 Task: Create a halftone style letterhead template design.
Action: Mouse pressed left at (667, 522)
Screenshot: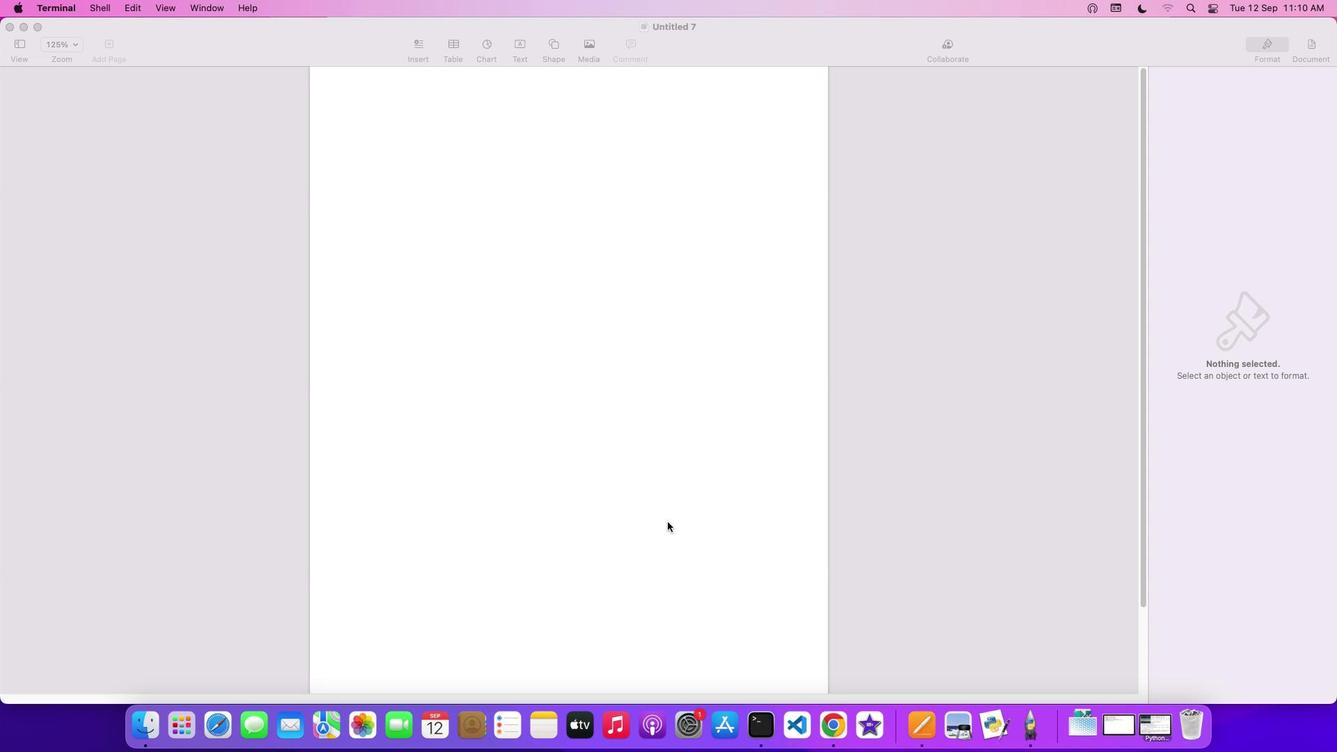 
Action: Mouse moved to (555, 47)
Screenshot: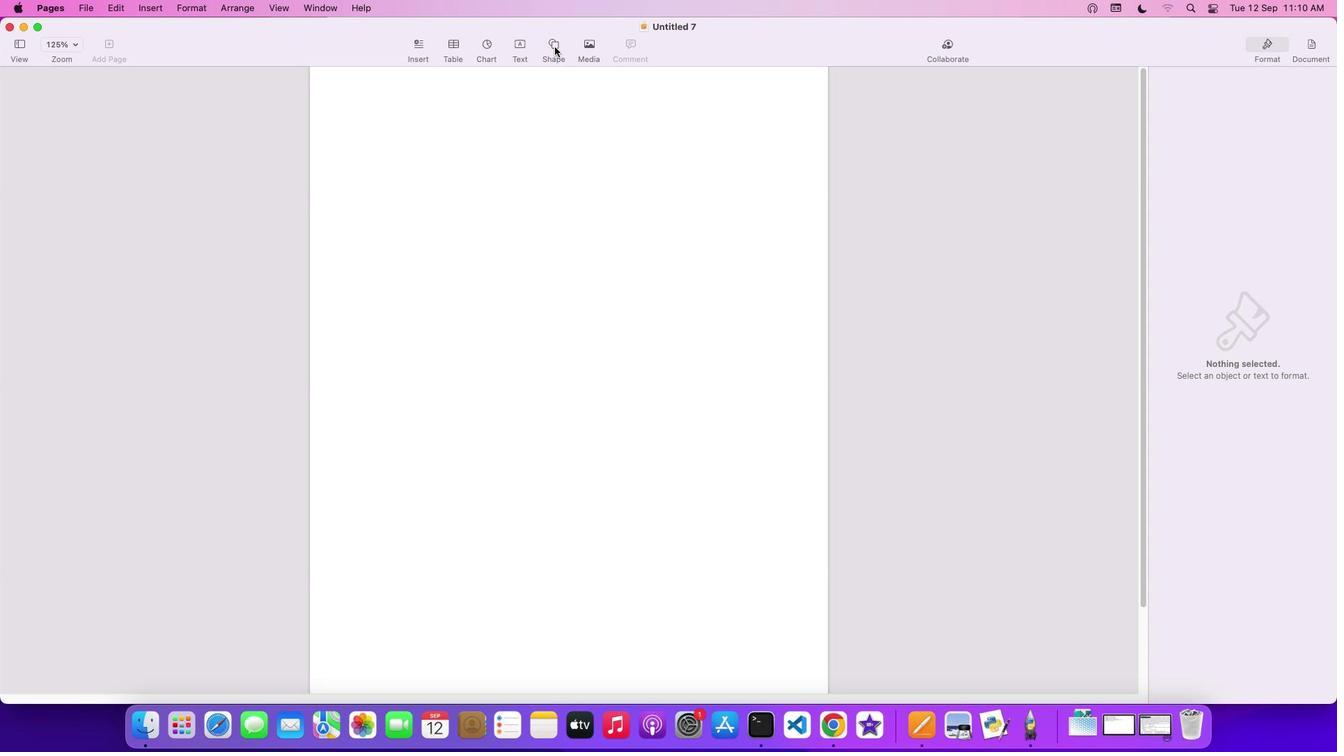 
Action: Mouse pressed left at (555, 47)
Screenshot: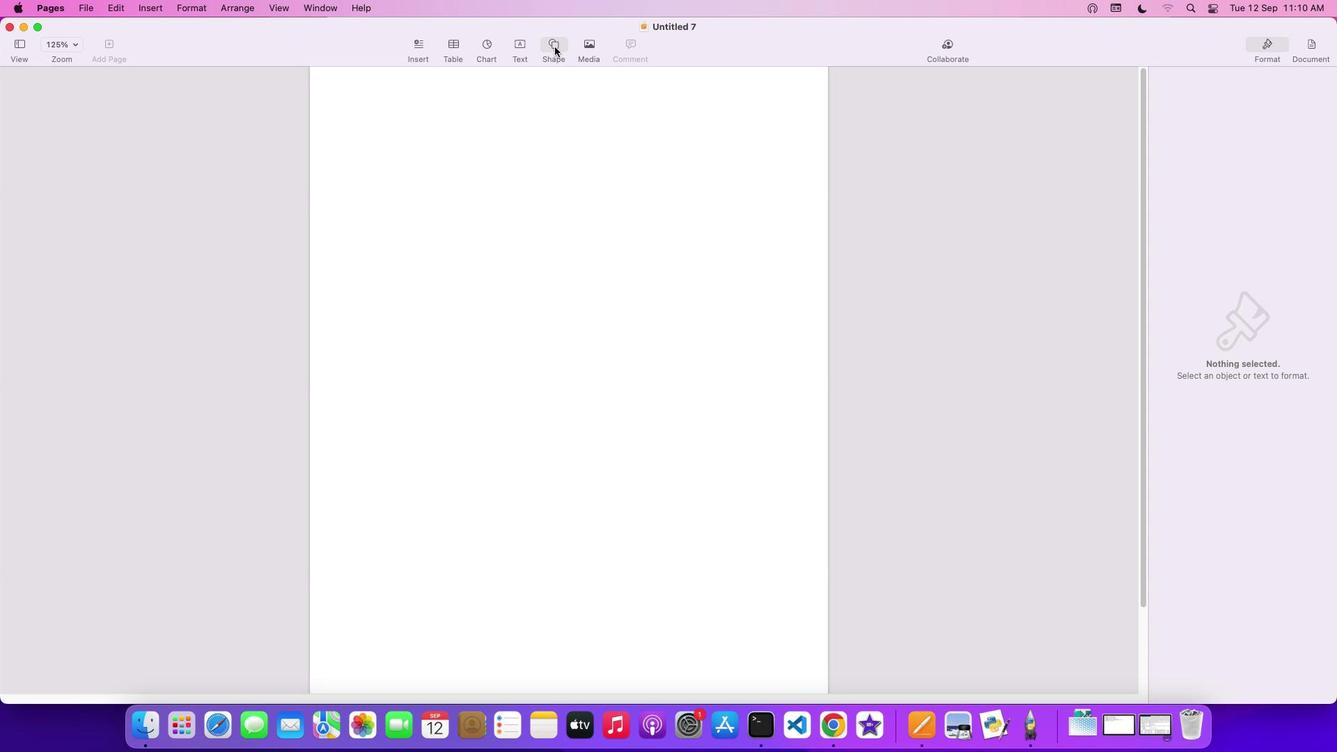 
Action: Mouse moved to (544, 151)
Screenshot: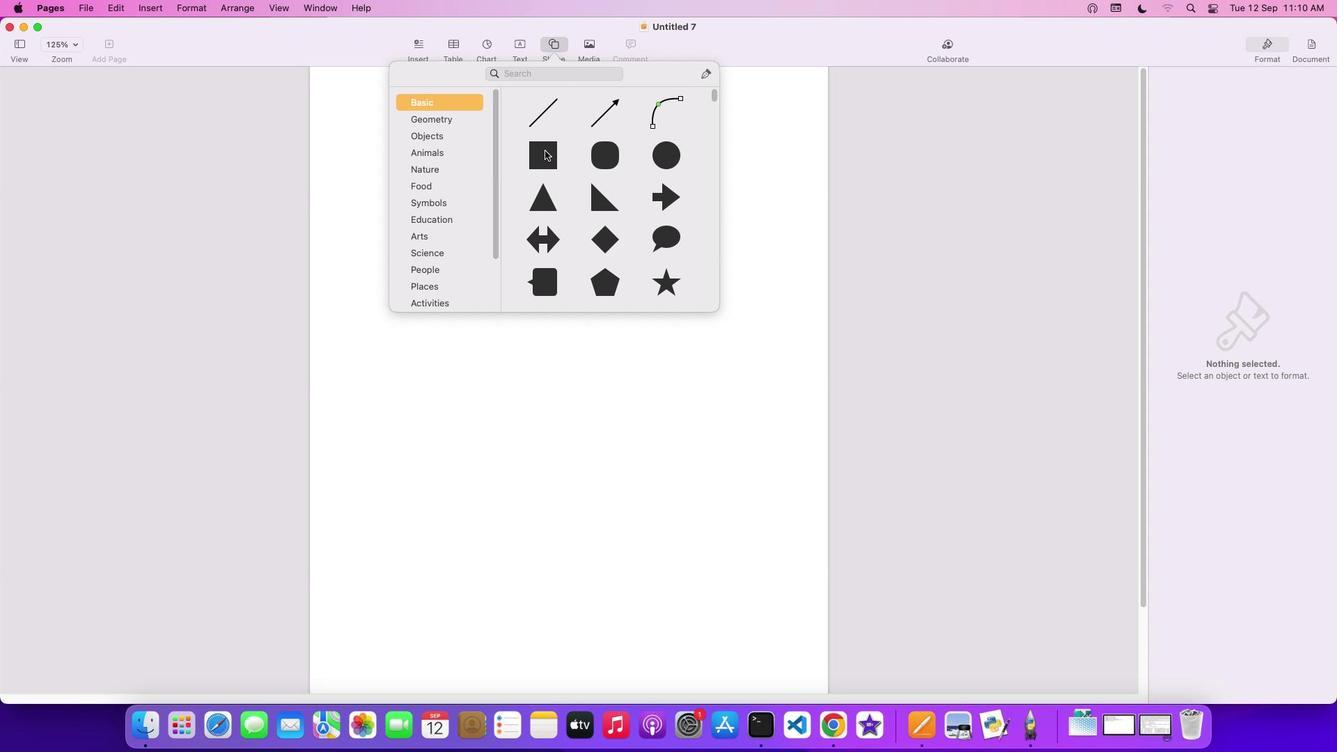 
Action: Mouse pressed left at (544, 151)
Screenshot: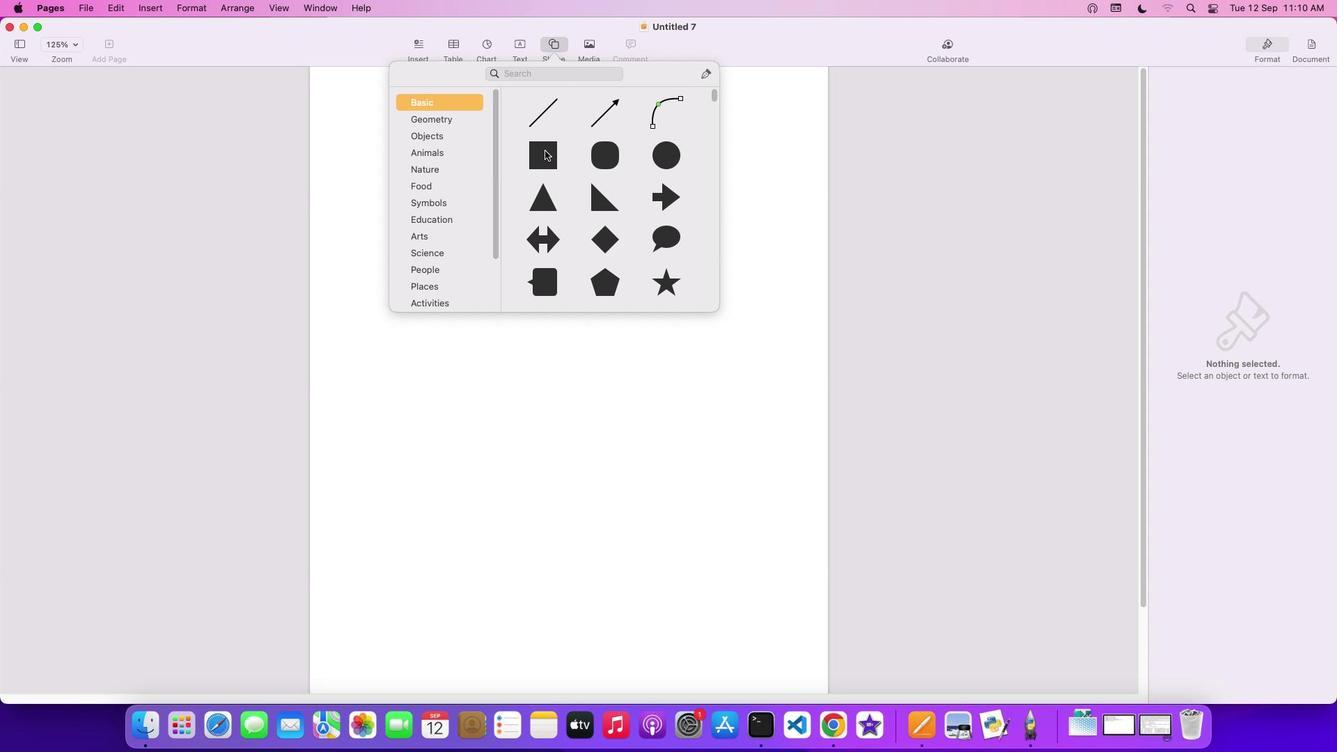 
Action: Mouse moved to (569, 335)
Screenshot: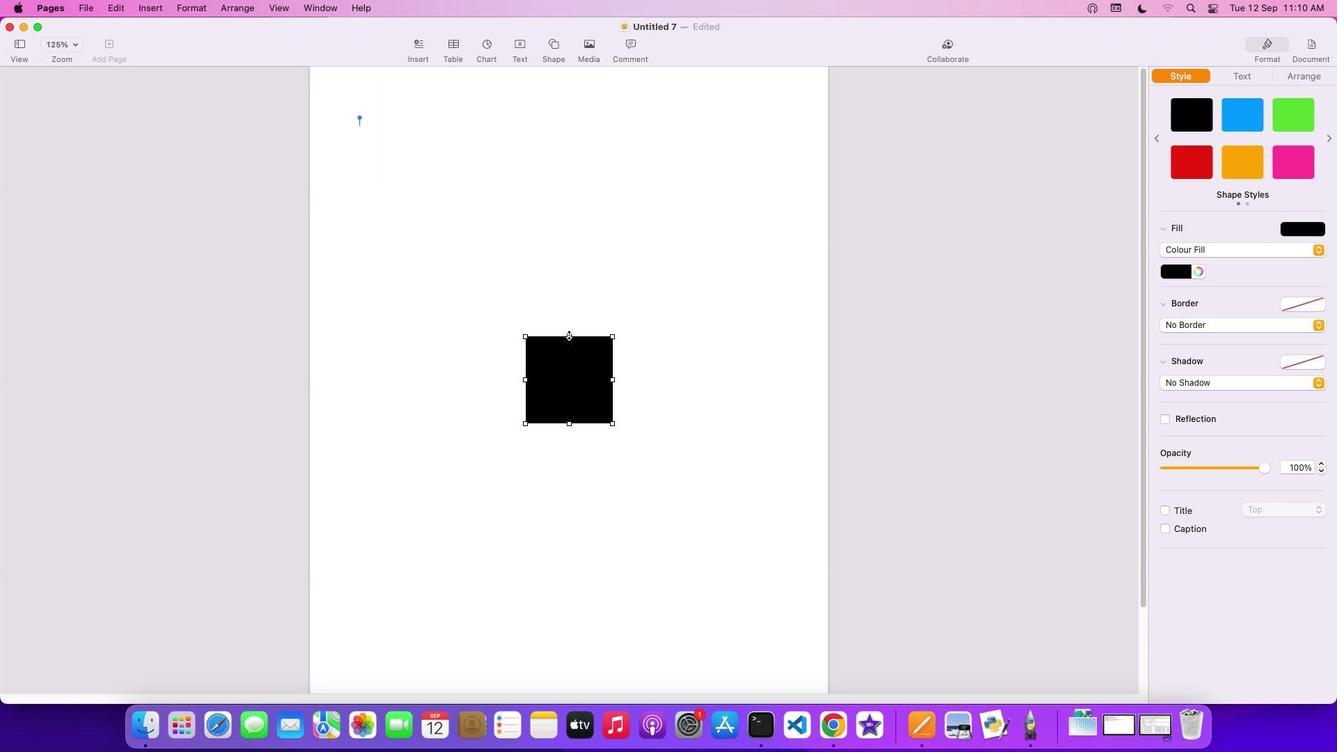 
Action: Mouse pressed left at (569, 335)
Screenshot: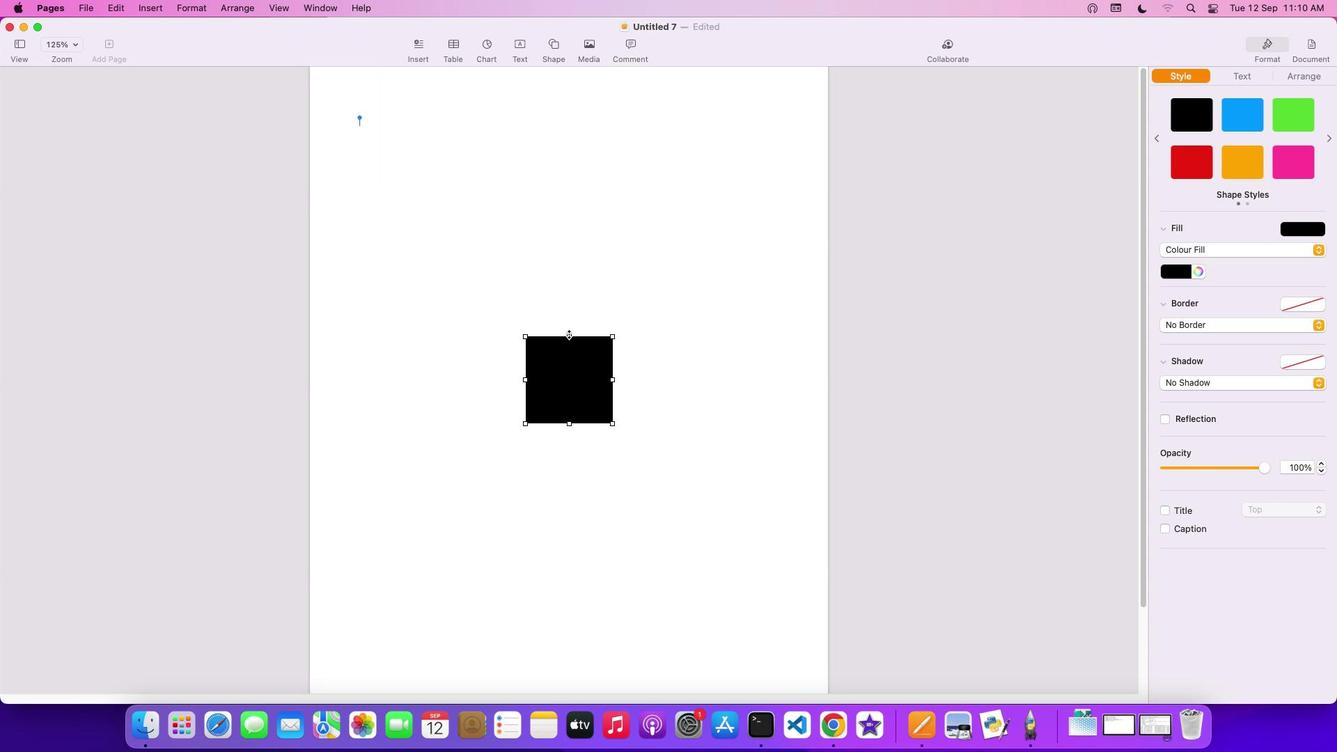 
Action: Mouse moved to (612, 268)
Screenshot: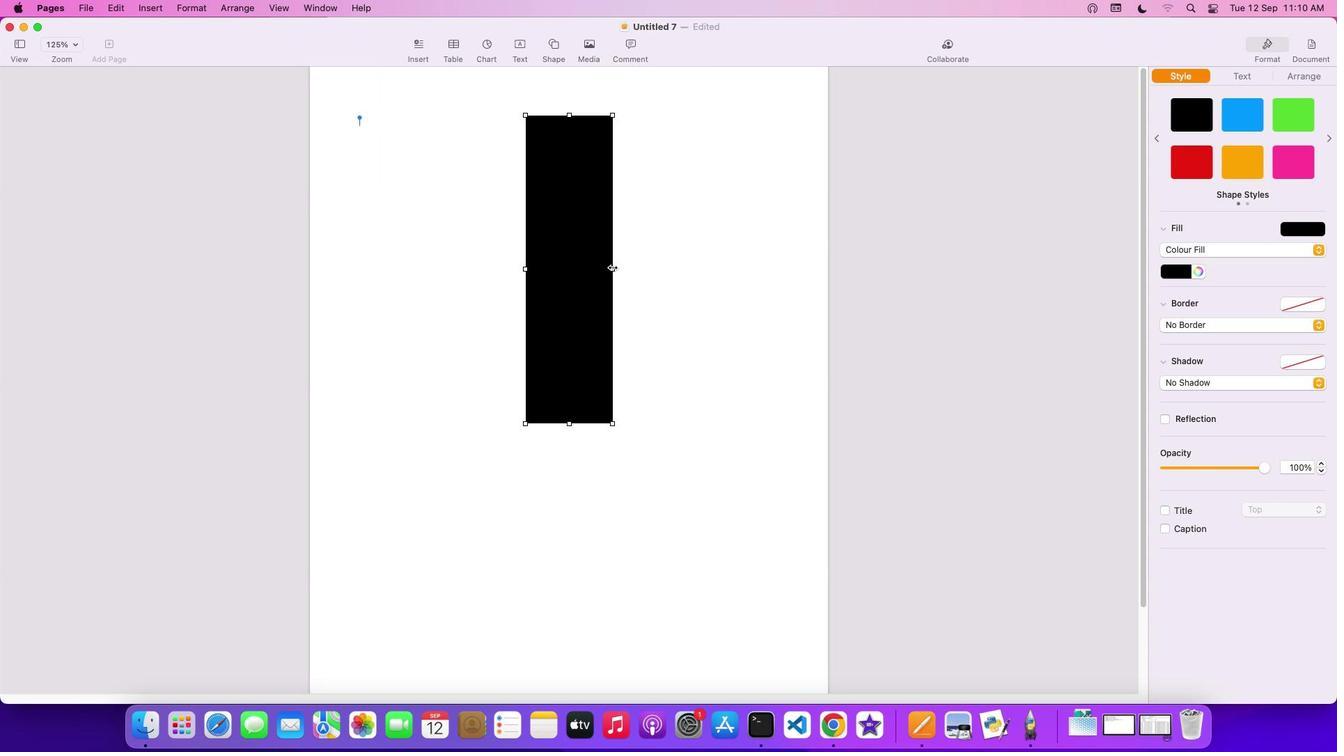 
Action: Mouse pressed left at (612, 268)
Screenshot: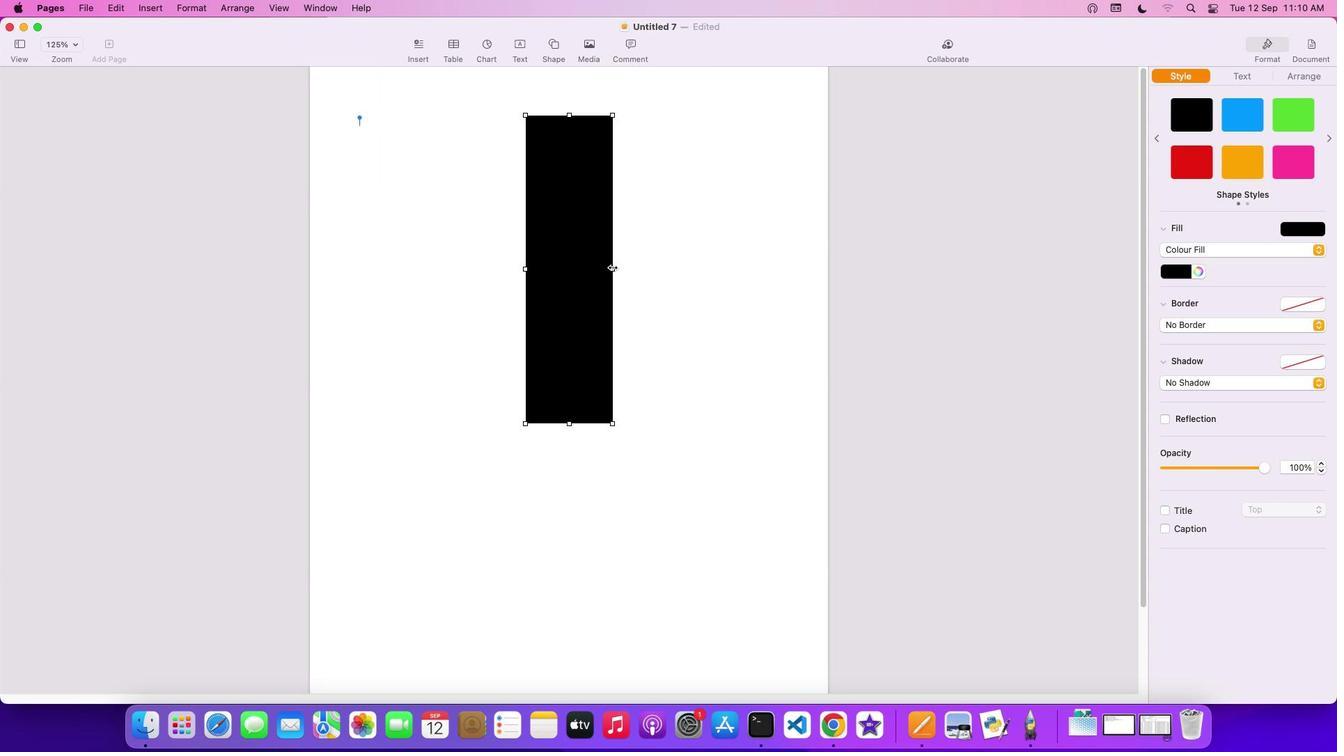 
Action: Mouse moved to (523, 270)
Screenshot: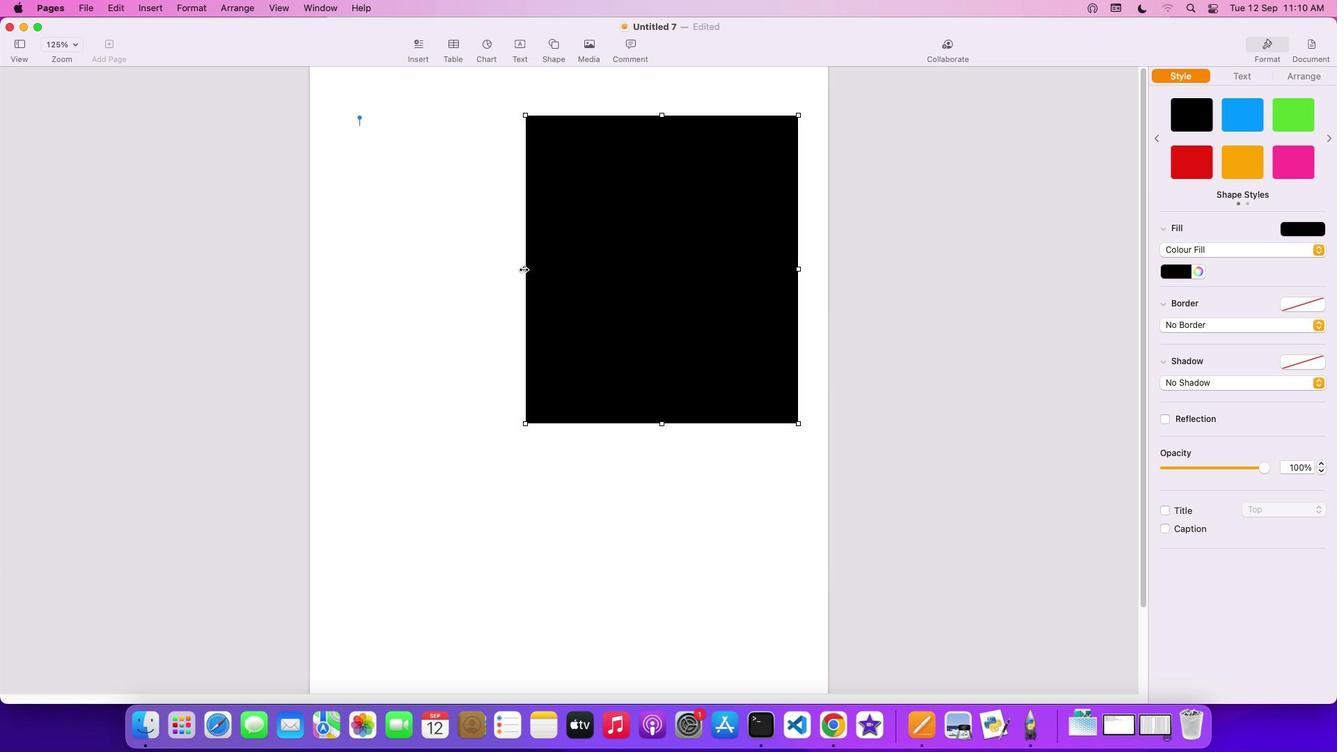 
Action: Mouse pressed left at (523, 270)
Screenshot: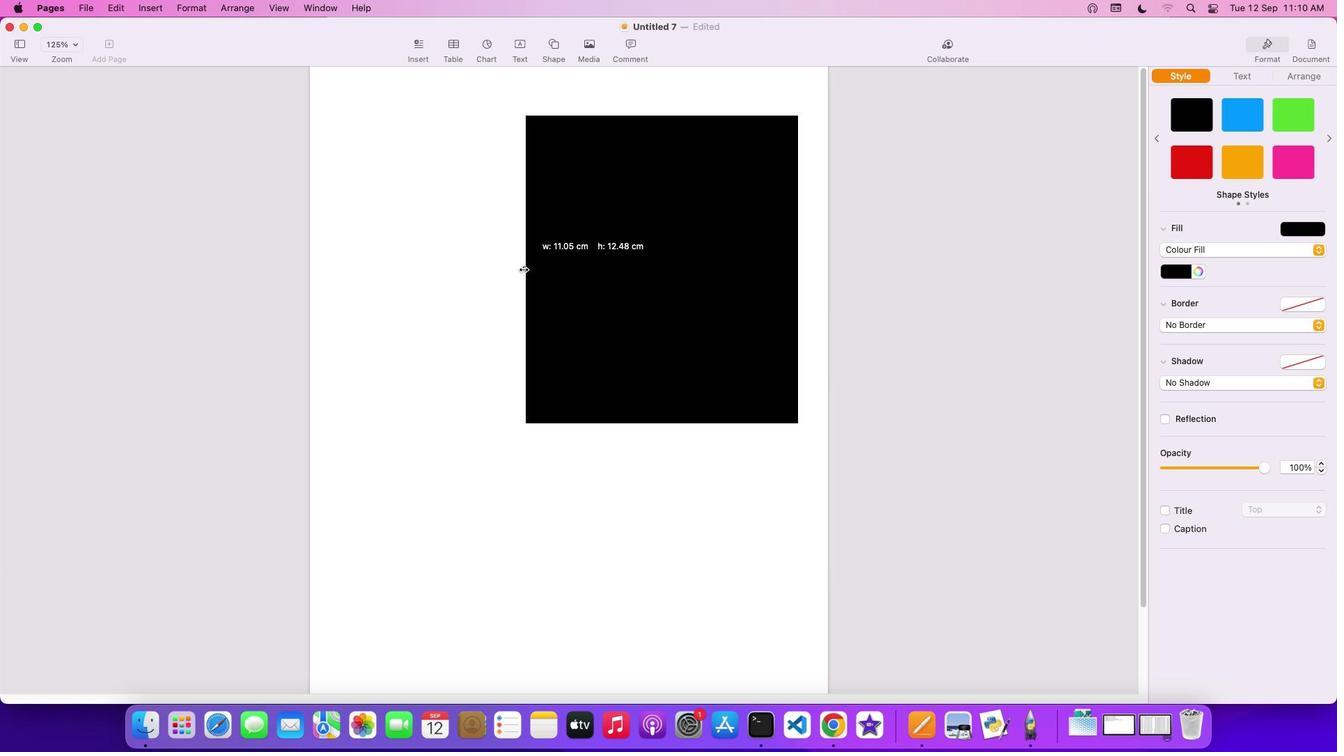 
Action: Mouse moved to (593, 355)
Screenshot: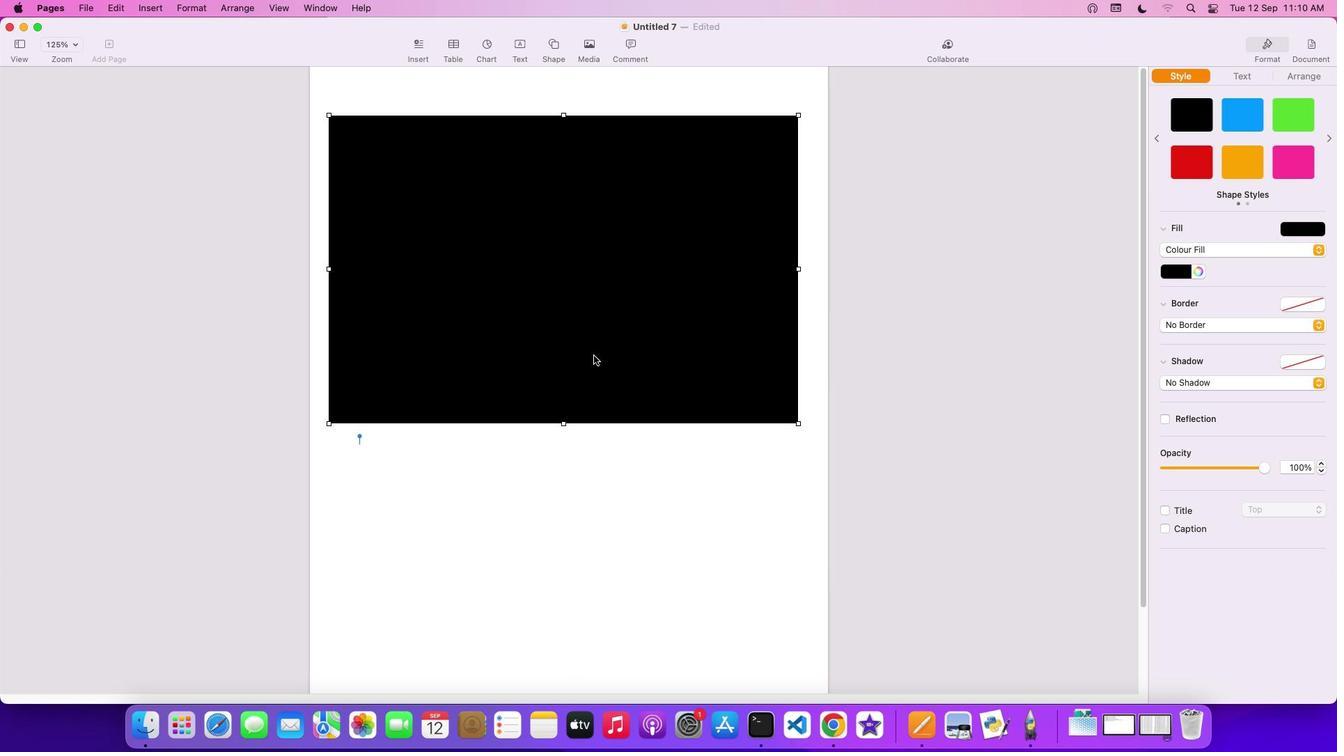 
Action: Mouse scrolled (593, 355) with delta (0, 0)
Screenshot: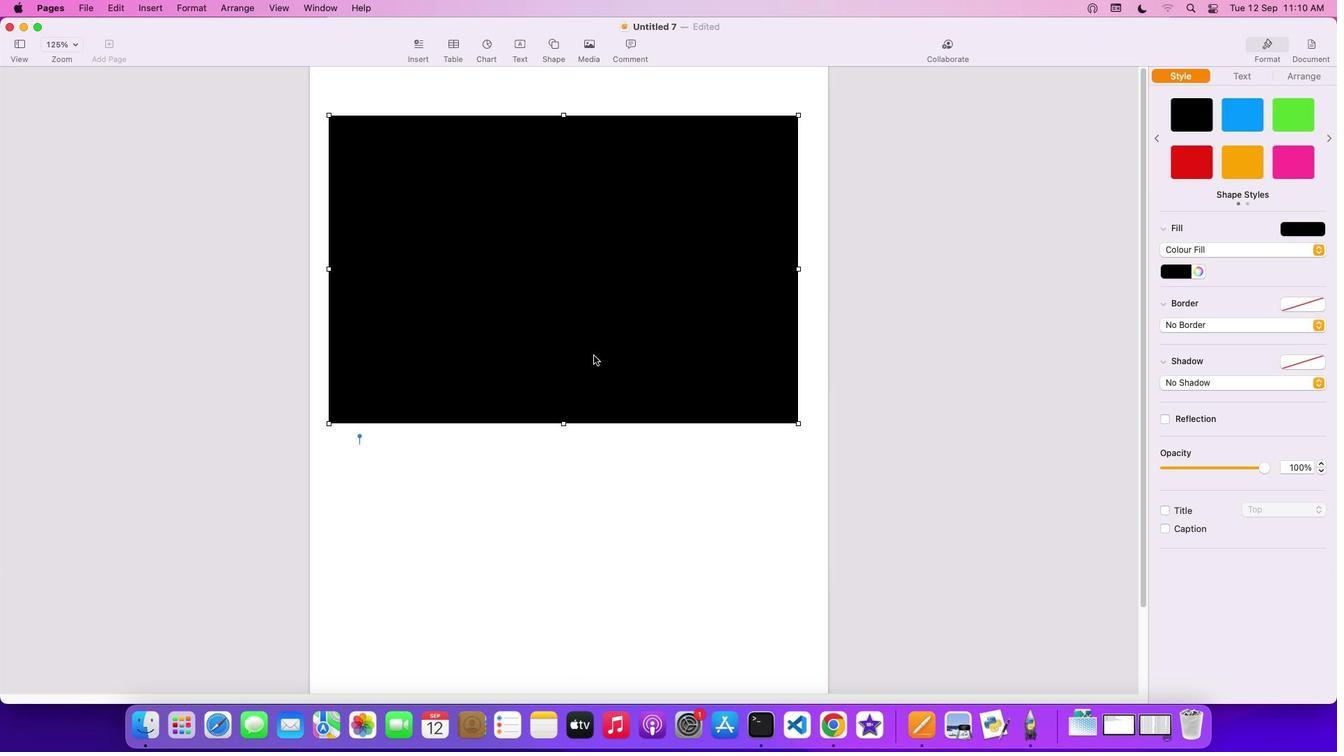 
Action: Mouse scrolled (593, 355) with delta (0, 0)
Screenshot: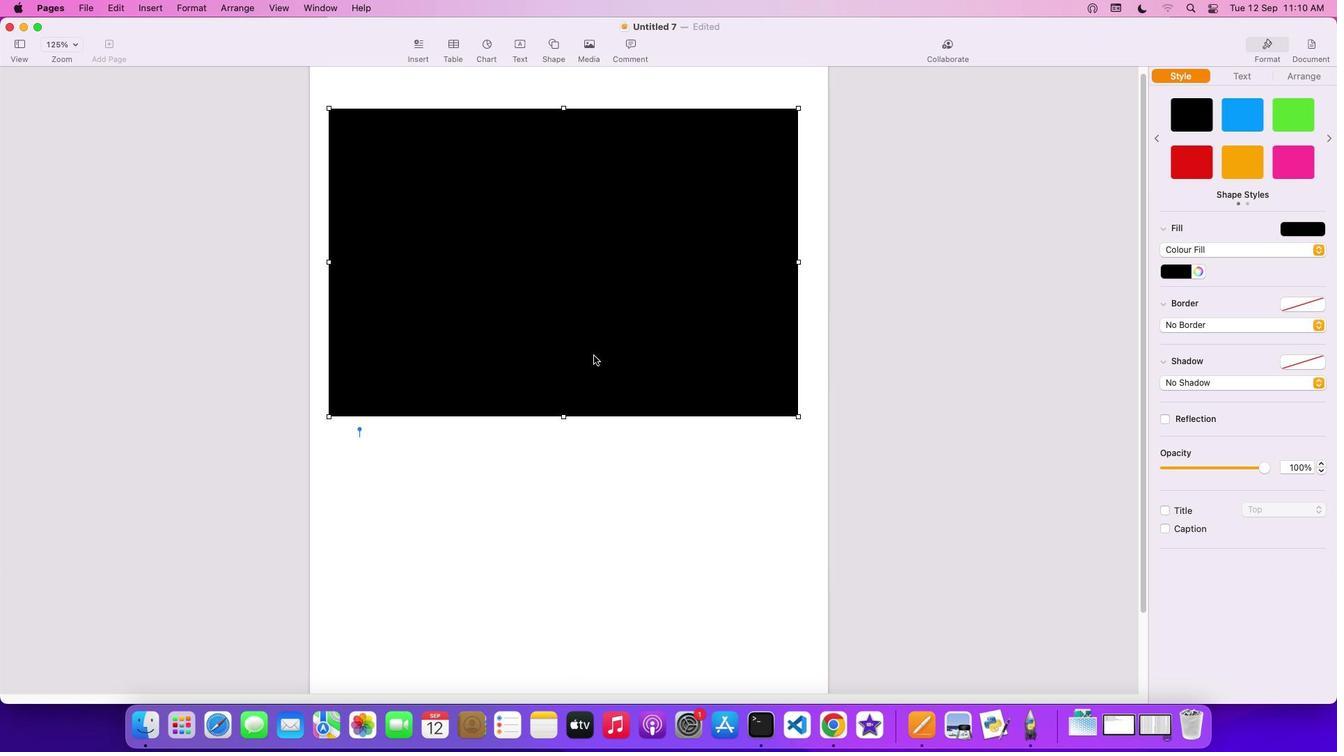 
Action: Mouse scrolled (593, 355) with delta (0, -2)
Screenshot: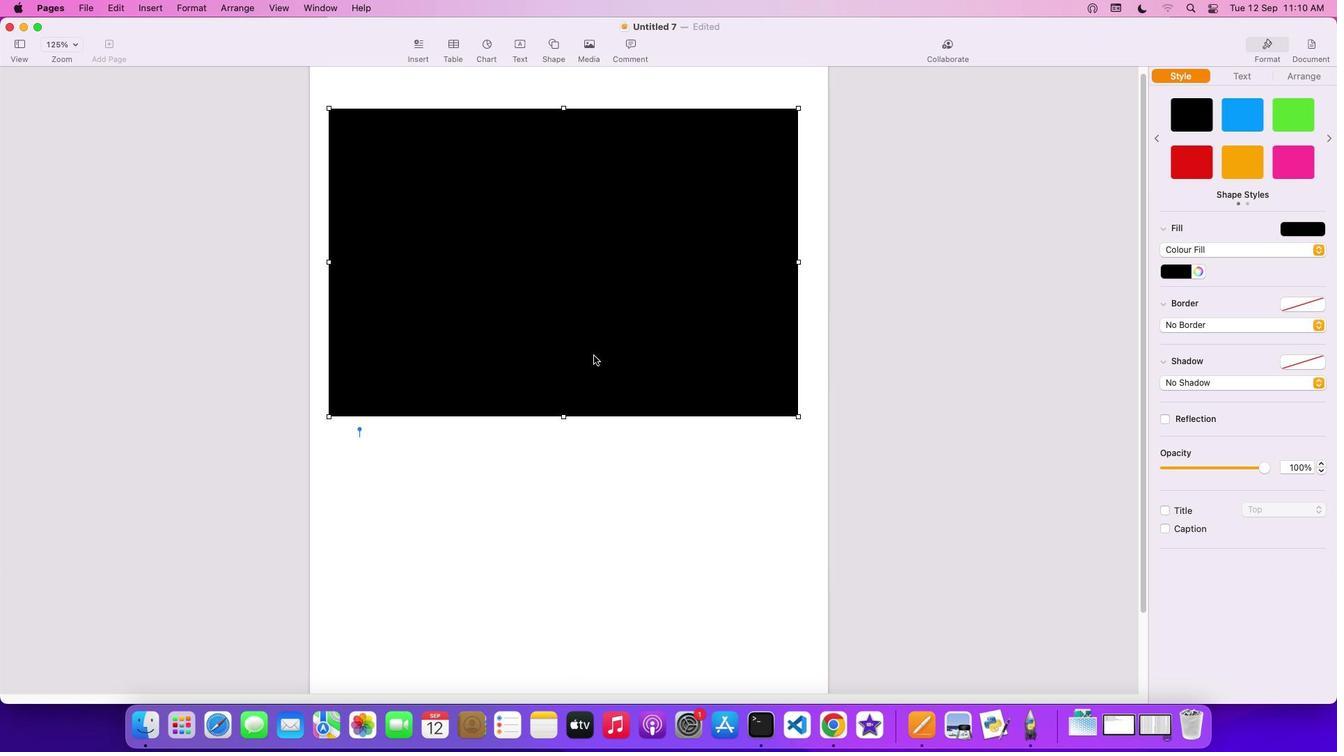 
Action: Mouse scrolled (593, 355) with delta (0, -3)
Screenshot: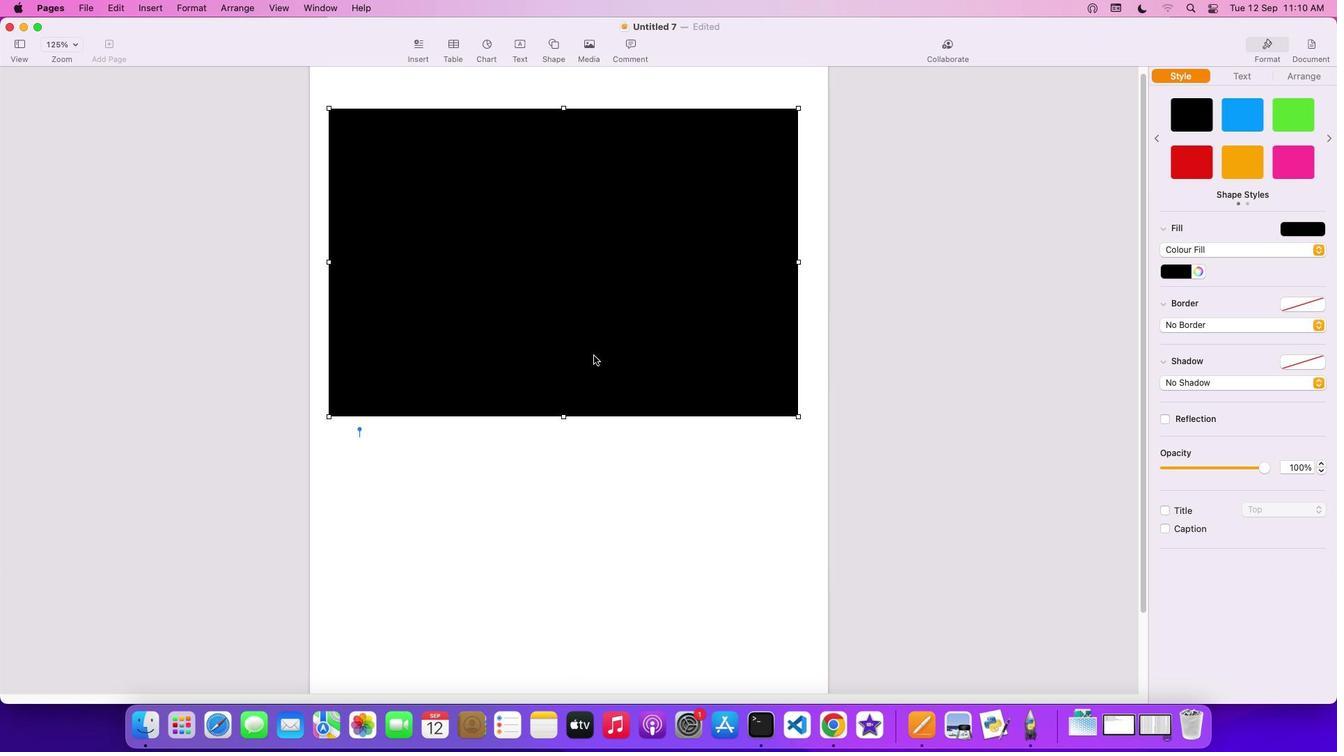 
Action: Mouse scrolled (593, 355) with delta (0, -4)
Screenshot: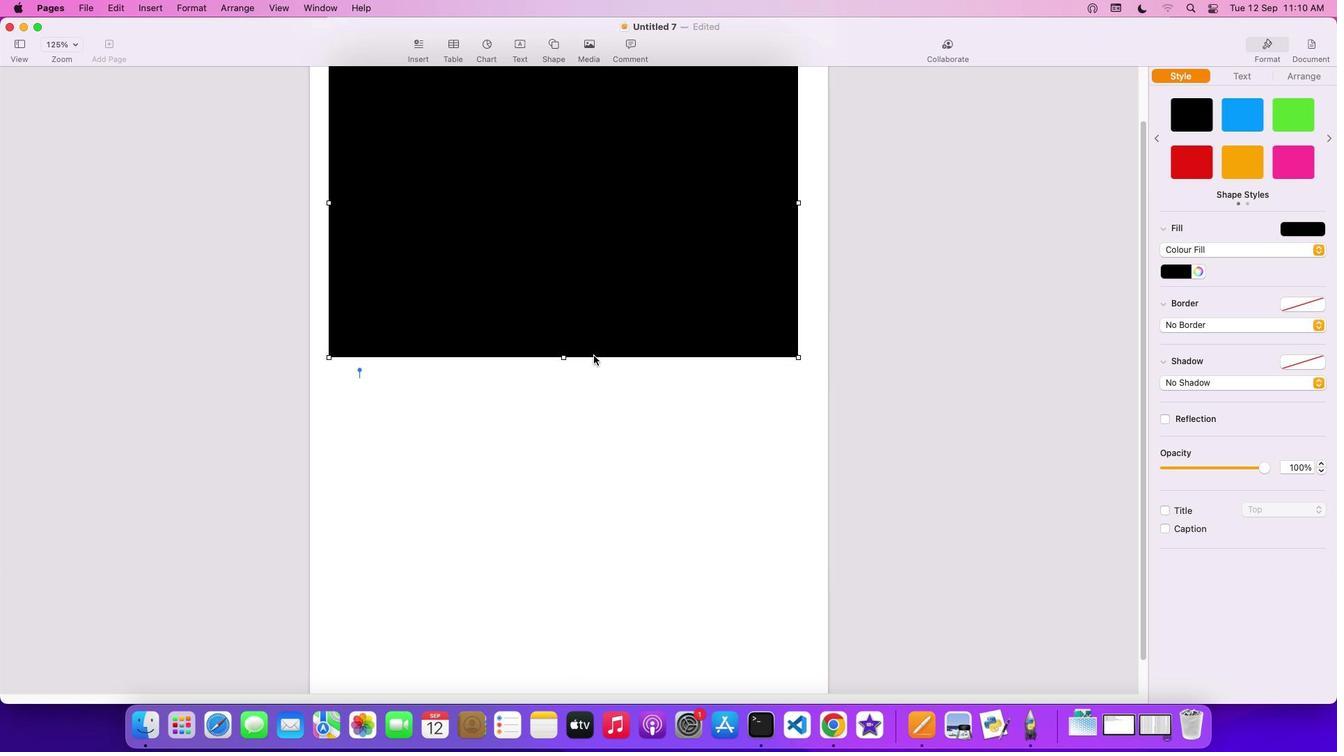 
Action: Mouse scrolled (593, 355) with delta (0, -4)
Screenshot: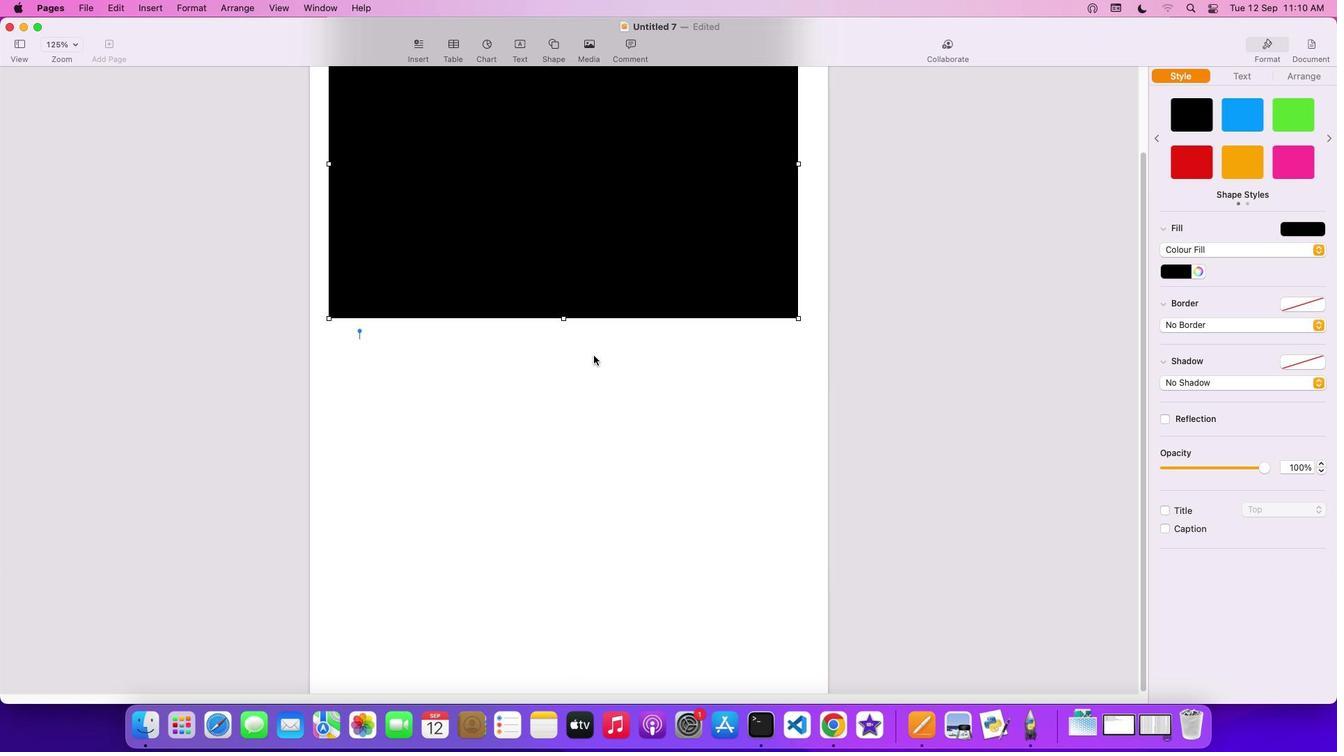 
Action: Mouse moved to (563, 319)
Screenshot: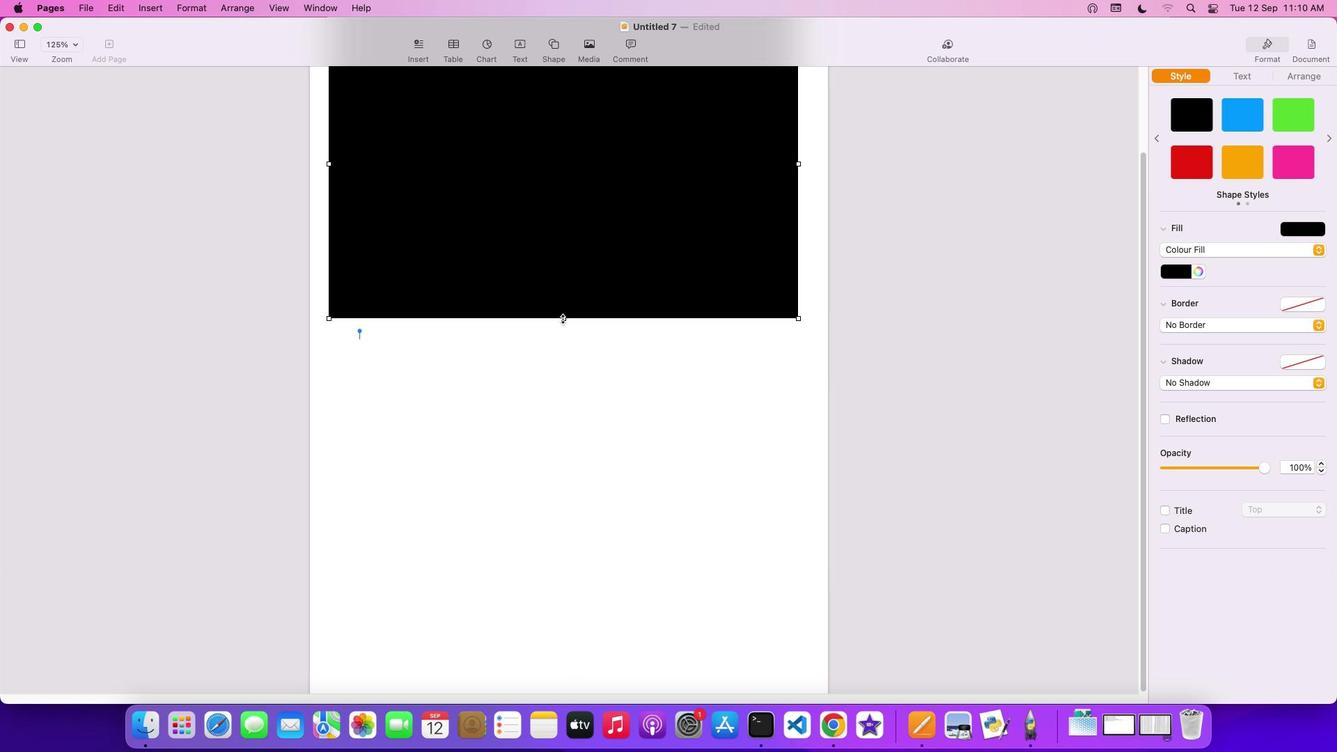 
Action: Mouse pressed left at (563, 319)
Screenshot: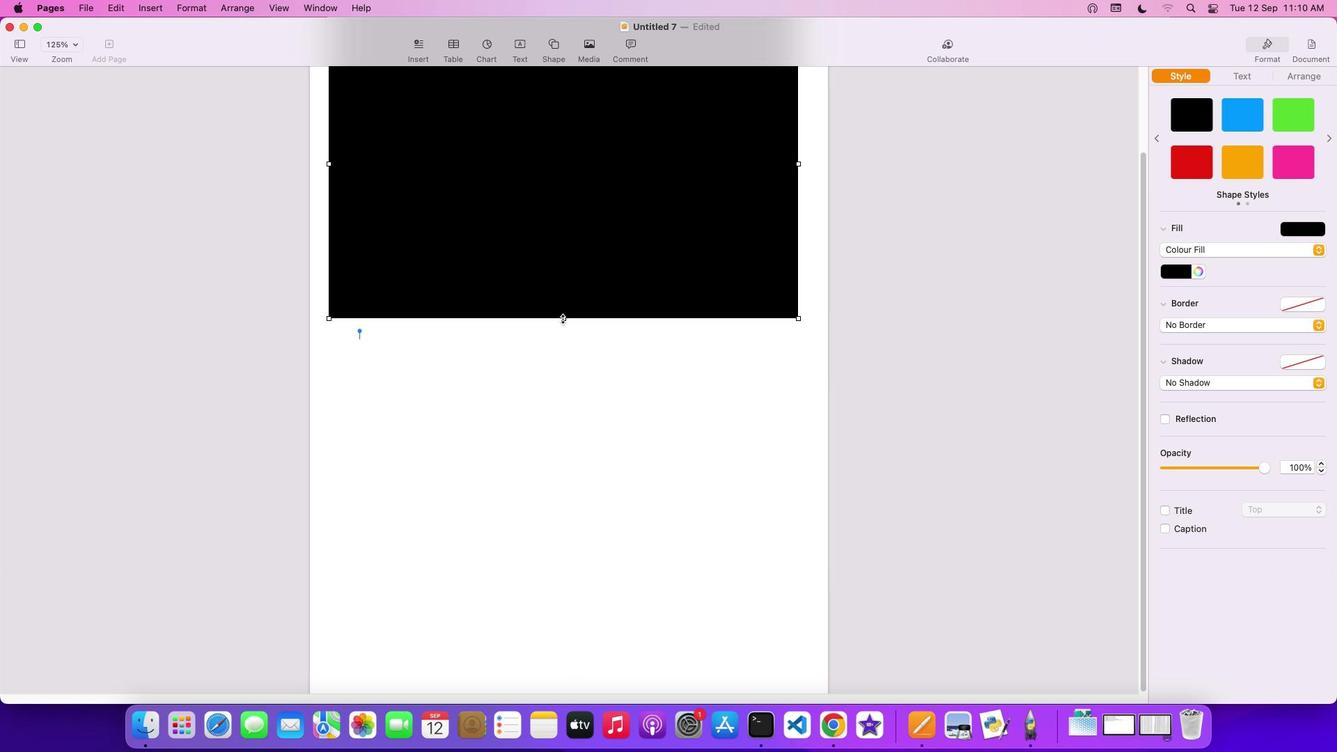 
Action: Mouse moved to (812, 357)
Screenshot: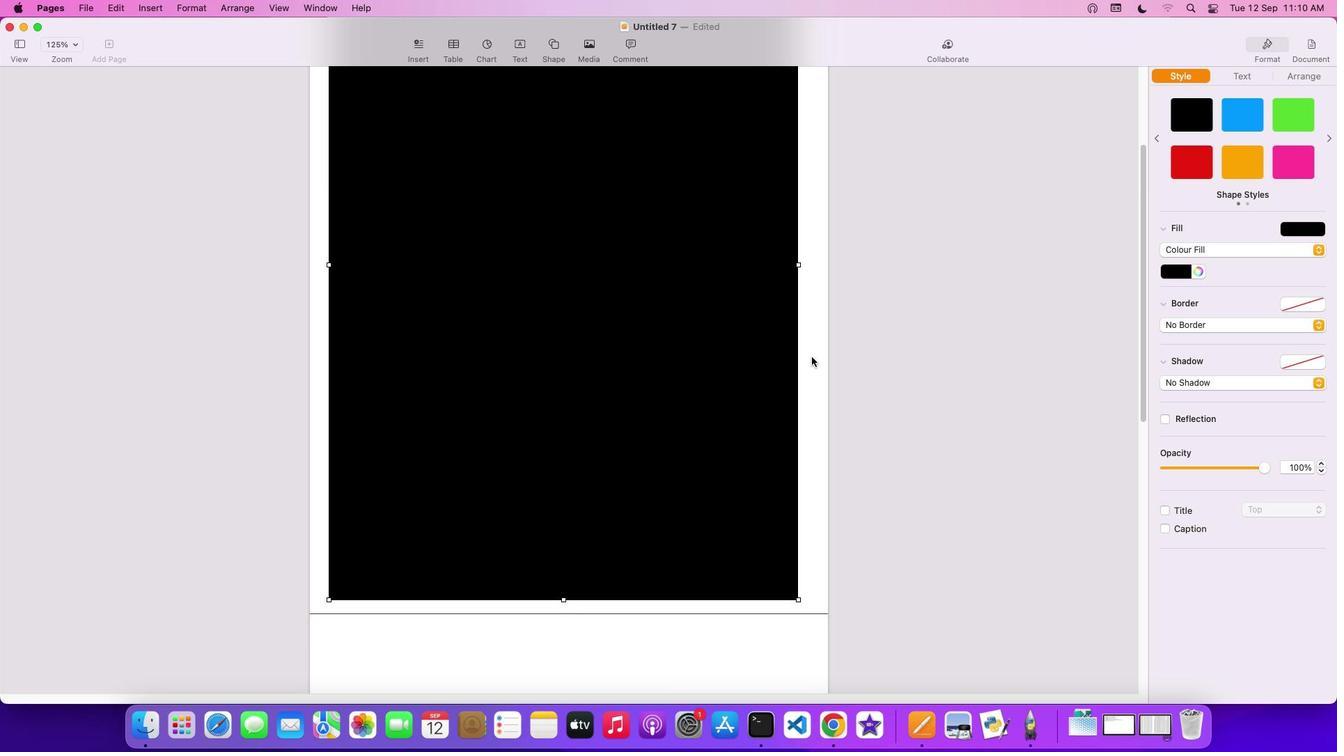 
Action: Mouse scrolled (812, 357) with delta (0, 0)
Screenshot: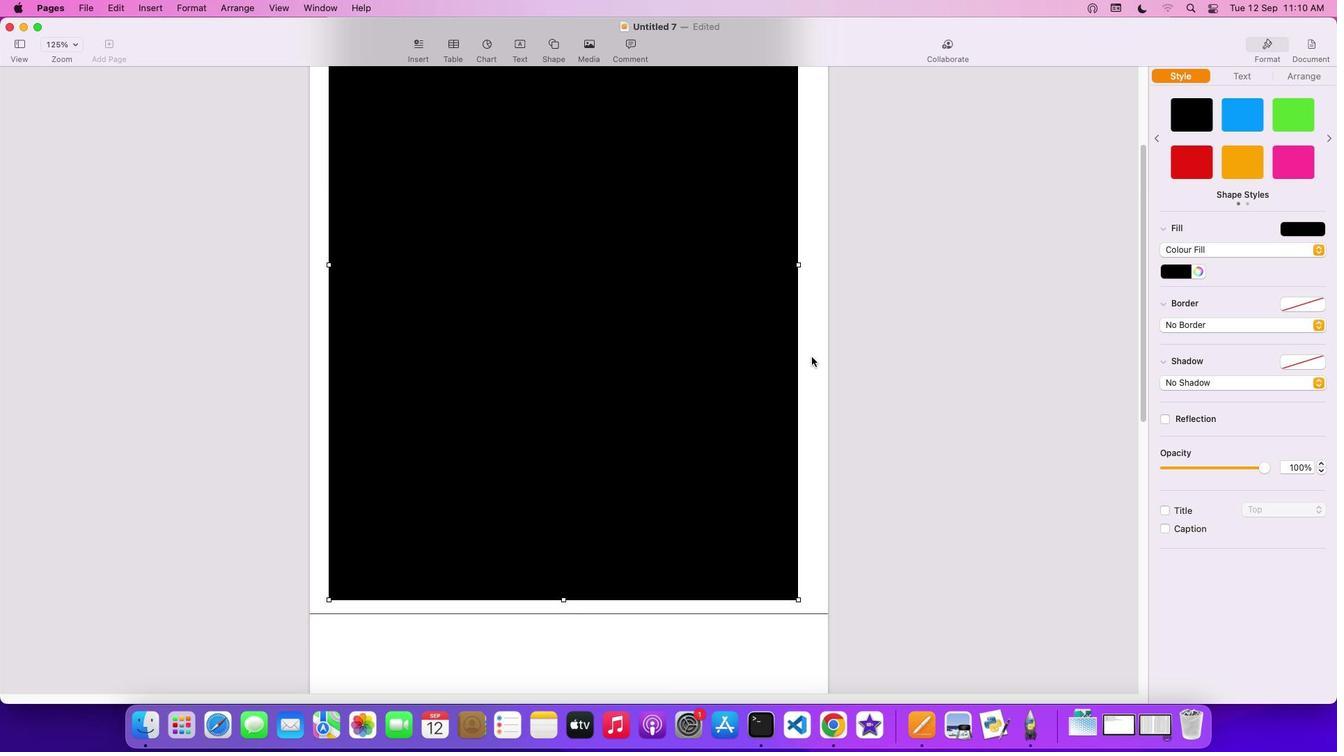 
Action: Mouse scrolled (812, 357) with delta (0, 0)
Screenshot: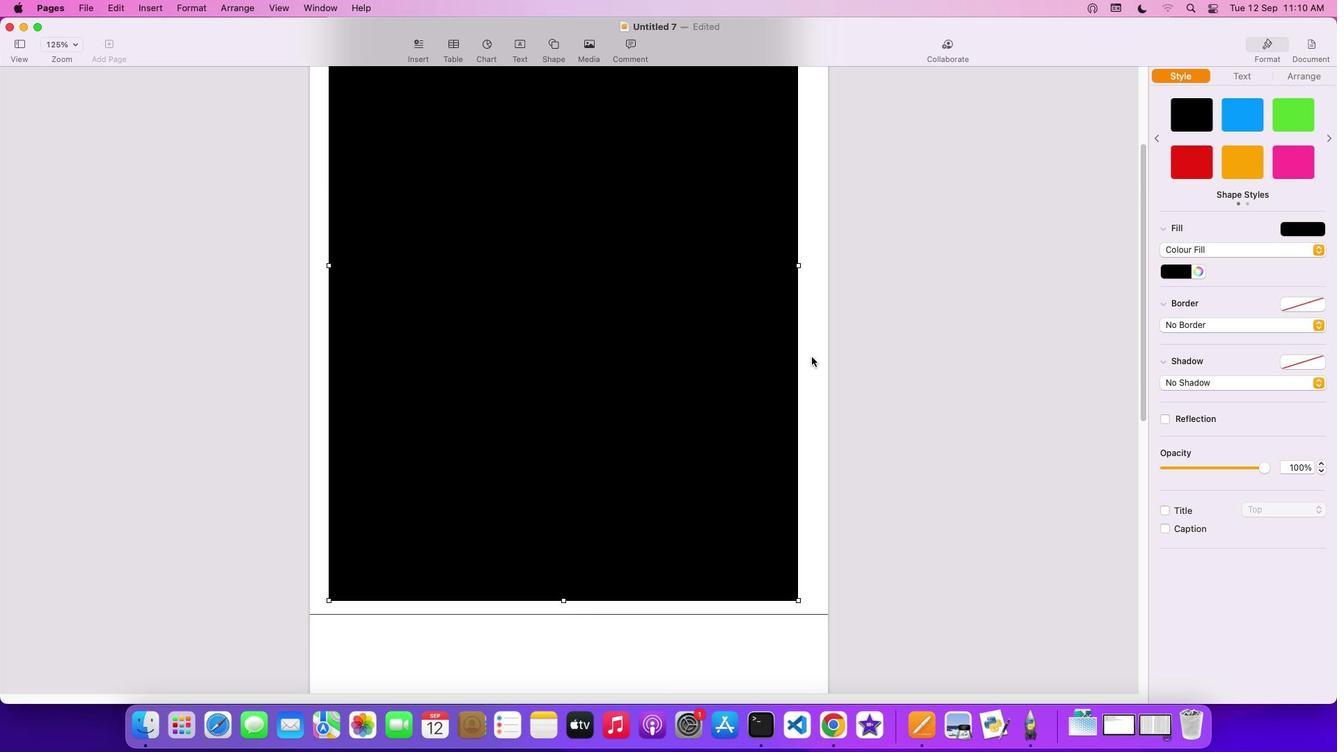 
Action: Mouse scrolled (812, 357) with delta (0, 2)
Screenshot: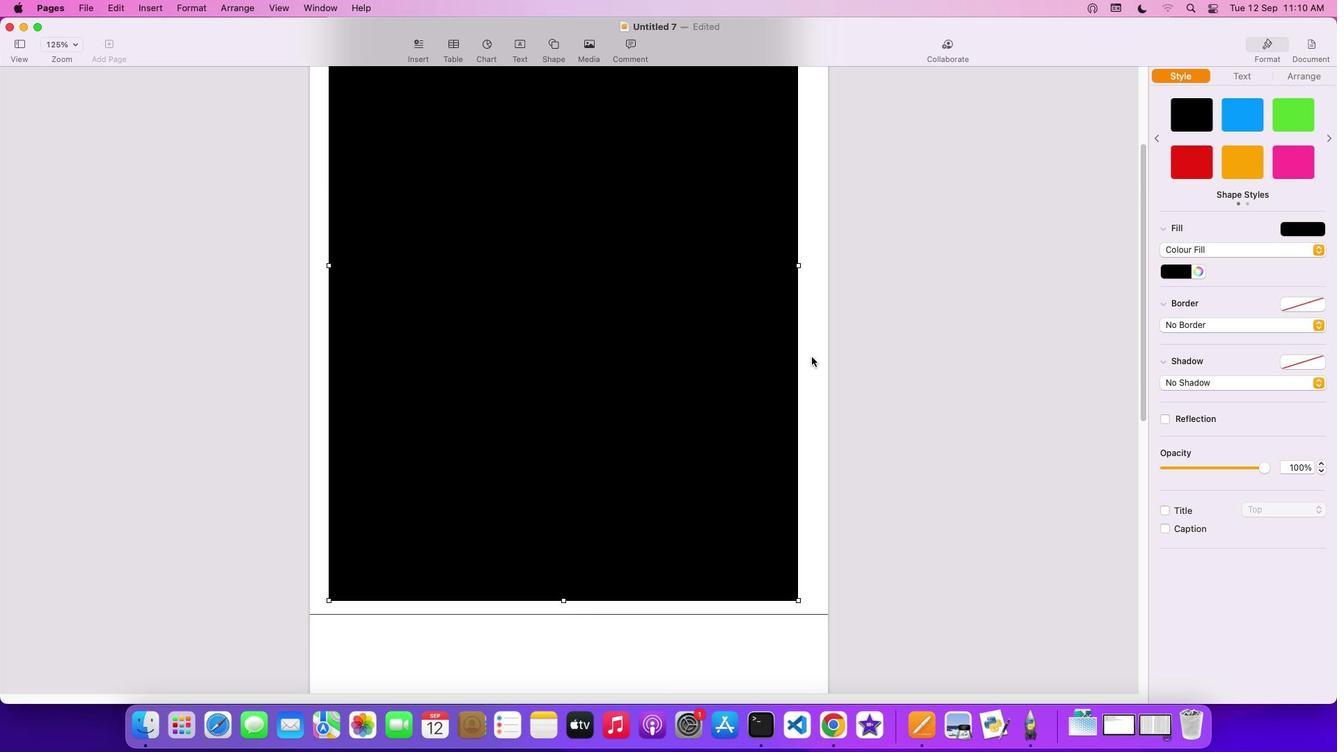 
Action: Mouse scrolled (812, 357) with delta (0, 3)
Screenshot: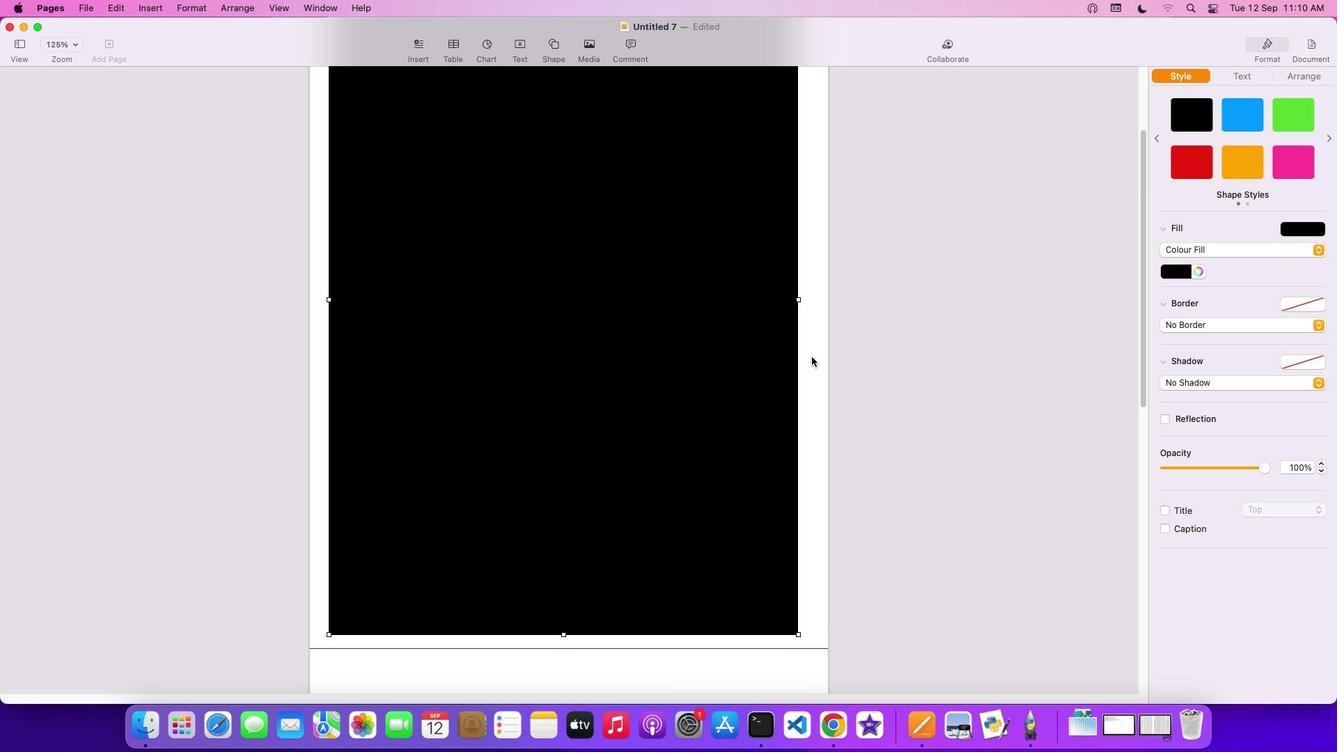 
Action: Mouse scrolled (812, 357) with delta (0, 4)
Screenshot: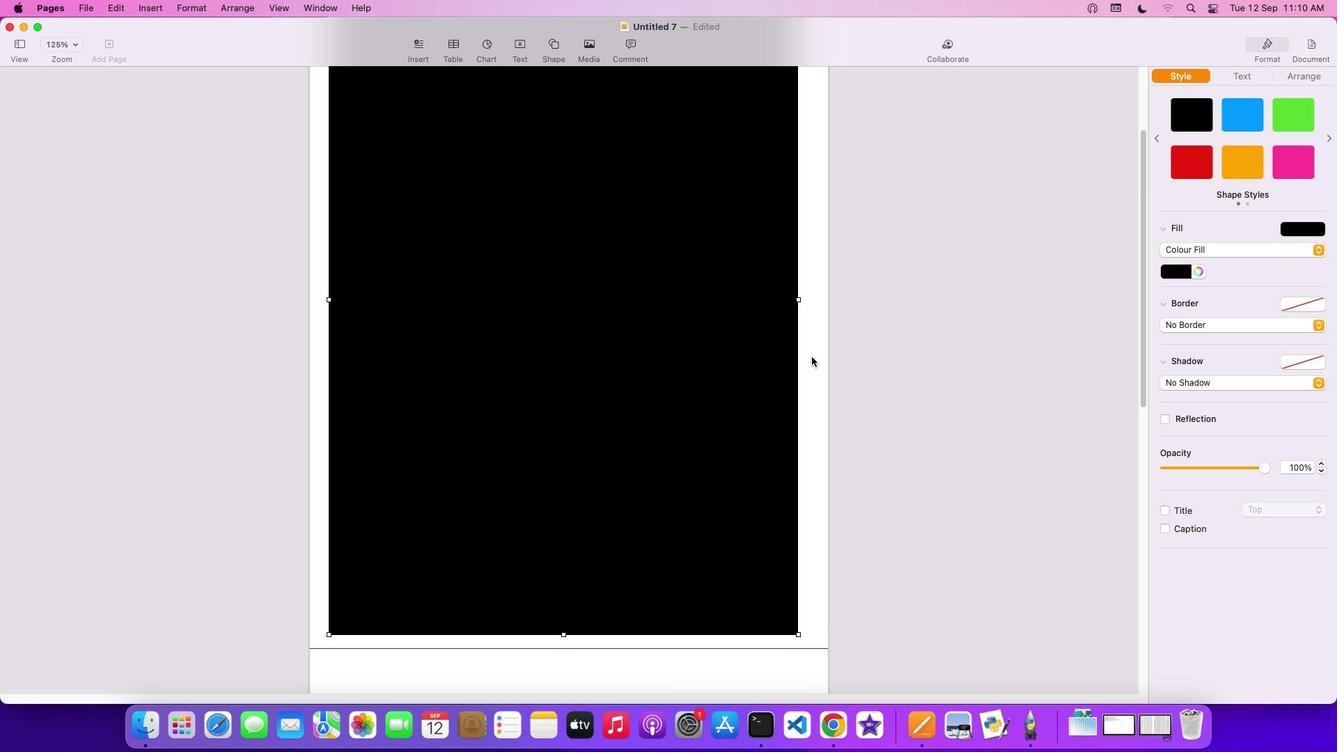 
Action: Mouse scrolled (812, 357) with delta (0, 4)
Screenshot: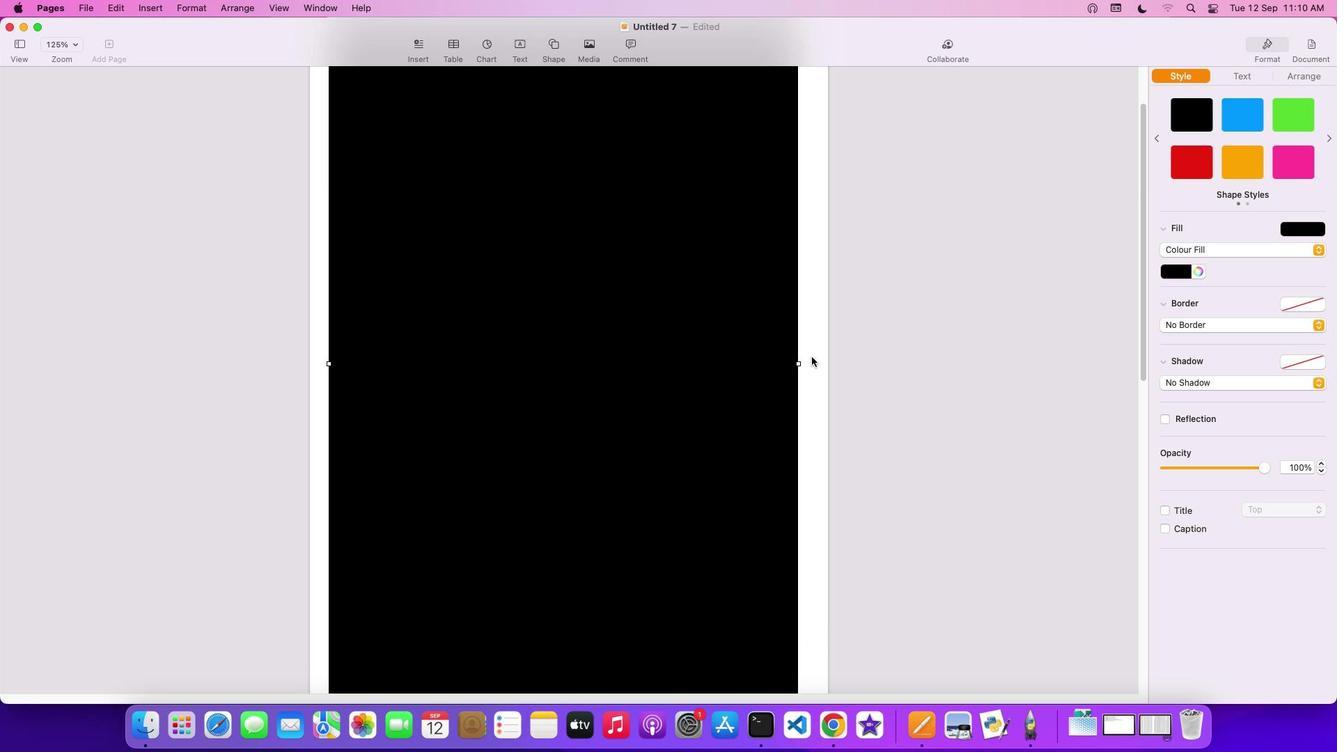 
Action: Mouse moved to (806, 363)
Screenshot: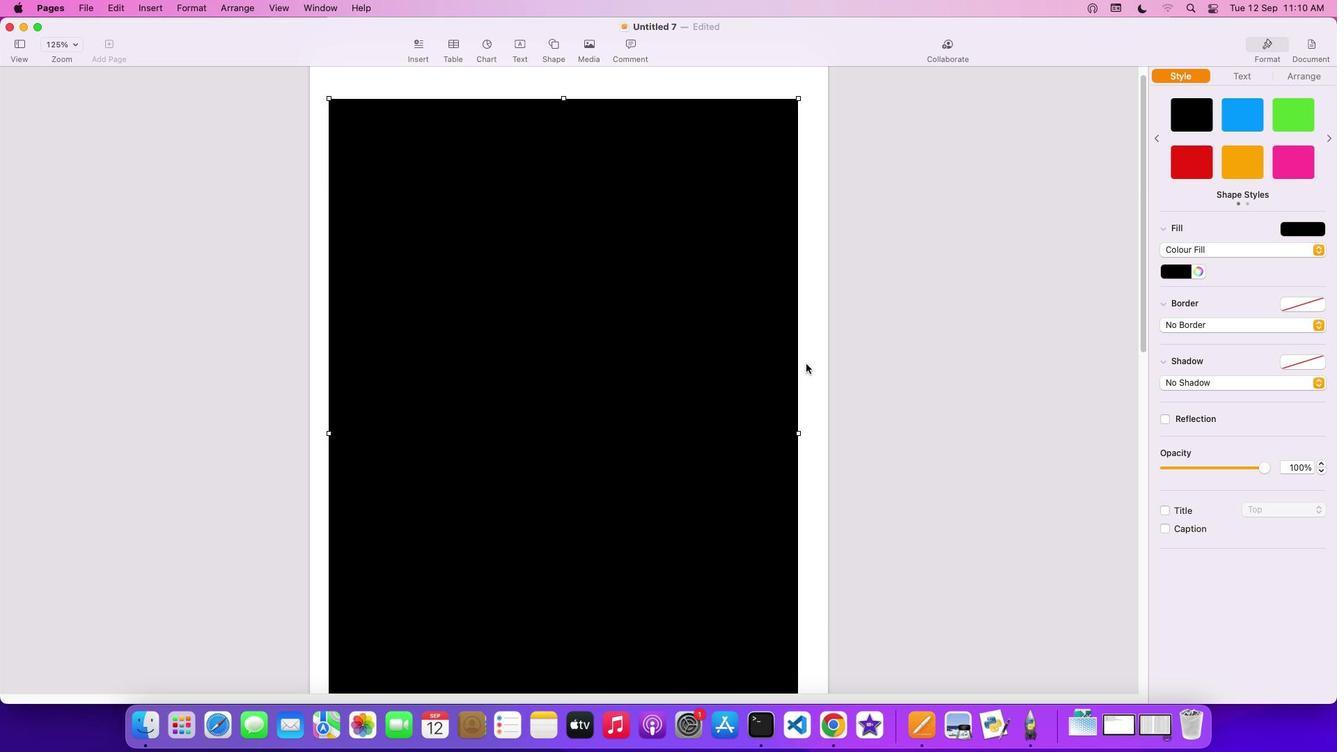 
Action: Mouse scrolled (806, 363) with delta (0, 0)
Screenshot: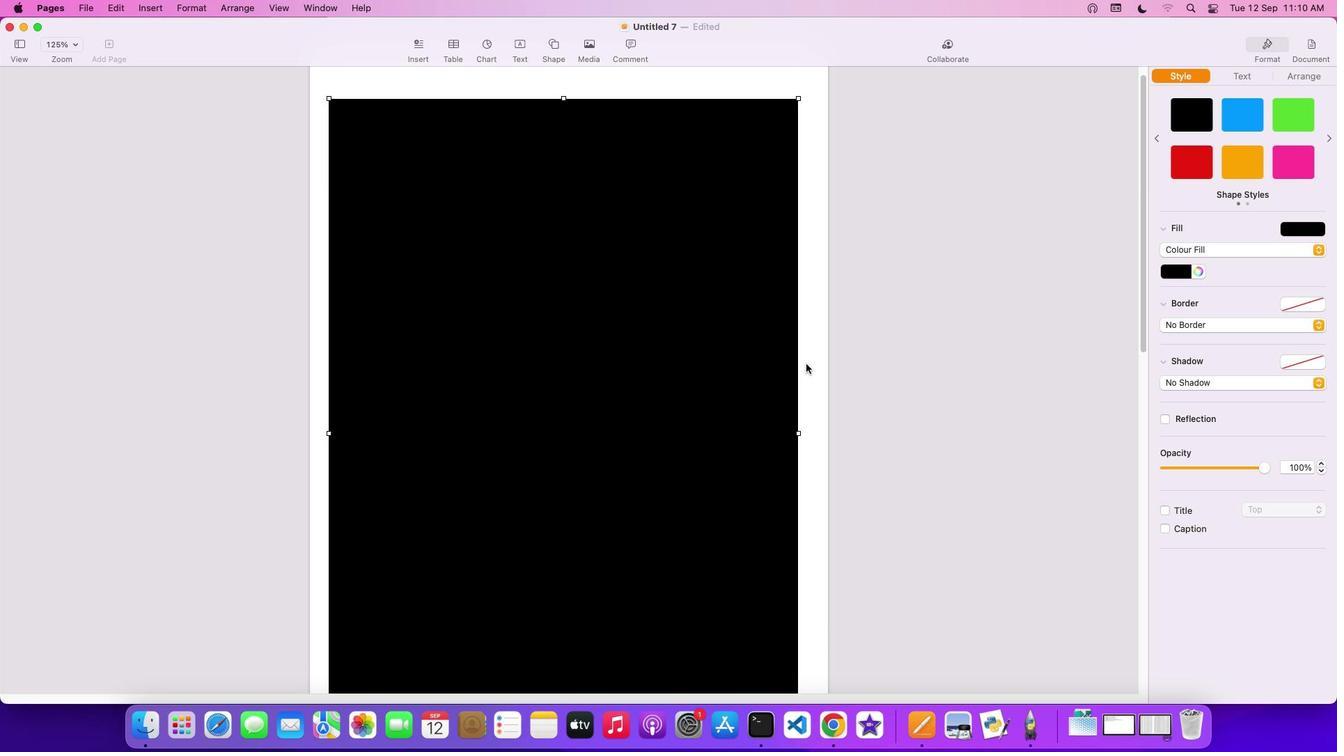 
Action: Mouse scrolled (806, 363) with delta (0, 0)
Screenshot: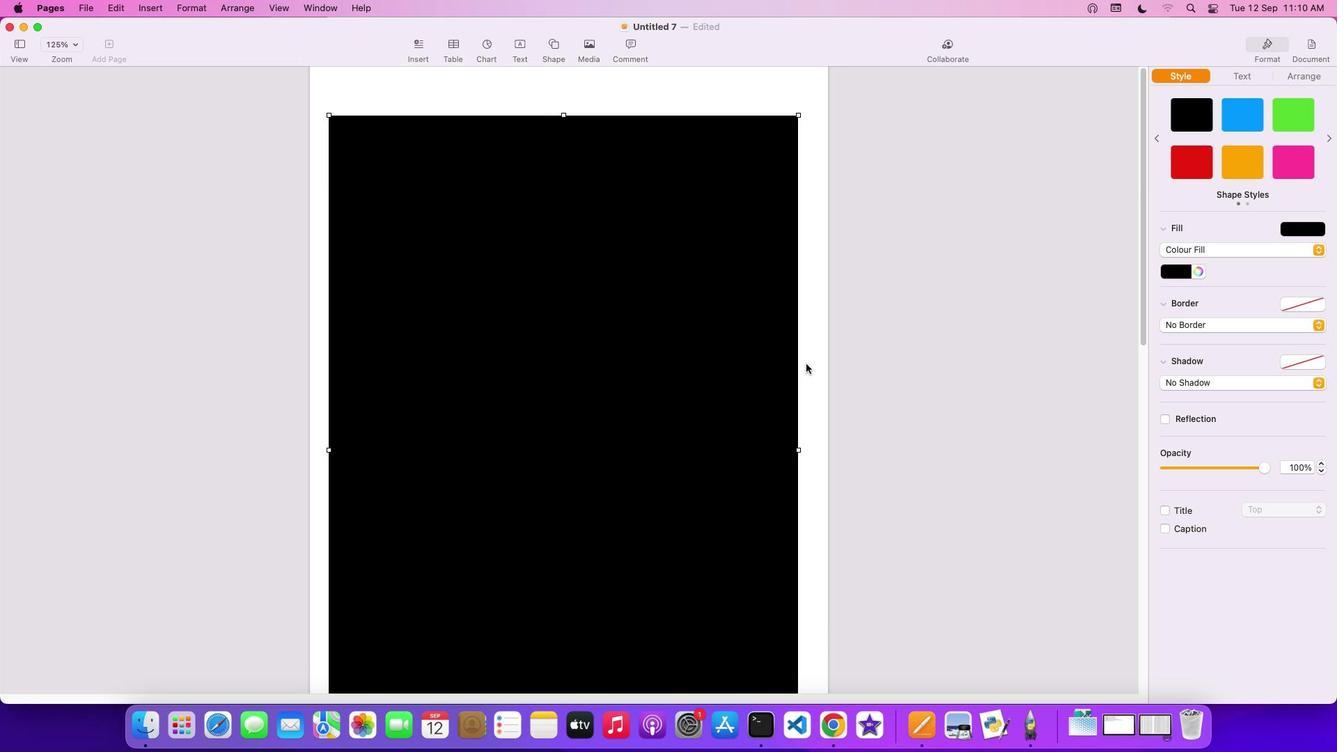 
Action: Mouse scrolled (806, 363) with delta (0, 2)
Screenshot: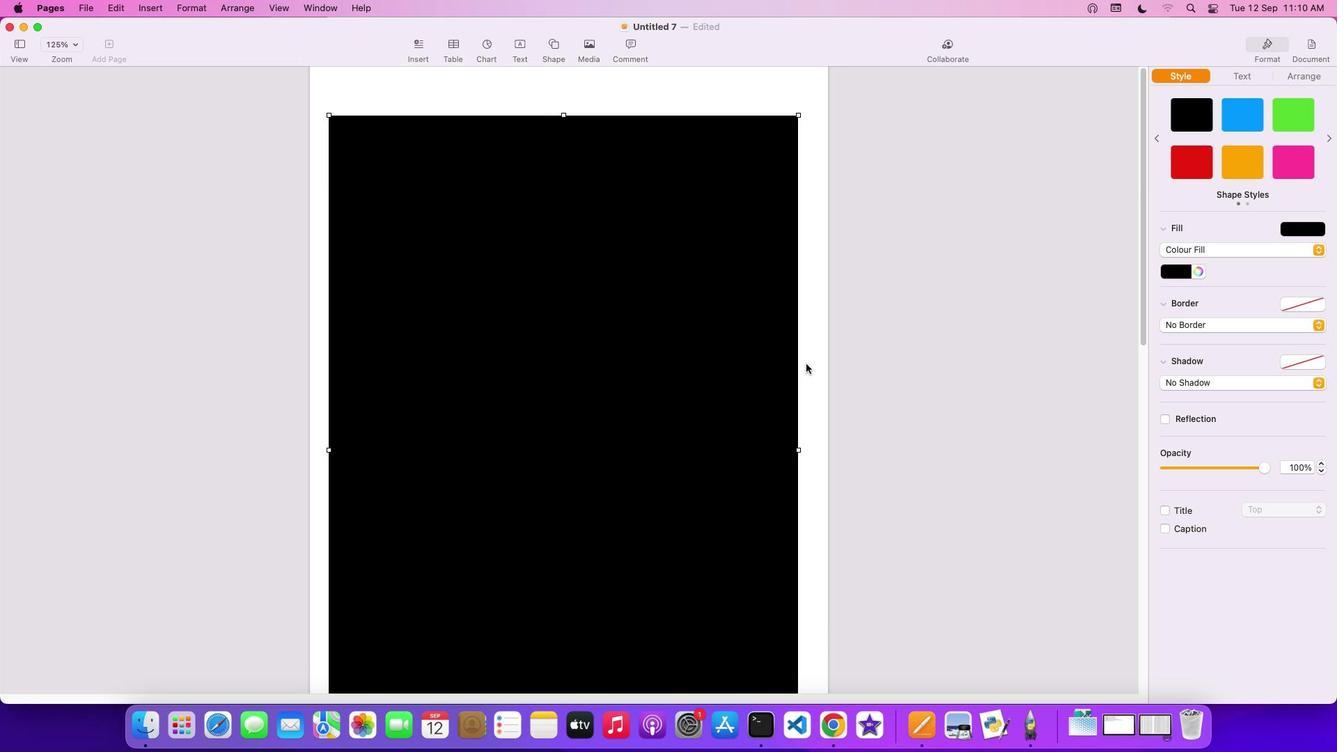 
Action: Mouse scrolled (806, 363) with delta (0, 3)
Screenshot: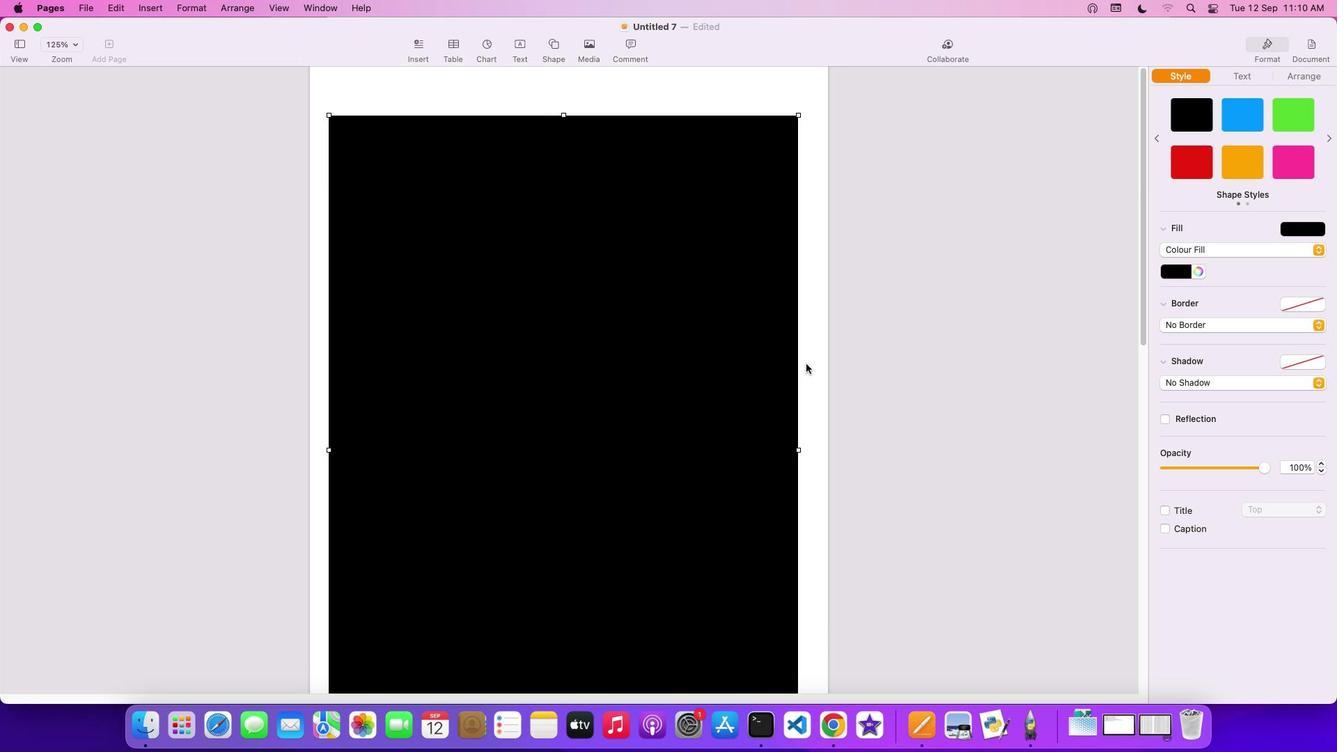 
Action: Mouse scrolled (806, 363) with delta (0, 4)
Screenshot: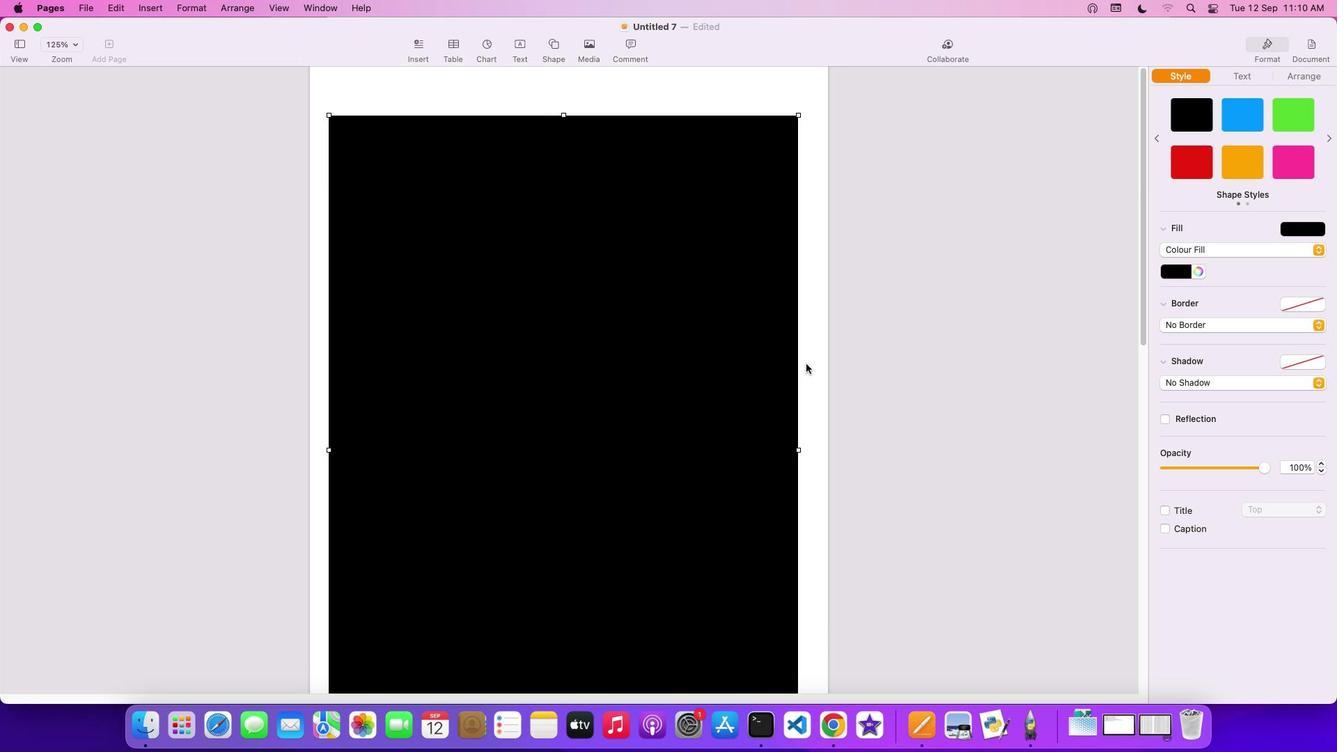 
Action: Mouse scrolled (806, 363) with delta (0, 4)
Screenshot: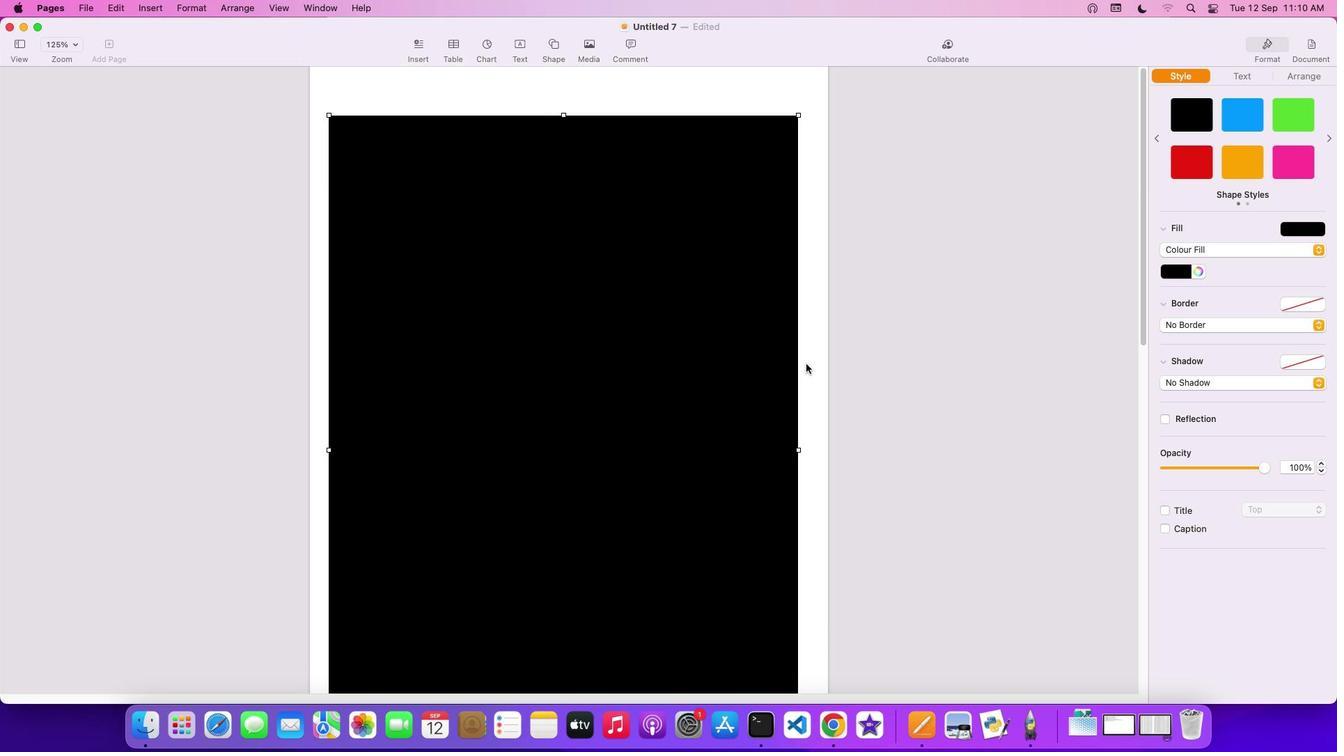 
Action: Mouse moved to (805, 364)
Screenshot: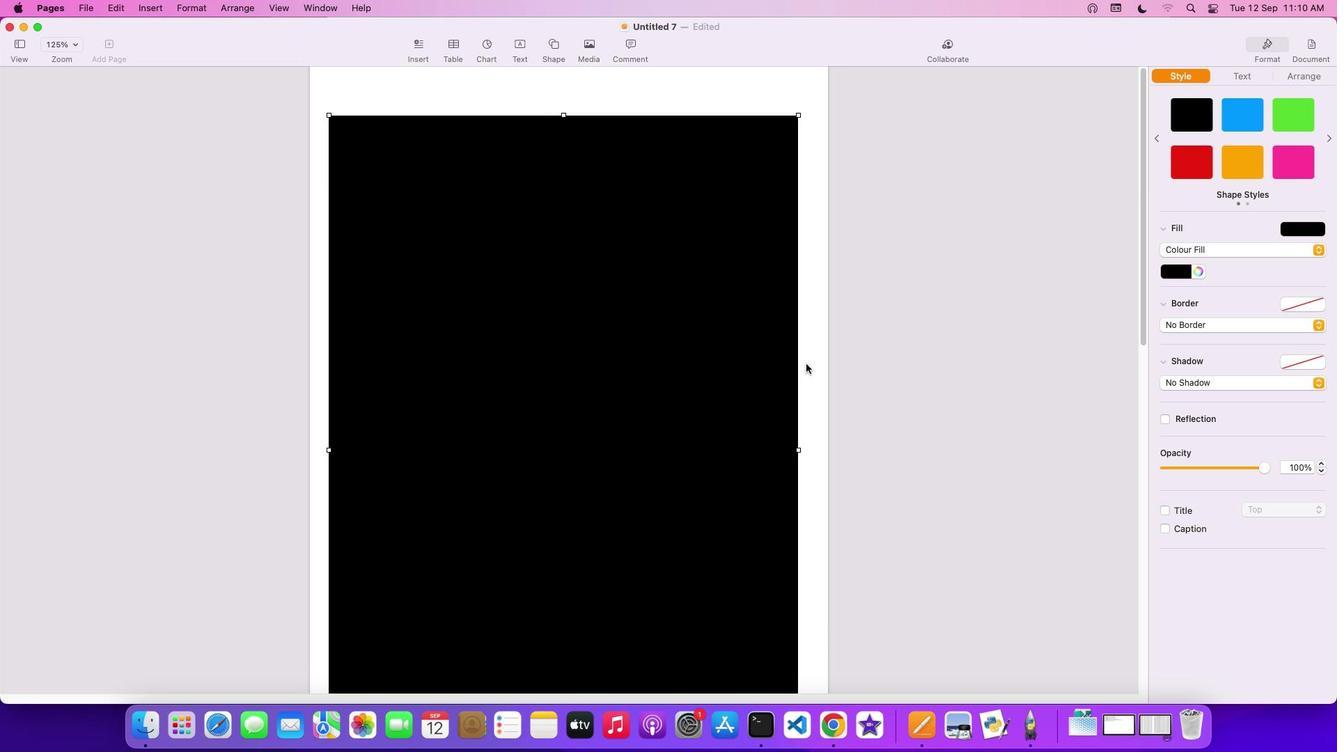 
Action: Mouse scrolled (805, 364) with delta (0, 0)
Screenshot: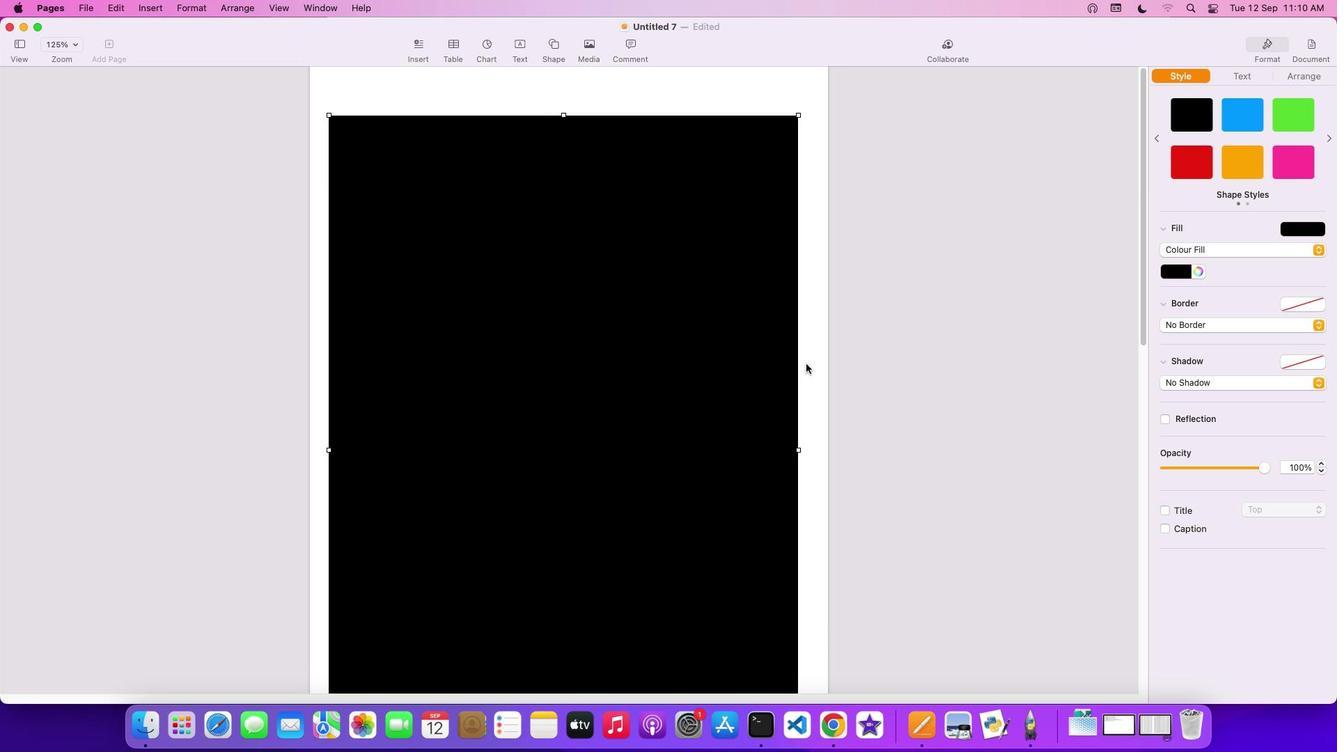 
Action: Mouse moved to (805, 365)
Screenshot: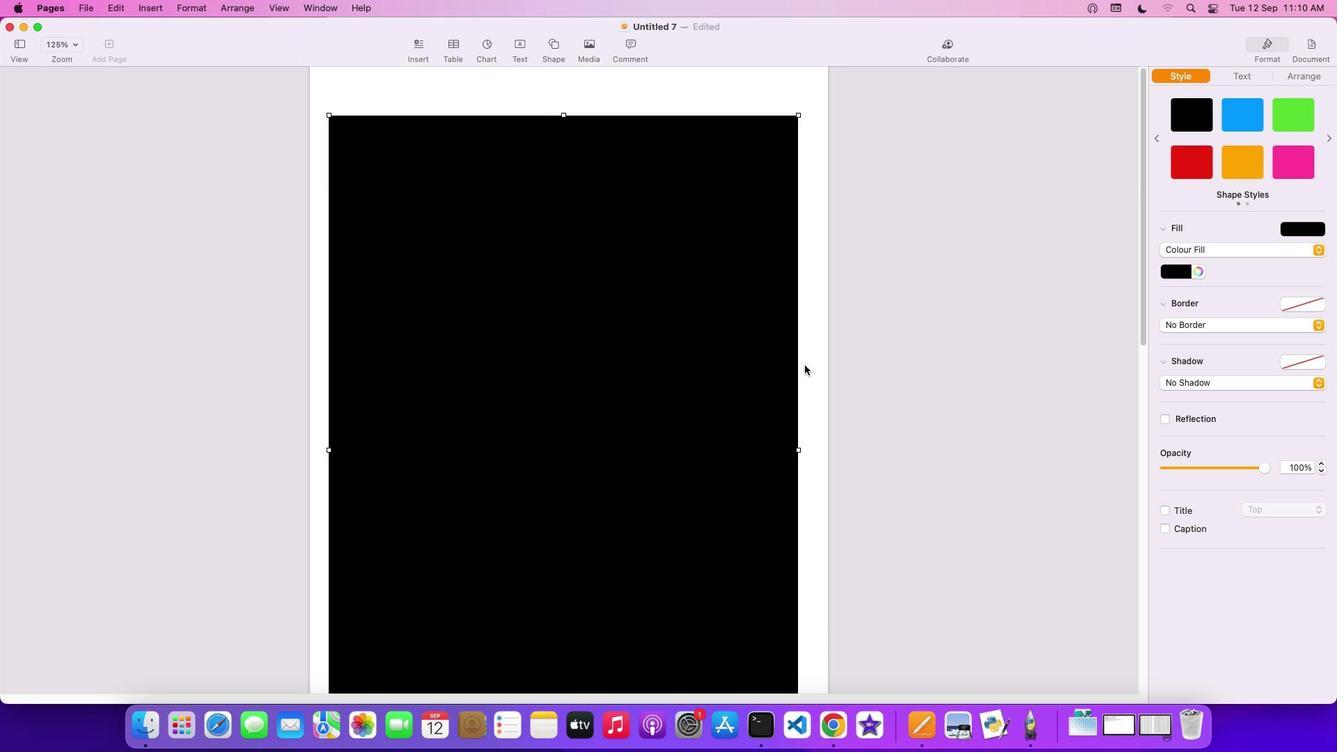 
Action: Mouse scrolled (805, 365) with delta (0, 0)
Screenshot: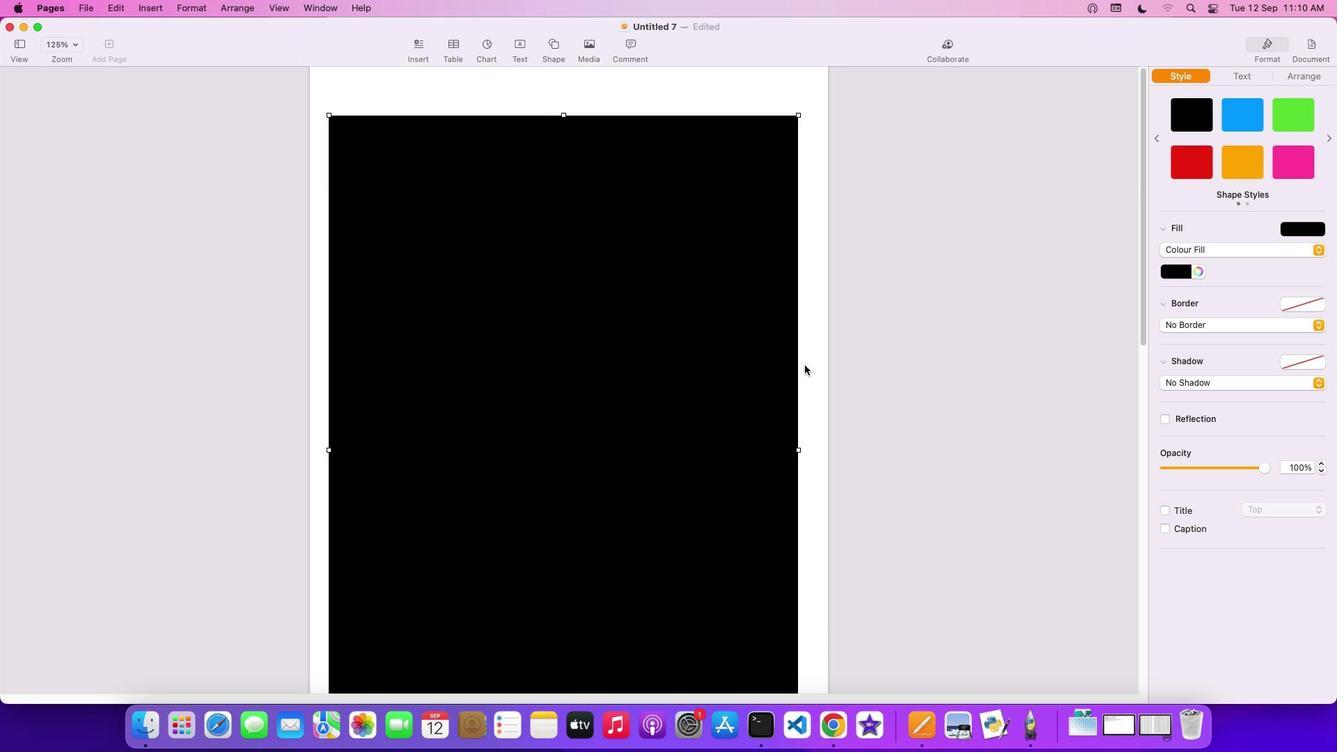 
Action: Mouse moved to (805, 365)
Screenshot: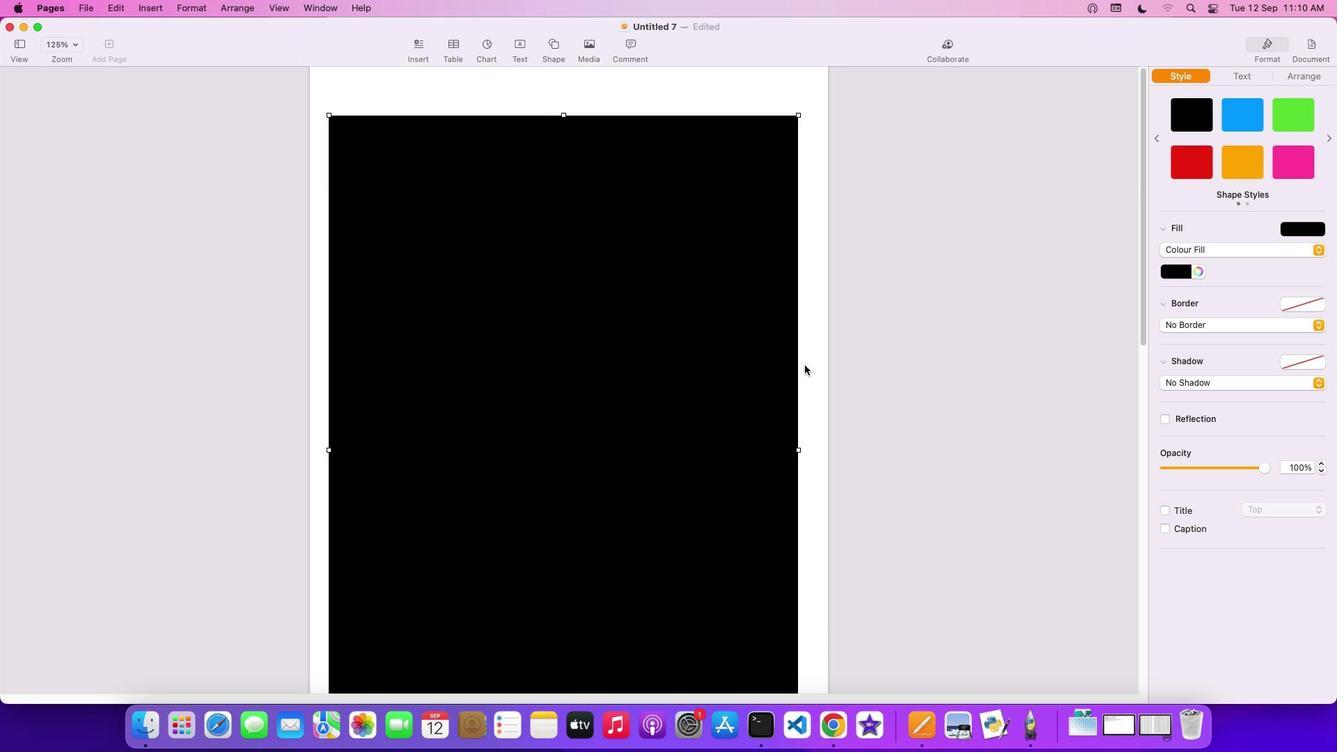 
Action: Mouse scrolled (805, 365) with delta (0, 2)
Screenshot: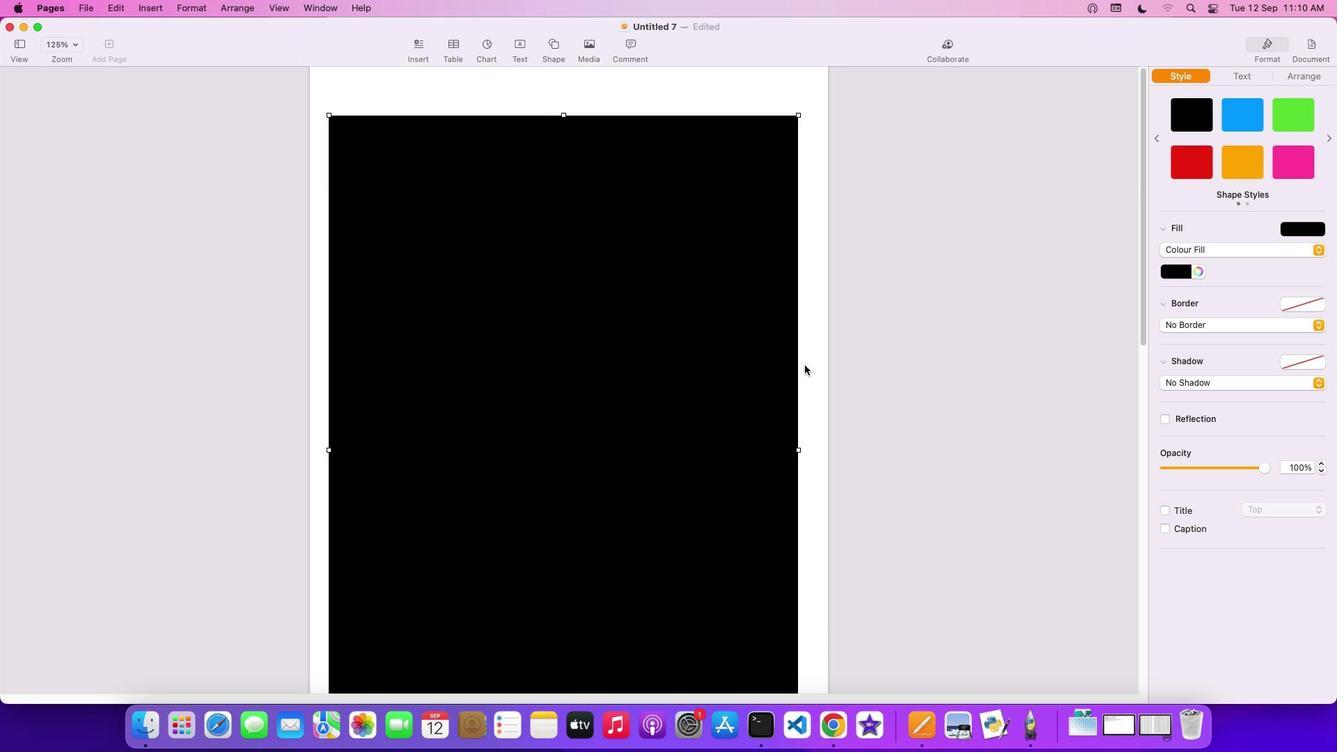
Action: Mouse moved to (803, 366)
Screenshot: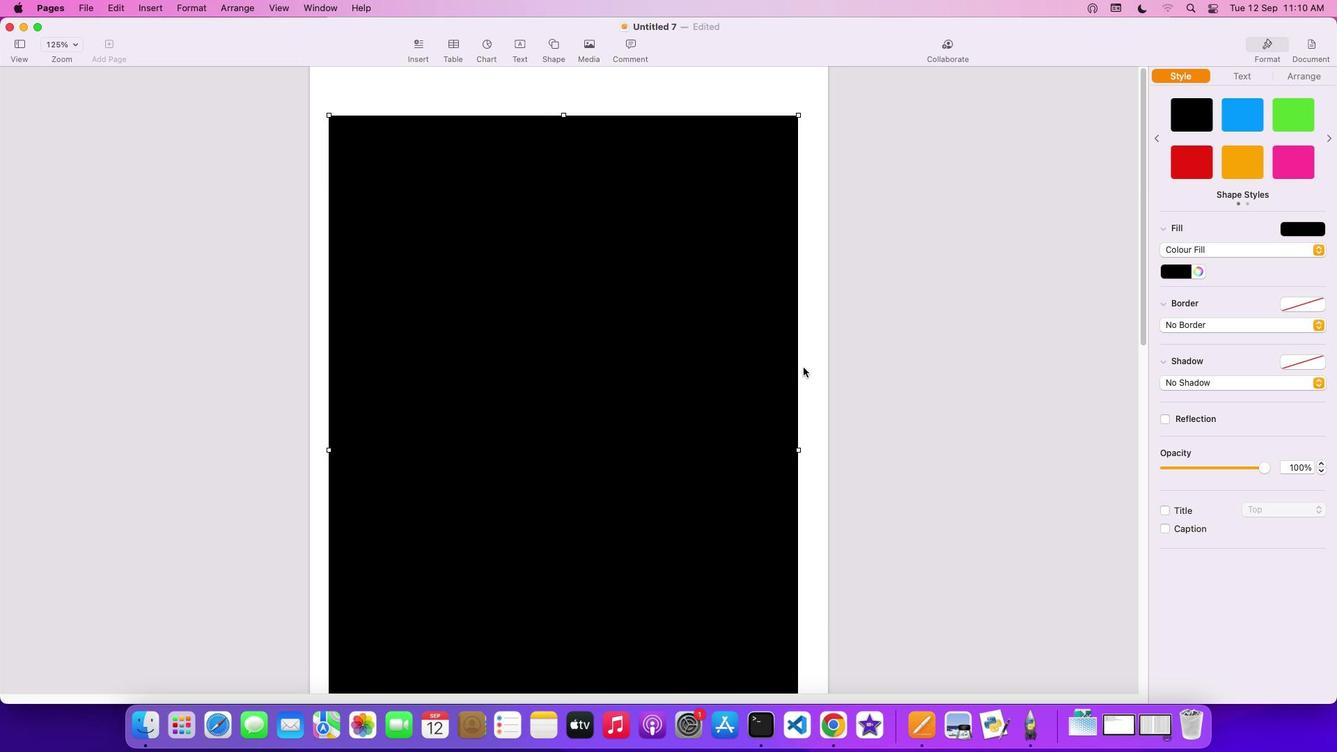 
Action: Mouse scrolled (803, 366) with delta (0, 3)
Screenshot: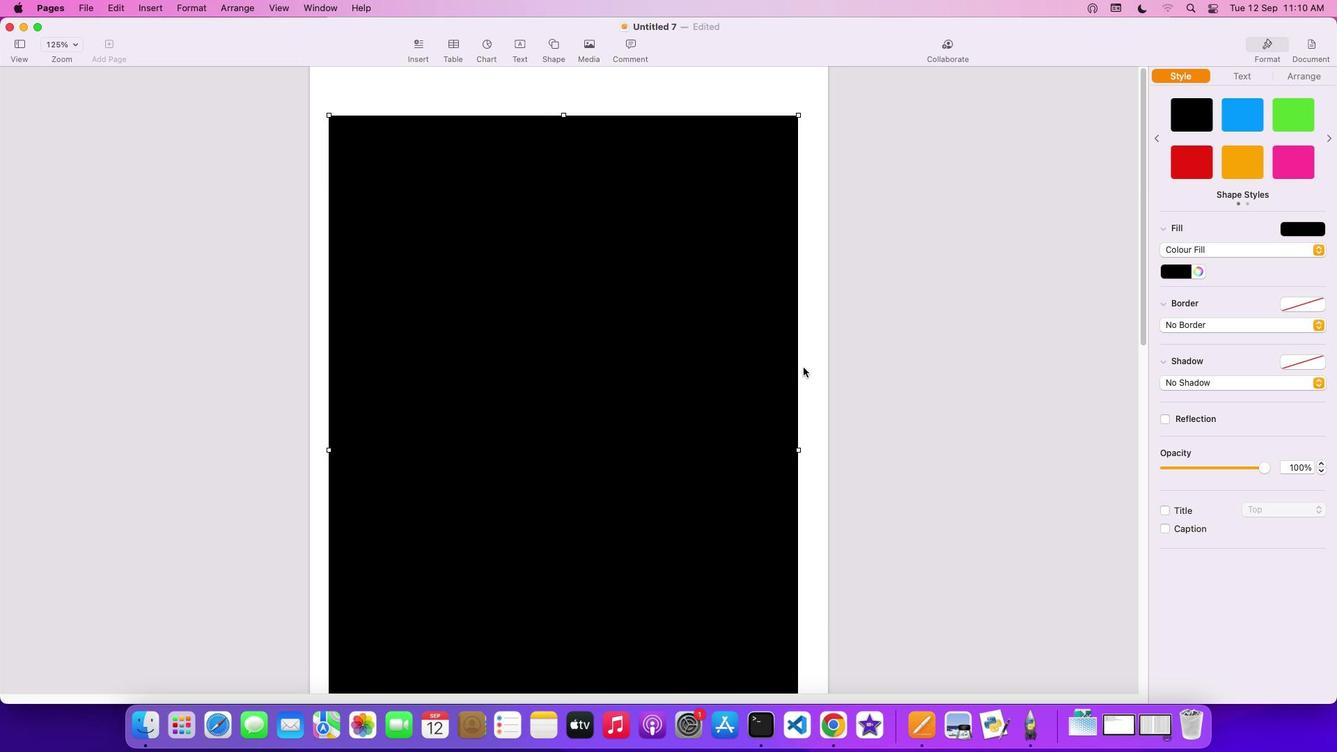 
Action: Mouse moved to (615, 270)
Screenshot: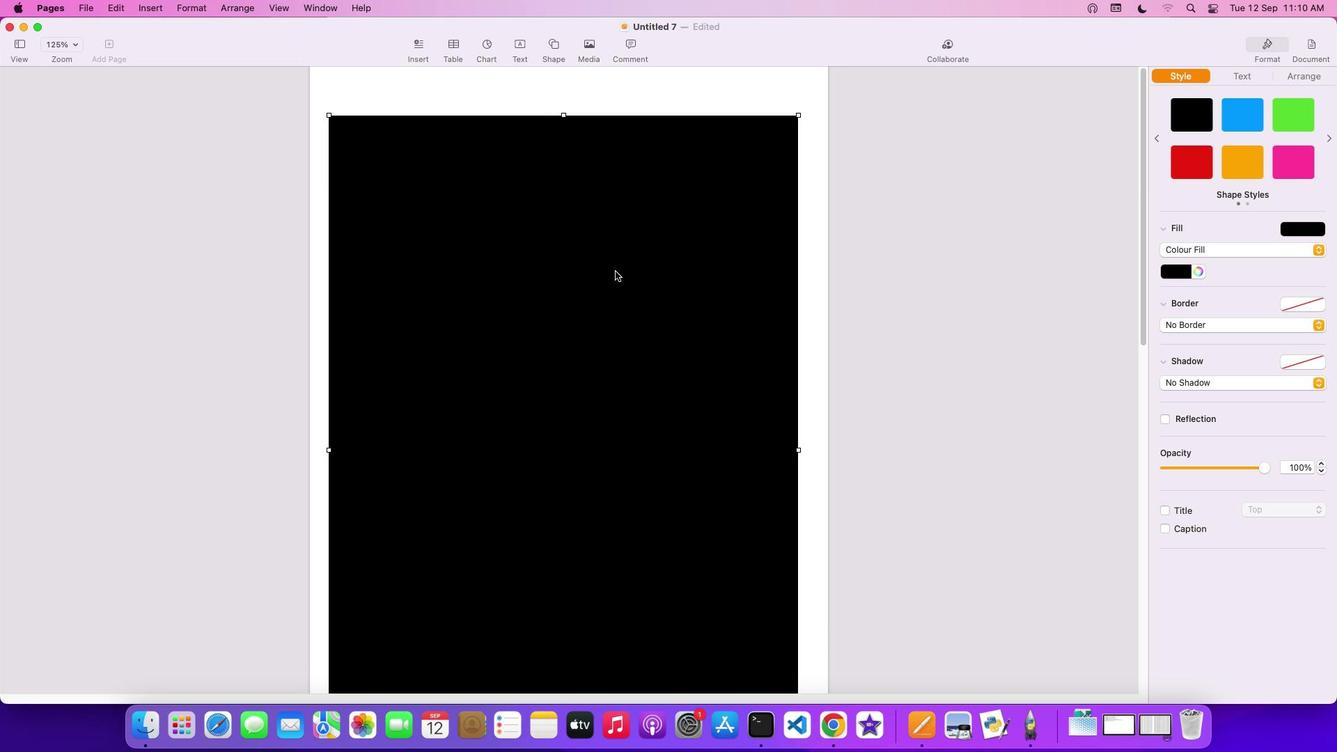 
Action: Mouse pressed left at (615, 270)
Screenshot: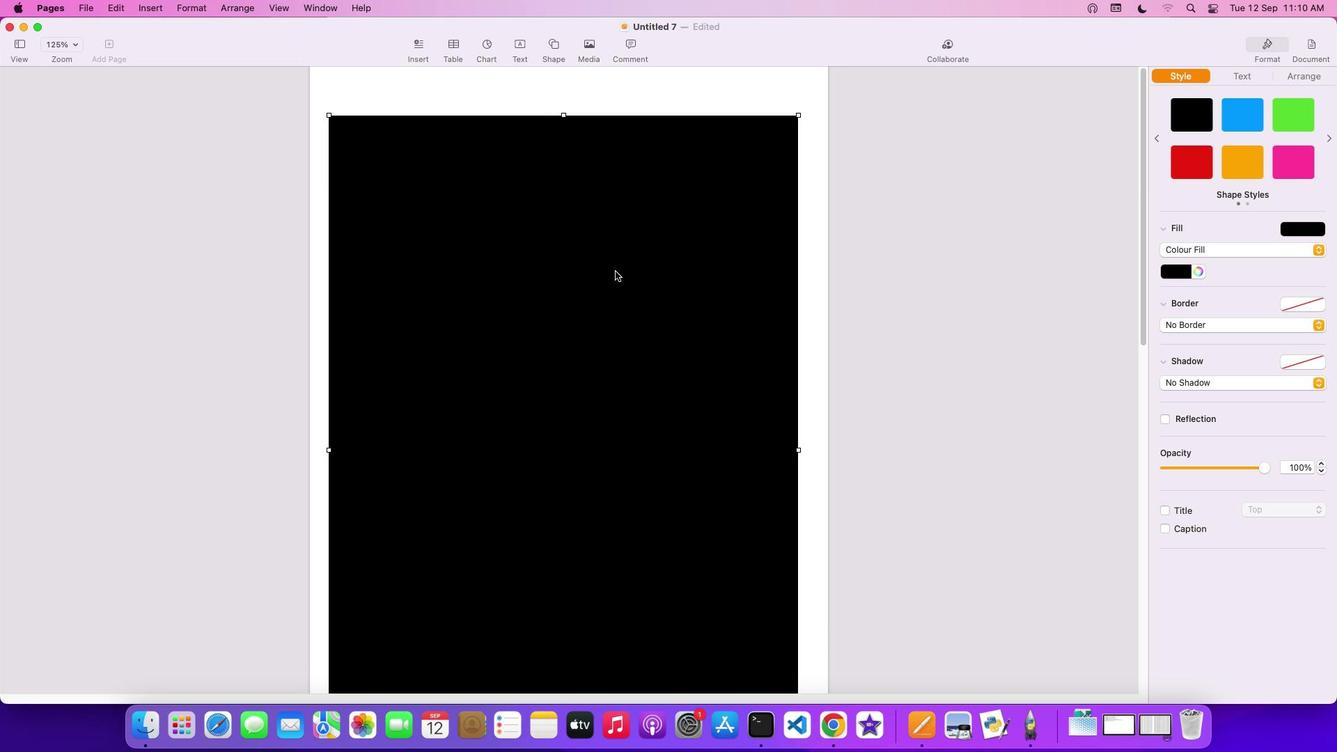 
Action: Mouse moved to (1186, 271)
Screenshot: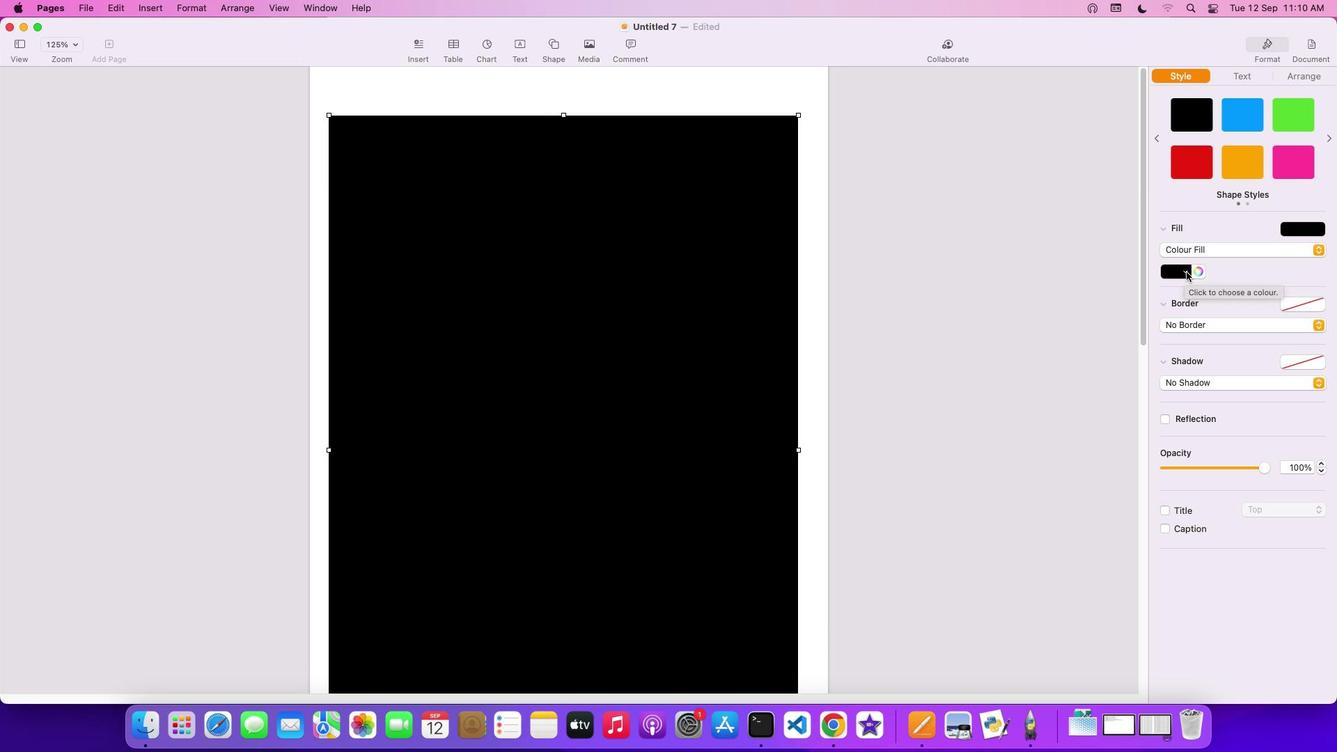 
Action: Mouse pressed left at (1186, 271)
Screenshot: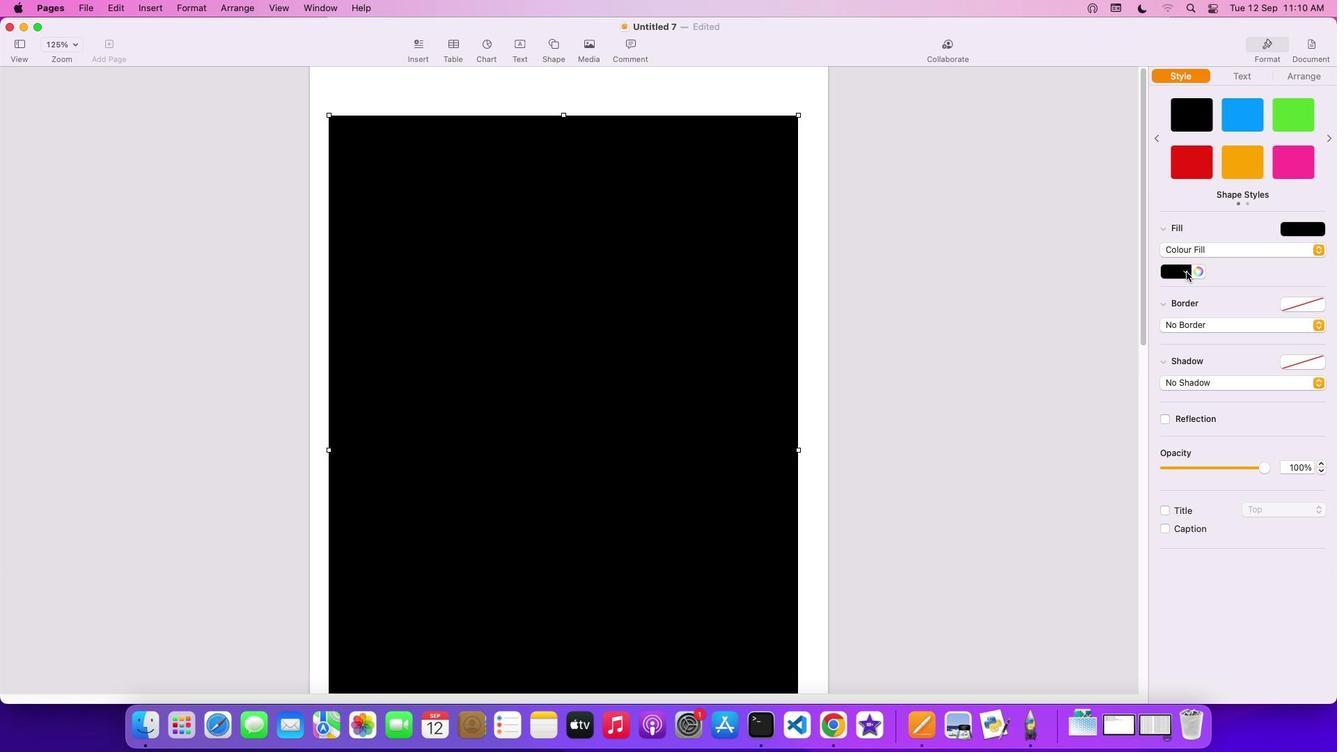 
Action: Mouse moved to (1145, 366)
Screenshot: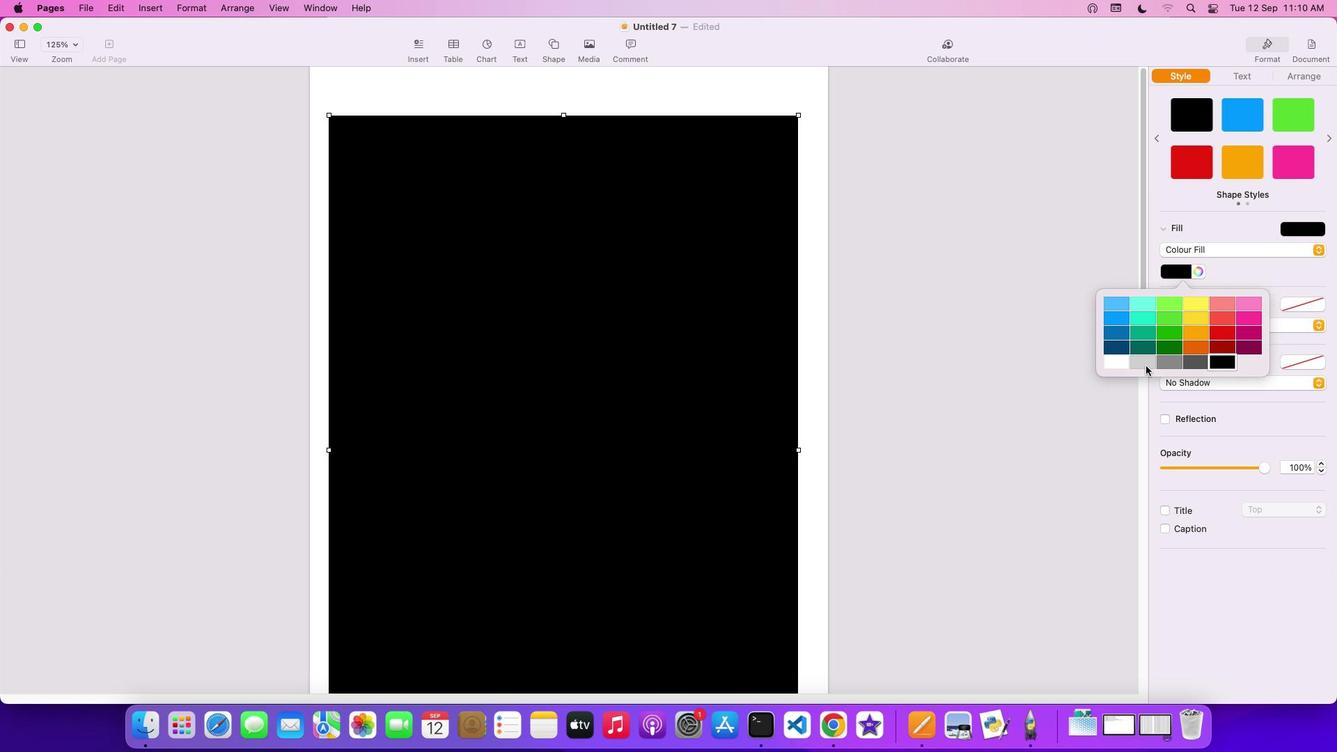 
Action: Mouse pressed left at (1145, 366)
Screenshot: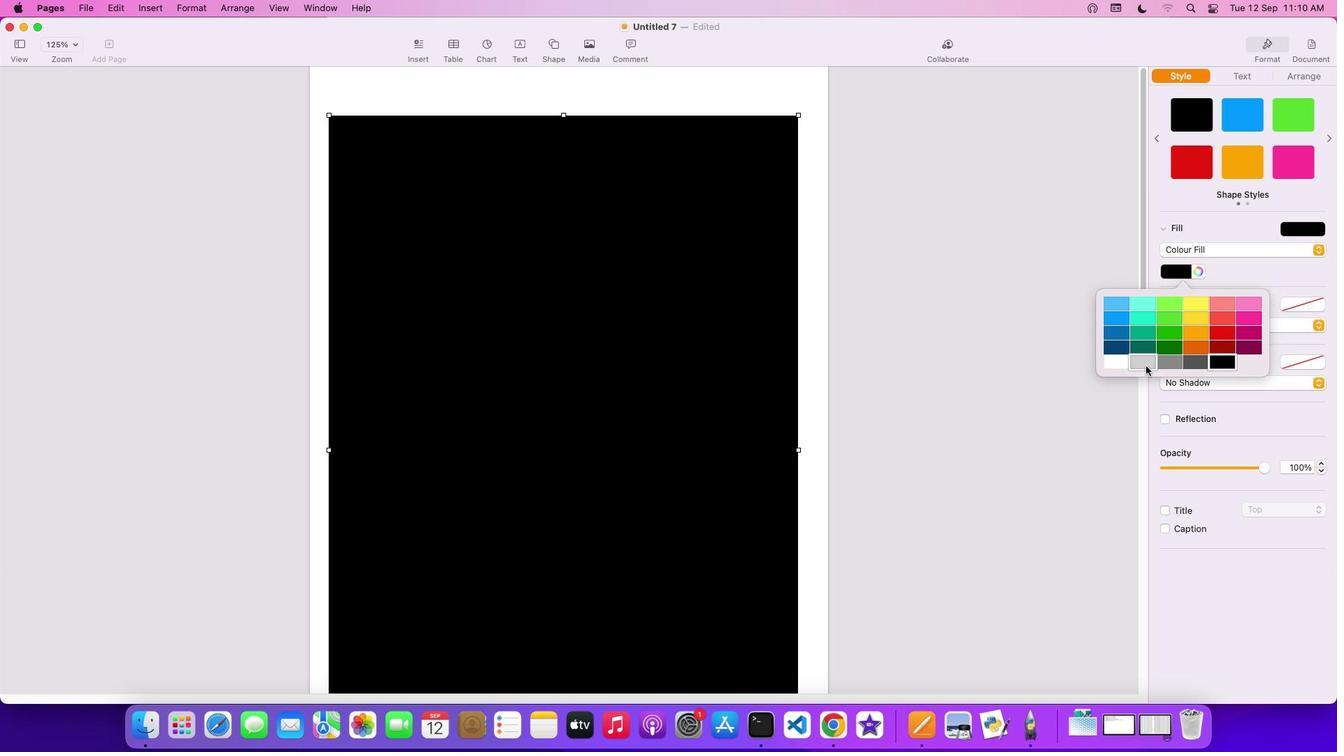 
Action: Mouse moved to (1189, 270)
Screenshot: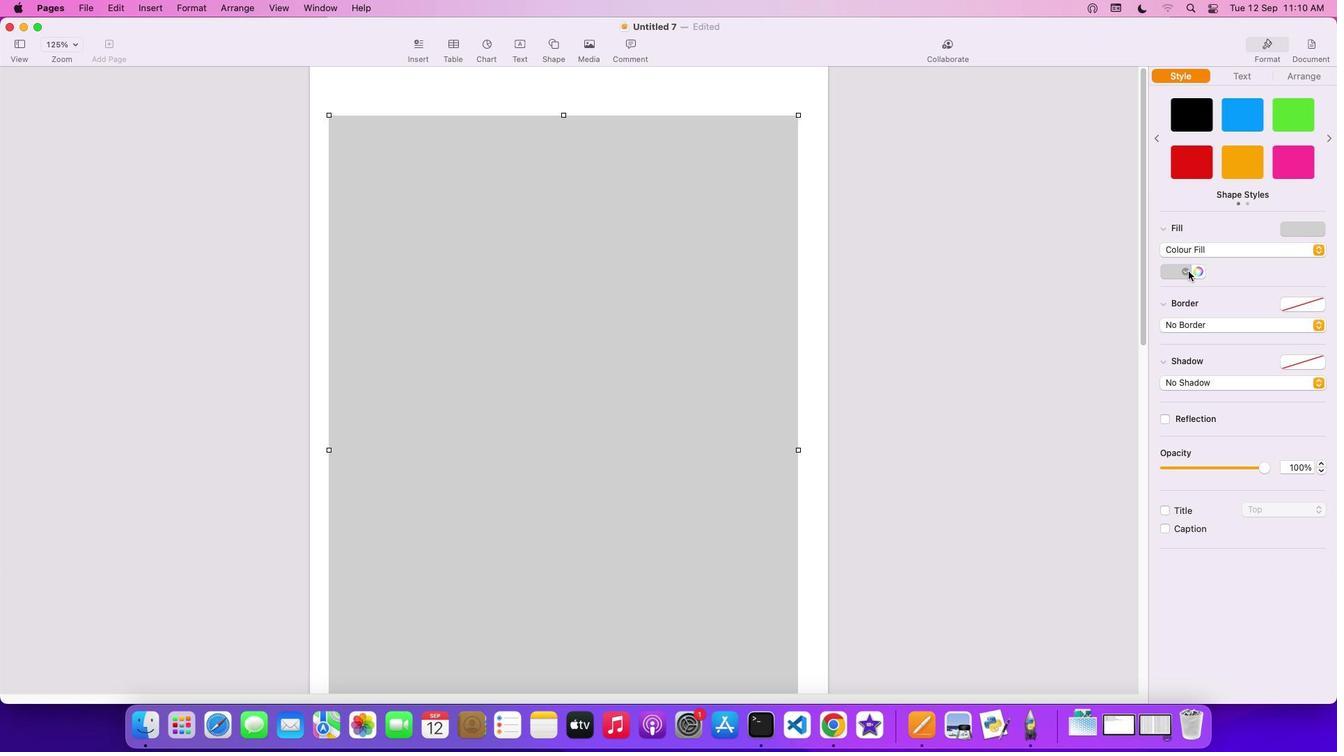 
Action: Mouse pressed left at (1189, 270)
Screenshot: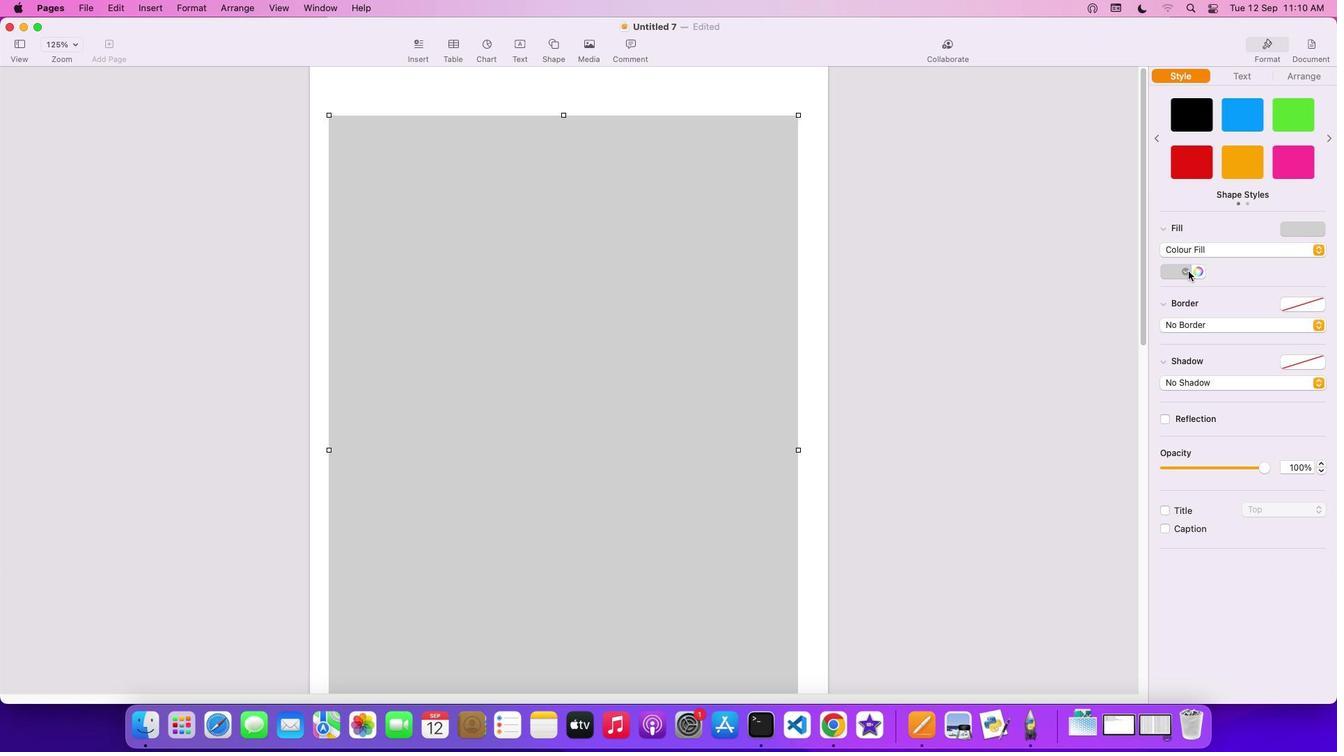 
Action: Mouse moved to (1118, 359)
Screenshot: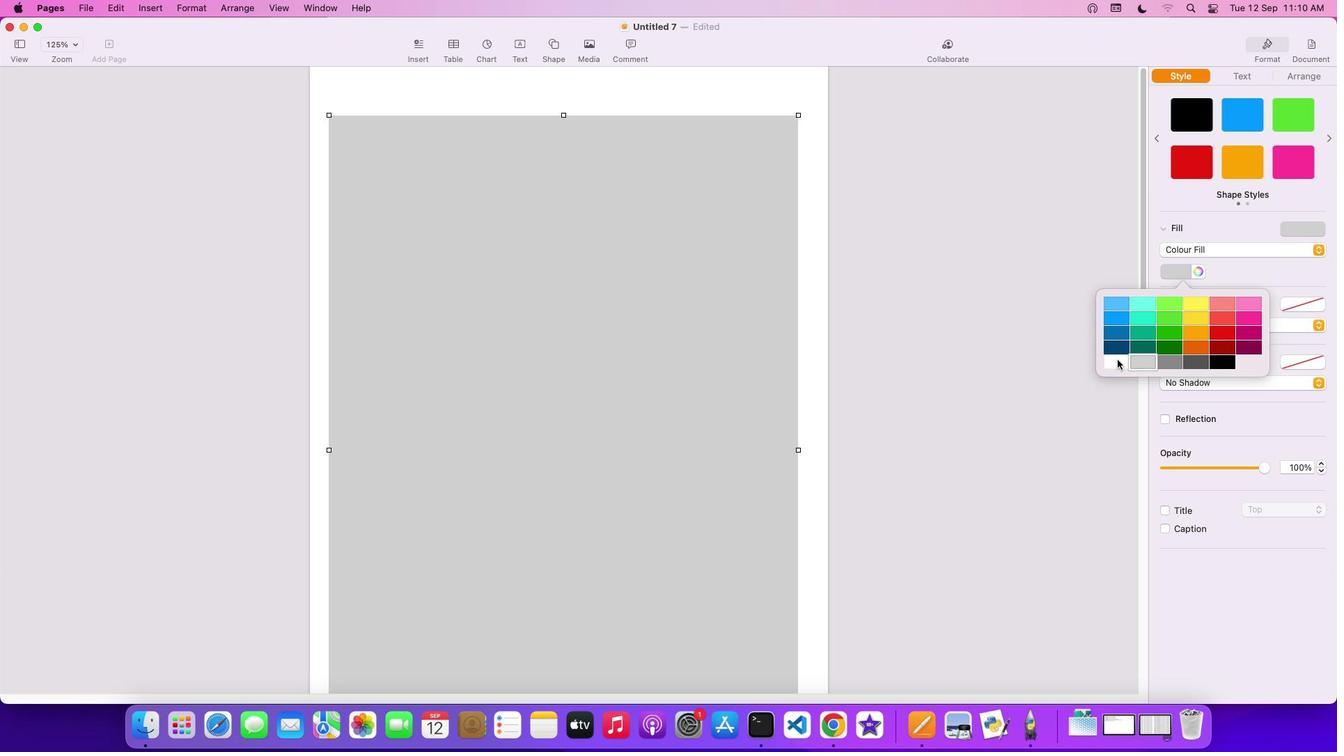 
Action: Mouse pressed left at (1118, 359)
Screenshot: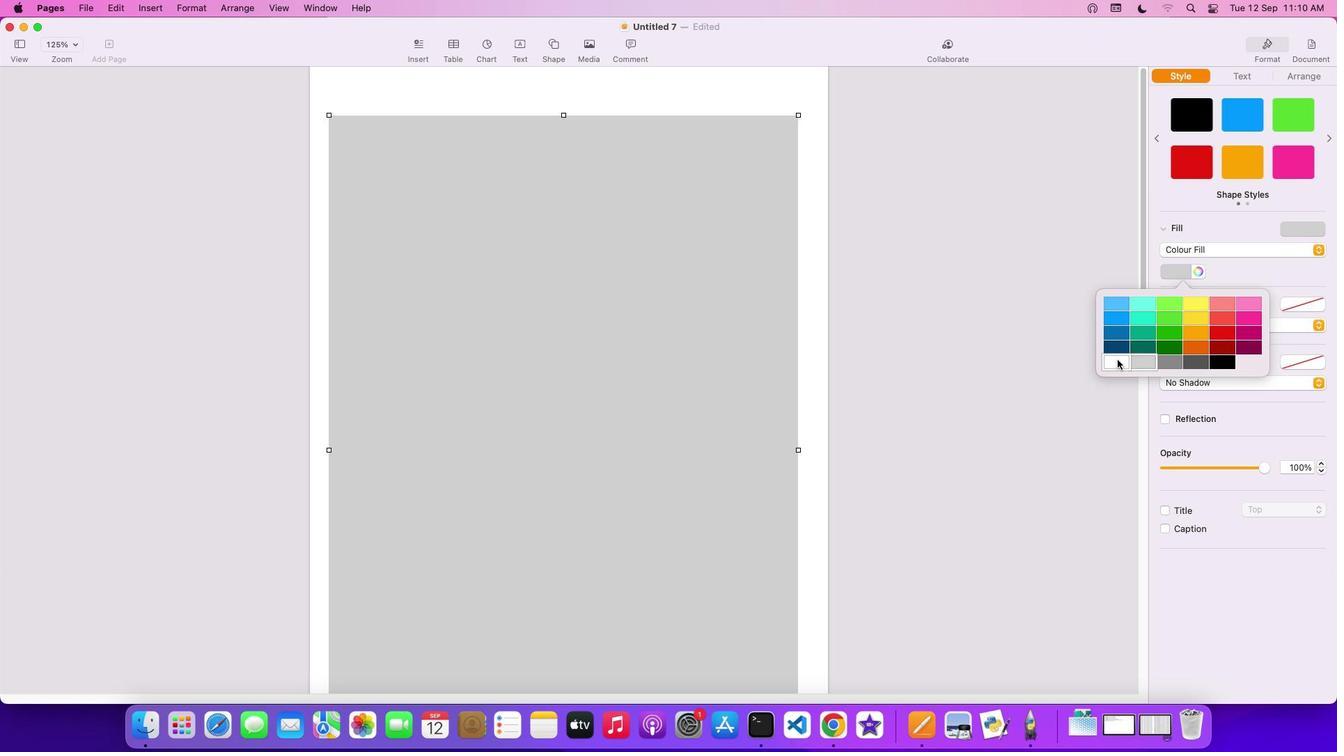 
Action: Mouse moved to (1205, 268)
Screenshot: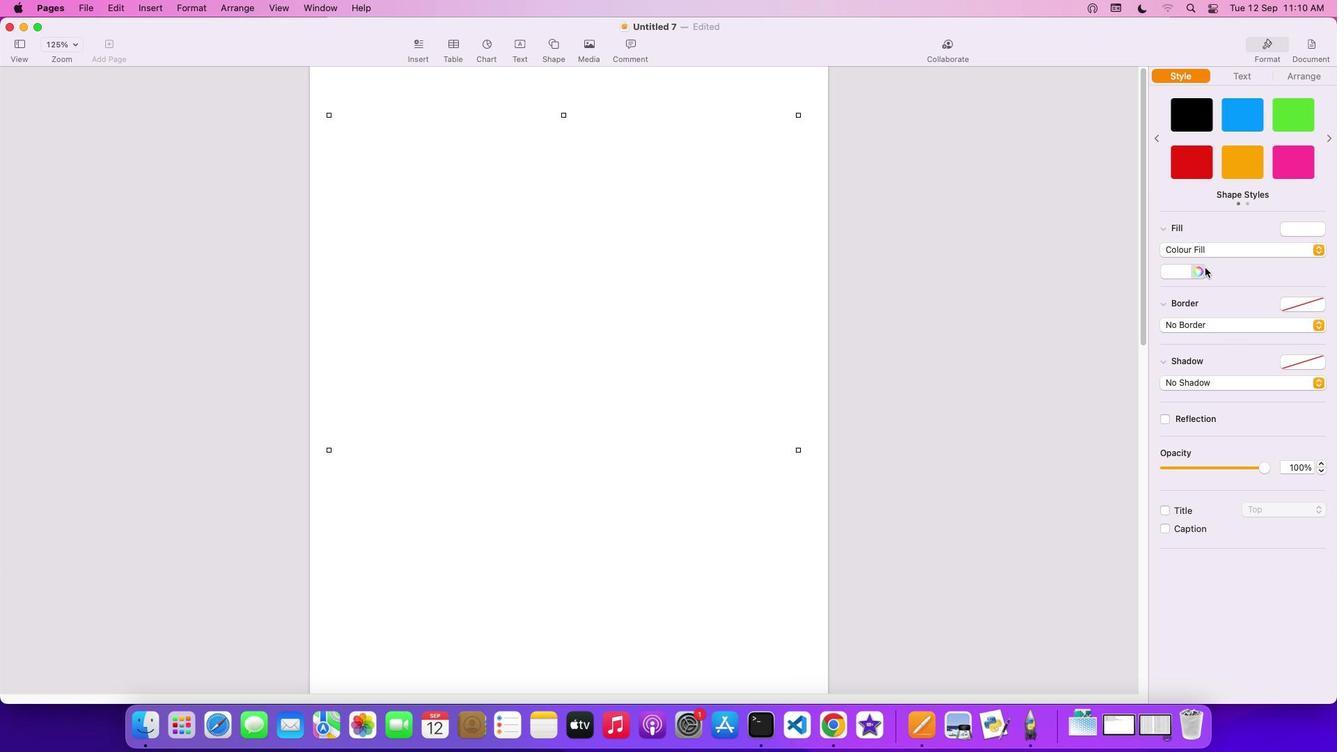 
Action: Mouse pressed left at (1205, 268)
Screenshot: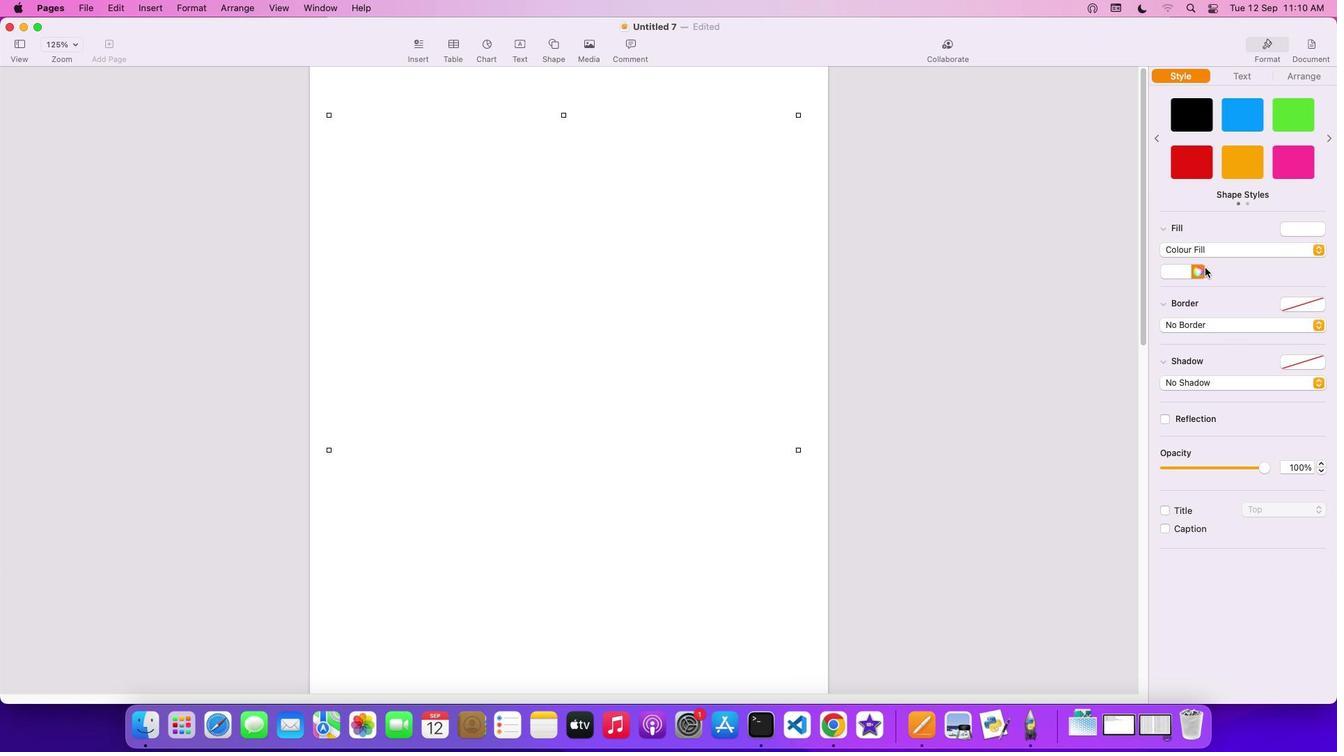 
Action: Mouse moved to (144, 614)
Screenshot: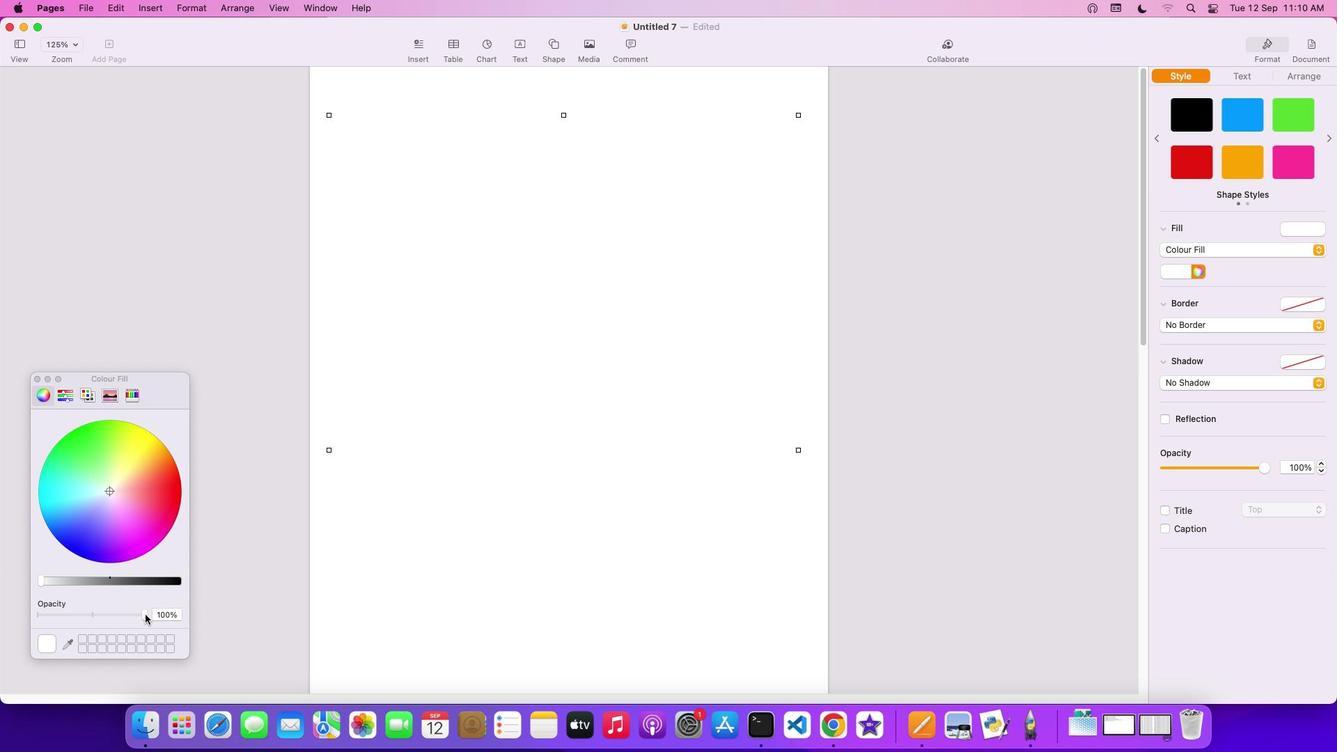 
Action: Mouse pressed left at (144, 614)
Screenshot: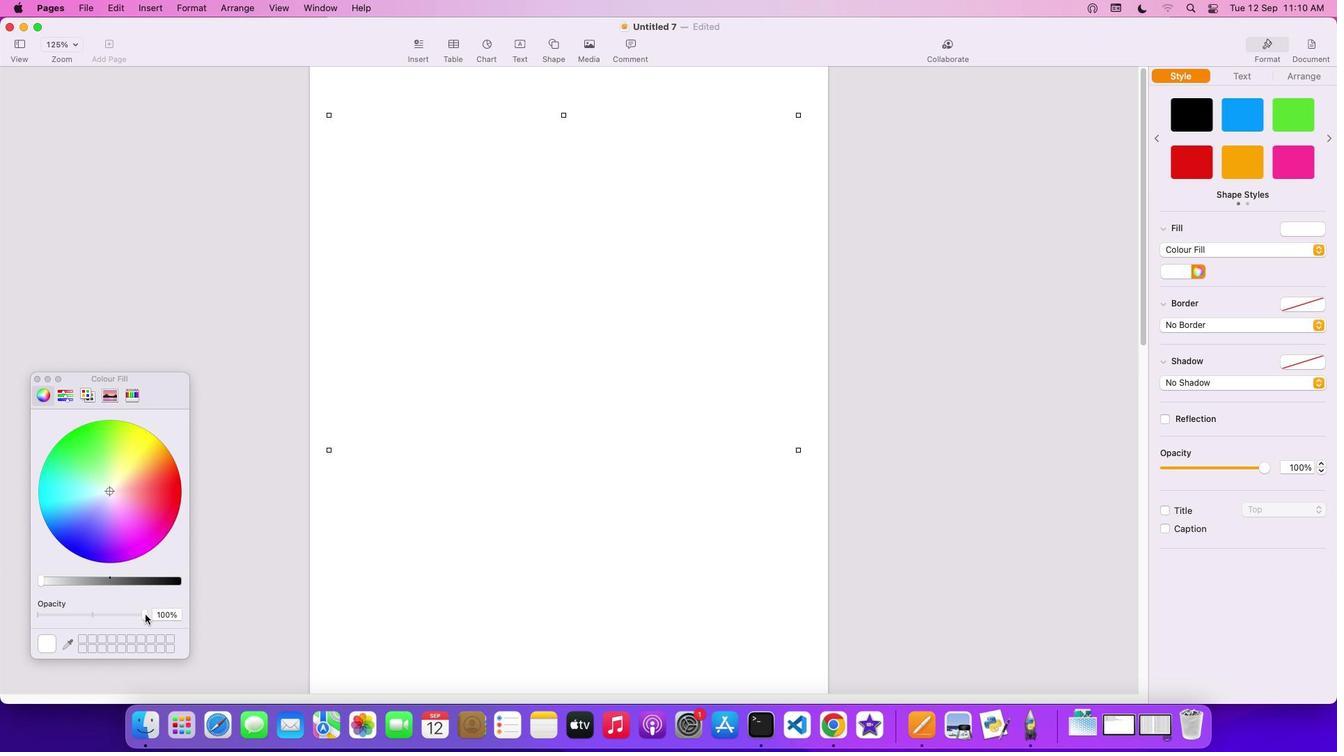 
Action: Mouse moved to (40, 583)
Screenshot: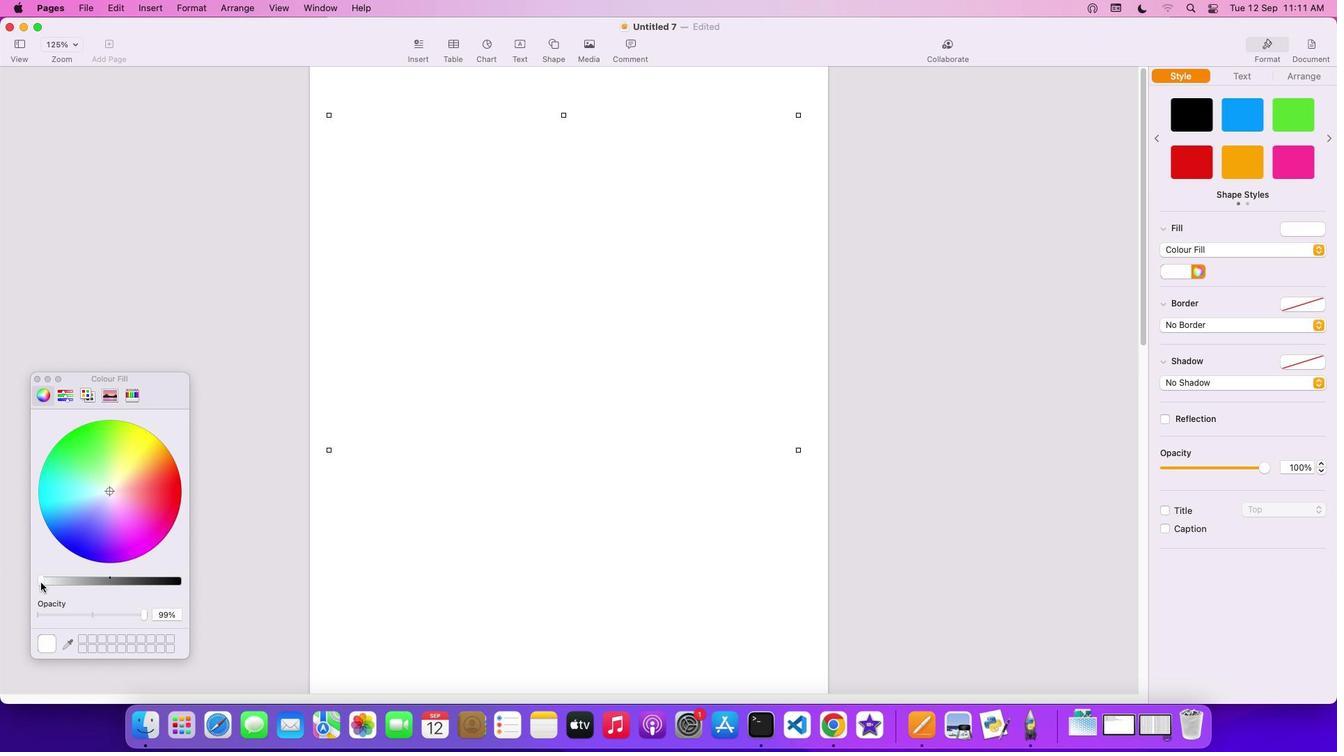 
Action: Mouse pressed left at (40, 583)
Screenshot: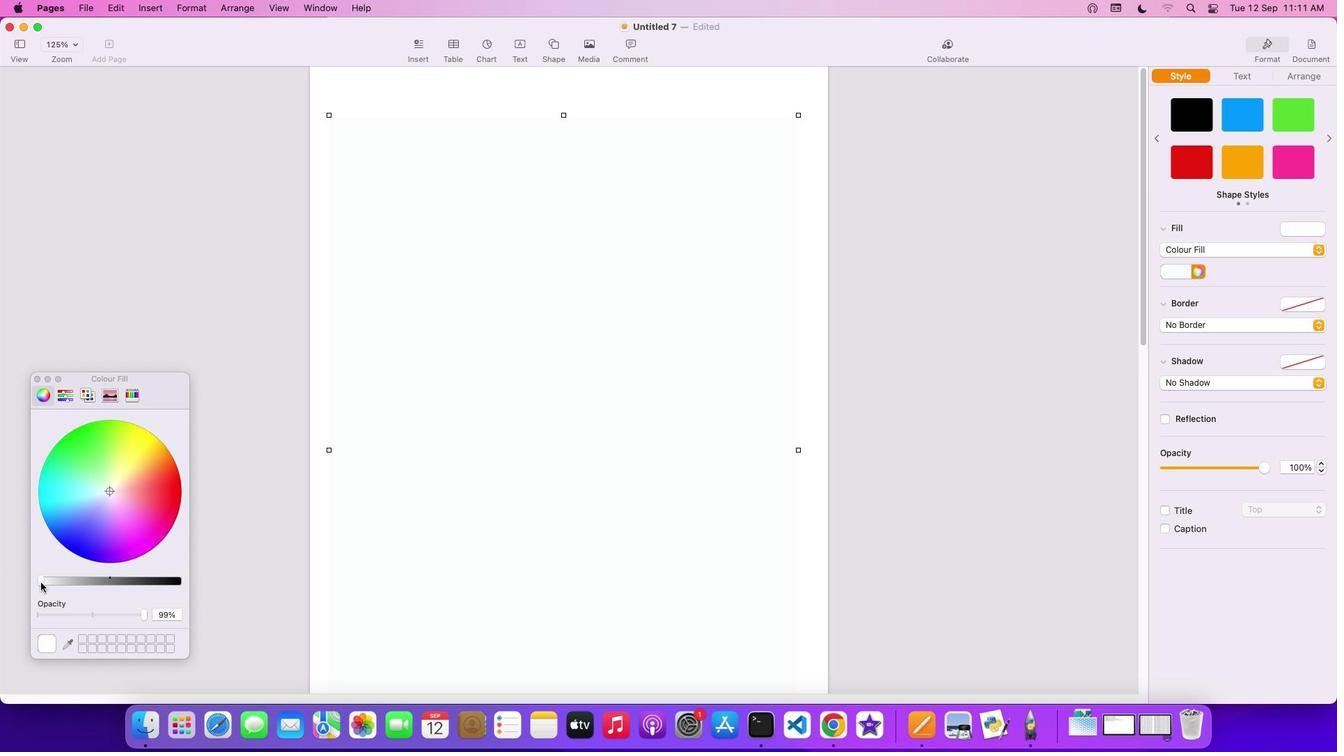 
Action: Mouse moved to (1101, 514)
Screenshot: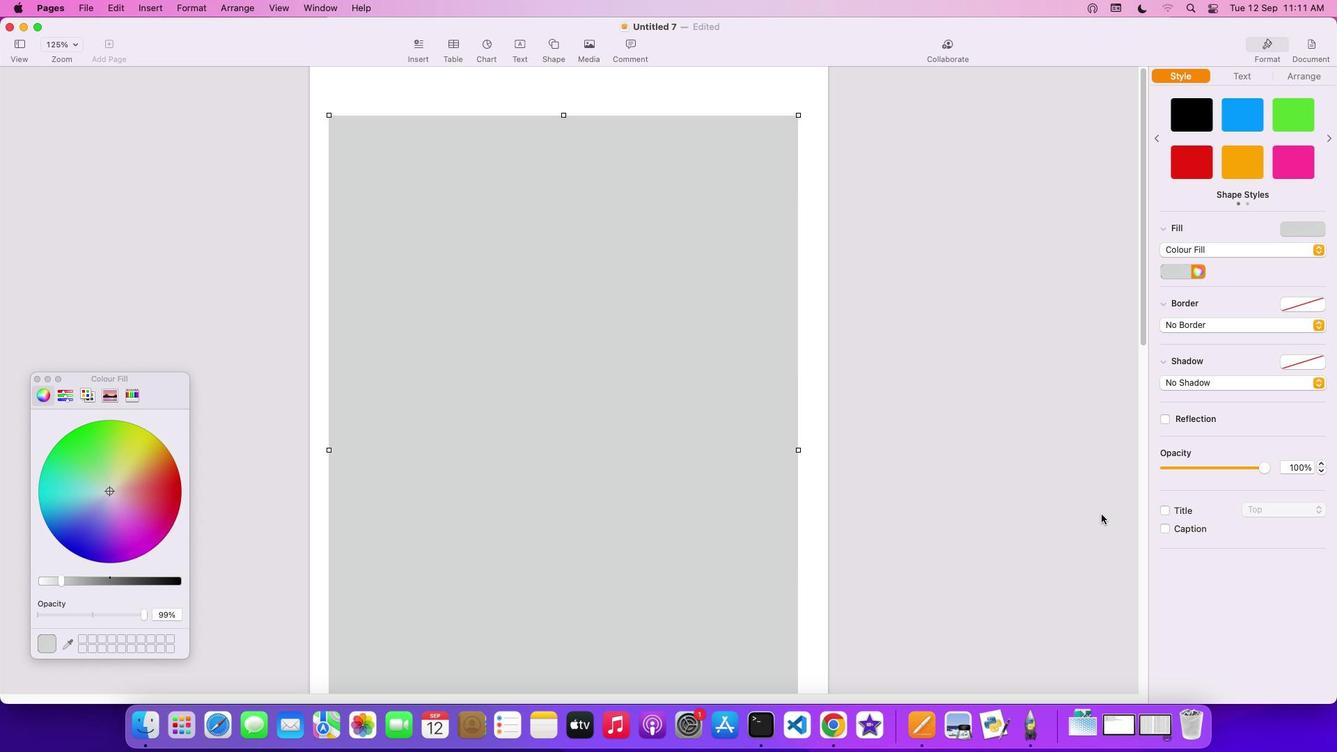 
Action: Mouse pressed left at (1101, 514)
Screenshot: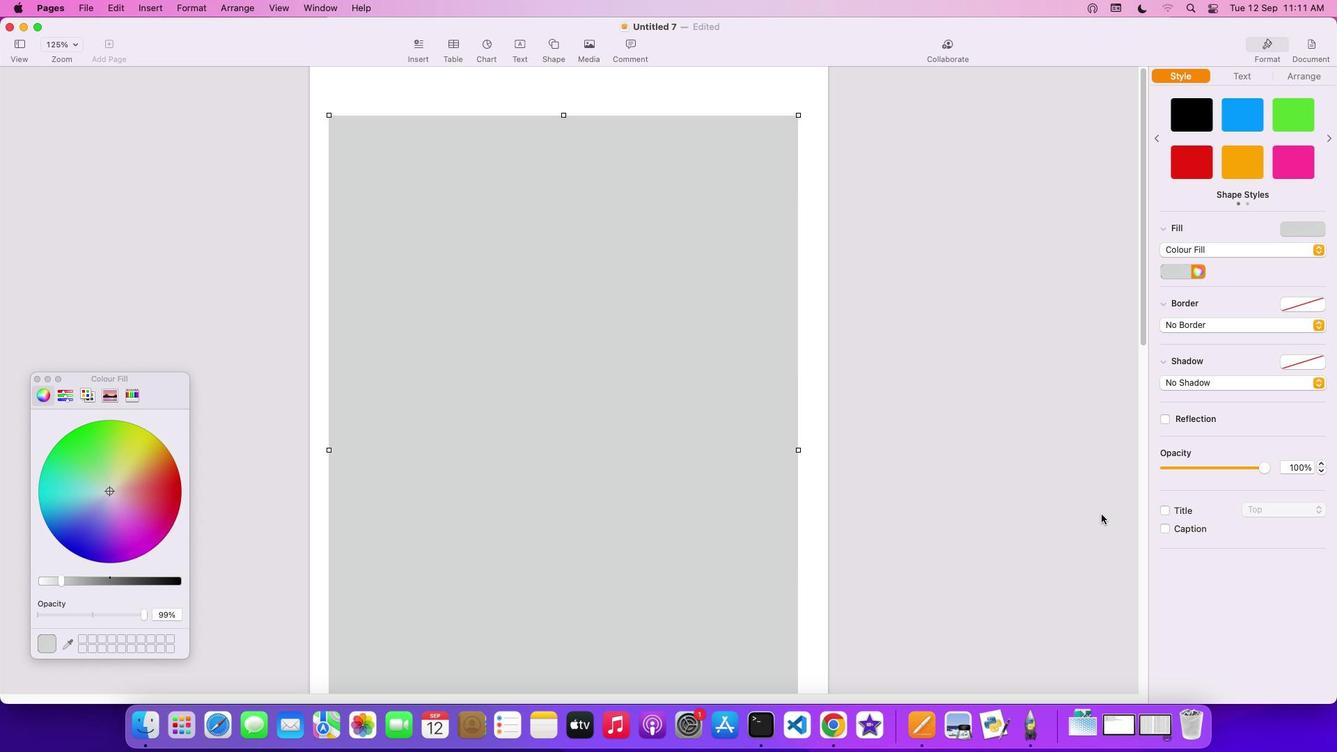 
Action: Mouse moved to (676, 316)
Screenshot: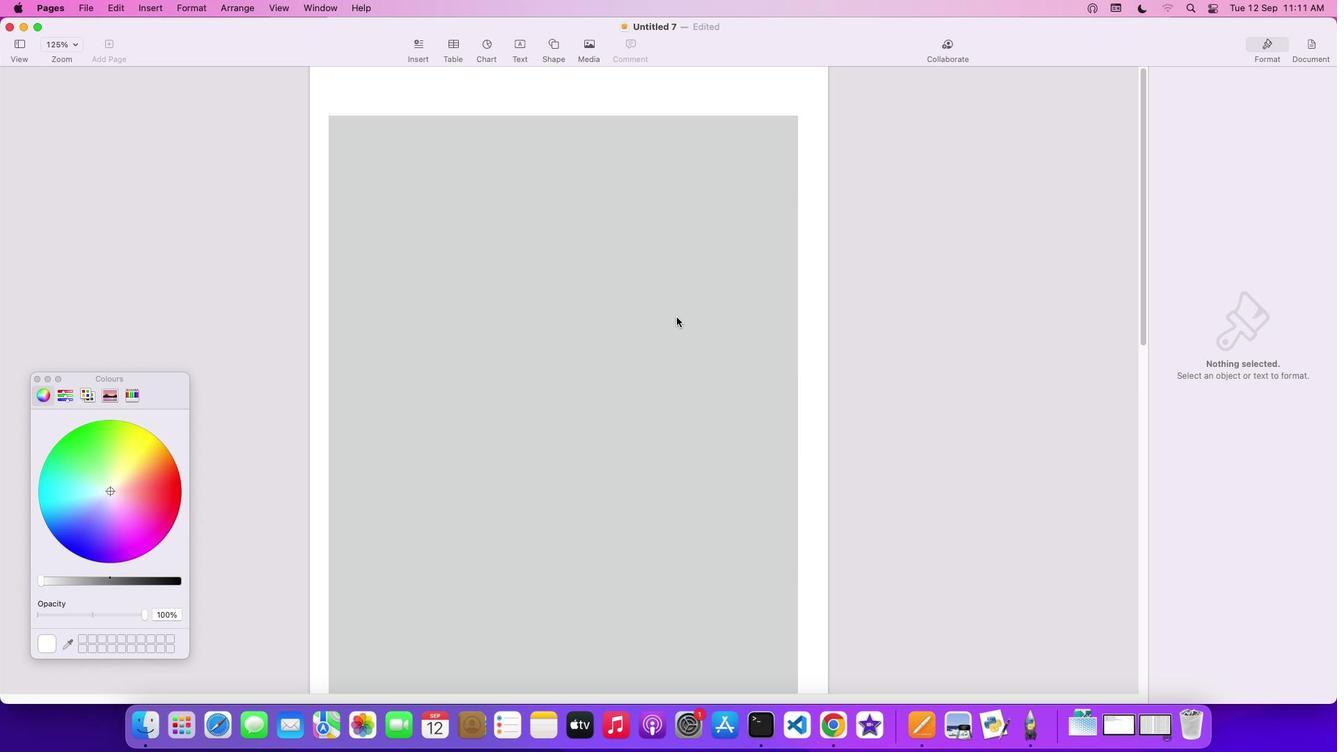 
Action: Mouse pressed left at (676, 316)
Screenshot: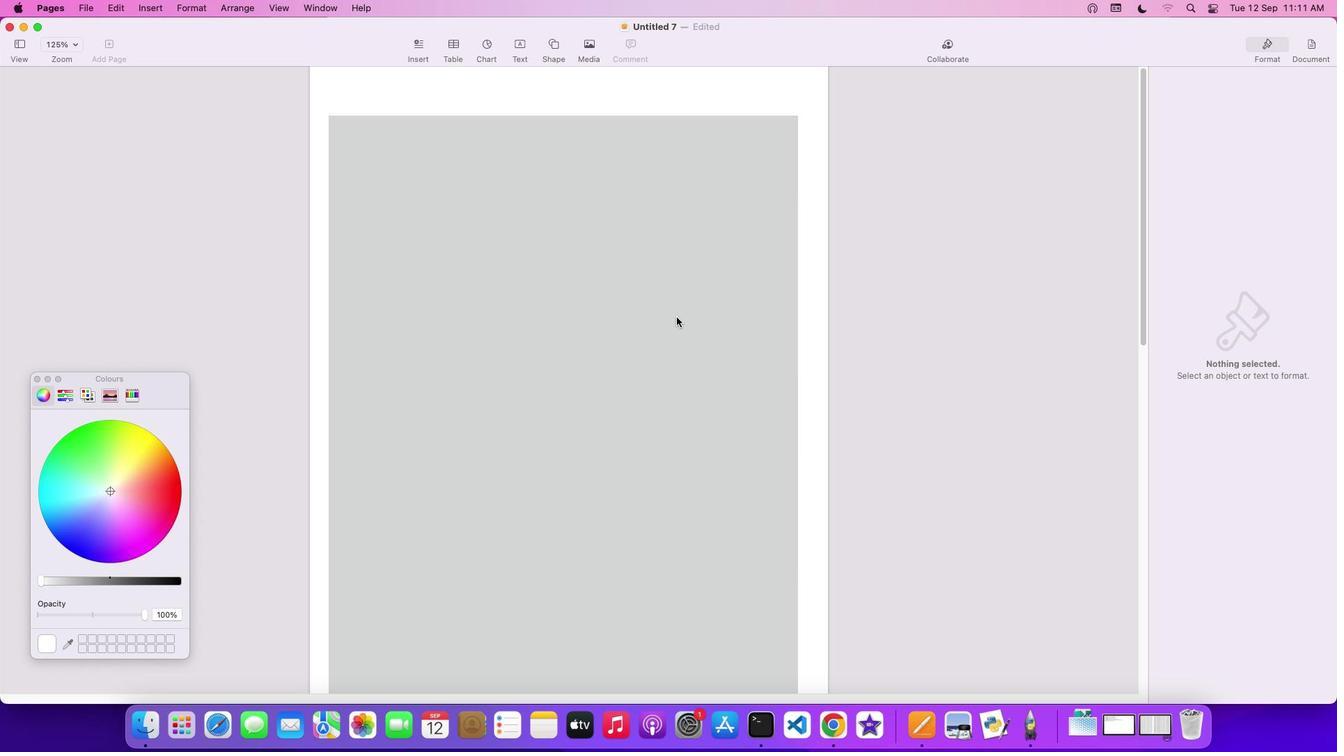 
Action: Mouse moved to (644, 270)
Screenshot: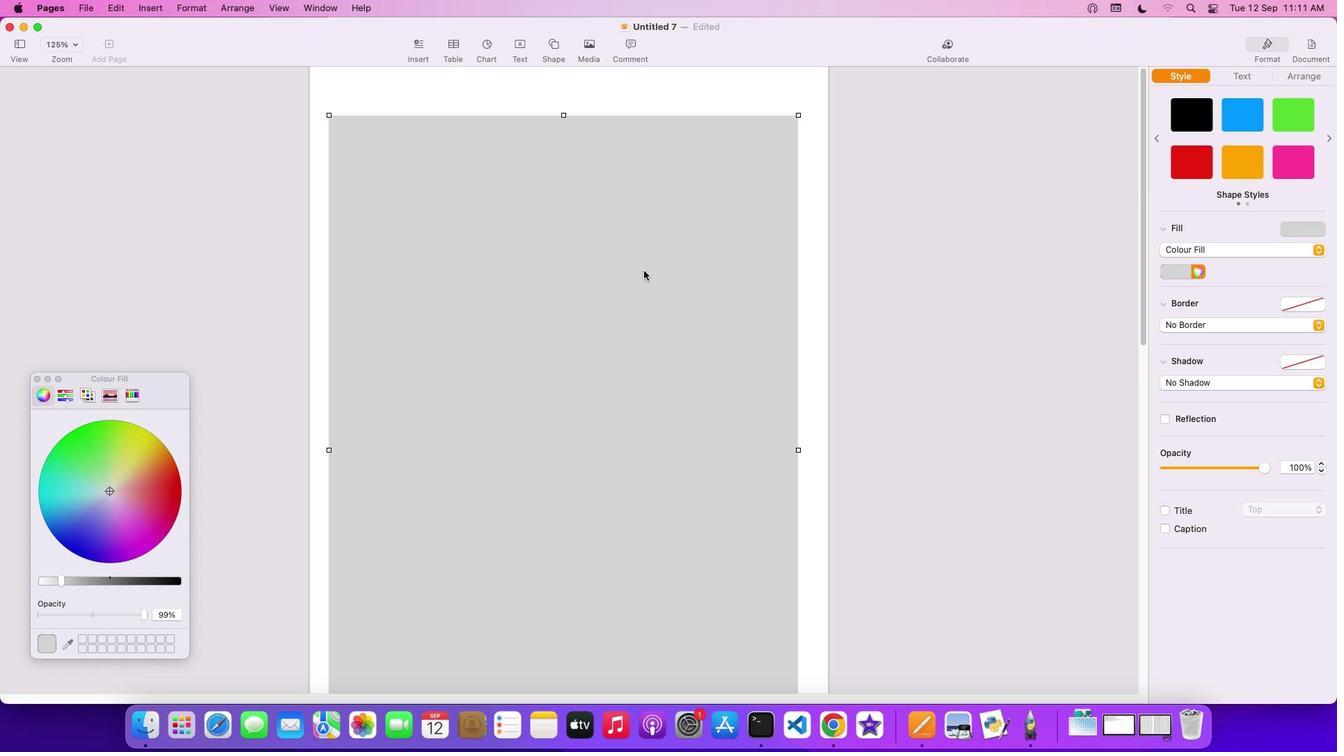 
Action: Mouse pressed left at (644, 270)
Screenshot: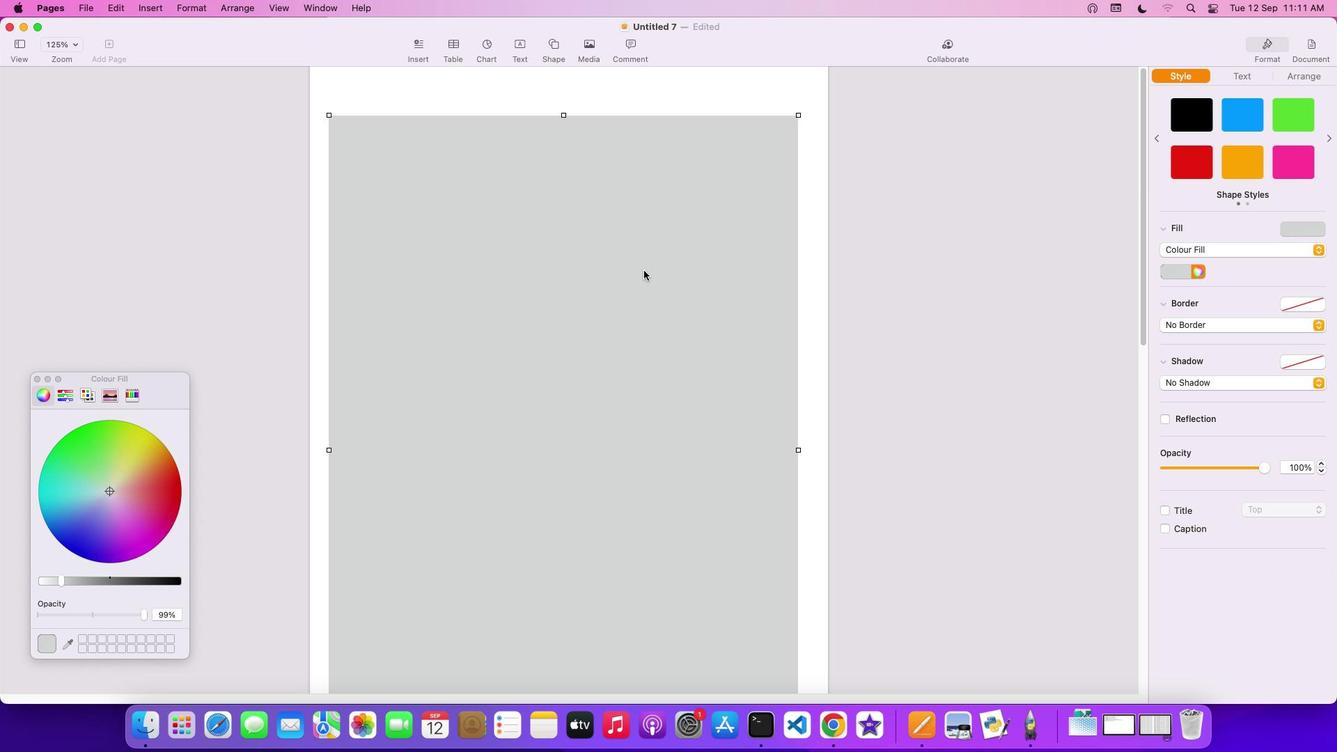 
Action: Mouse moved to (647, 249)
Screenshot: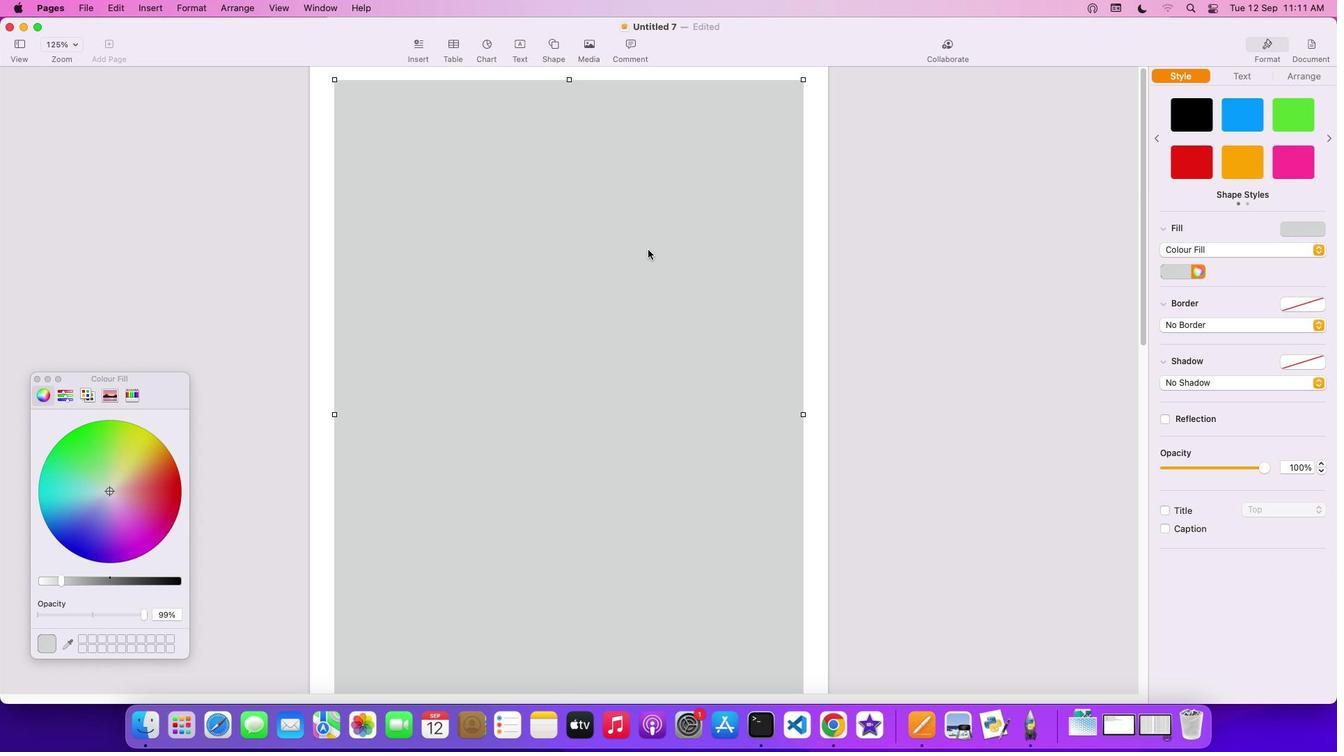 
Action: Mouse pressed left at (647, 249)
Screenshot: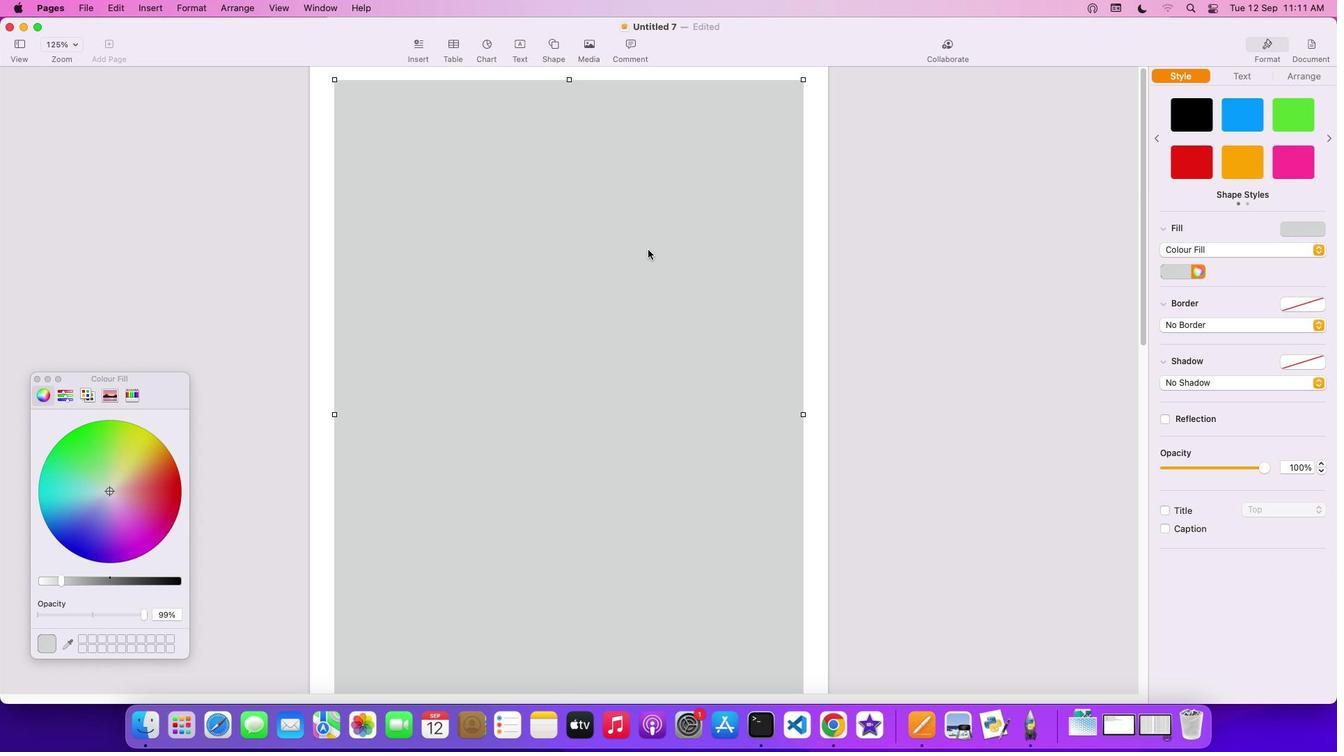 
Action: Mouse moved to (591, 46)
Screenshot: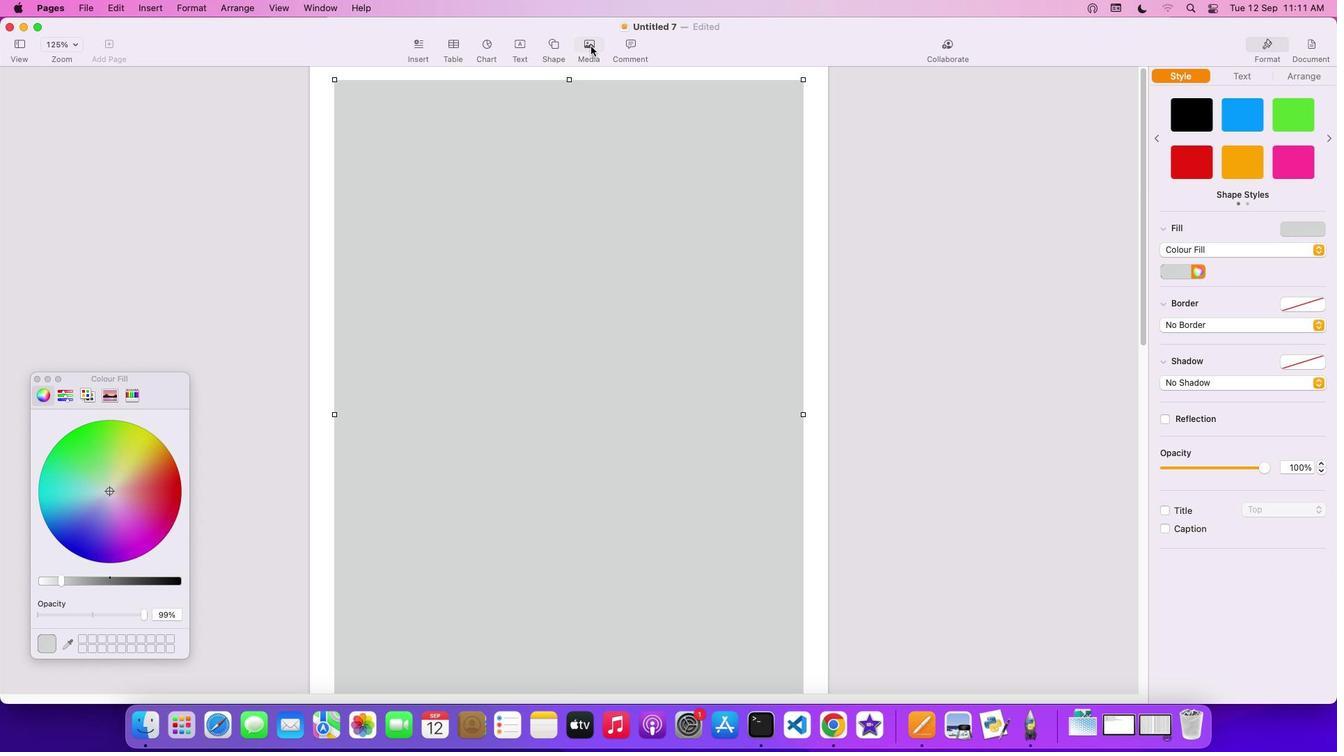 
Action: Mouse pressed left at (591, 46)
Screenshot: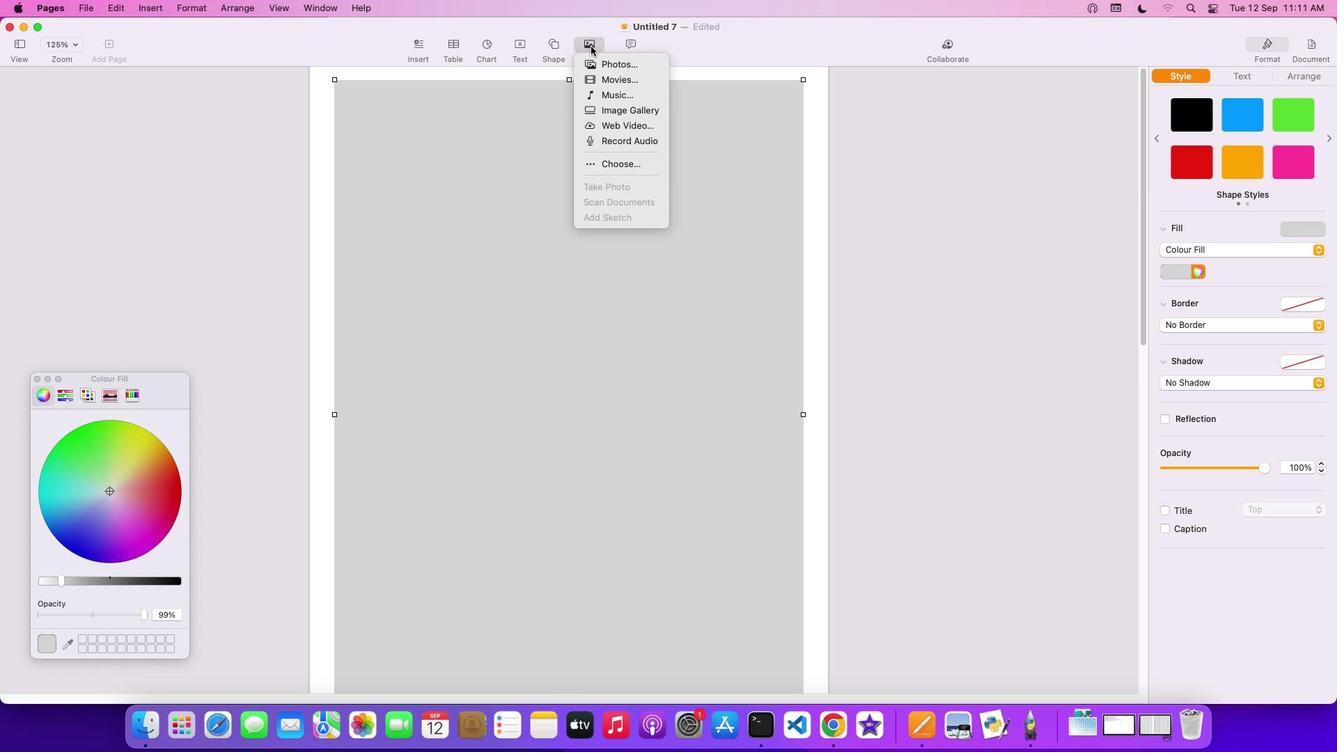 
Action: Mouse moved to (625, 162)
Screenshot: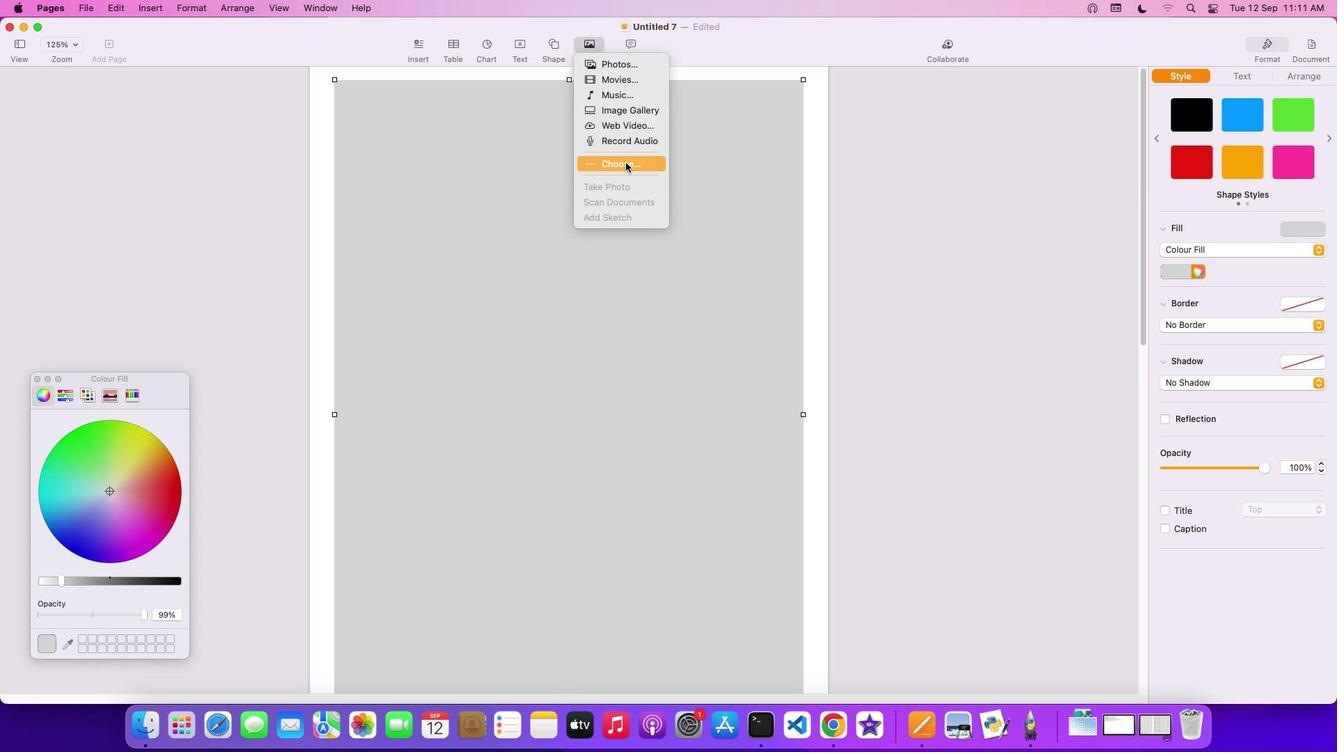 
Action: Mouse pressed left at (625, 162)
Screenshot: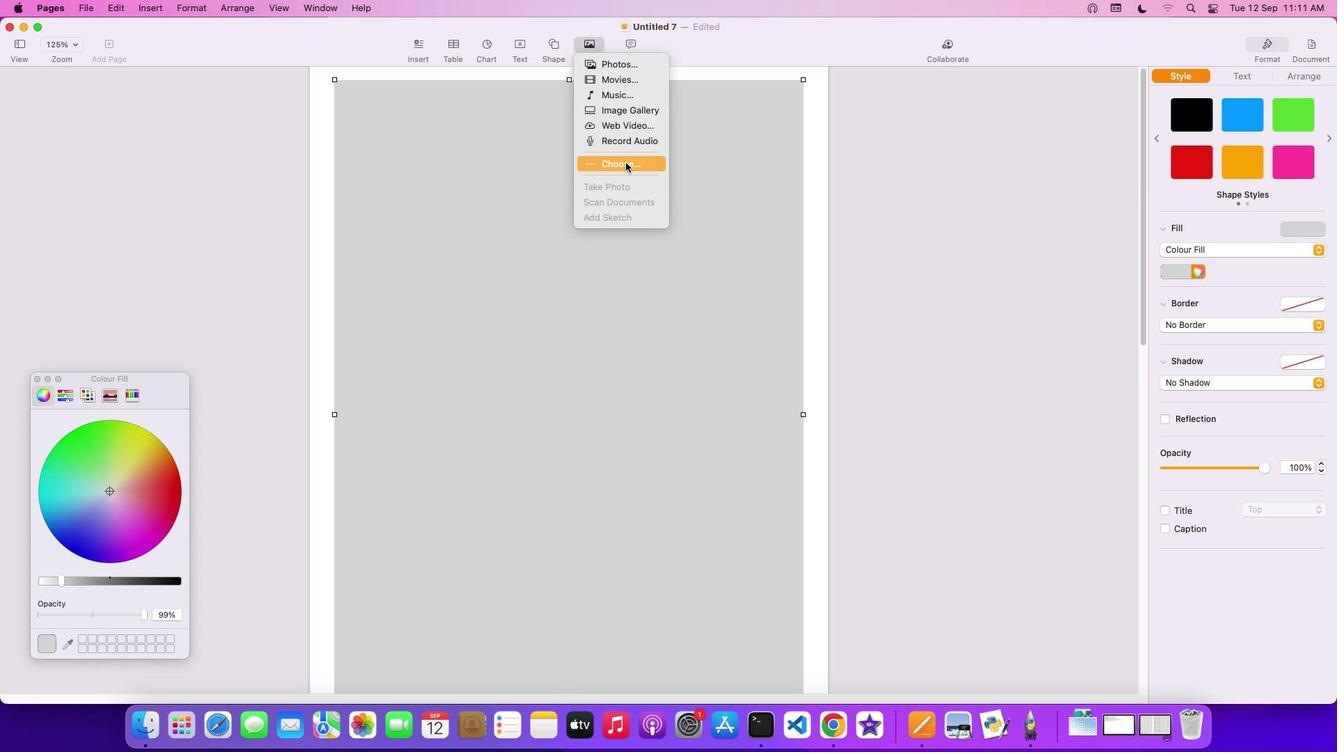 
Action: Mouse moved to (626, 378)
Screenshot: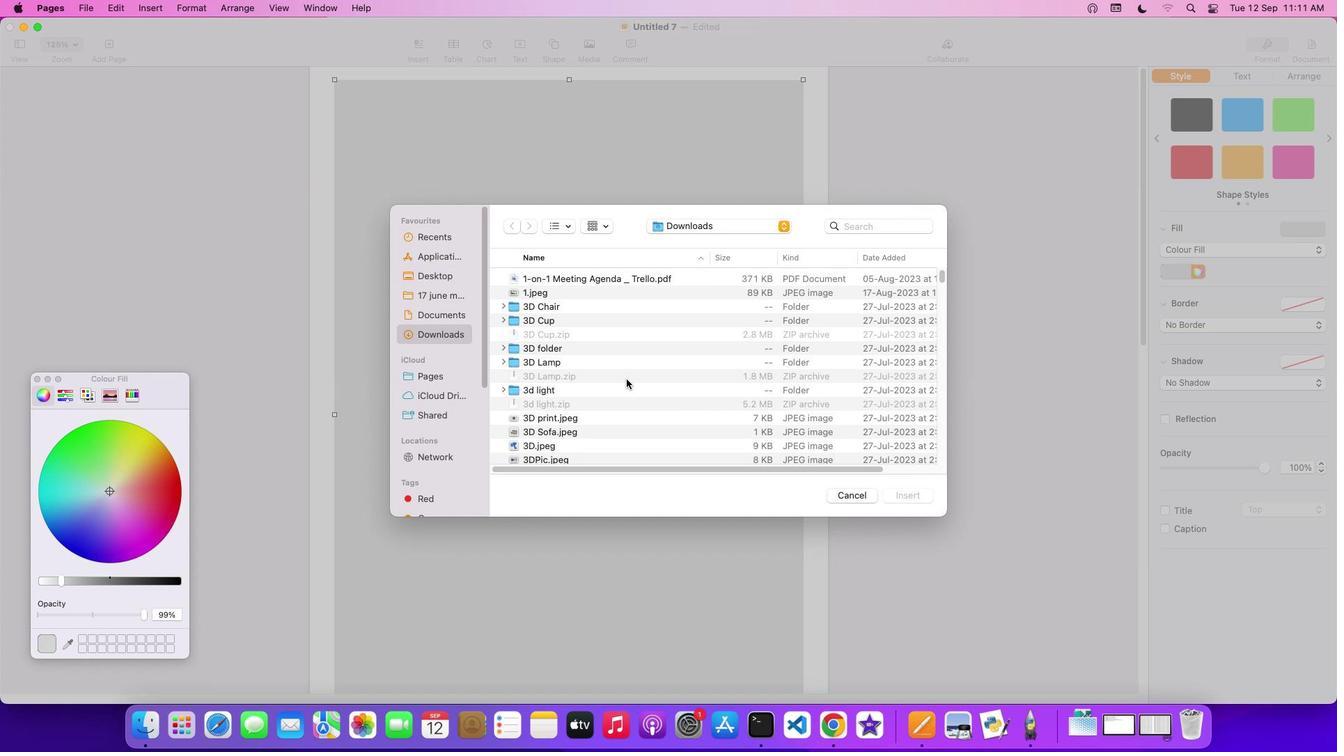 
Action: Mouse scrolled (626, 378) with delta (0, 0)
Screenshot: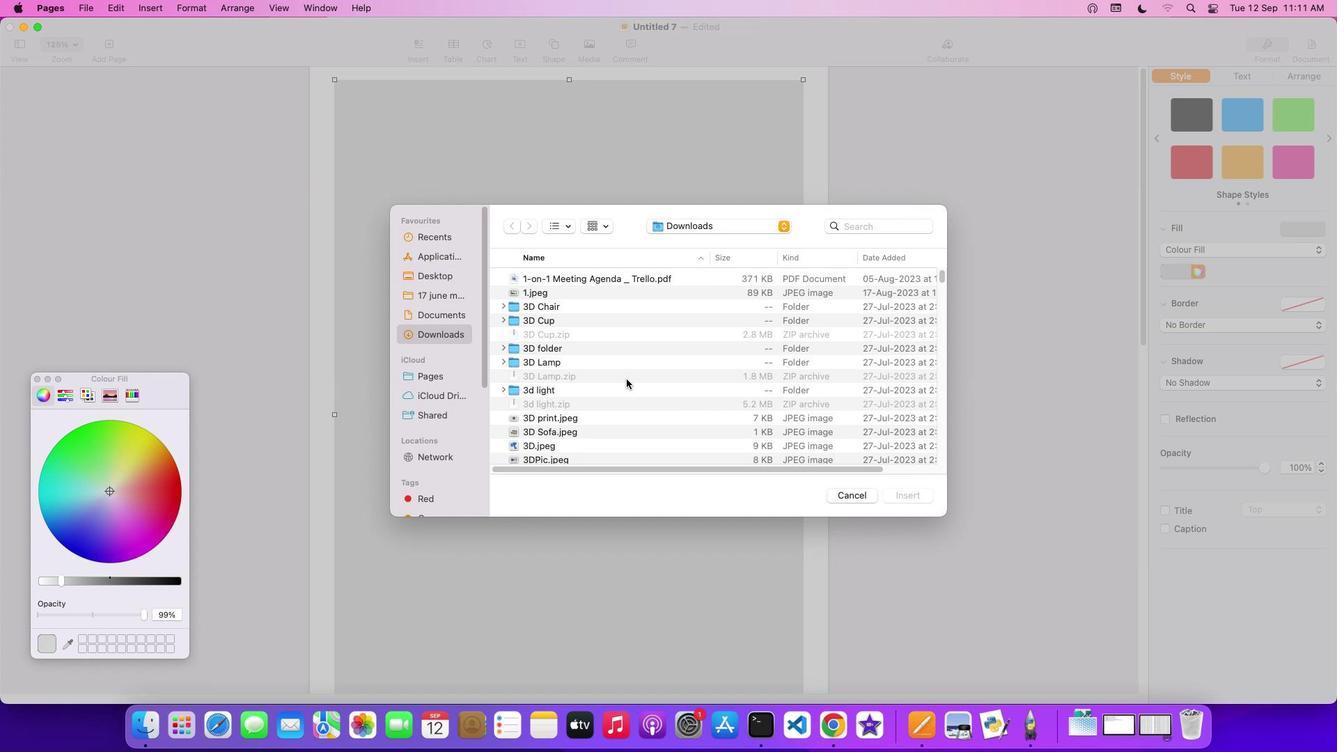 
Action: Mouse scrolled (626, 378) with delta (0, 0)
Screenshot: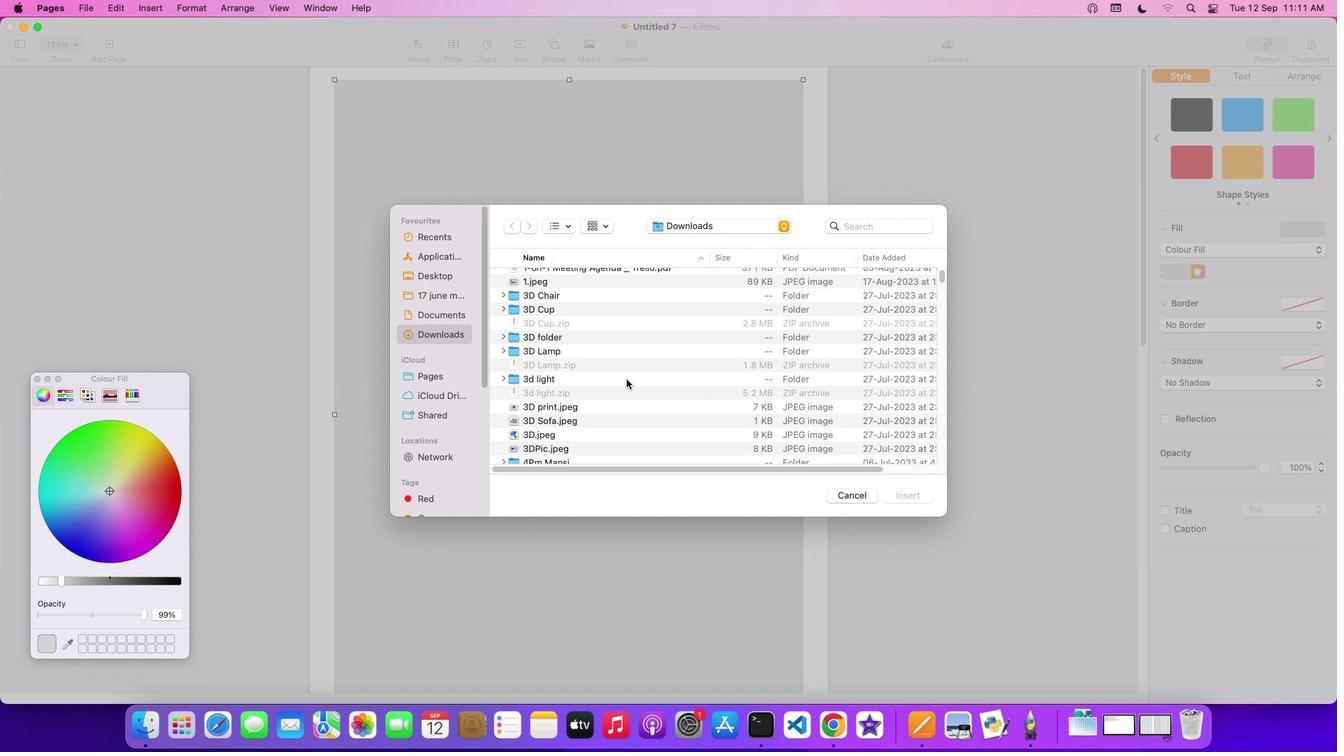 
Action: Mouse scrolled (626, 378) with delta (0, -1)
Screenshot: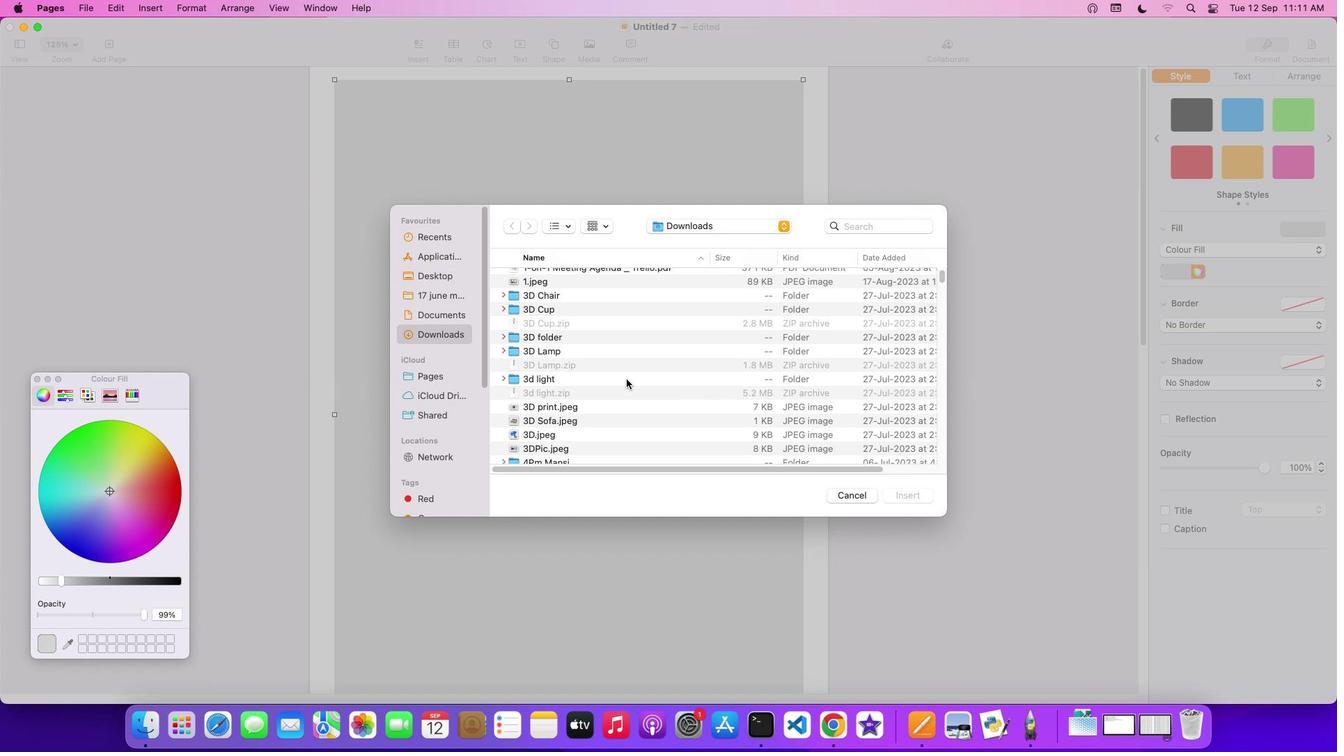
Action: Mouse scrolled (626, 378) with delta (0, -2)
Screenshot: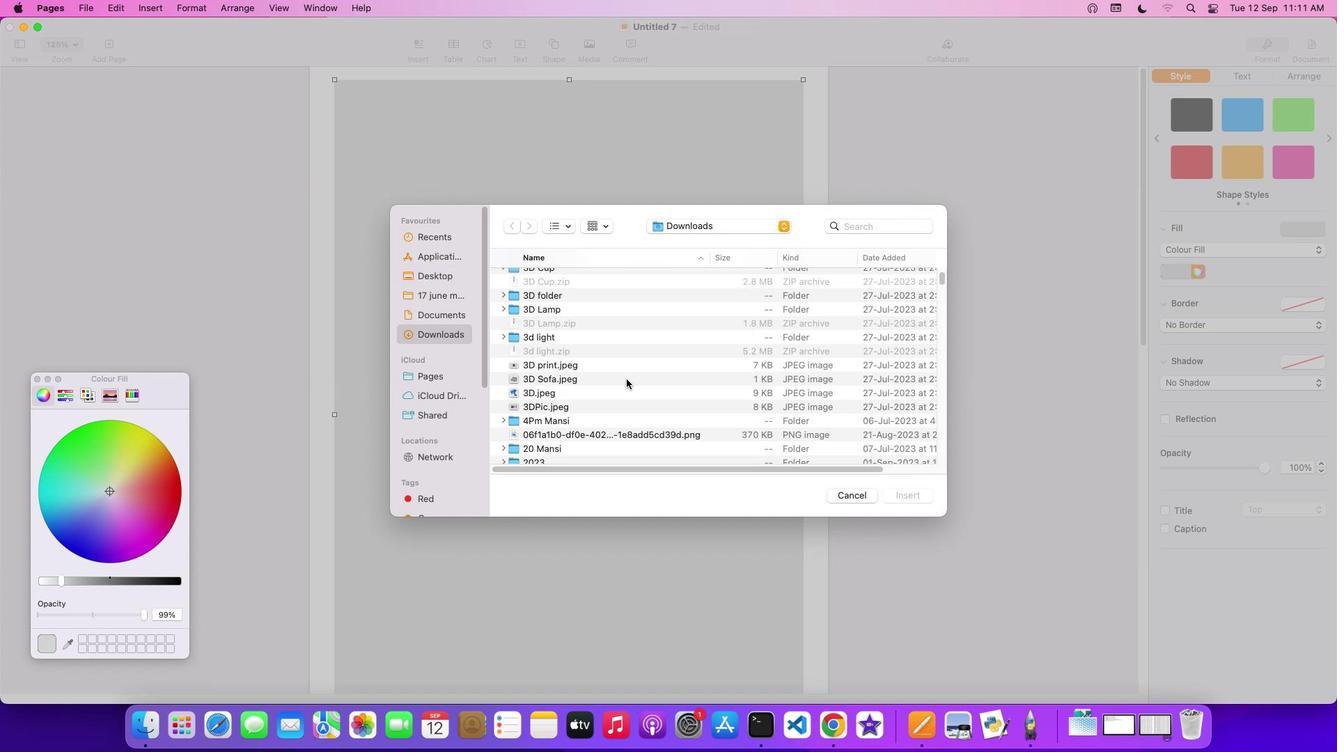 
Action: Mouse scrolled (626, 378) with delta (0, 0)
Screenshot: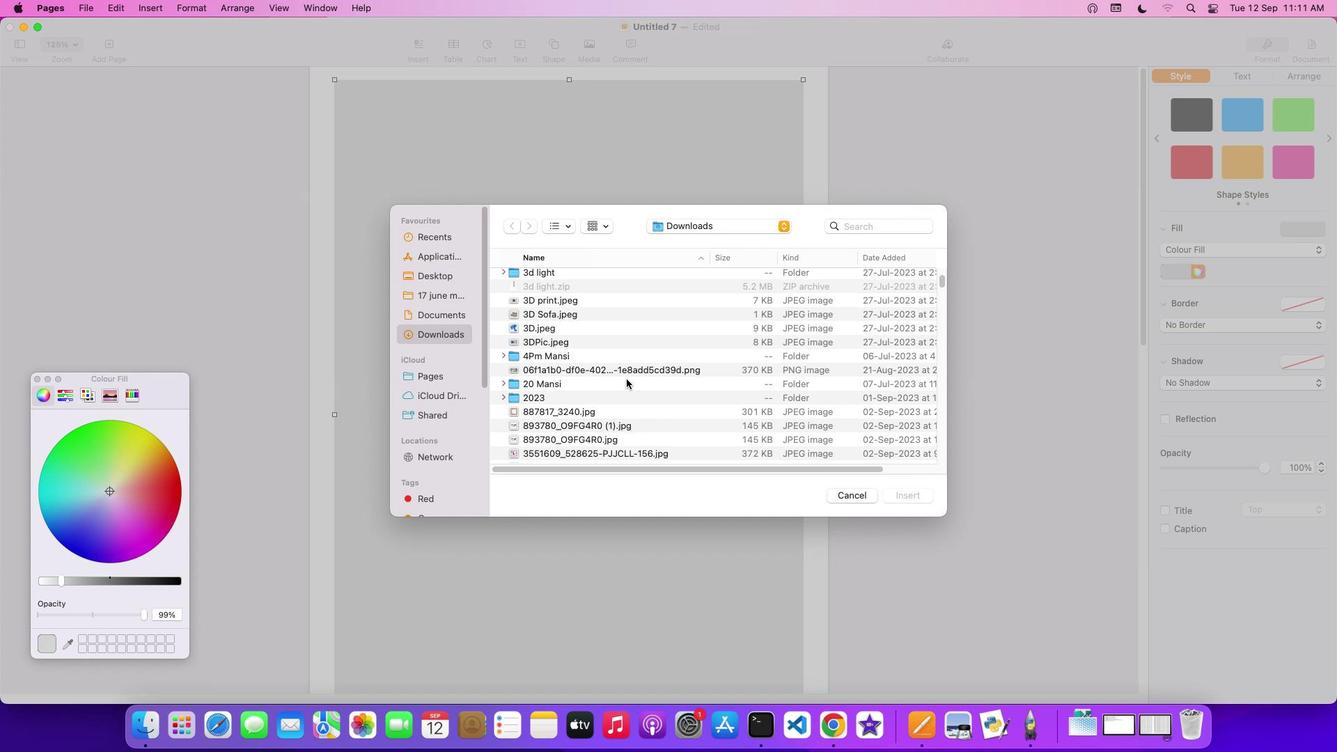 
Action: Mouse scrolled (626, 378) with delta (0, 0)
Screenshot: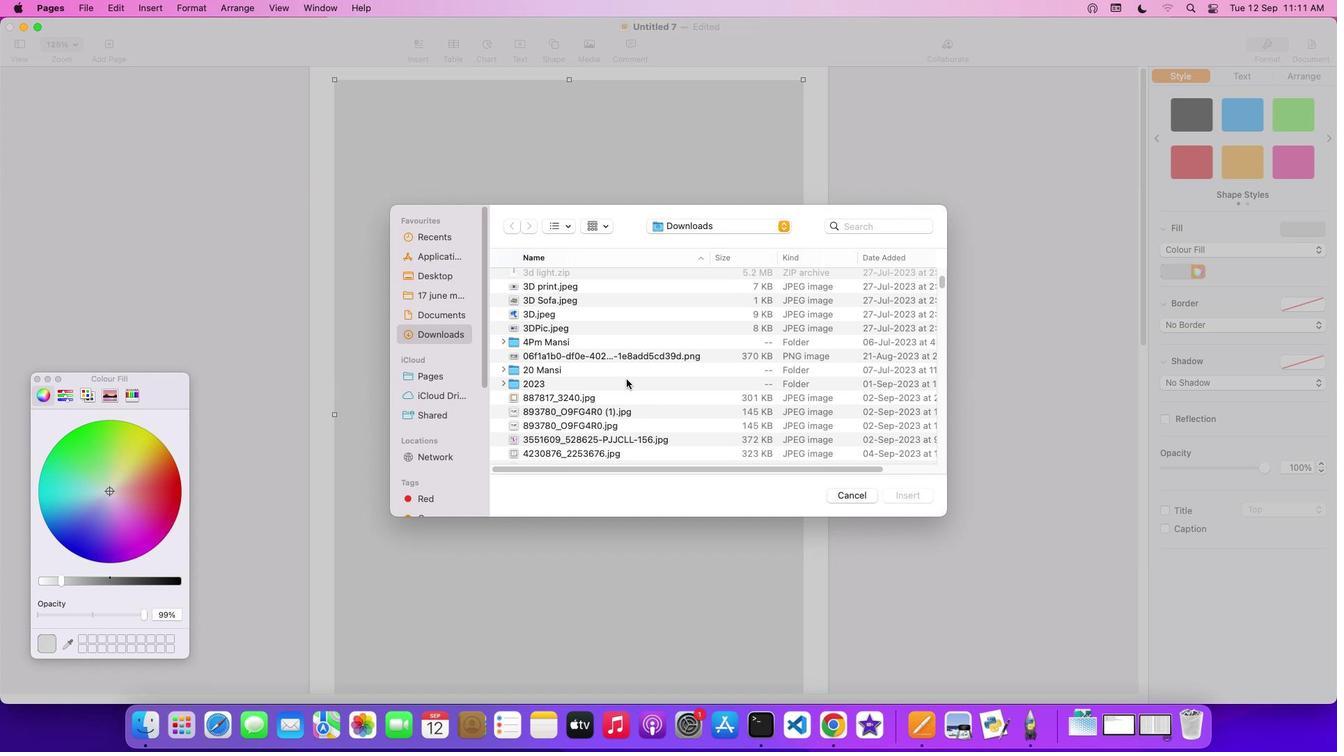
Action: Mouse scrolled (626, 378) with delta (0, -2)
Screenshot: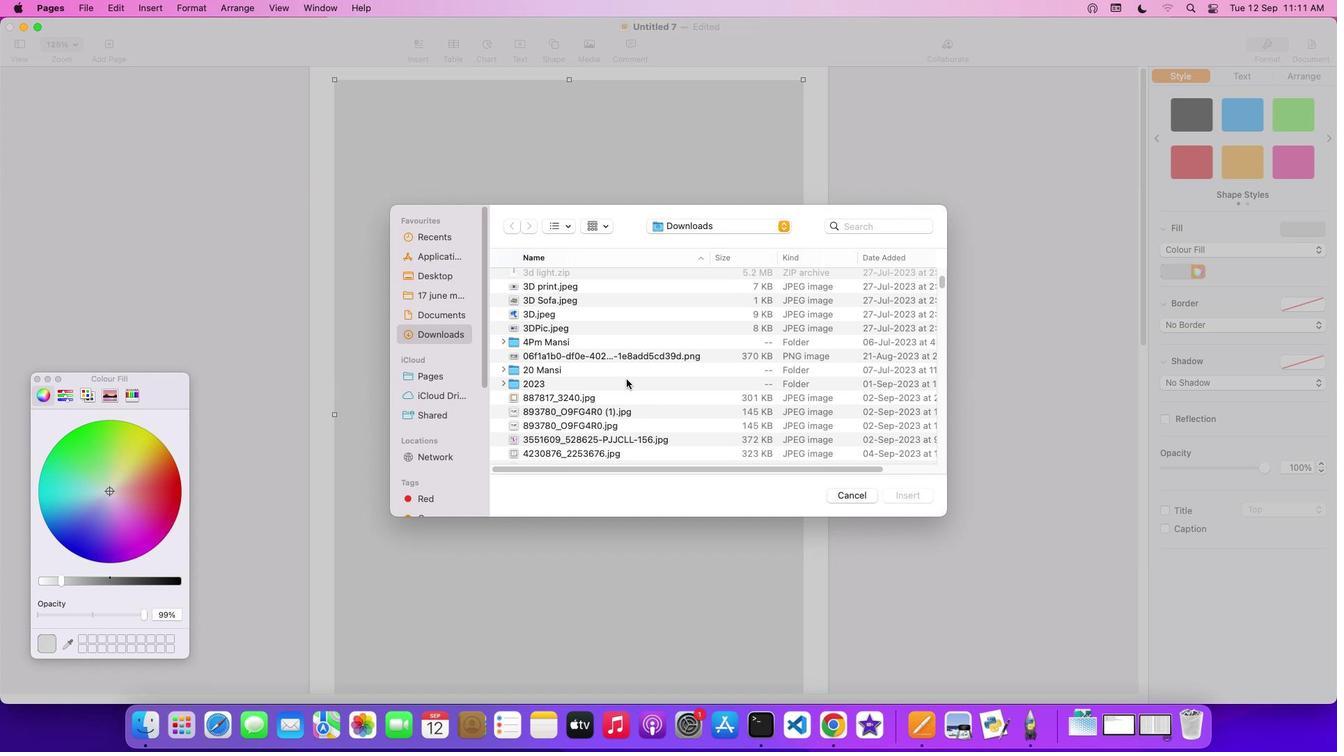
Action: Mouse scrolled (626, 378) with delta (0, -3)
Screenshot: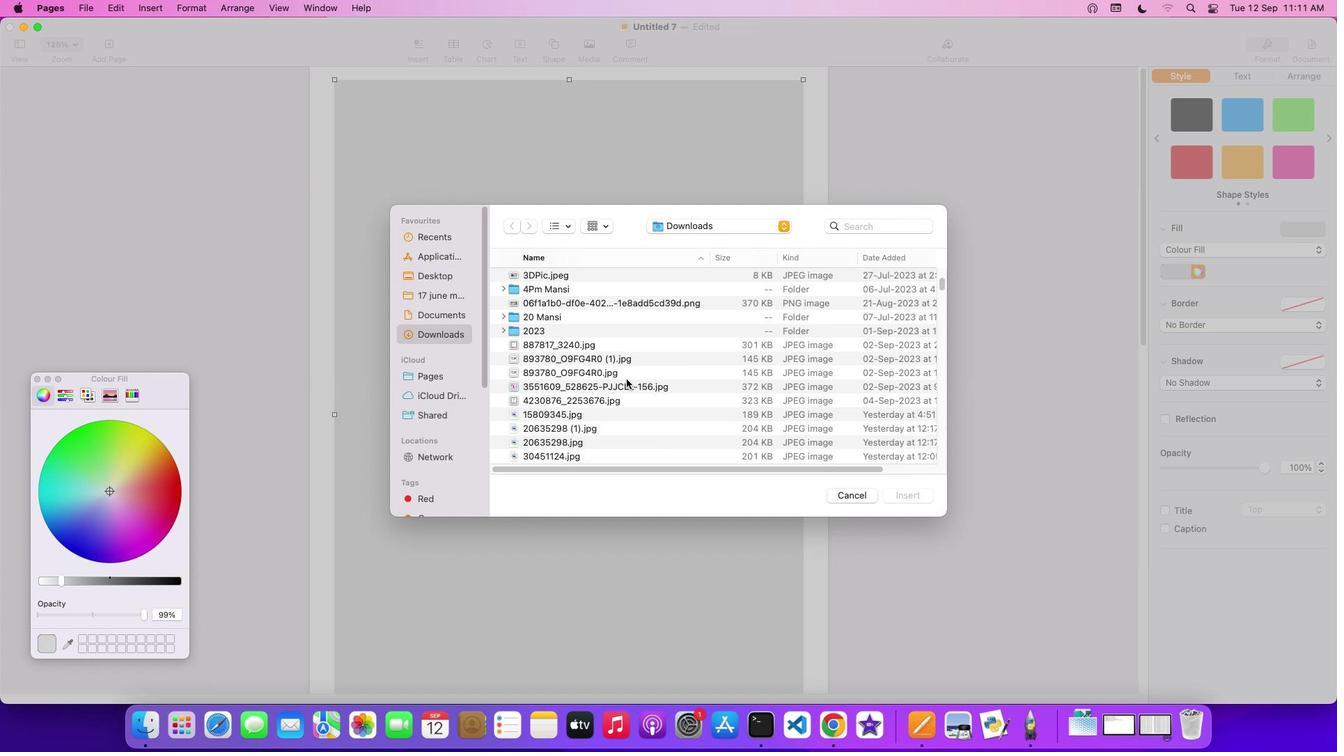 
Action: Mouse scrolled (626, 378) with delta (0, -4)
Screenshot: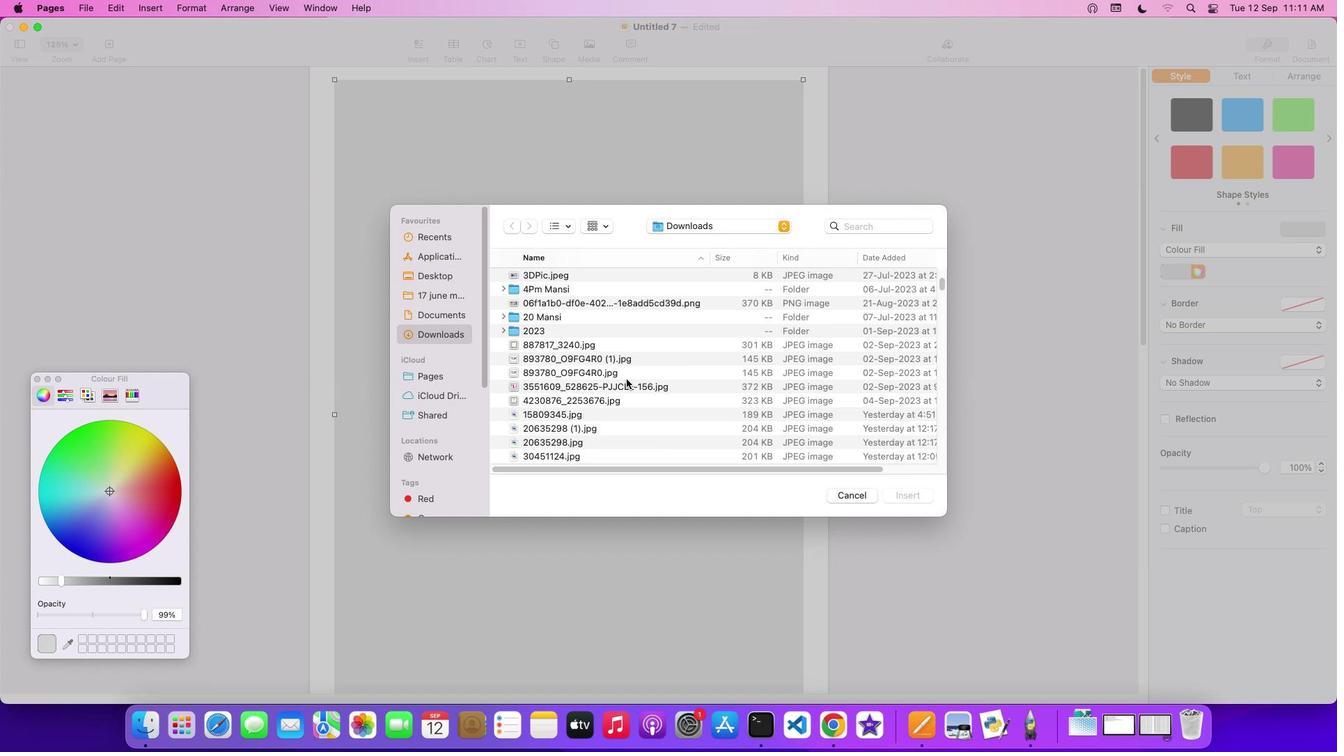 
Action: Mouse scrolled (626, 378) with delta (0, 0)
Screenshot: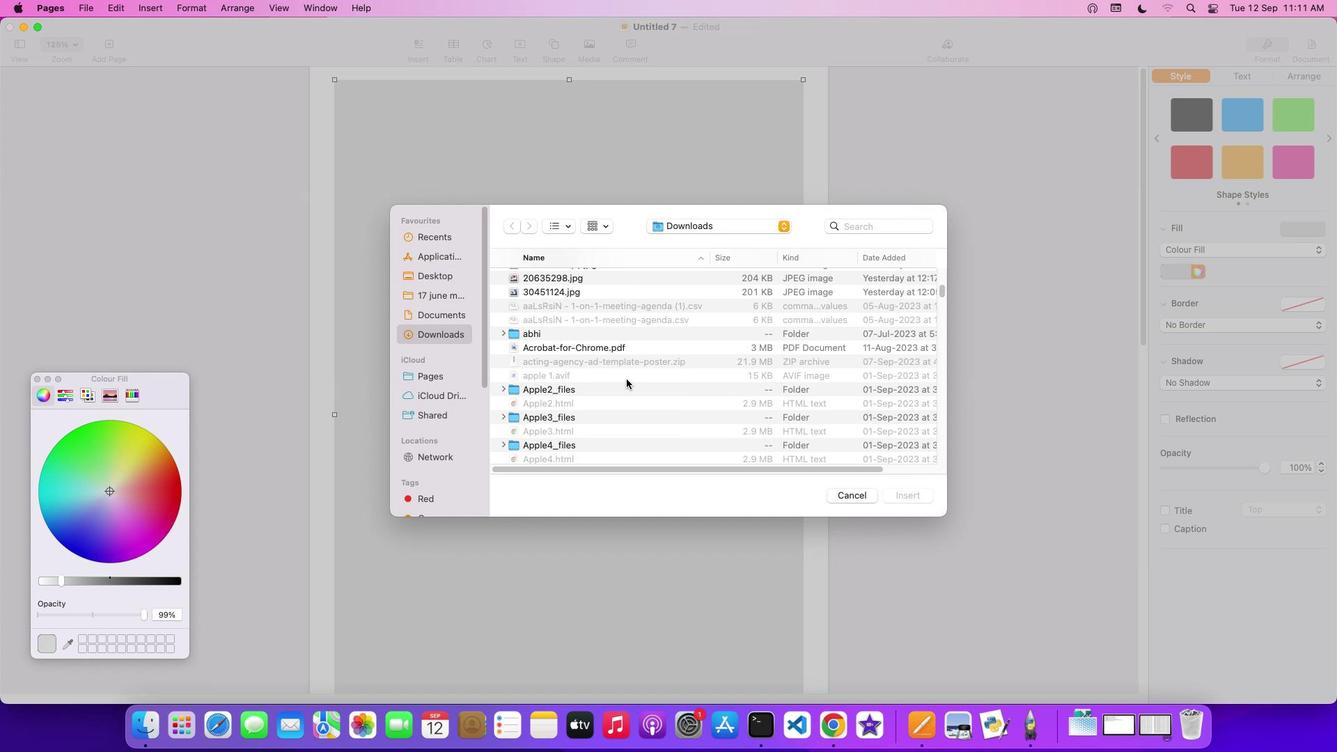 
Action: Mouse scrolled (626, 378) with delta (0, 0)
Screenshot: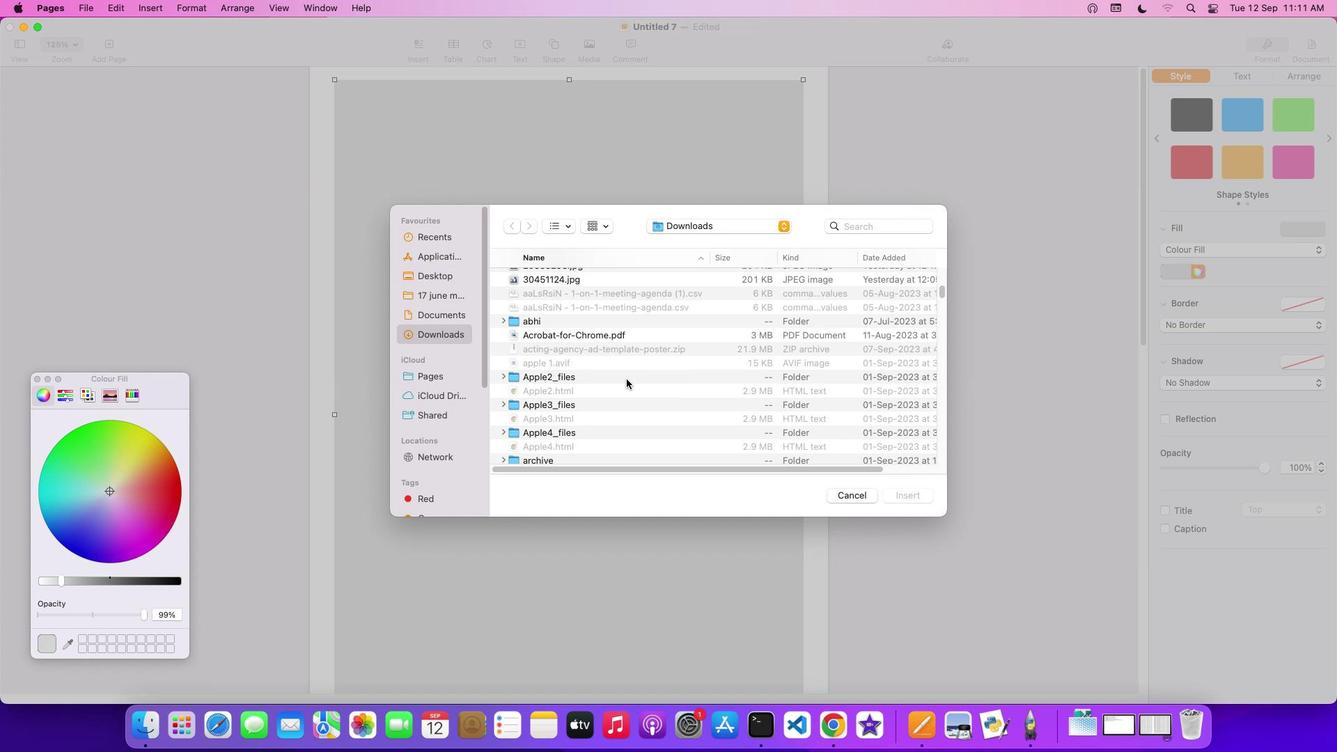 
Action: Mouse scrolled (626, 378) with delta (0, -2)
Screenshot: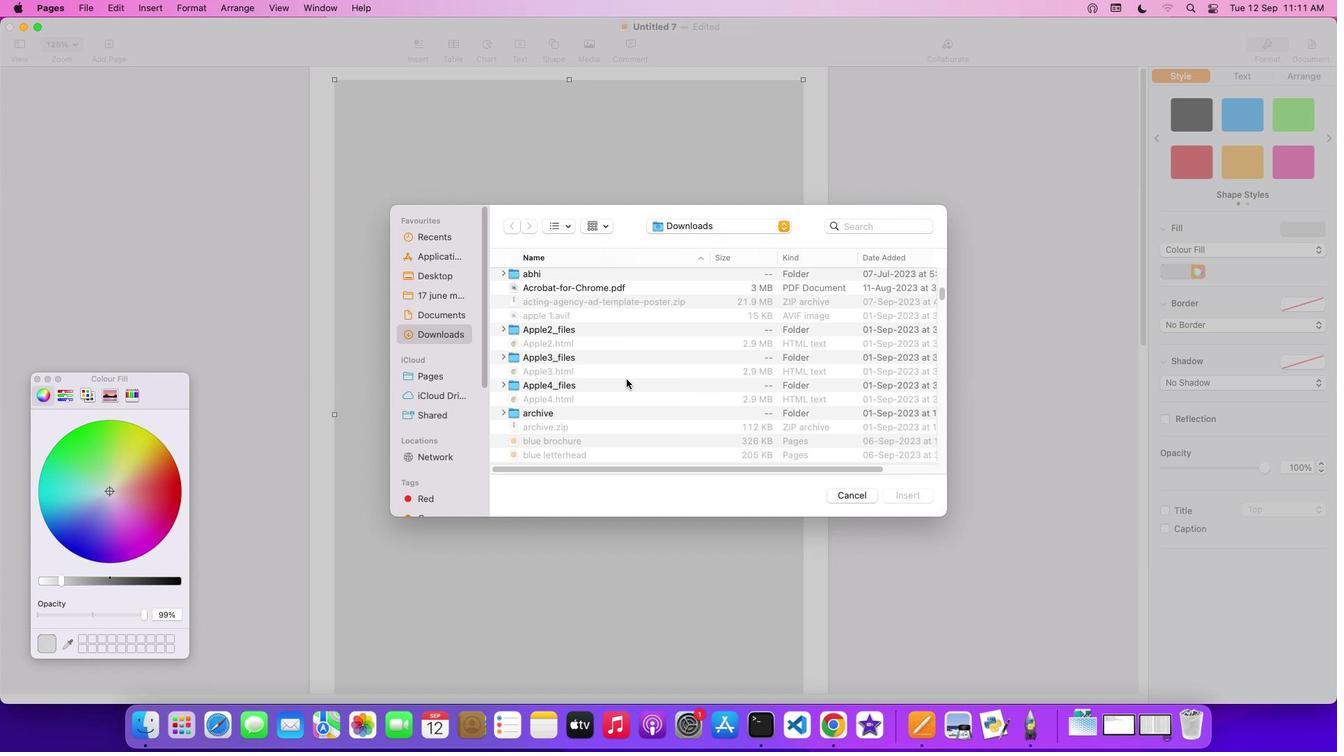 
Action: Mouse scrolled (626, 378) with delta (0, -3)
Screenshot: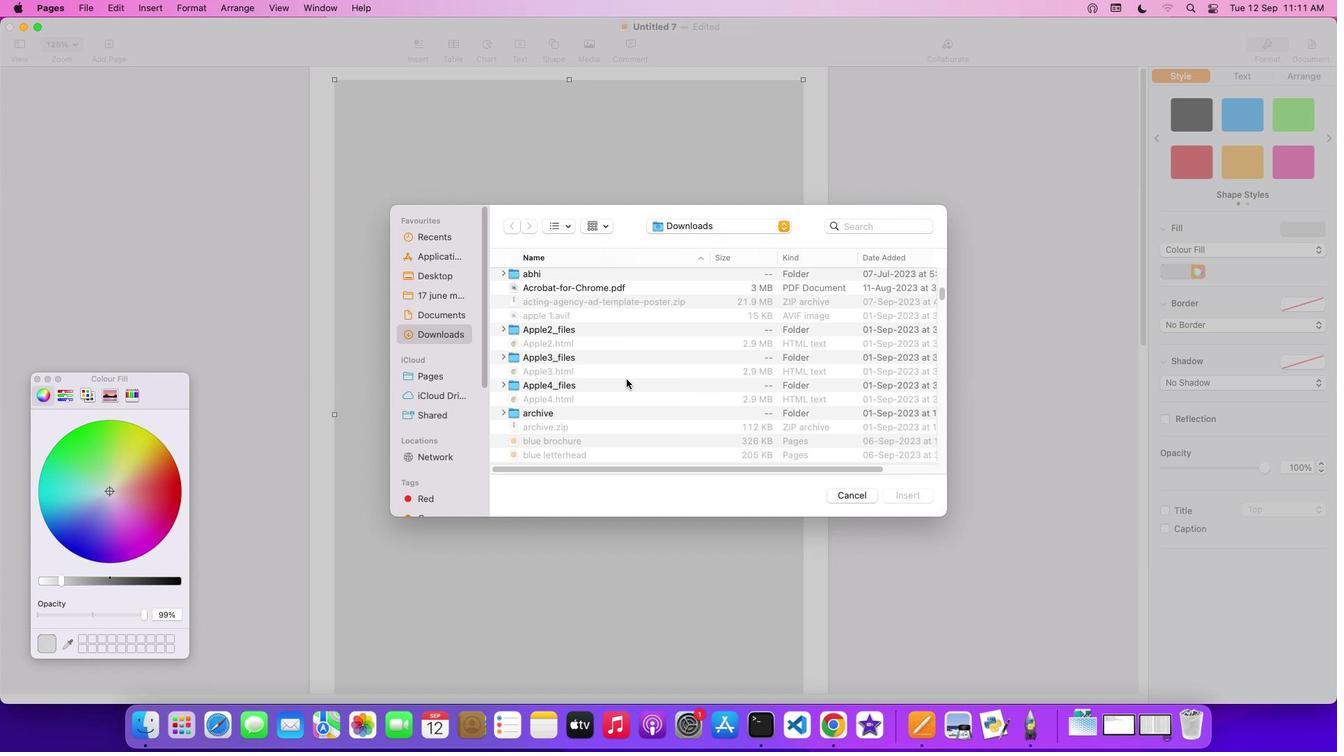 
Action: Mouse scrolled (626, 378) with delta (0, -3)
Screenshot: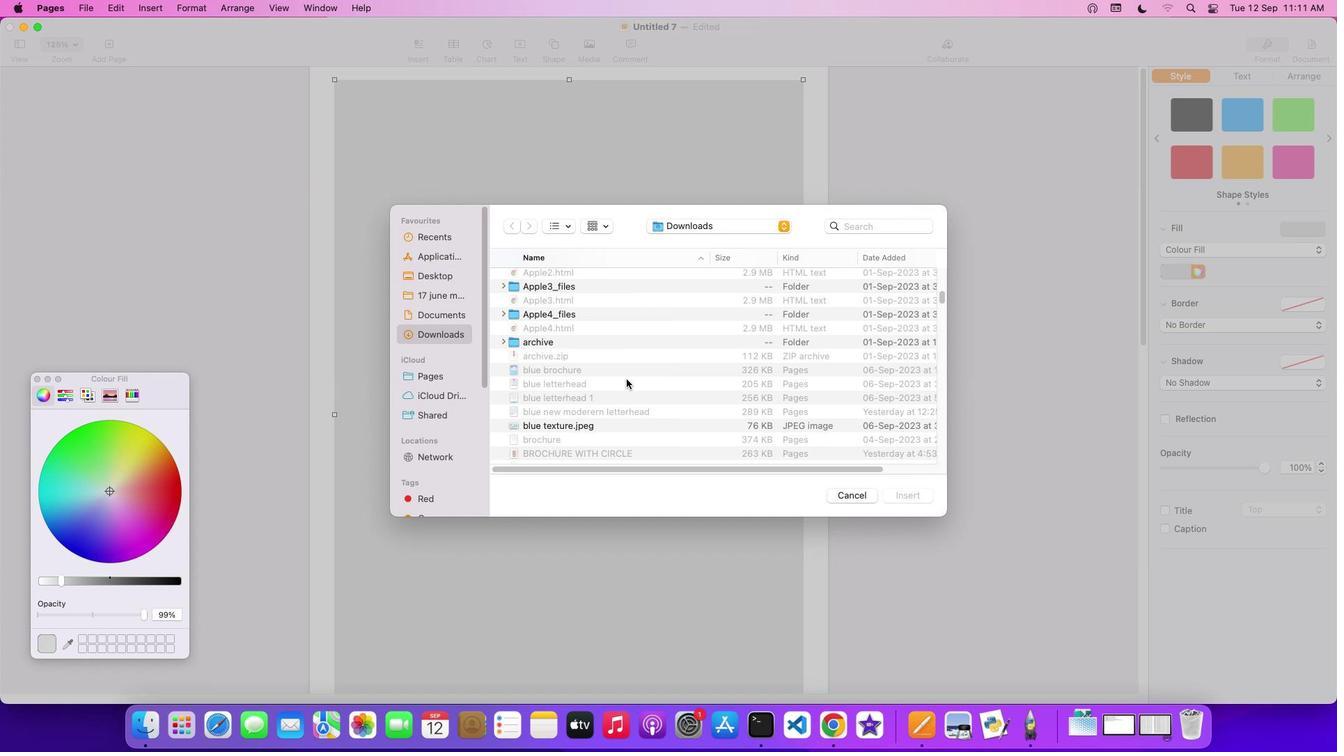
Action: Mouse scrolled (626, 378) with delta (0, 0)
Screenshot: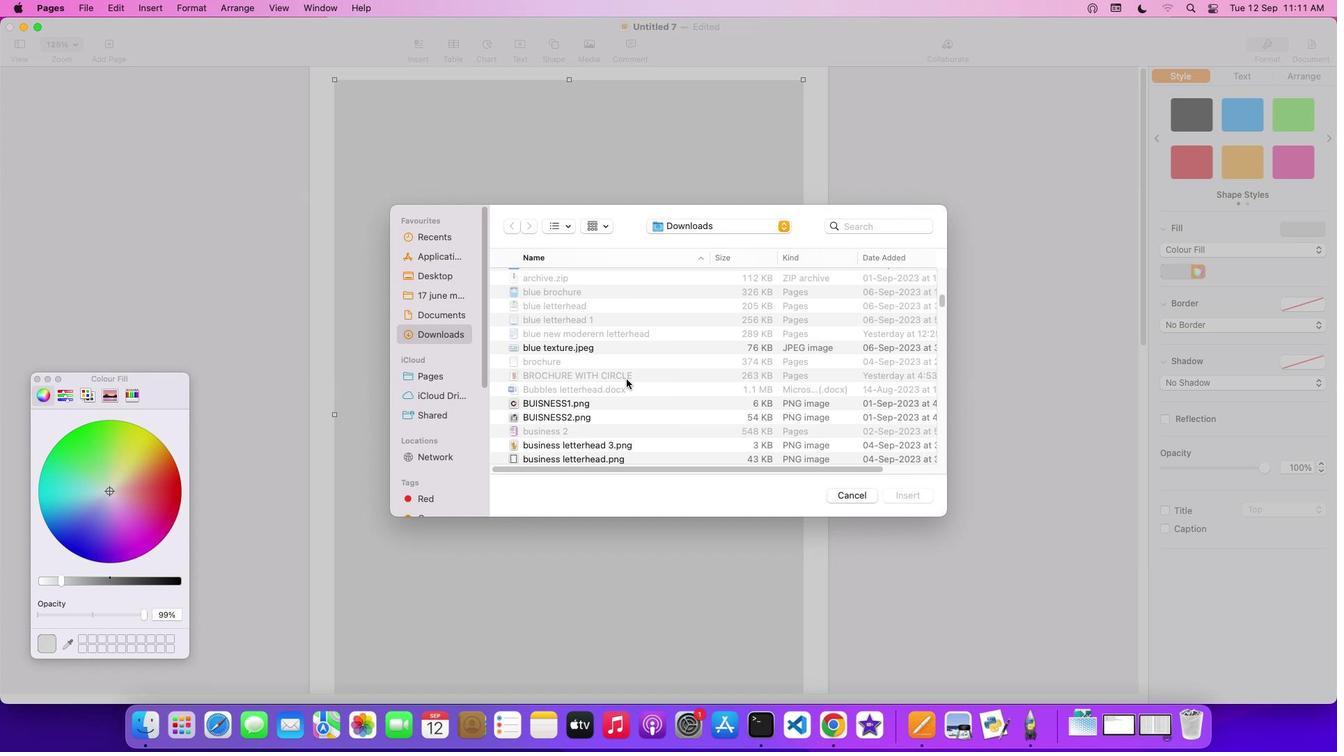 
Action: Mouse scrolled (626, 378) with delta (0, 0)
Screenshot: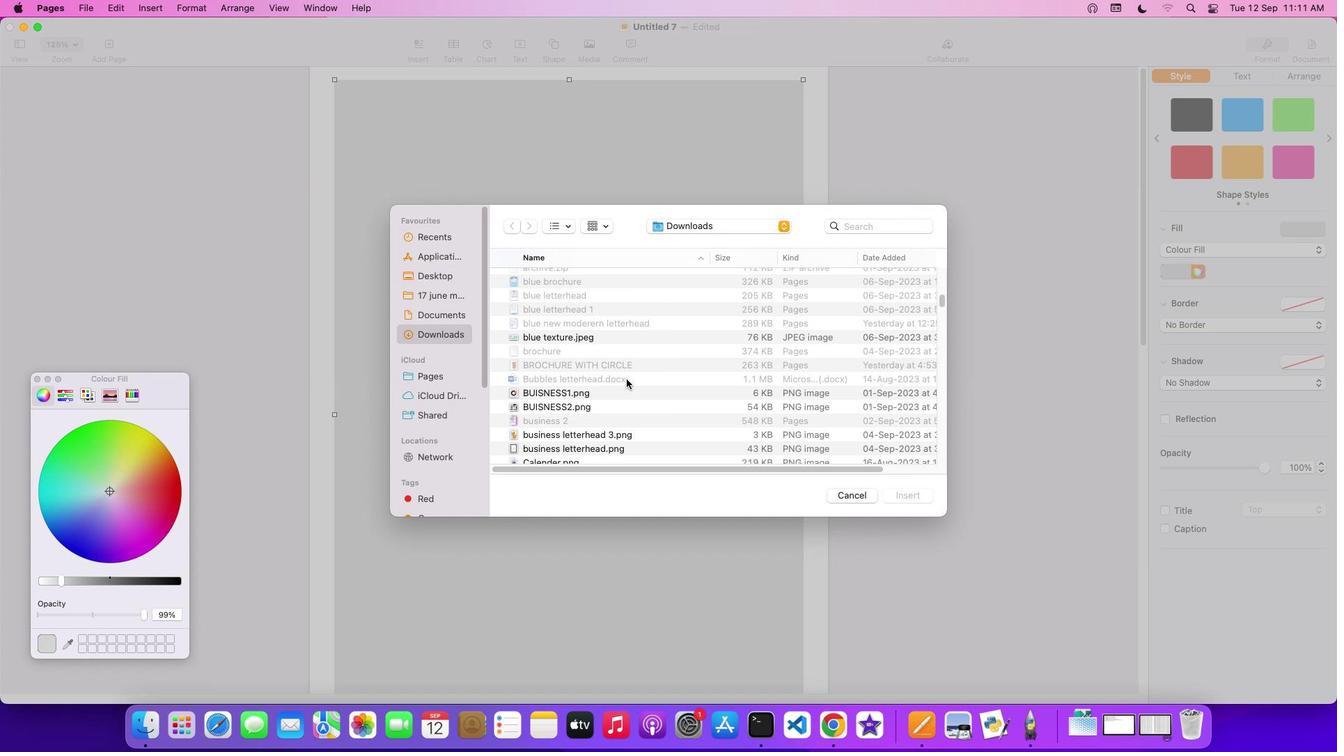 
Action: Mouse scrolled (626, 378) with delta (0, -2)
Screenshot: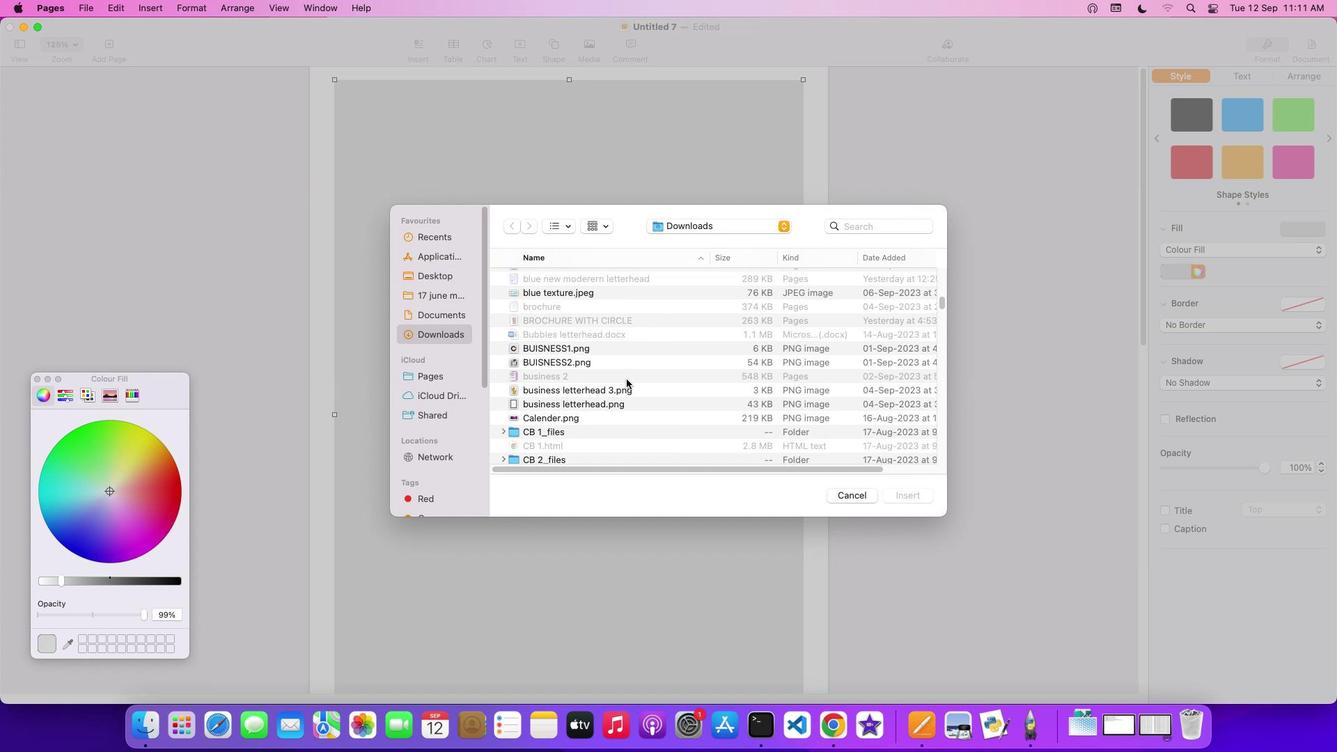 
Action: Mouse scrolled (626, 378) with delta (0, -2)
Screenshot: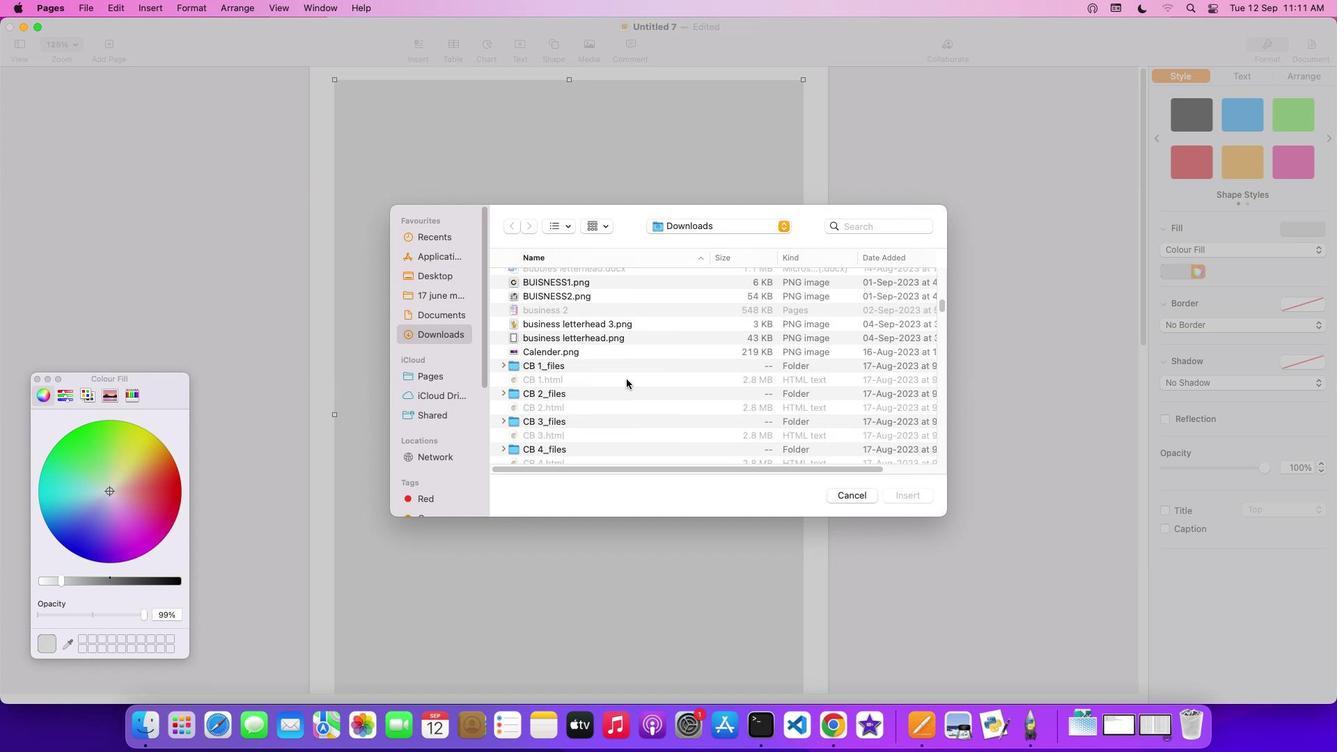 
Action: Mouse scrolled (626, 378) with delta (0, 0)
Screenshot: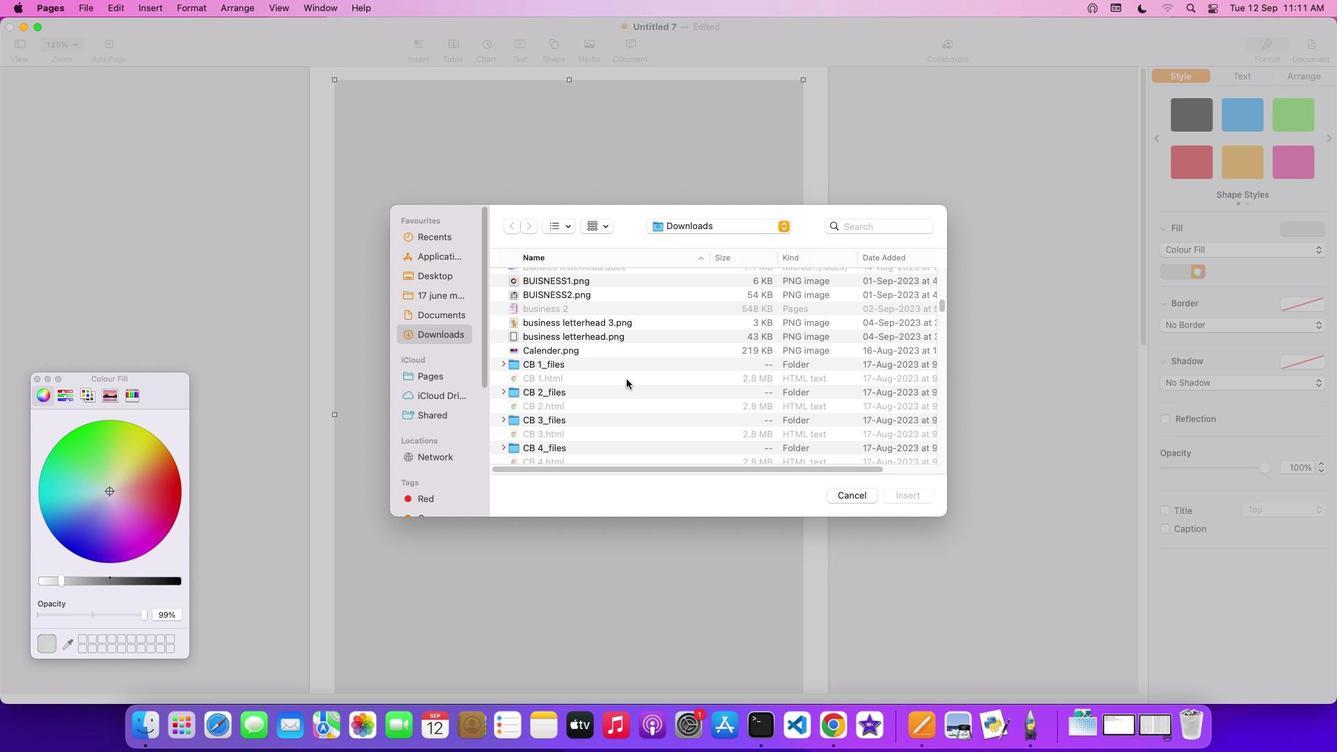 
Action: Mouse scrolled (626, 378) with delta (0, 0)
Screenshot: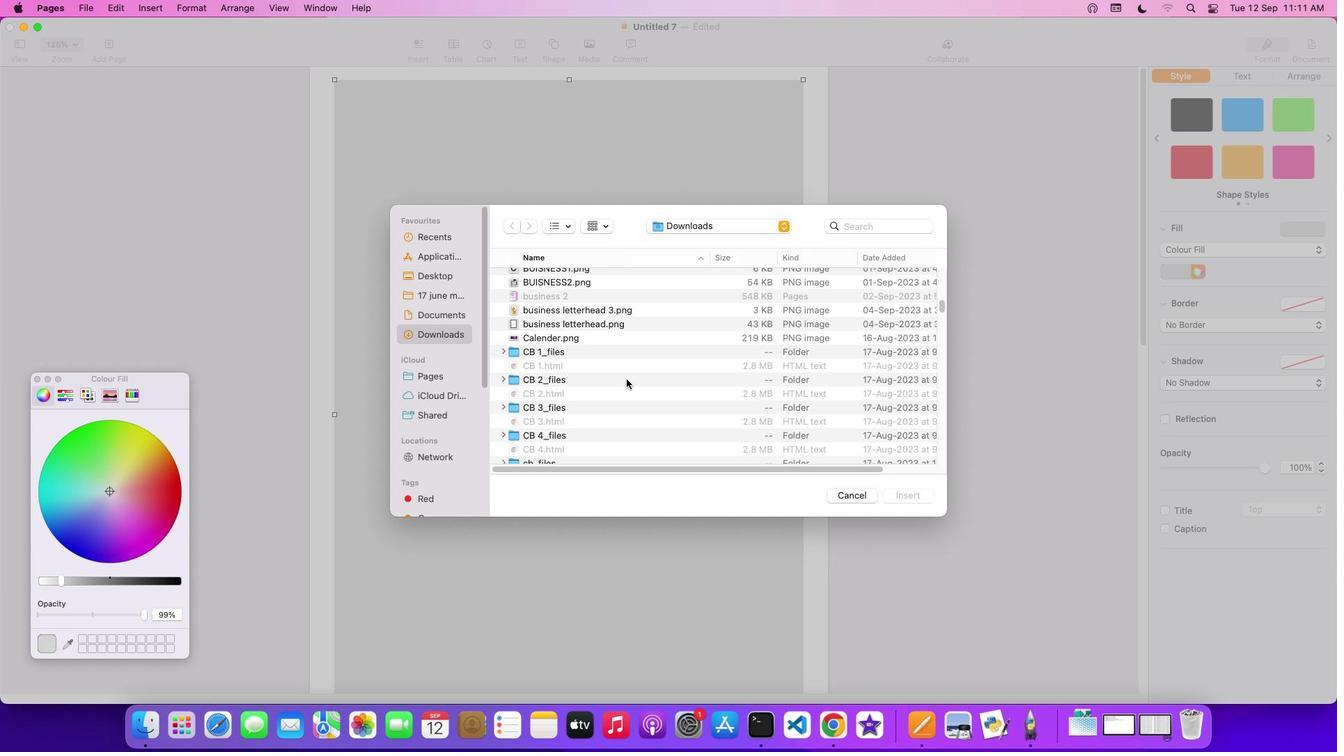 
Action: Mouse scrolled (626, 378) with delta (0, -2)
Screenshot: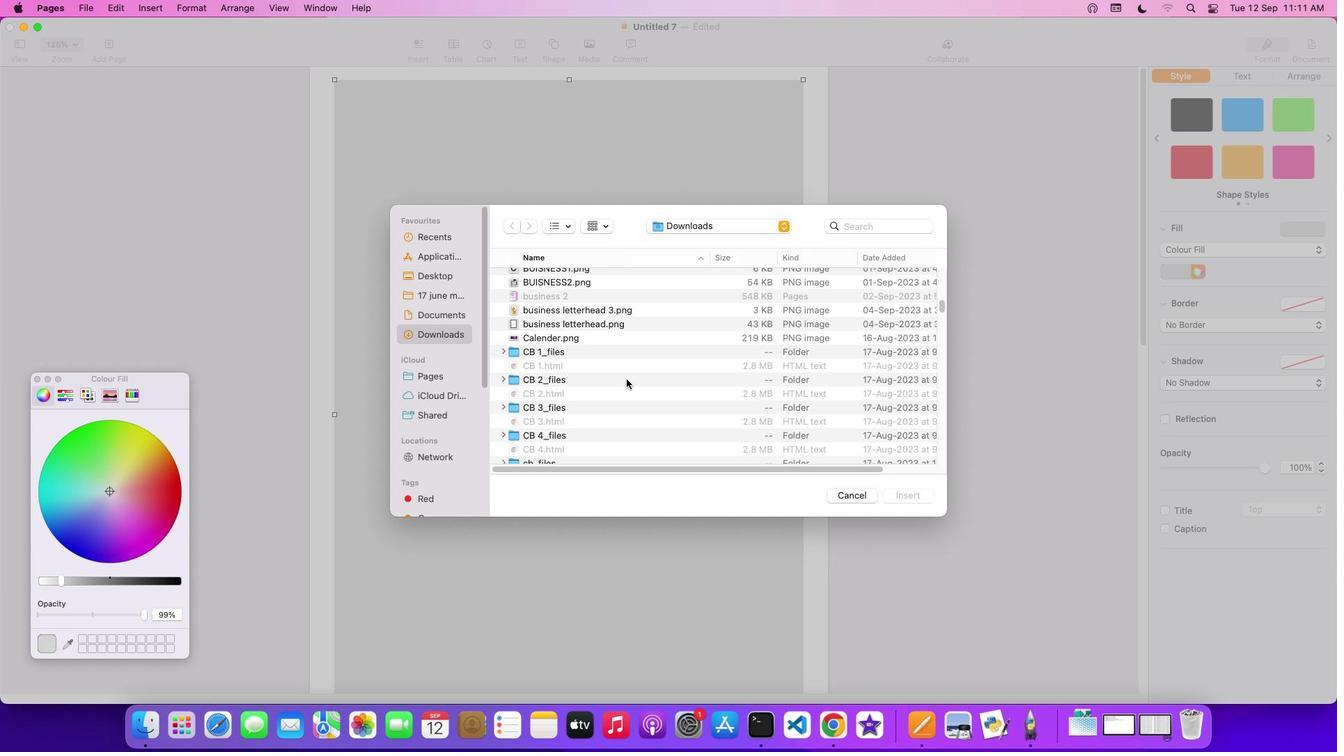 
Action: Mouse scrolled (626, 378) with delta (0, -3)
Screenshot: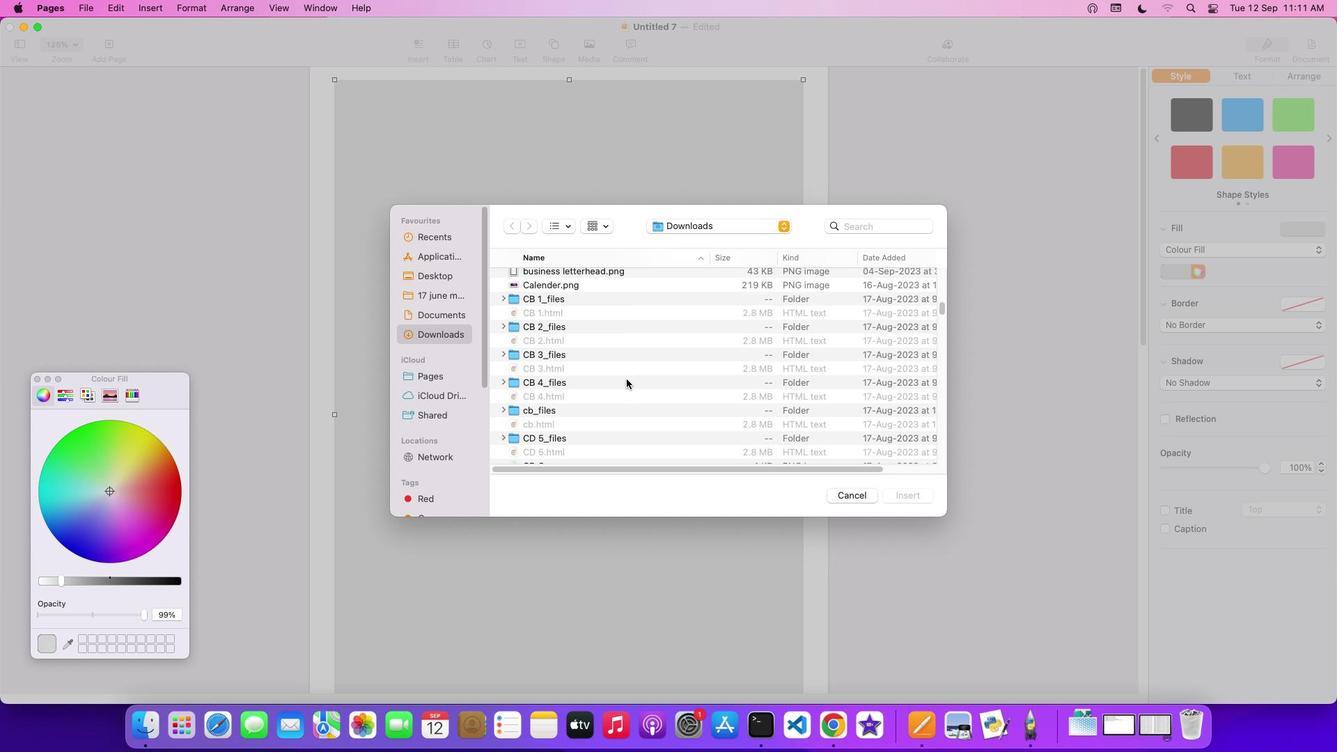 
Action: Mouse scrolled (626, 378) with delta (0, 0)
Screenshot: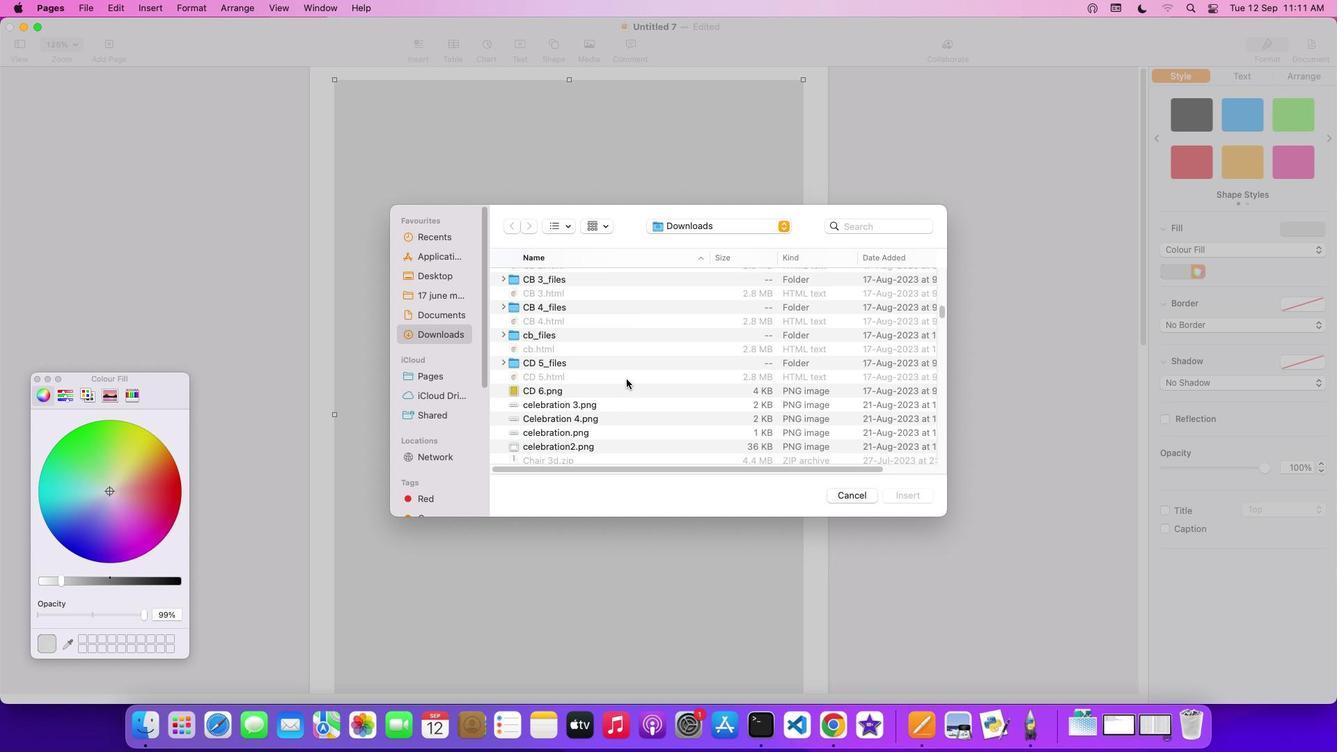 
Action: Mouse scrolled (626, 378) with delta (0, 0)
Screenshot: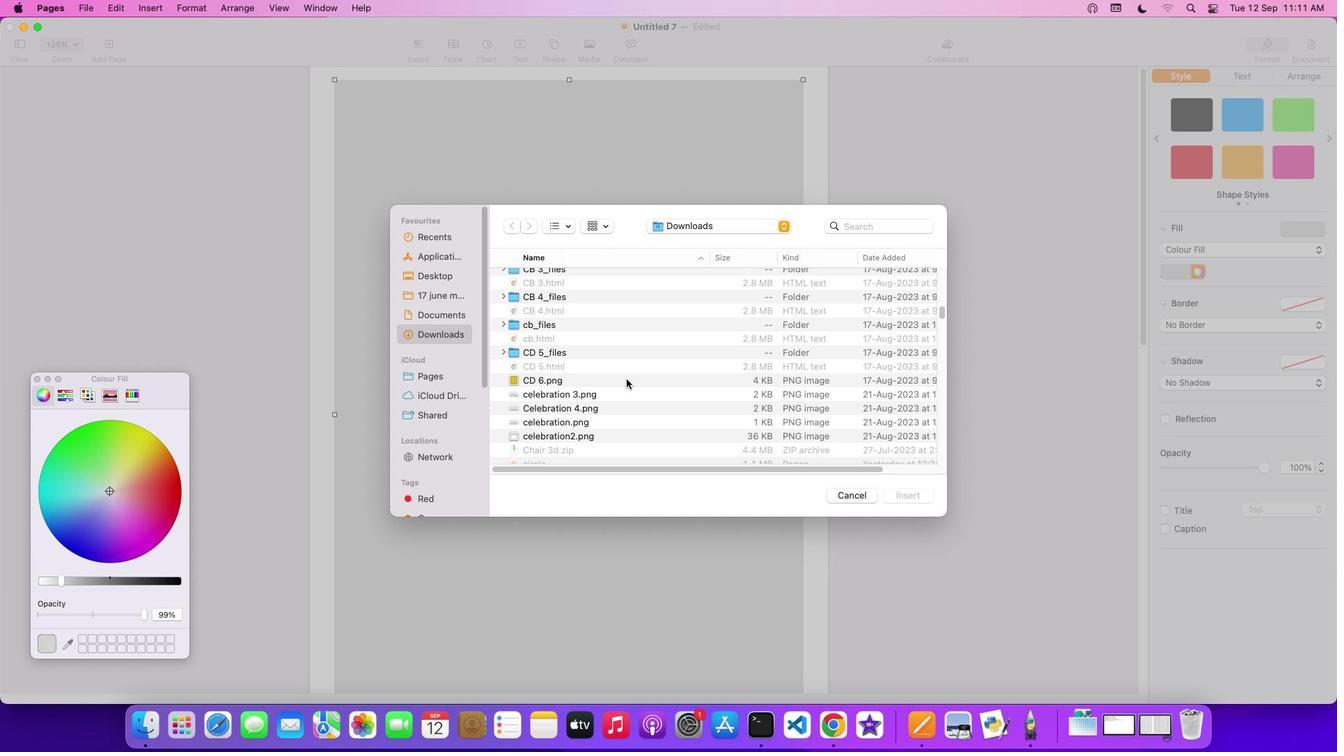 
Action: Mouse scrolled (626, 378) with delta (0, -2)
Screenshot: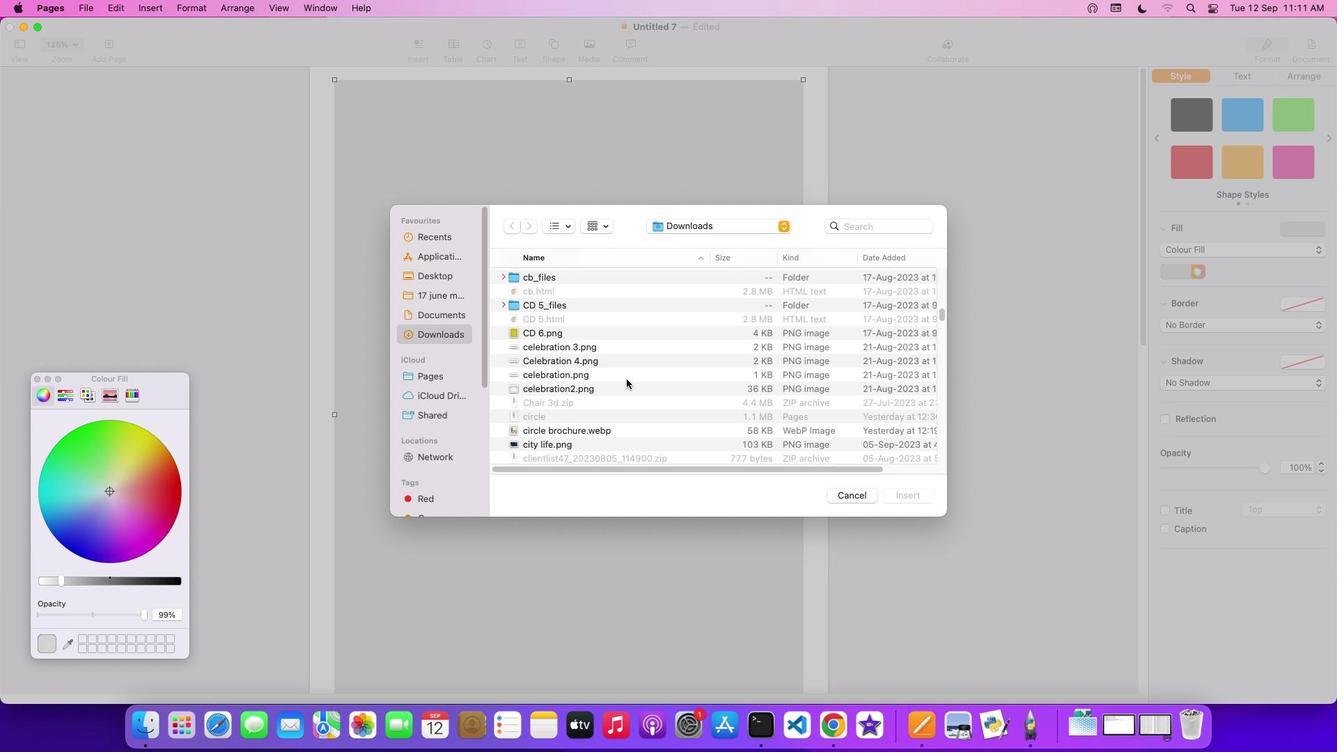 
Action: Mouse scrolled (626, 378) with delta (0, -2)
Screenshot: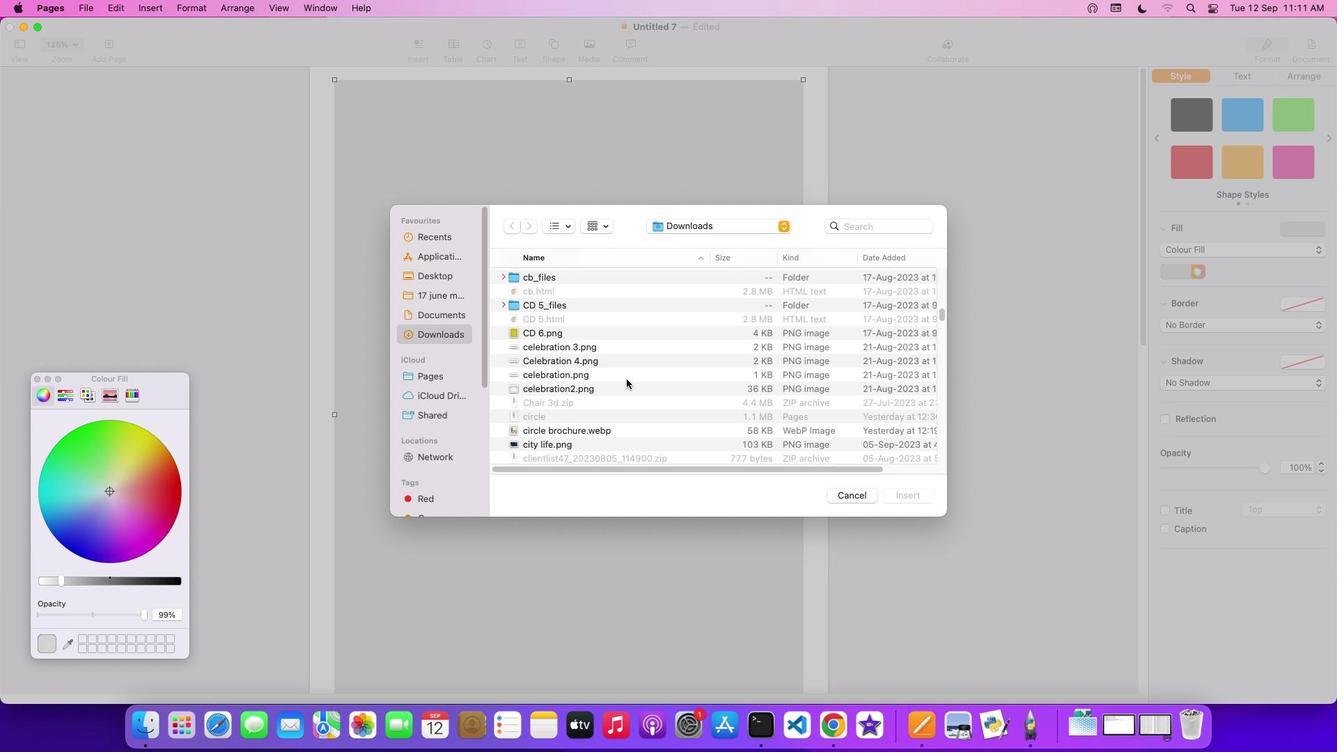 
Action: Mouse scrolled (626, 378) with delta (0, -3)
Screenshot: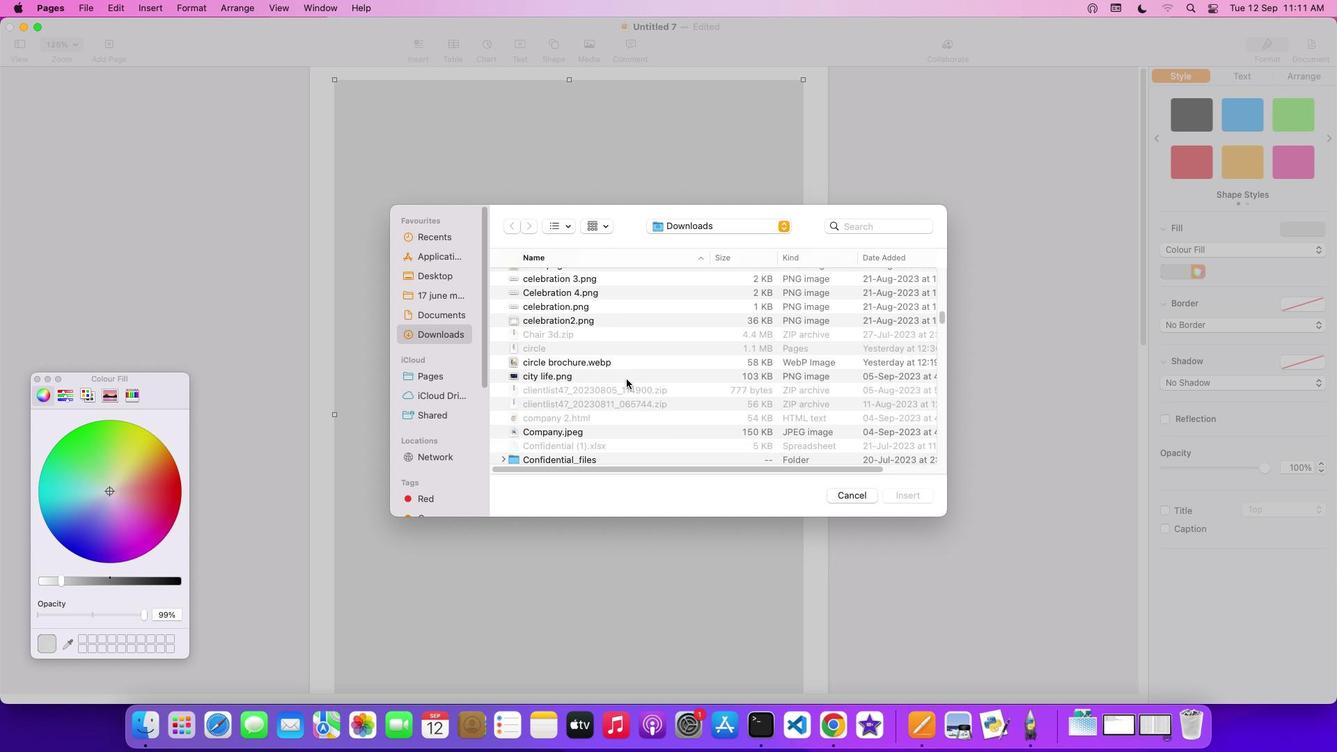 
Action: Mouse scrolled (626, 378) with delta (0, 0)
Screenshot: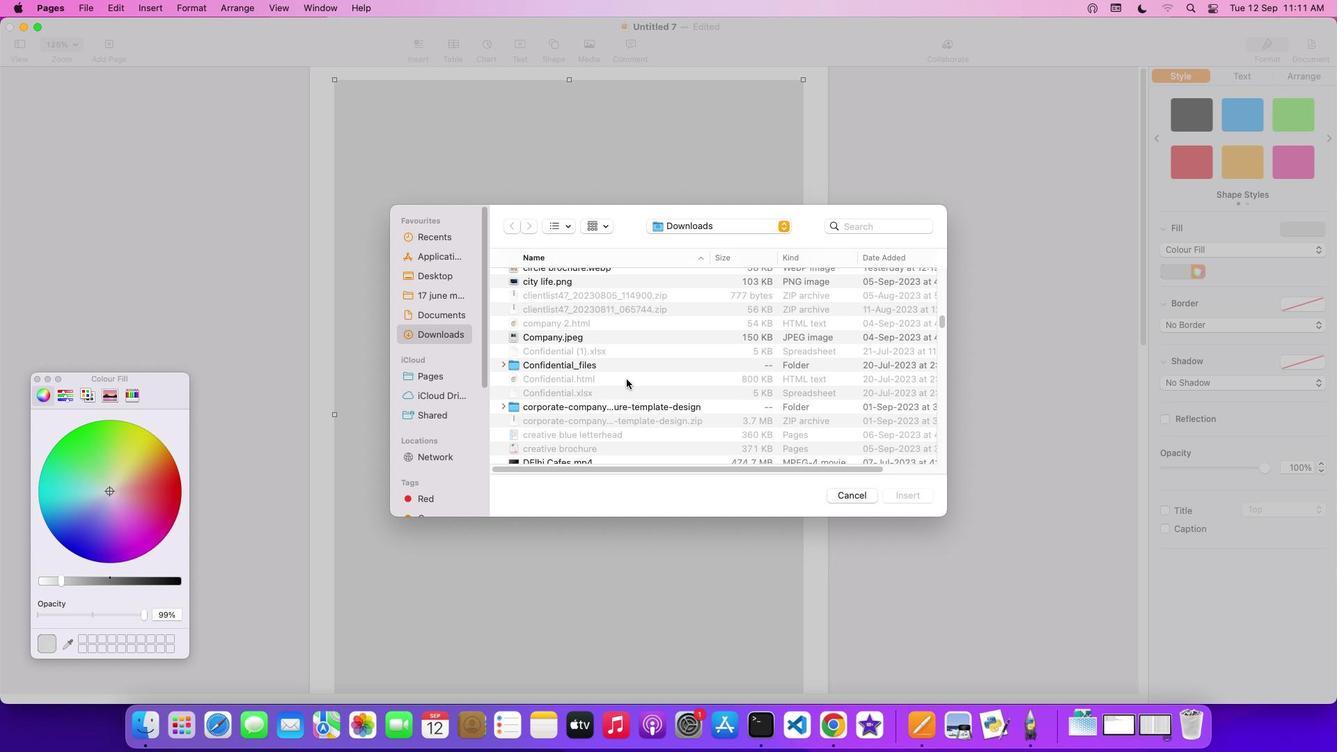 
Action: Mouse scrolled (626, 378) with delta (0, 0)
Screenshot: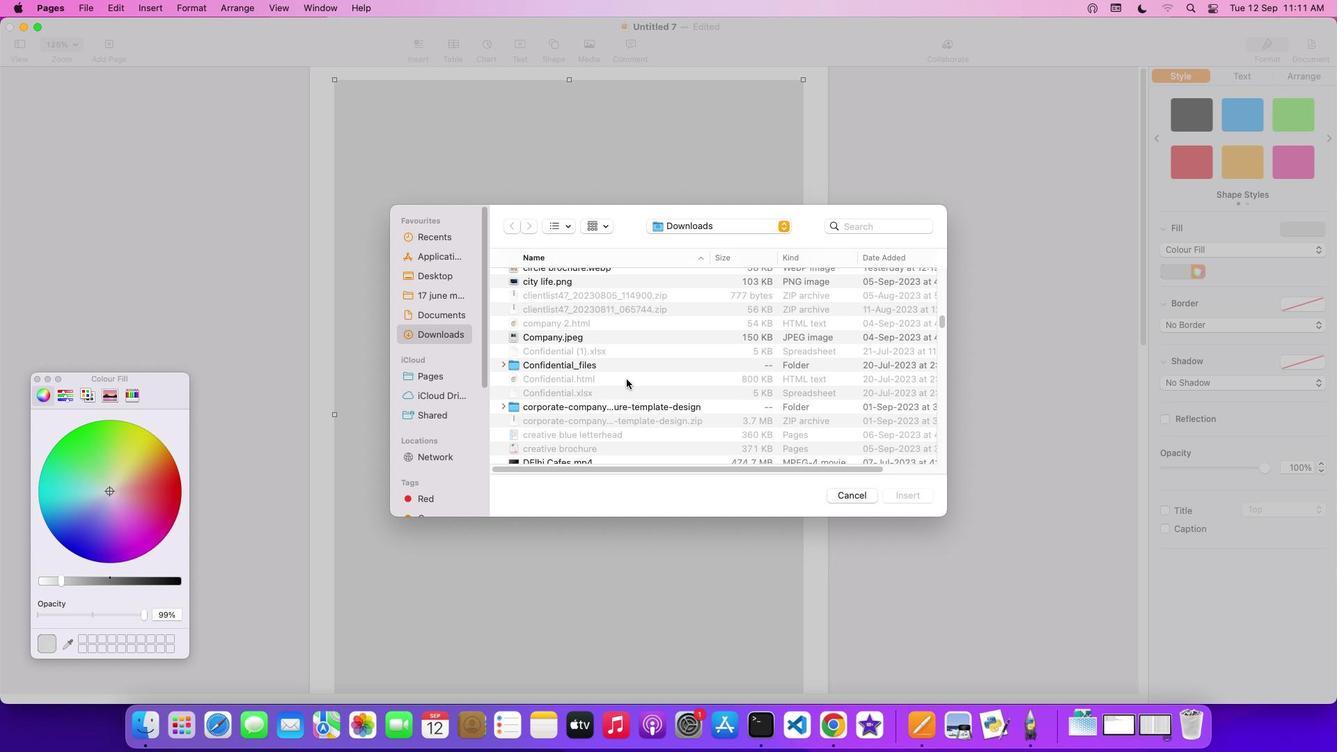 
Action: Mouse scrolled (626, 378) with delta (0, -2)
Screenshot: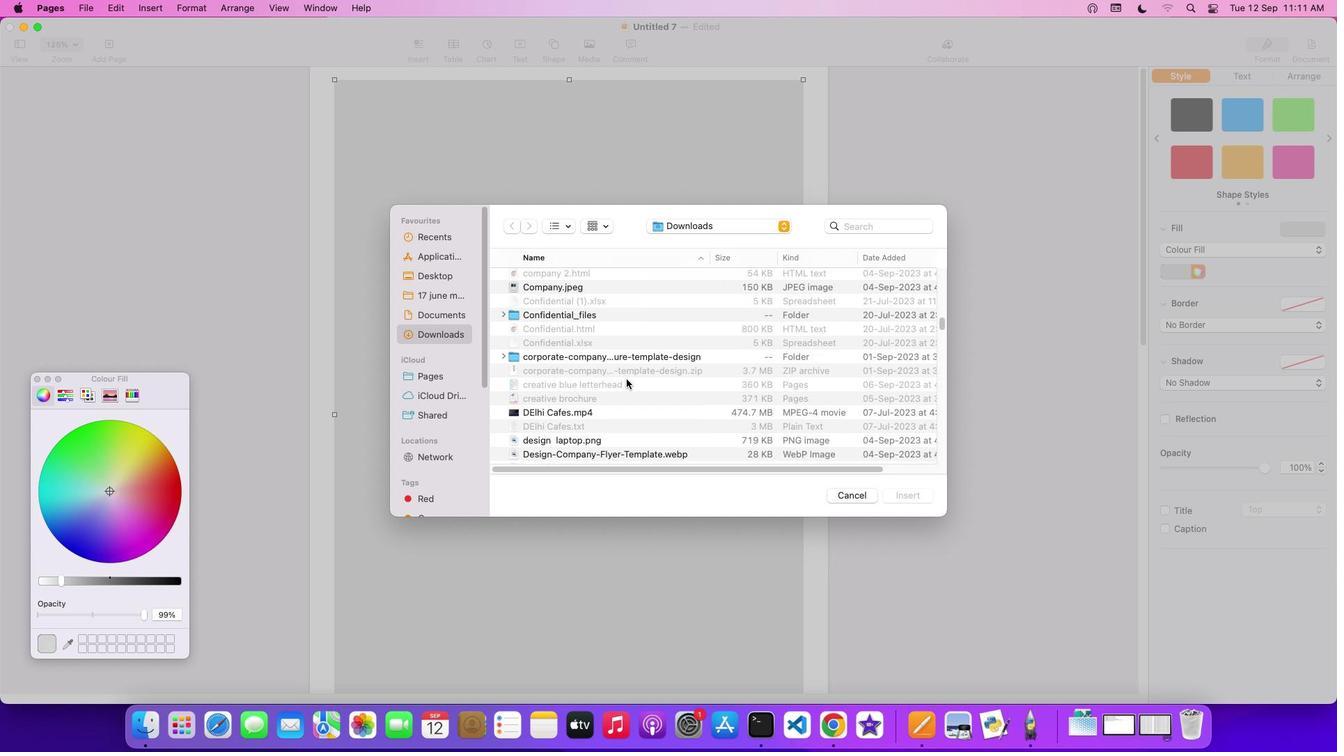 
Action: Mouse scrolled (626, 378) with delta (0, -3)
Screenshot: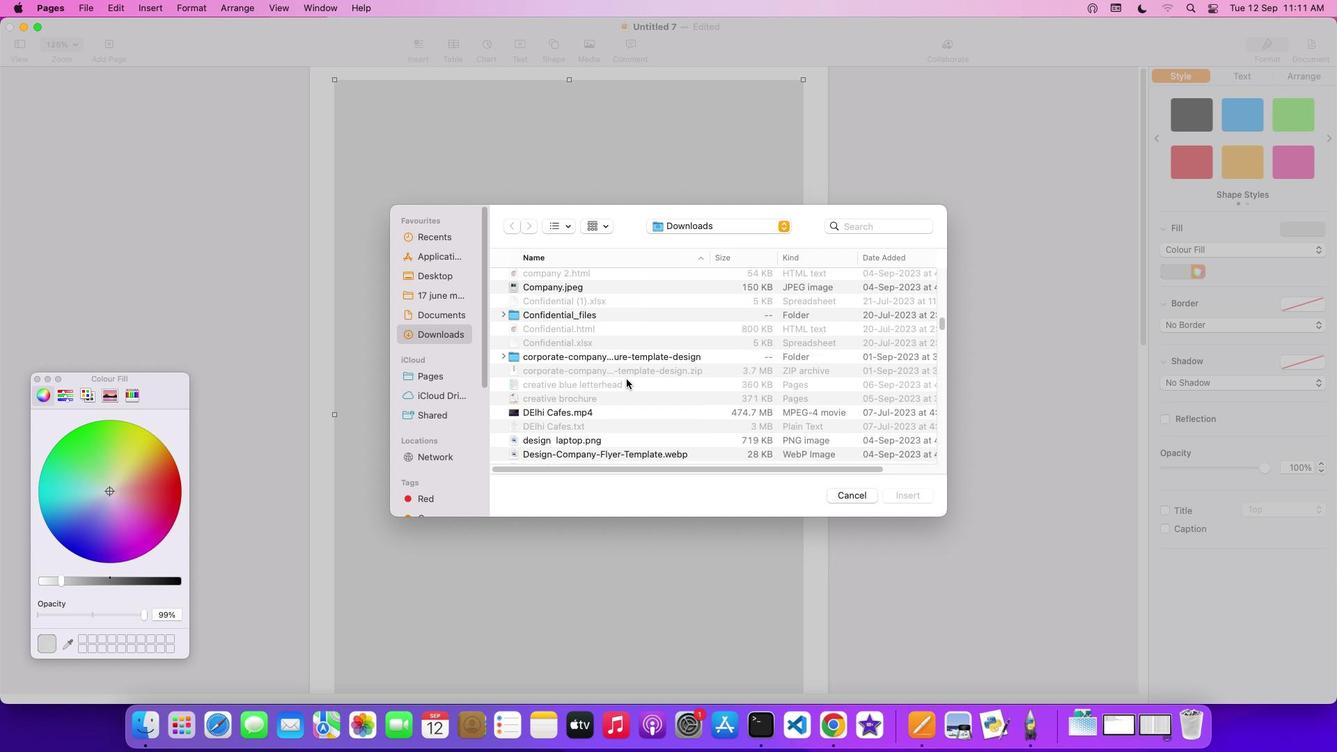 
Action: Mouse scrolled (626, 378) with delta (0, -3)
Screenshot: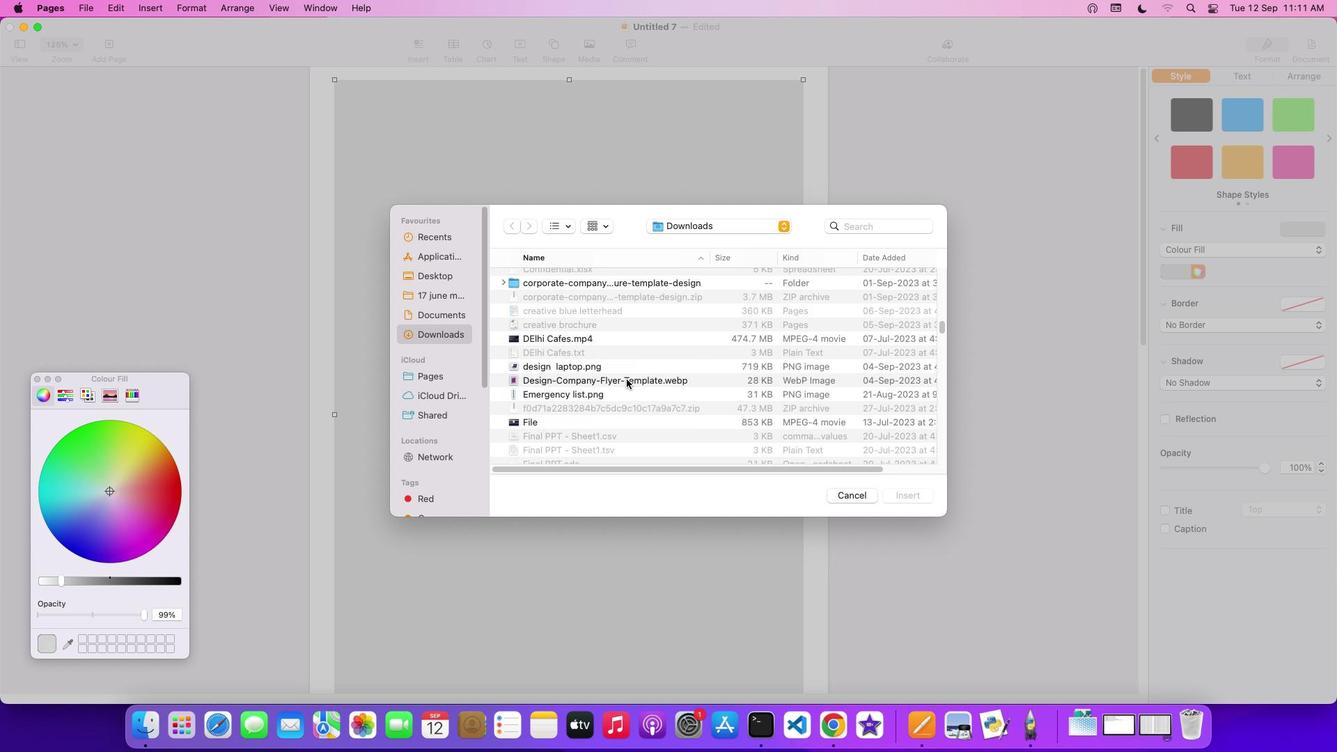 
Action: Mouse scrolled (626, 378) with delta (0, 0)
Screenshot: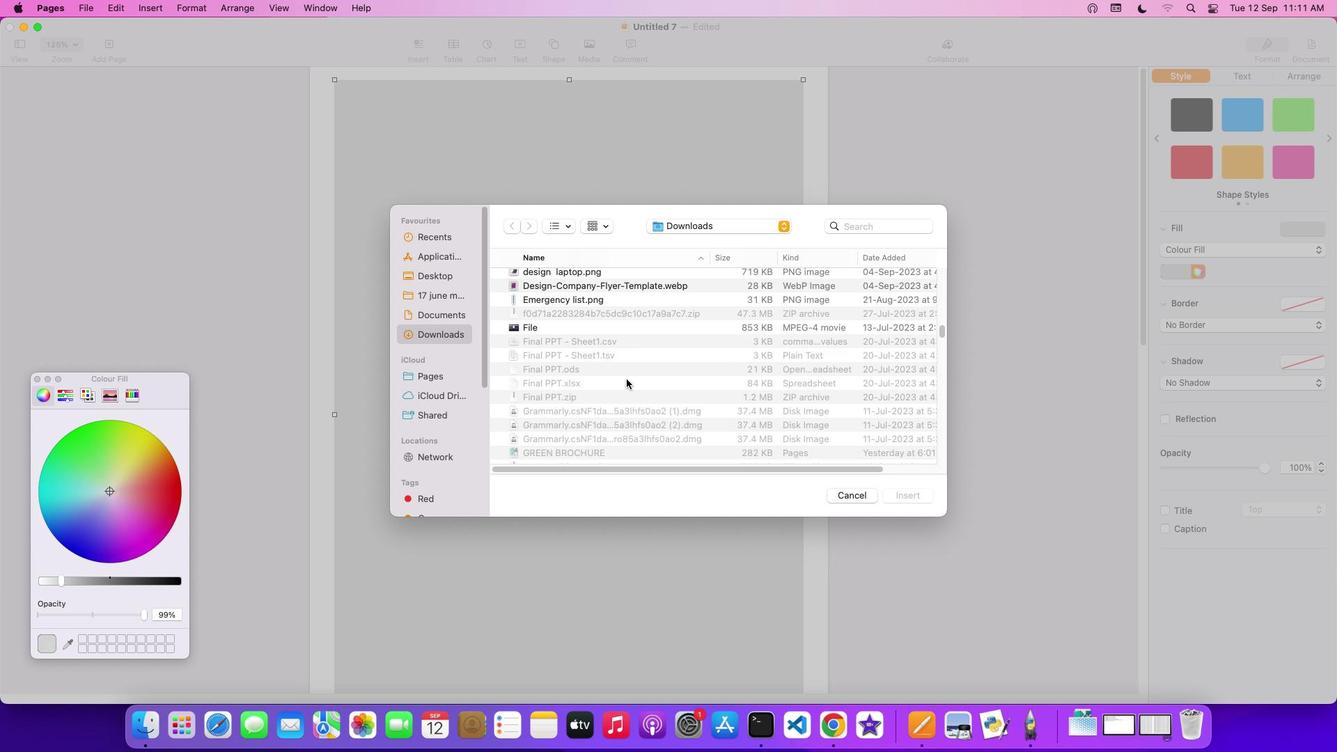
Action: Mouse scrolled (626, 378) with delta (0, 0)
Screenshot: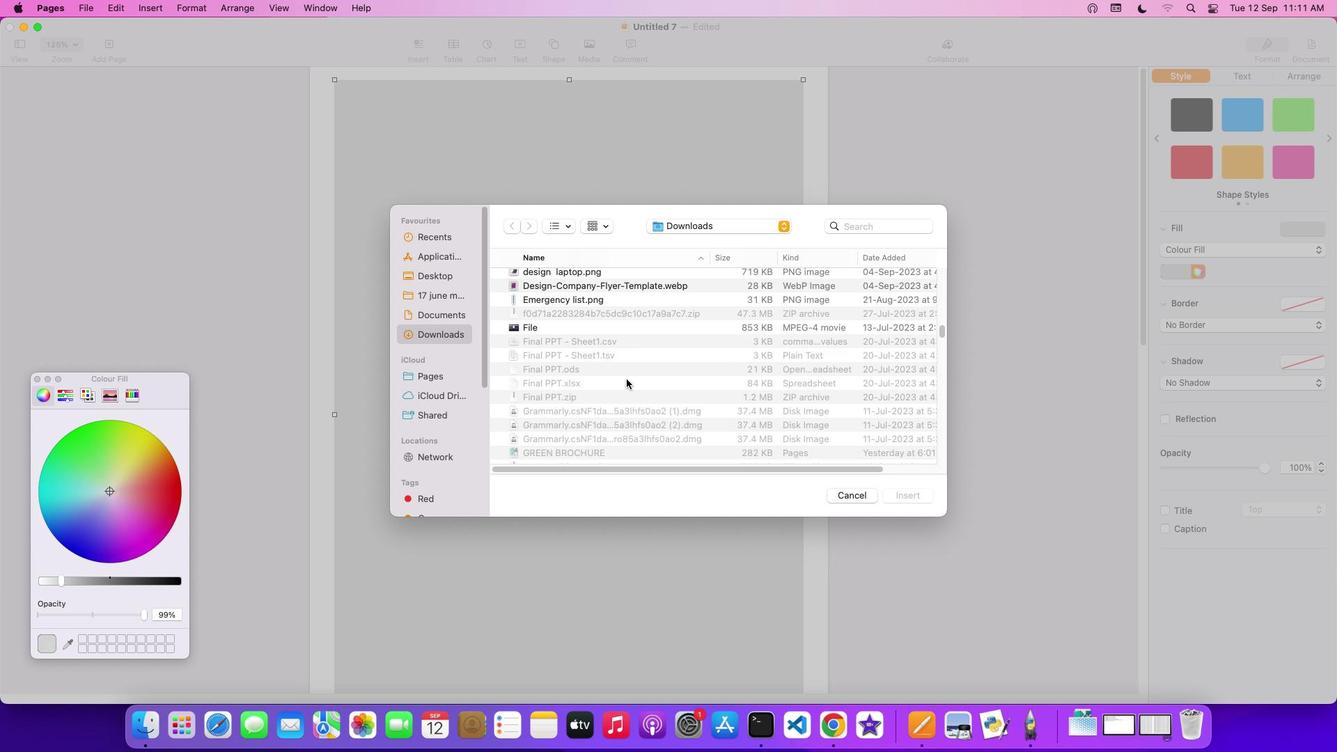 
Action: Mouse scrolled (626, 378) with delta (0, -2)
Screenshot: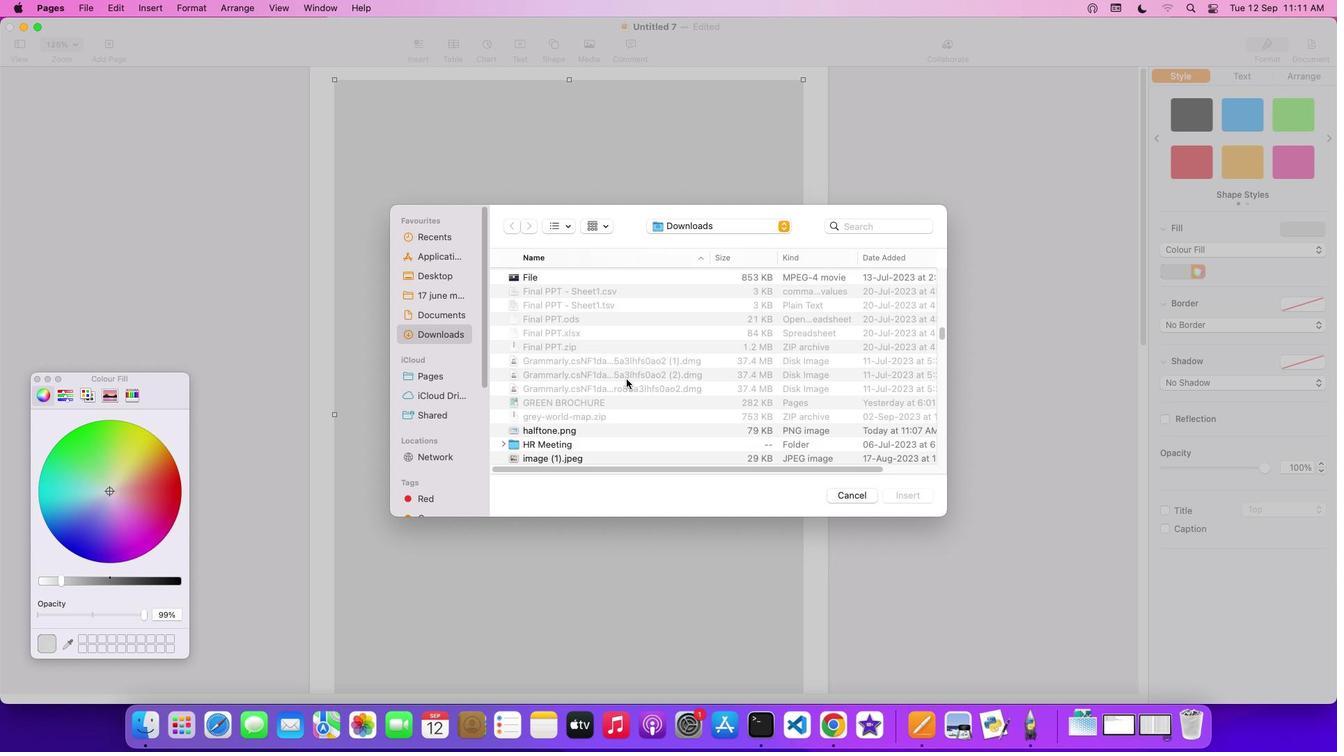 
Action: Mouse scrolled (626, 378) with delta (0, -3)
Screenshot: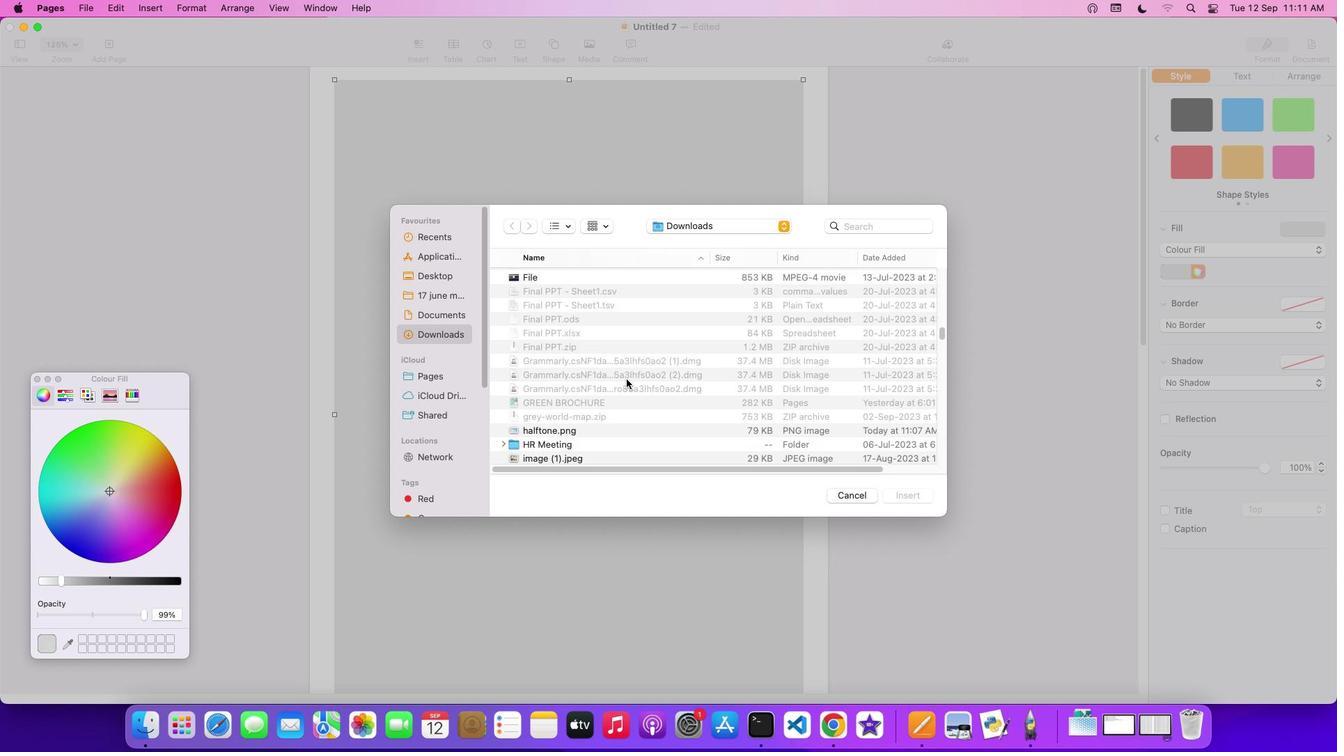 
Action: Mouse scrolled (626, 378) with delta (0, 0)
Screenshot: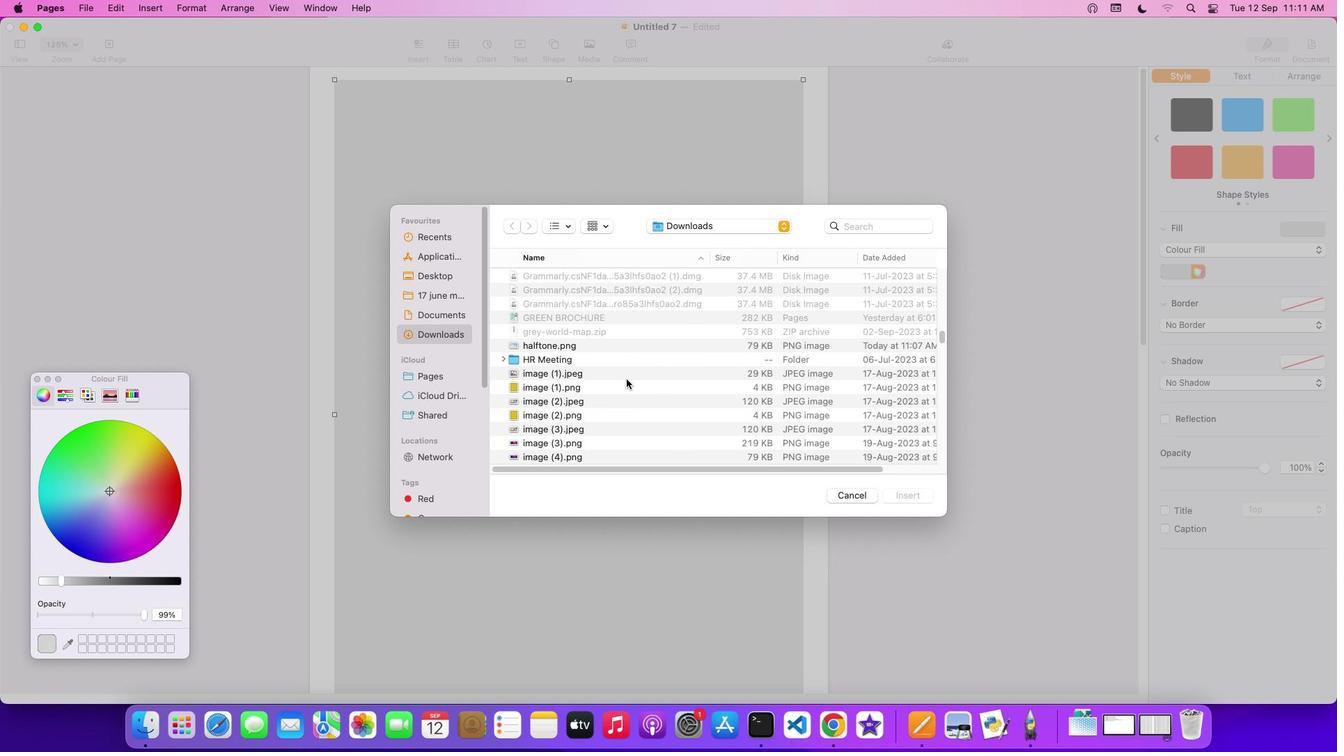 
Action: Mouse scrolled (626, 378) with delta (0, 0)
Screenshot: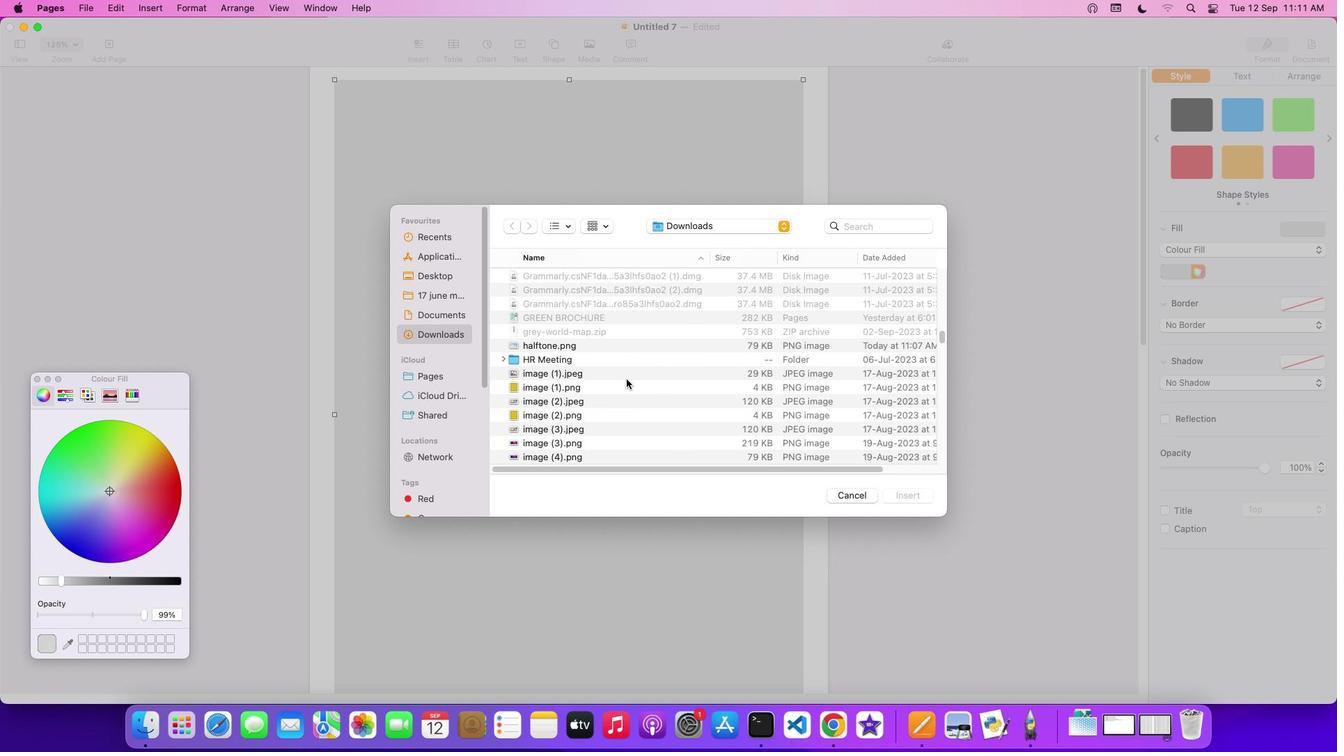 
Action: Mouse scrolled (626, 378) with delta (0, -2)
Screenshot: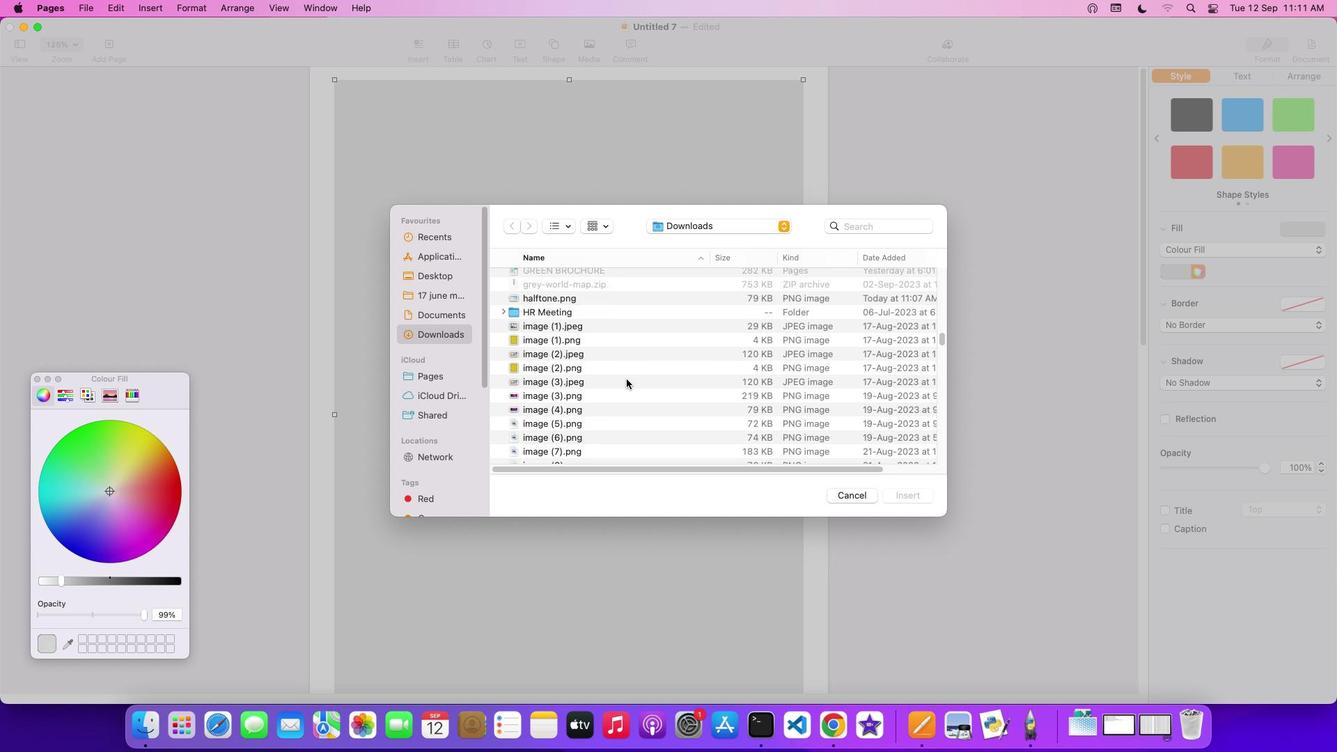 
Action: Mouse moved to (622, 296)
Screenshot: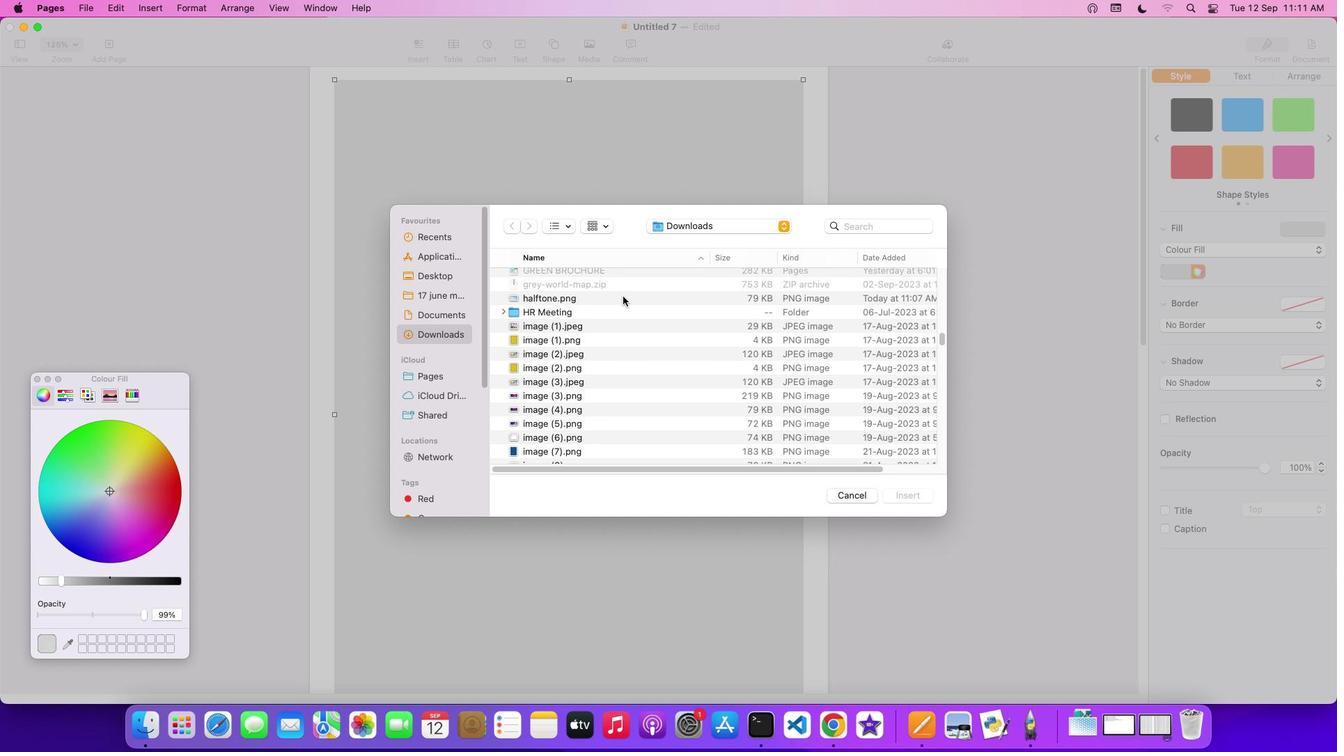 
Action: Mouse pressed left at (622, 296)
Screenshot: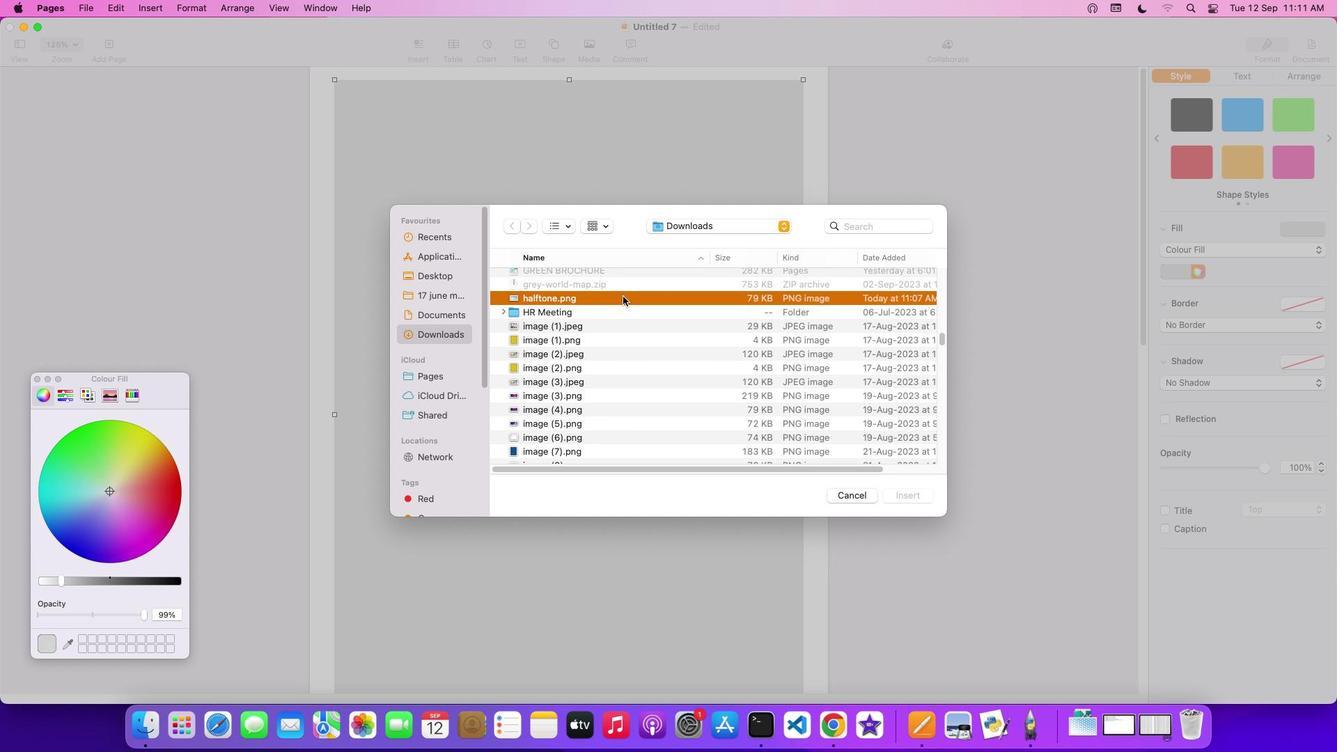 
Action: Mouse moved to (902, 493)
Screenshot: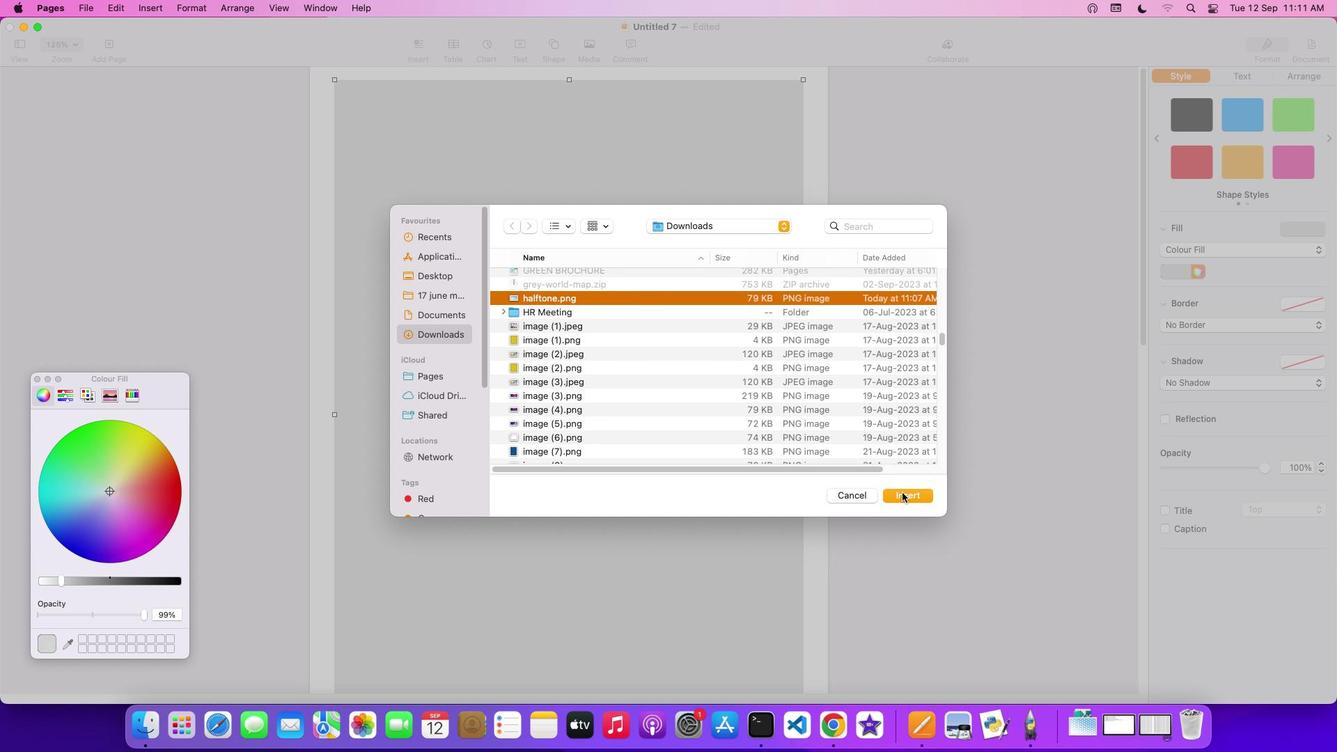 
Action: Mouse pressed left at (902, 493)
Screenshot: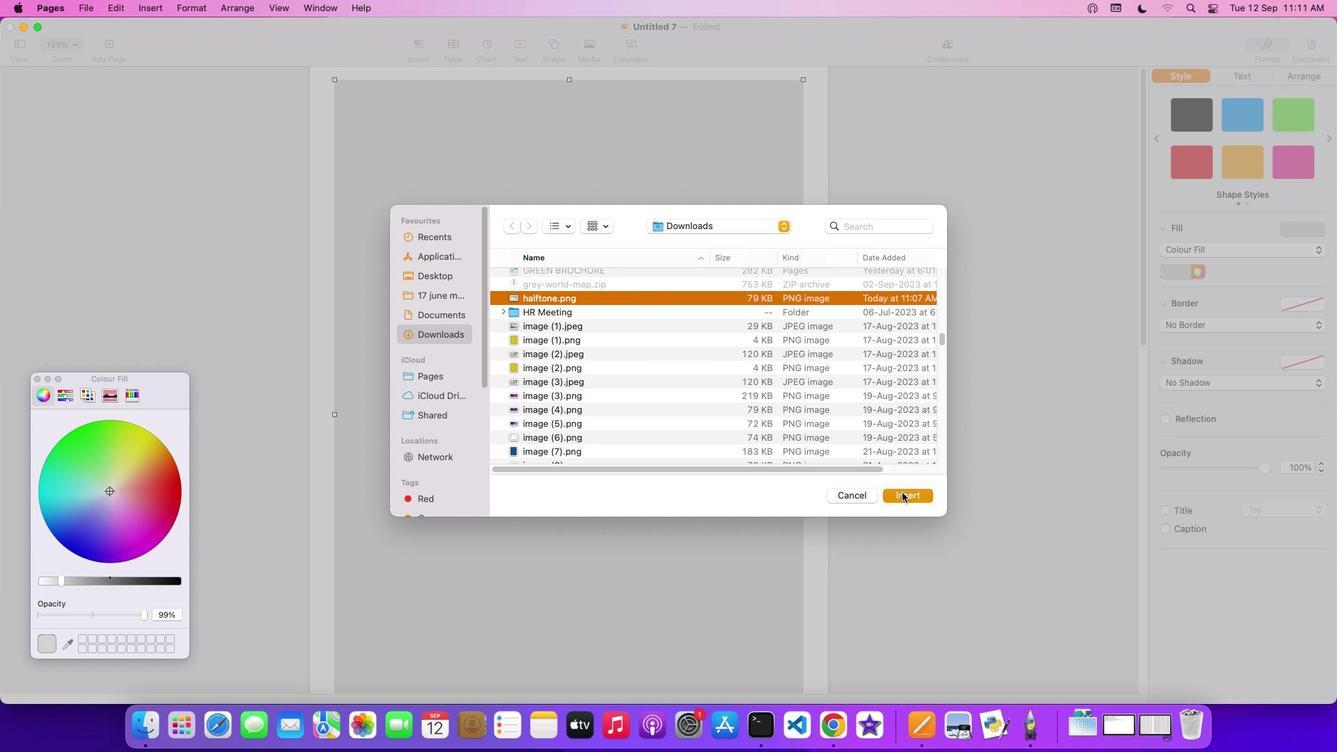 
Action: Mouse moved to (576, 365)
Screenshot: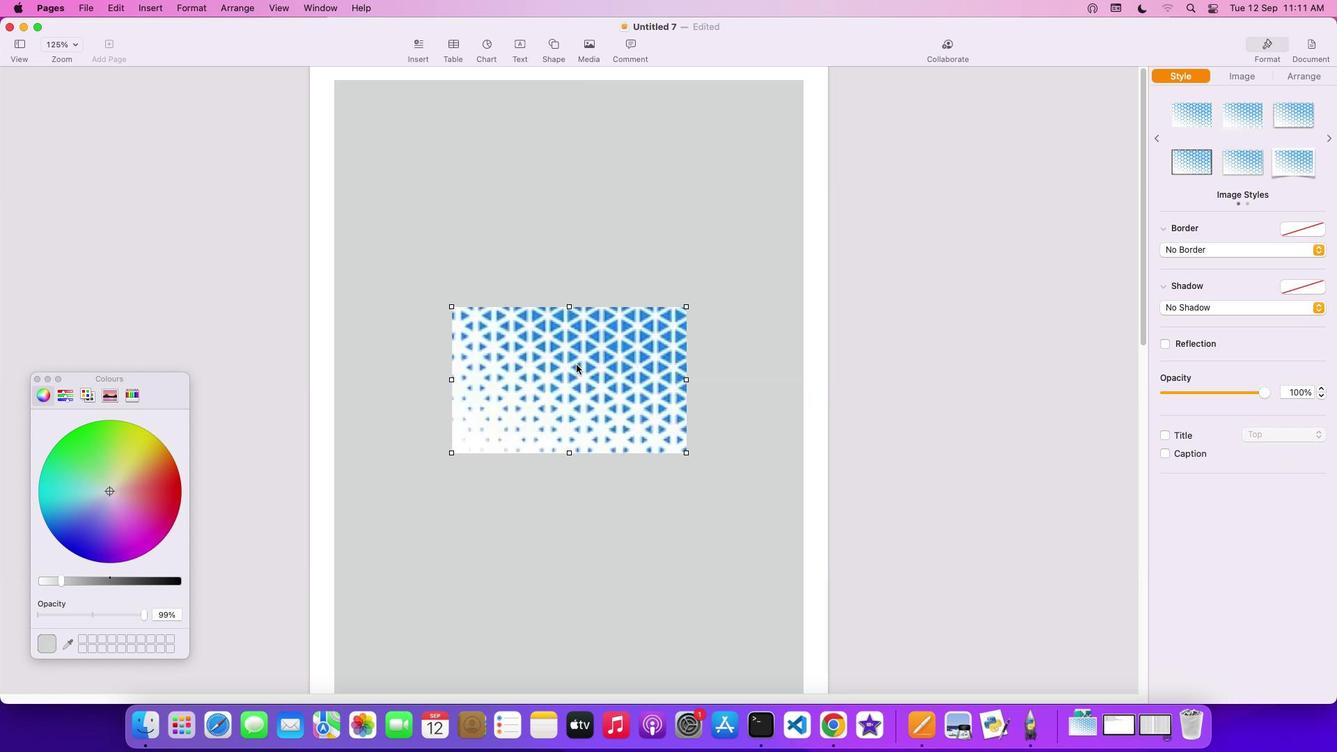 
Action: Mouse pressed left at (576, 365)
Screenshot: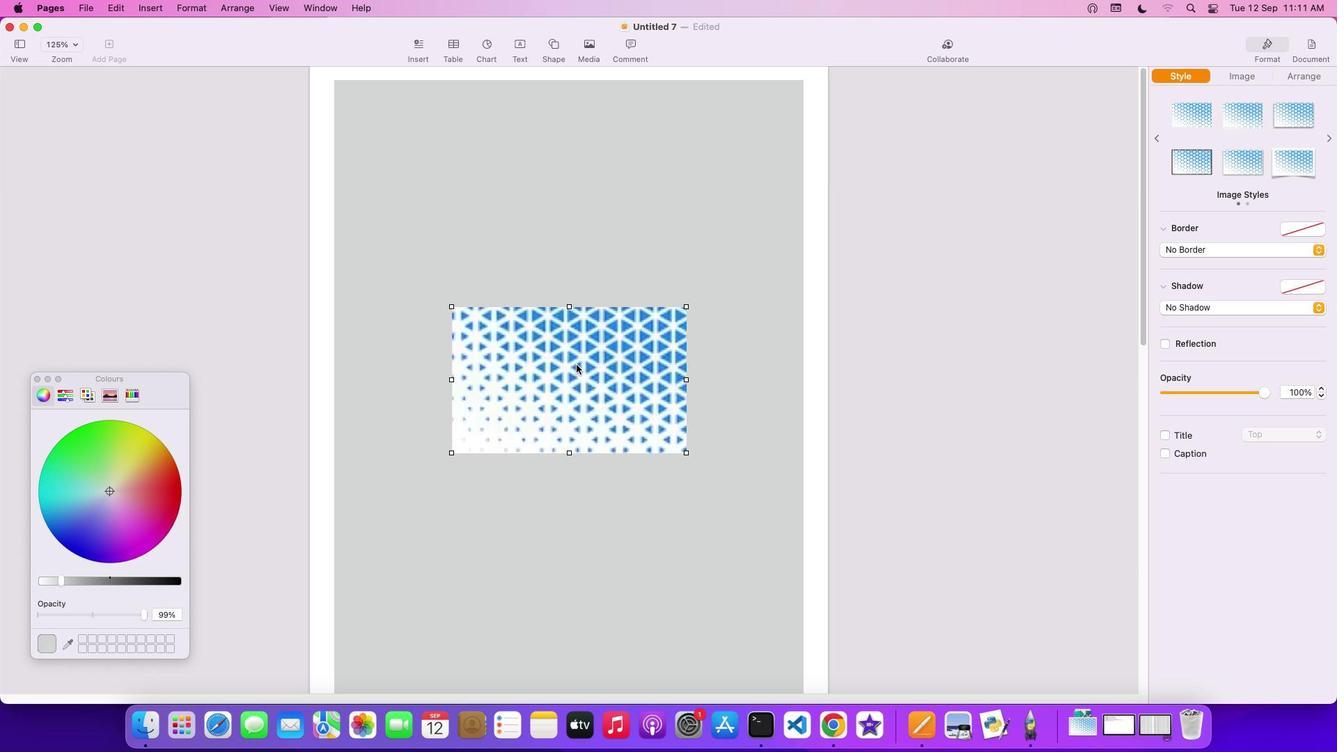 
Action: Mouse moved to (566, 151)
Screenshot: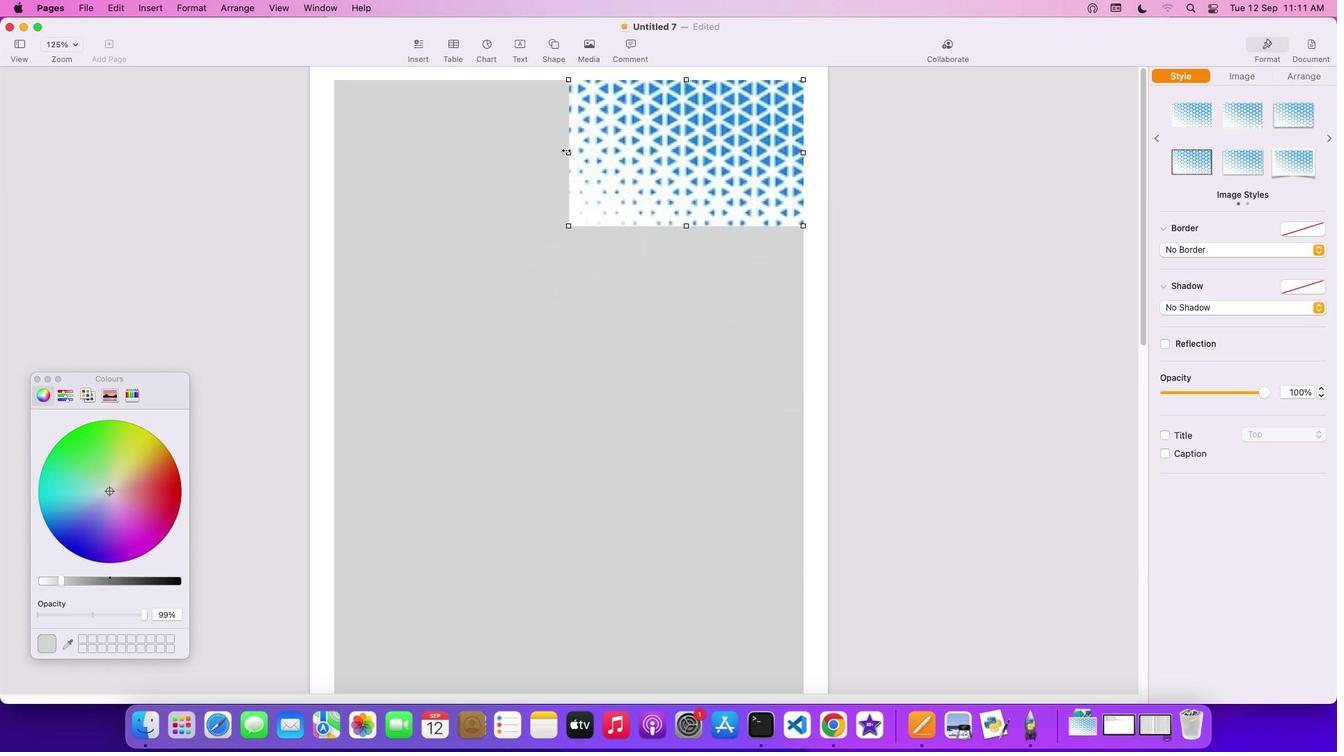 
Action: Mouse pressed left at (566, 151)
Screenshot: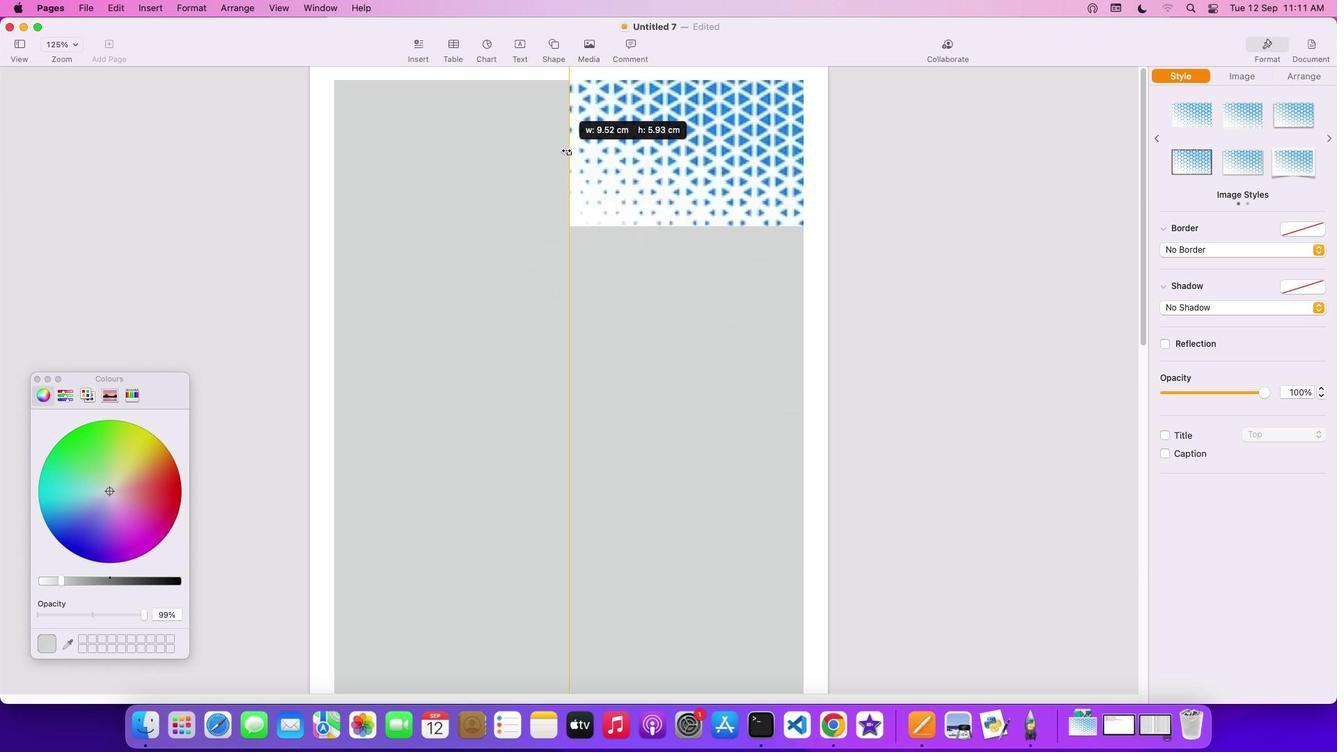 
Action: Mouse moved to (734, 157)
Screenshot: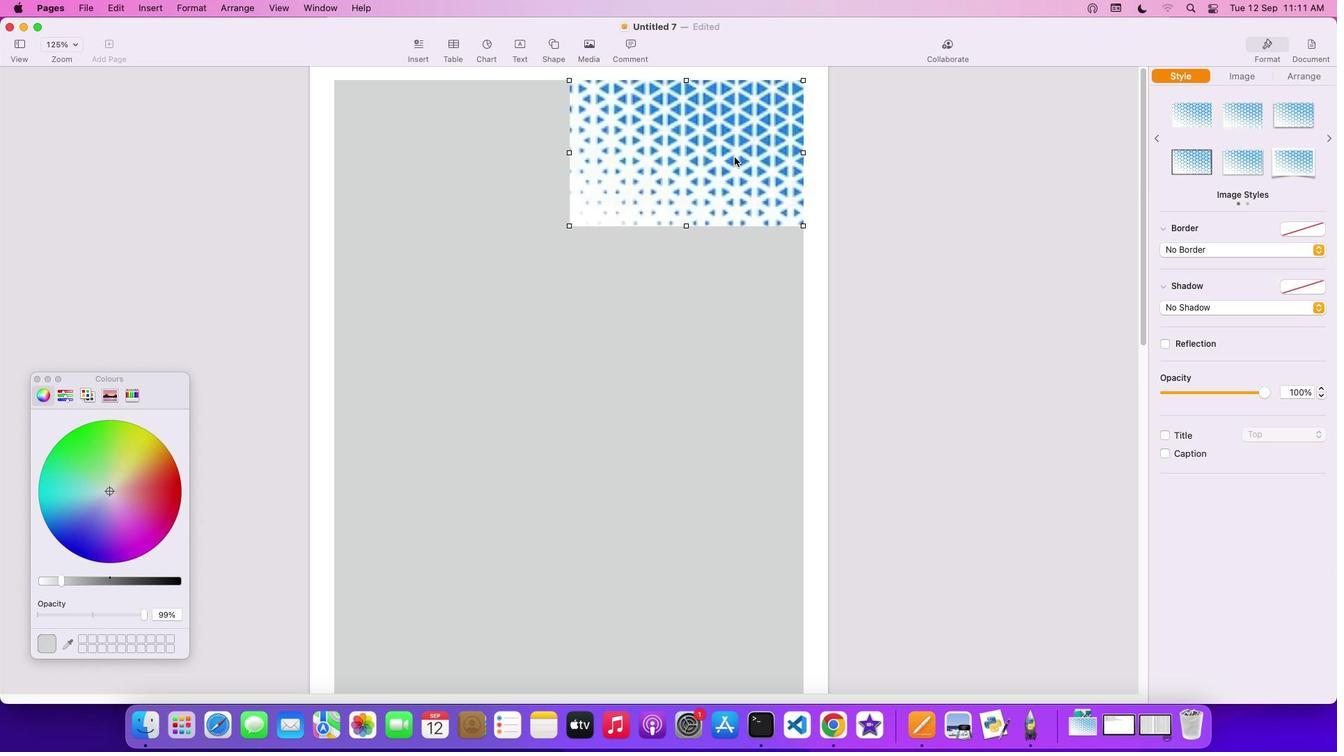
Action: Mouse pressed left at (734, 157)
Screenshot: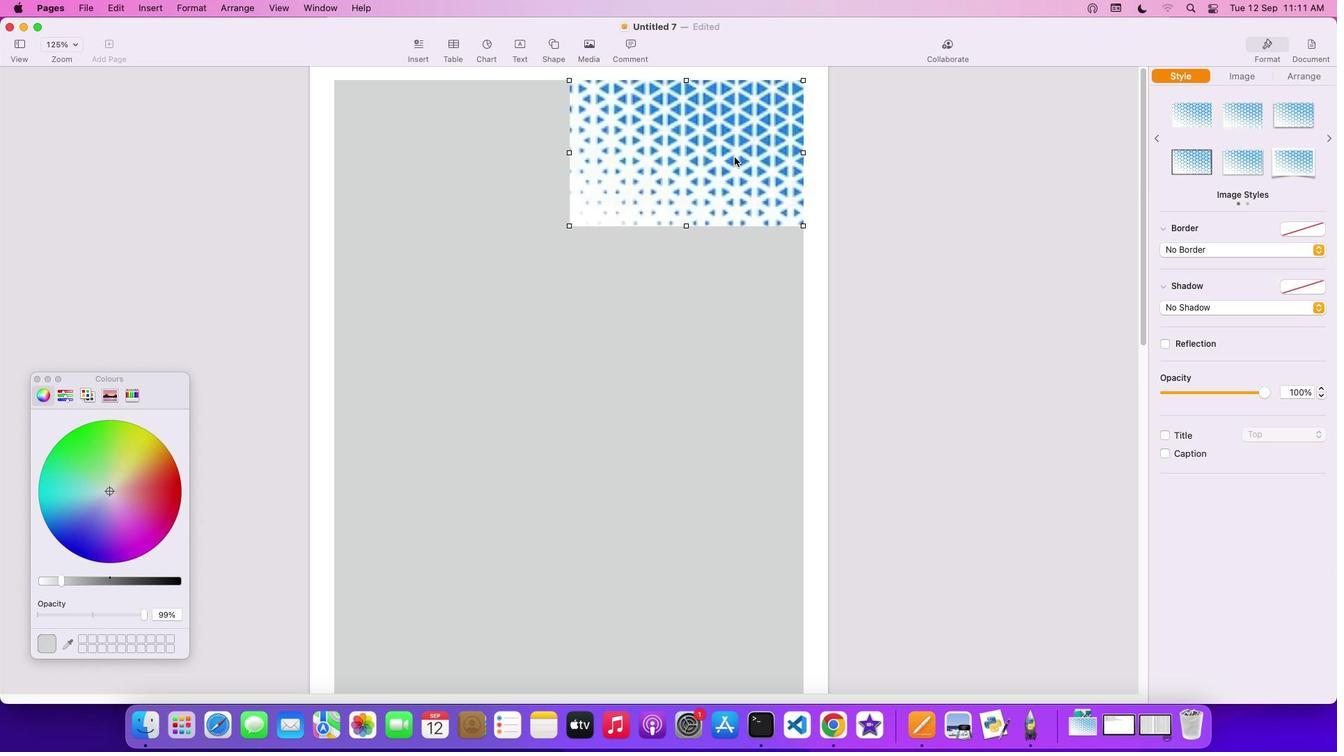 
Action: Mouse moved to (627, 153)
Screenshot: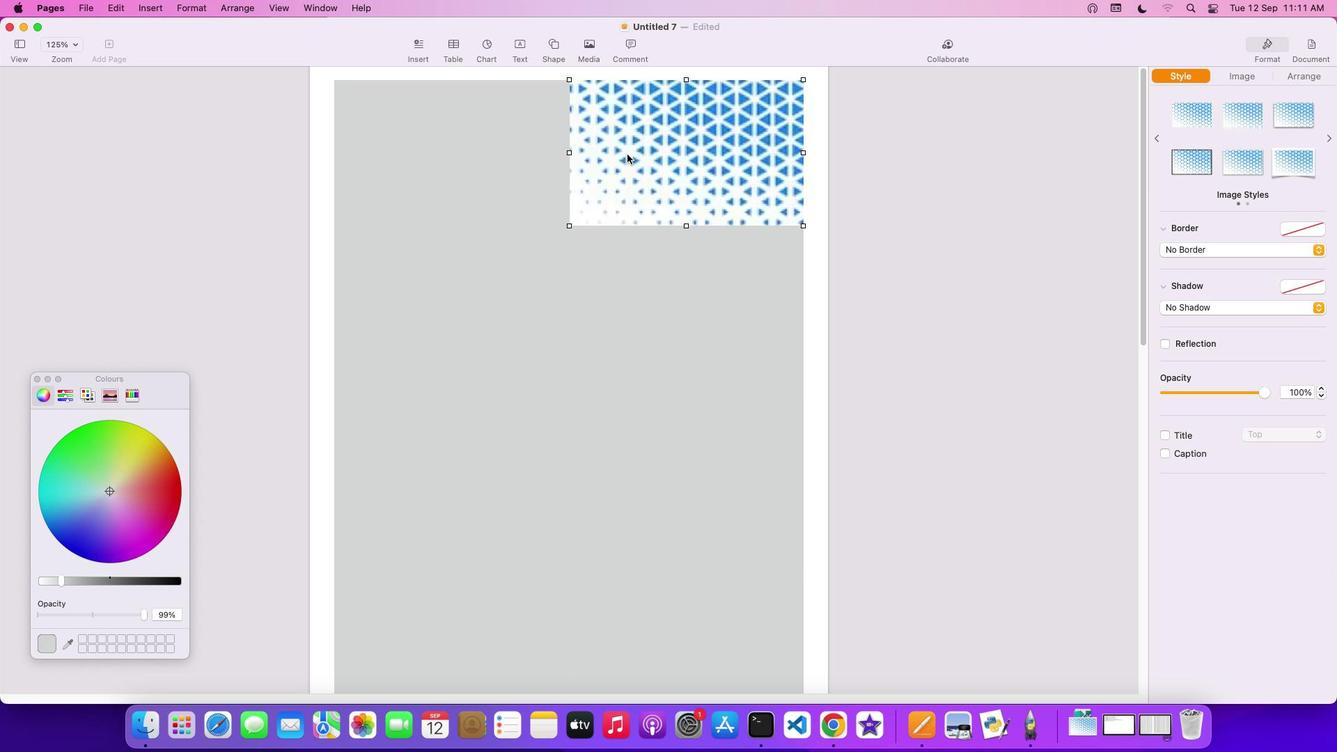 
Action: Mouse pressed left at (627, 153)
Screenshot: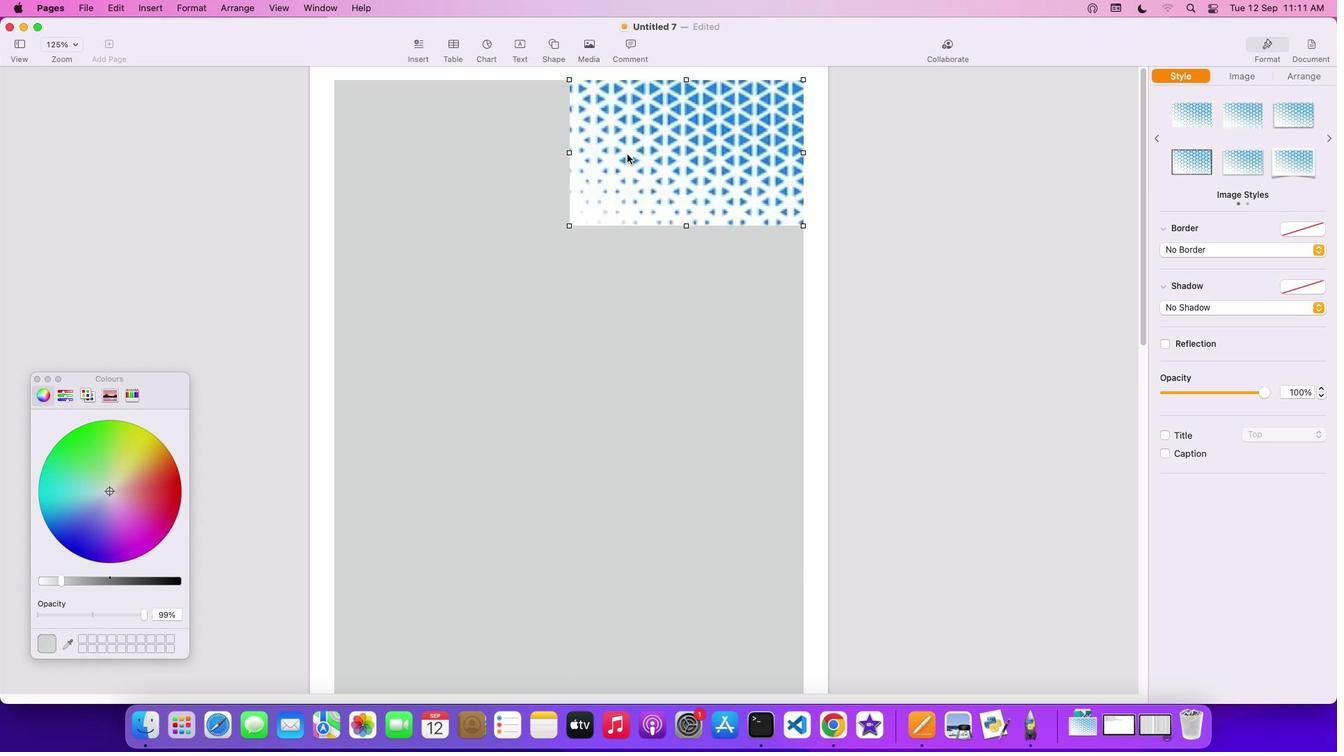 
Action: Mouse moved to (545, 204)
Screenshot: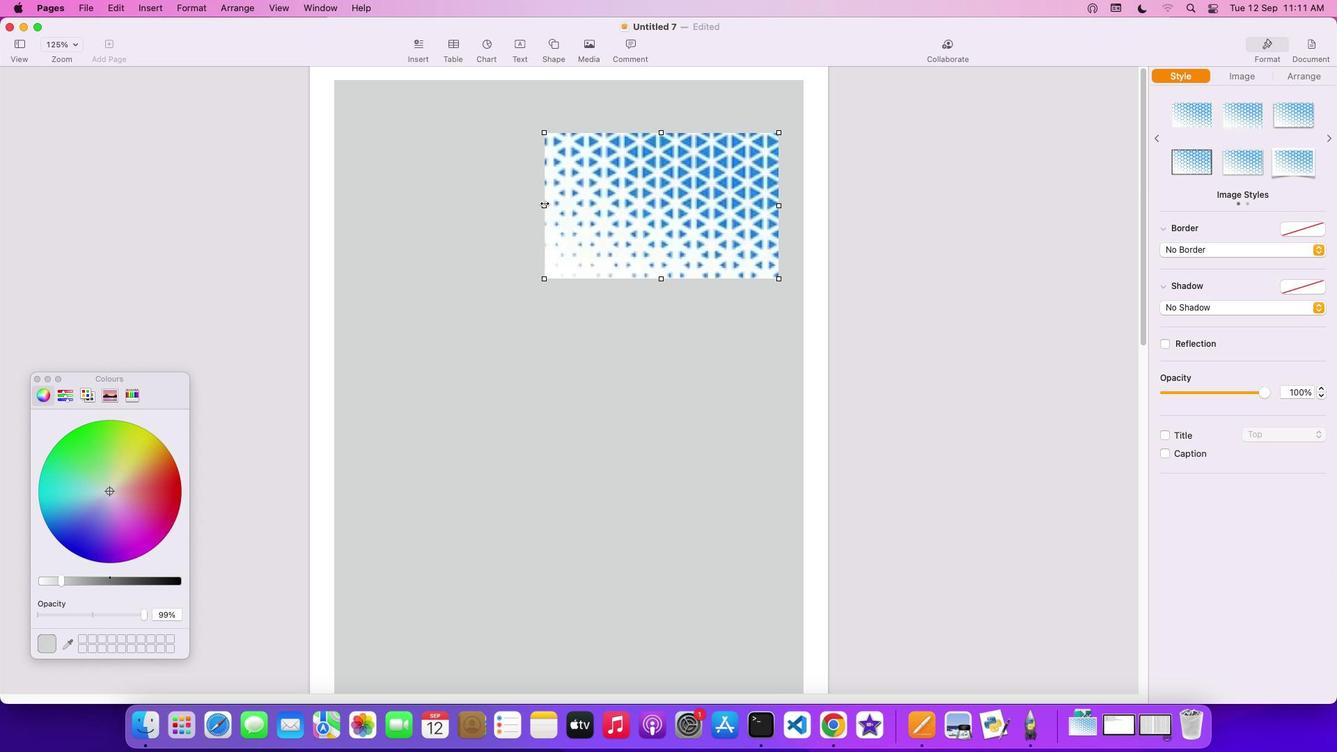 
Action: Mouse pressed left at (545, 204)
Screenshot: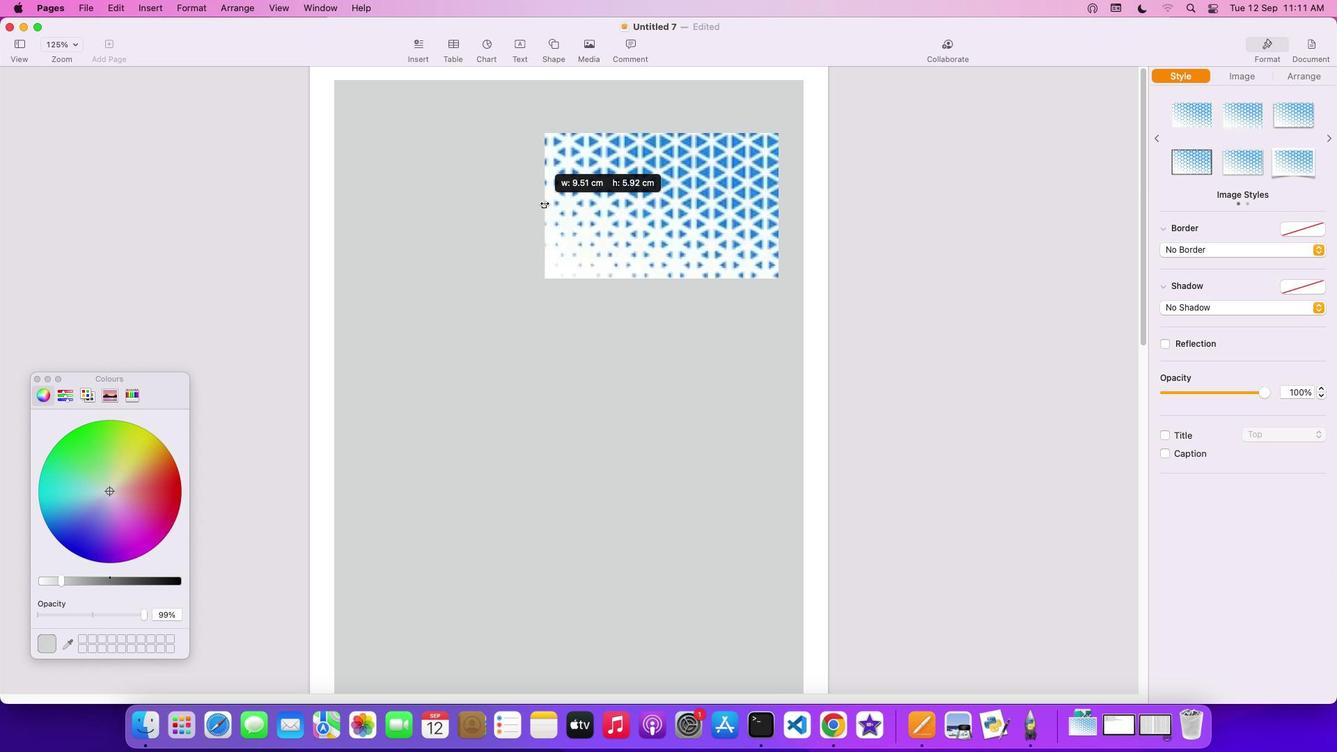 
Action: Mouse moved to (592, 321)
Screenshot: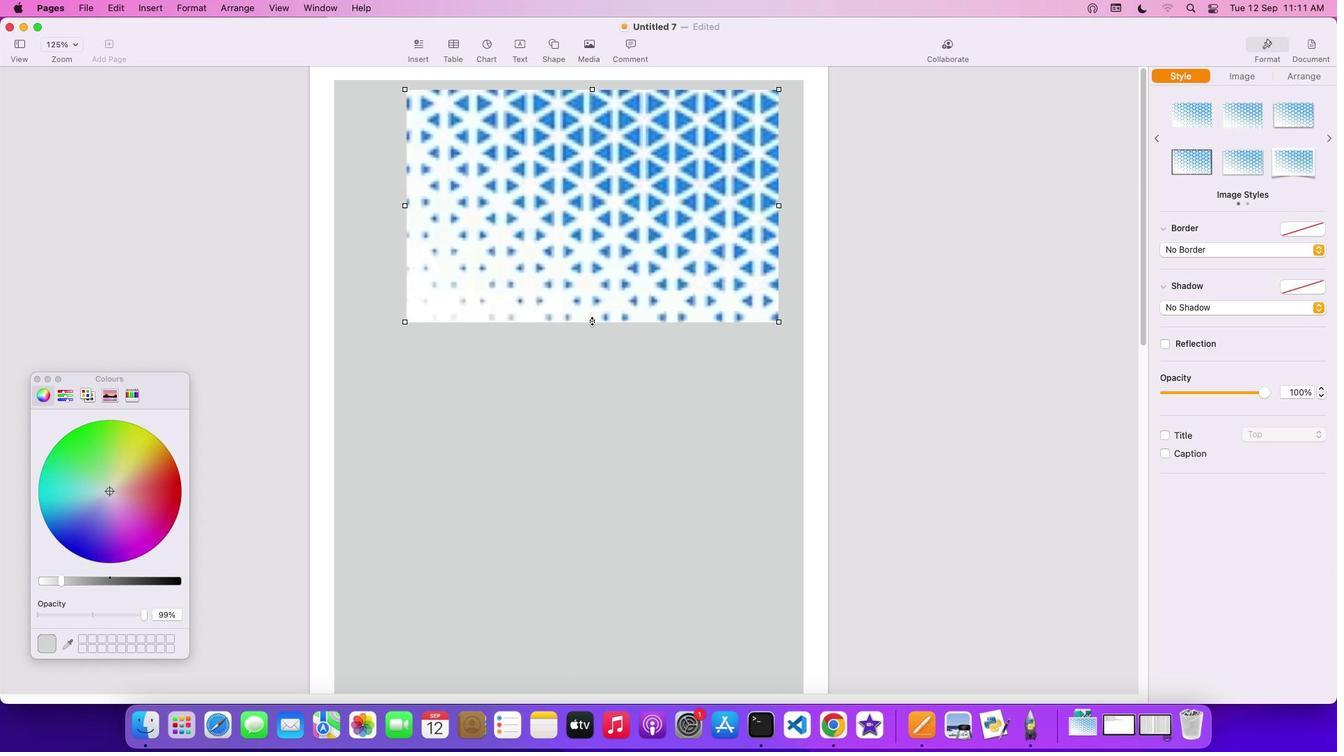
Action: Mouse pressed left at (592, 321)
Screenshot: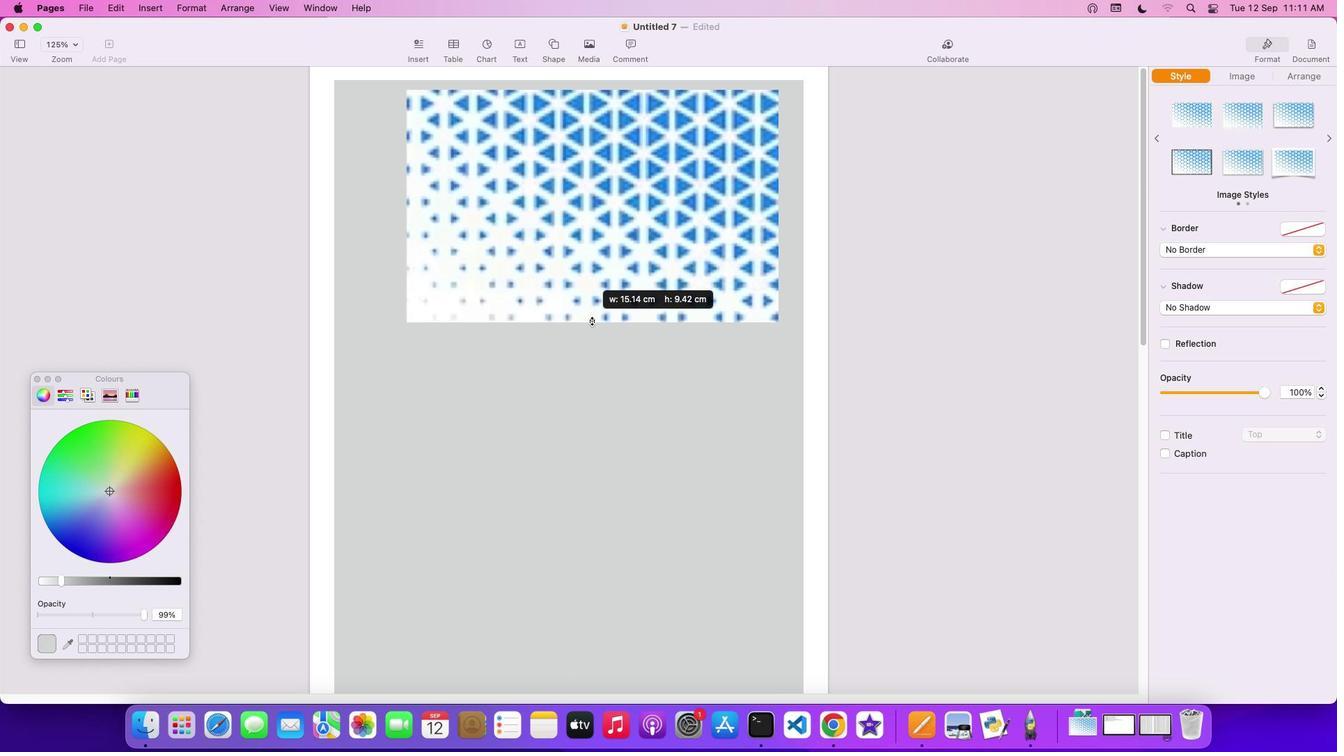 
Action: Mouse moved to (635, 206)
Screenshot: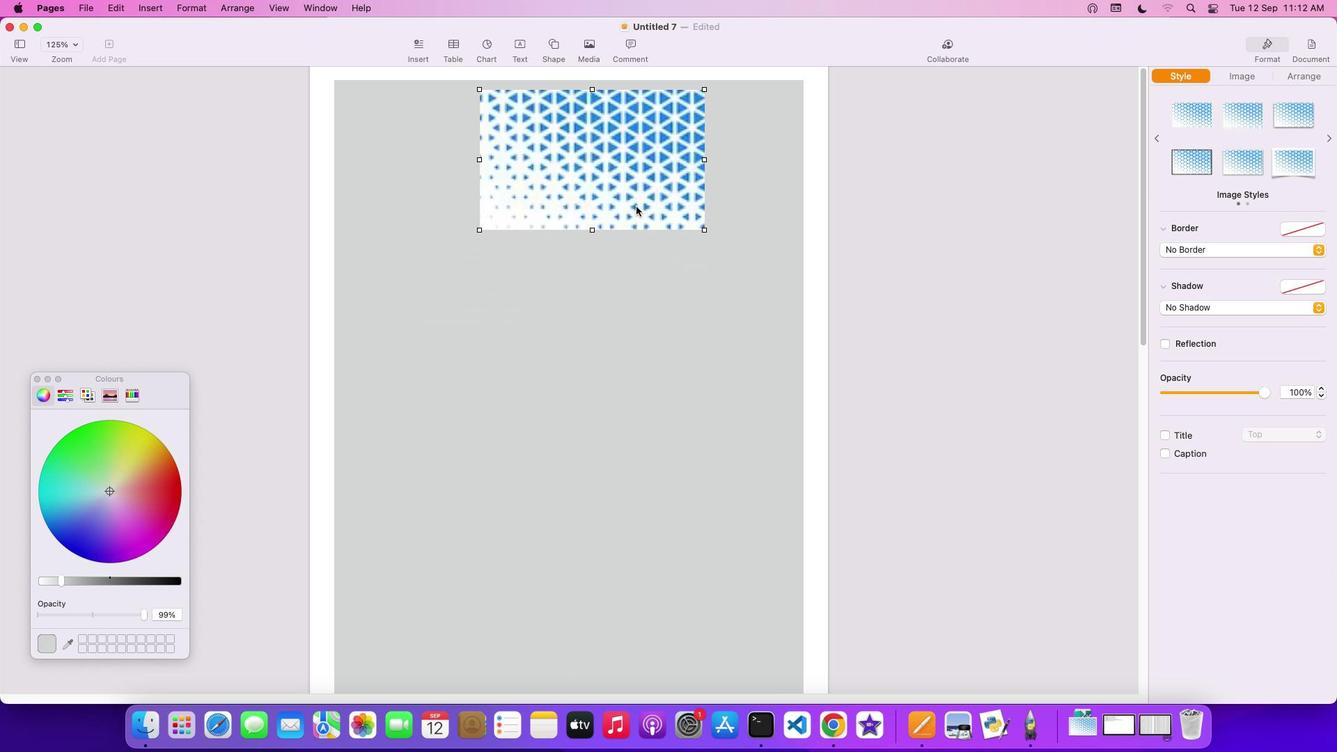 
Action: Mouse pressed left at (635, 206)
Screenshot: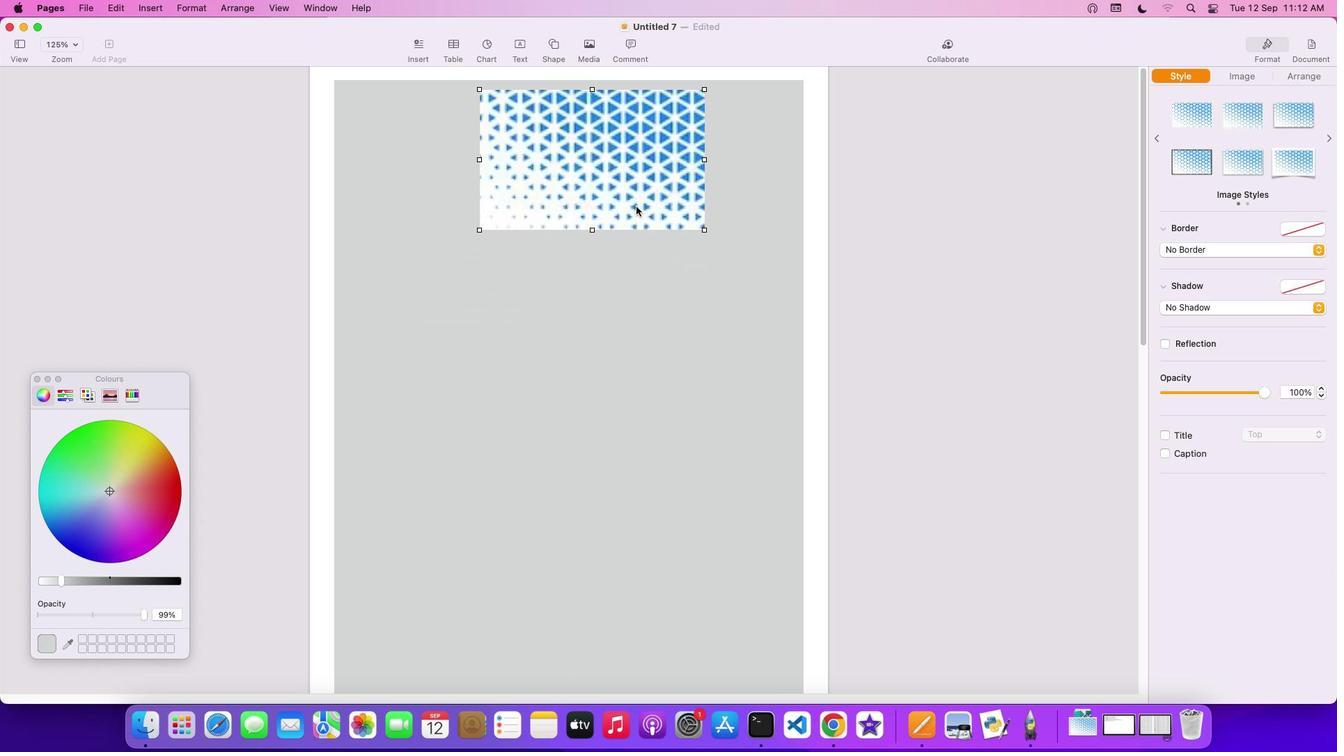 
Action: Mouse moved to (692, 190)
Screenshot: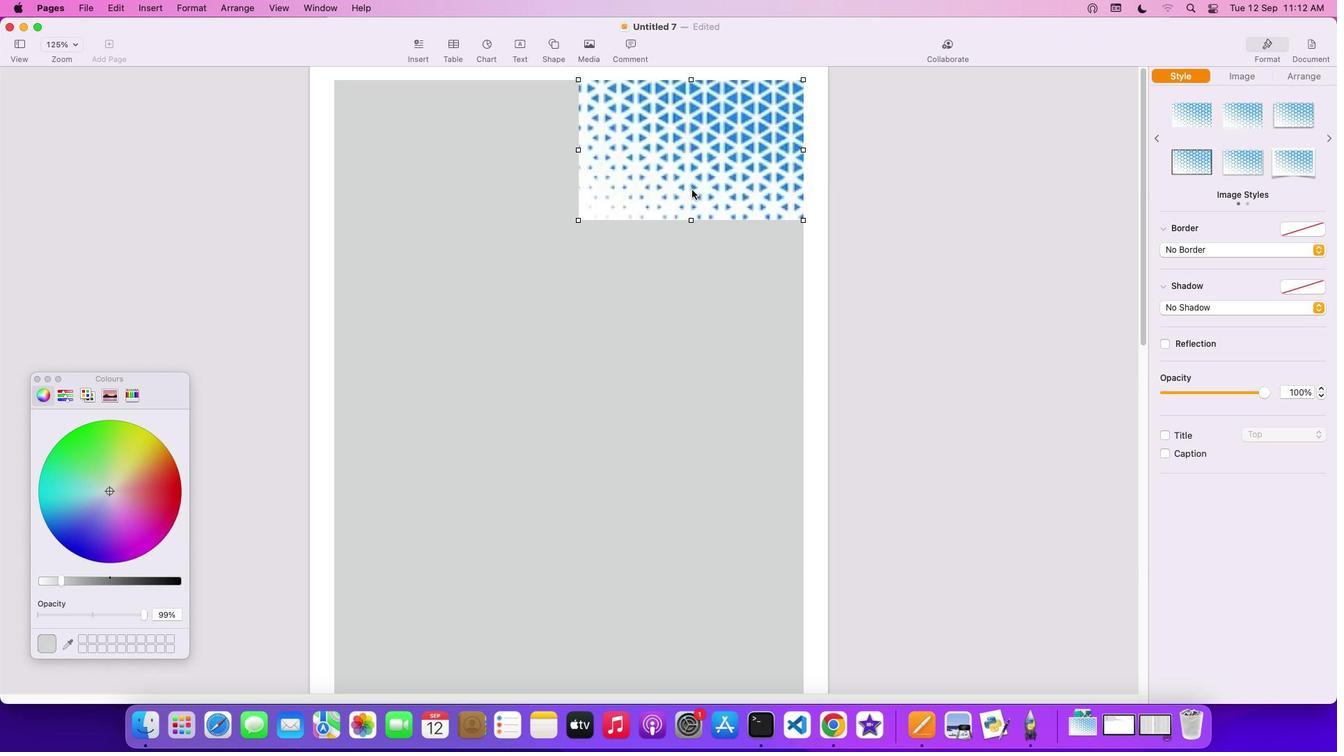 
Action: Mouse pressed left at (692, 190)
Screenshot: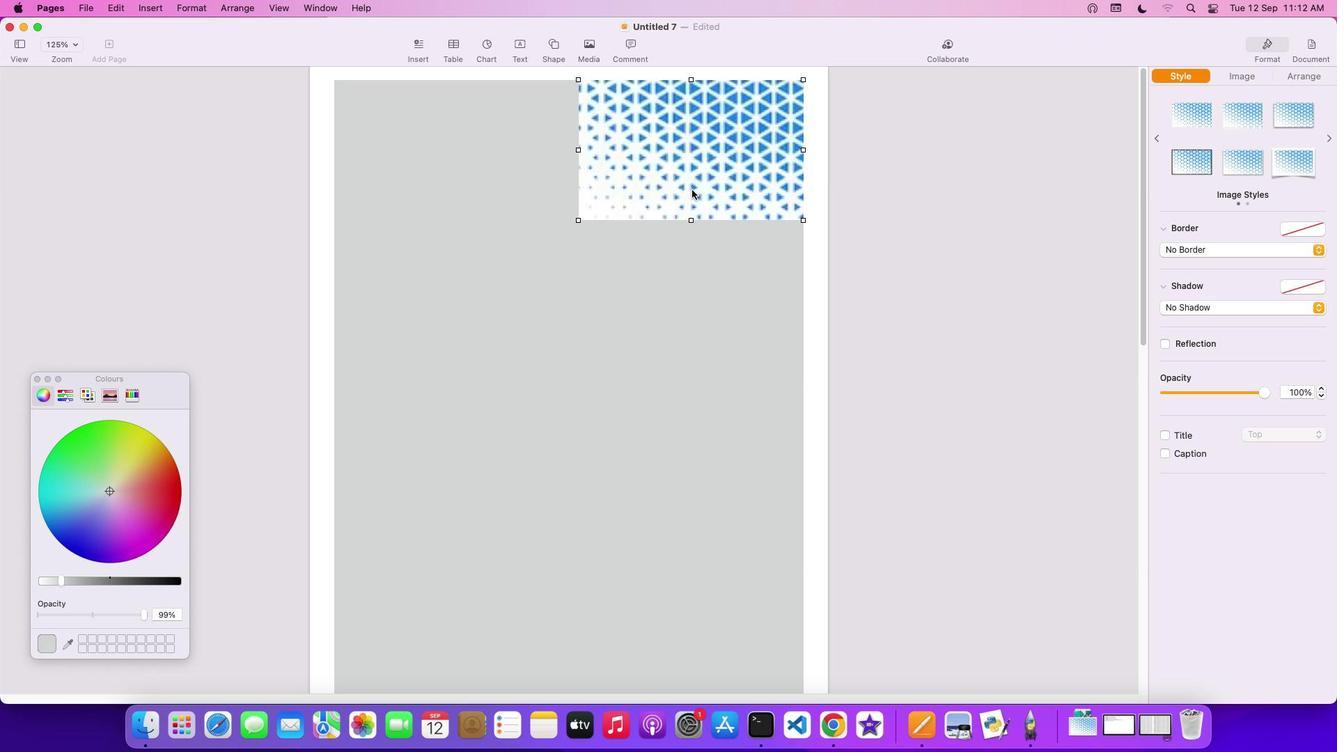 
Action: Mouse moved to (1244, 78)
Screenshot: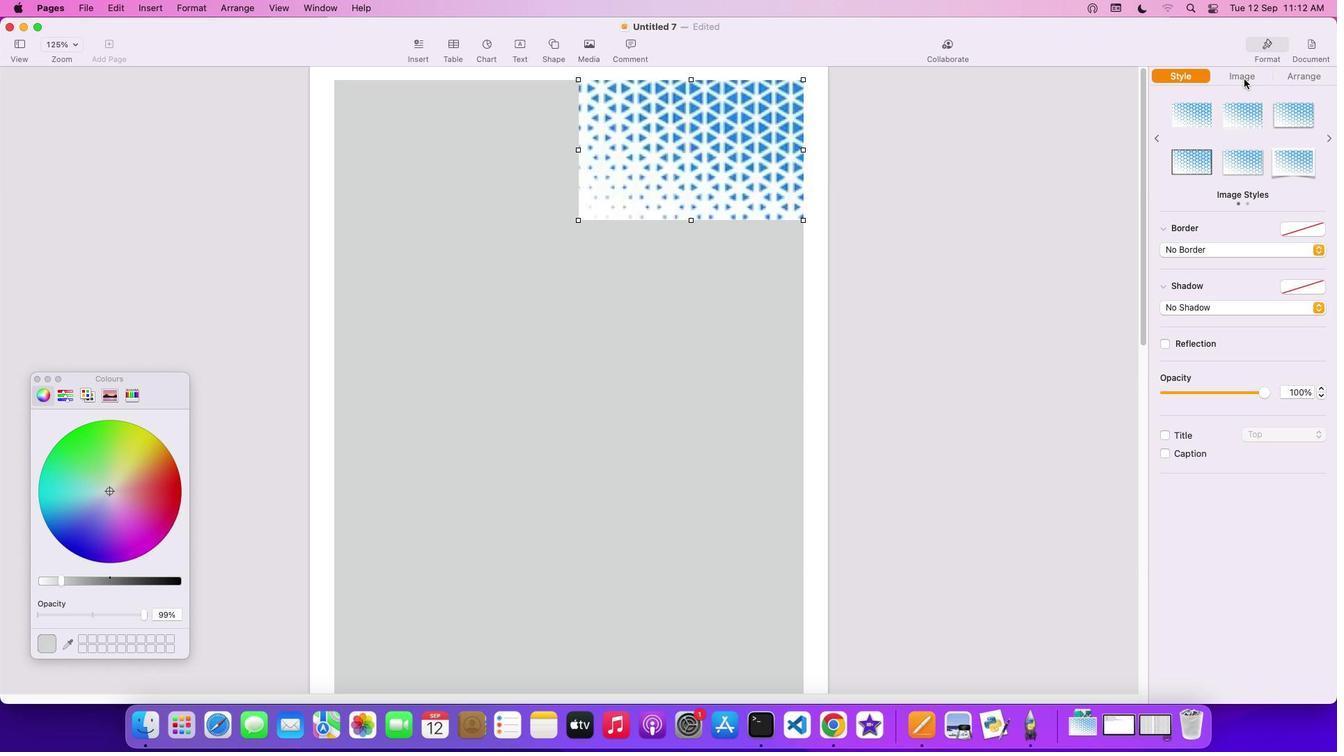 
Action: Mouse pressed left at (1244, 78)
Screenshot: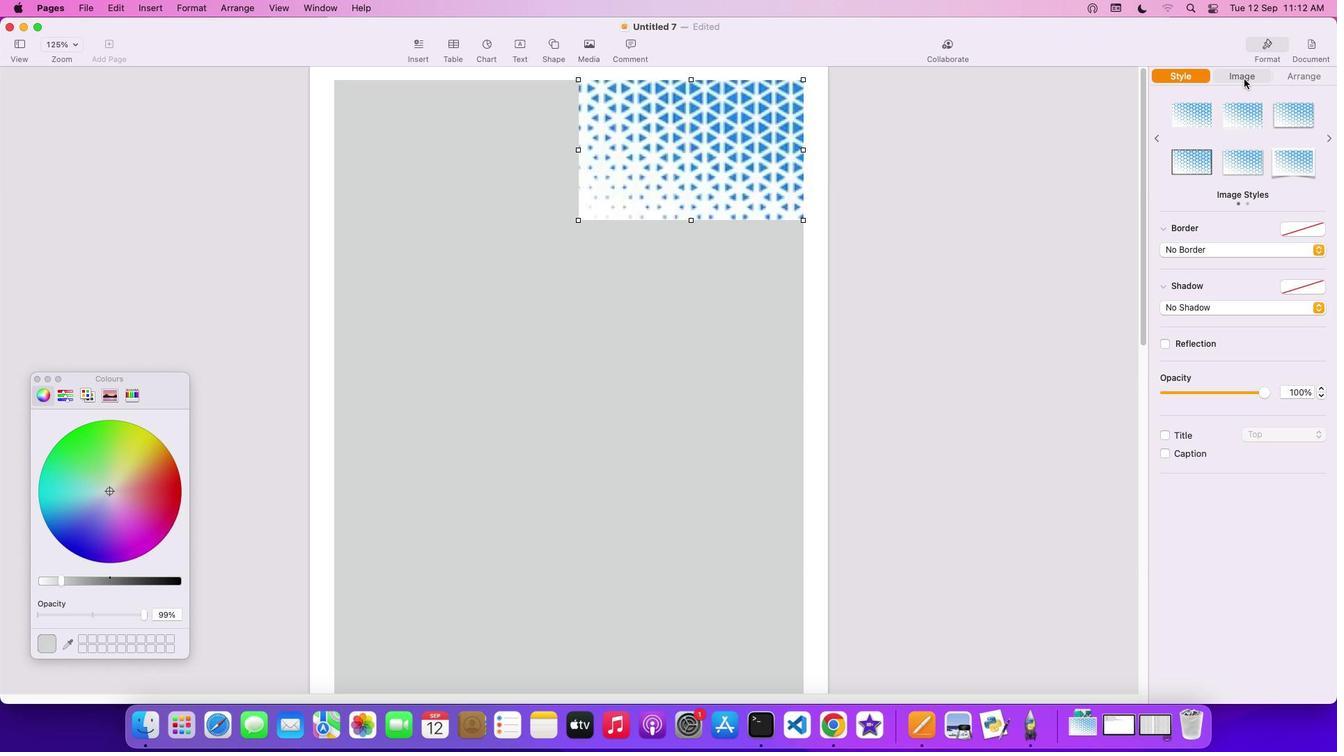 
Action: Mouse moved to (1226, 213)
Screenshot: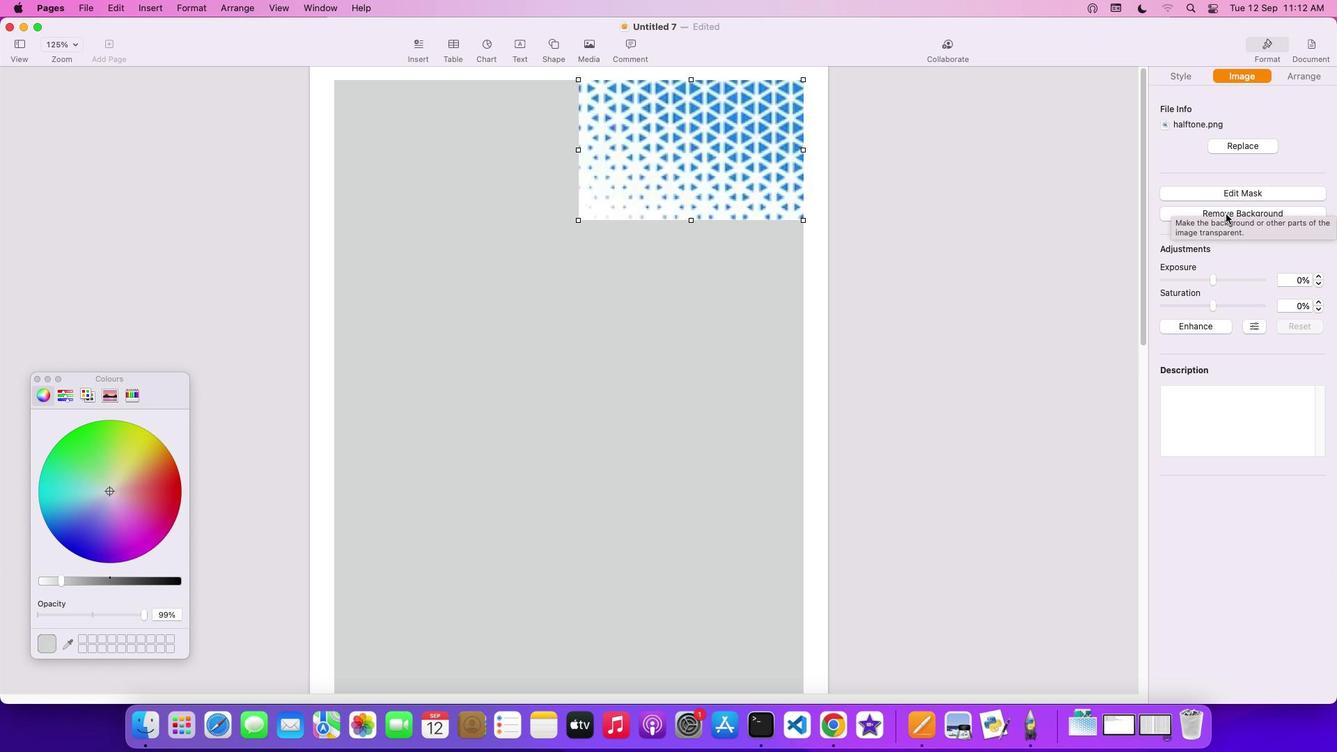 
Action: Mouse pressed left at (1226, 213)
Screenshot: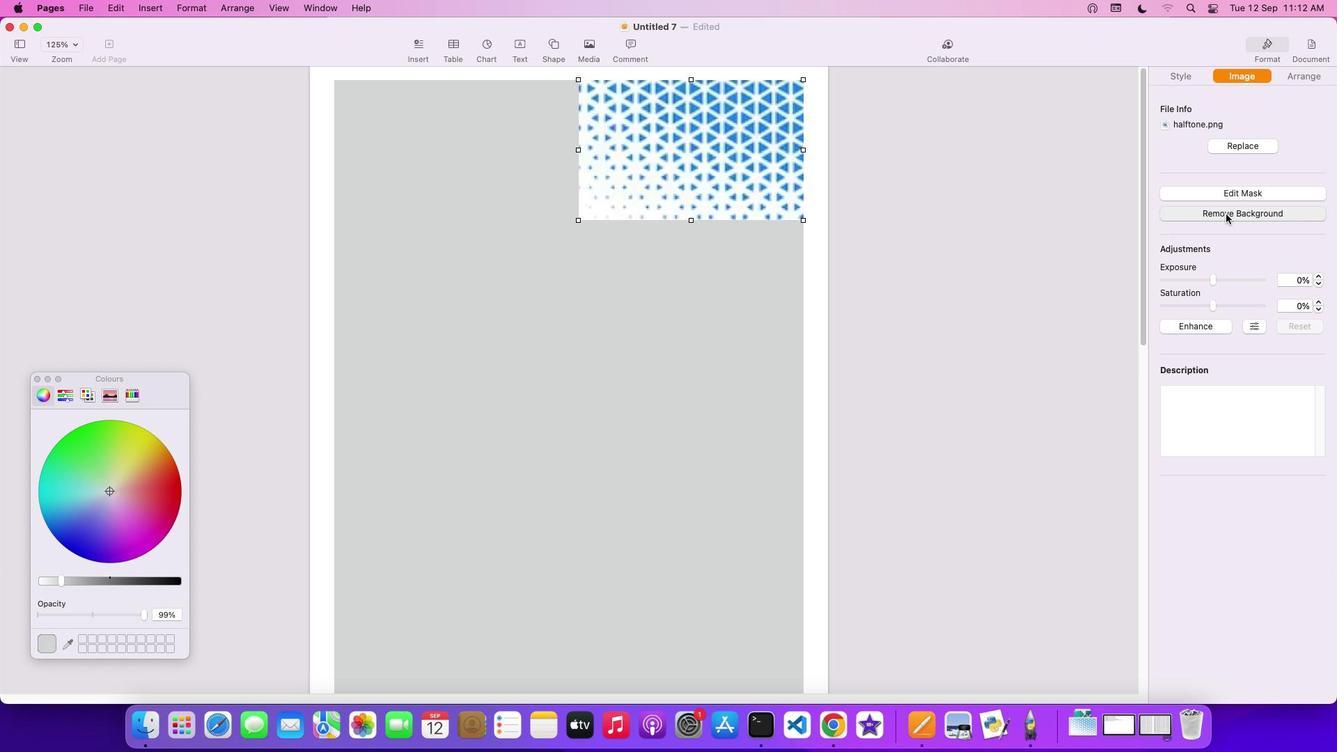 
Action: Mouse moved to (607, 172)
Screenshot: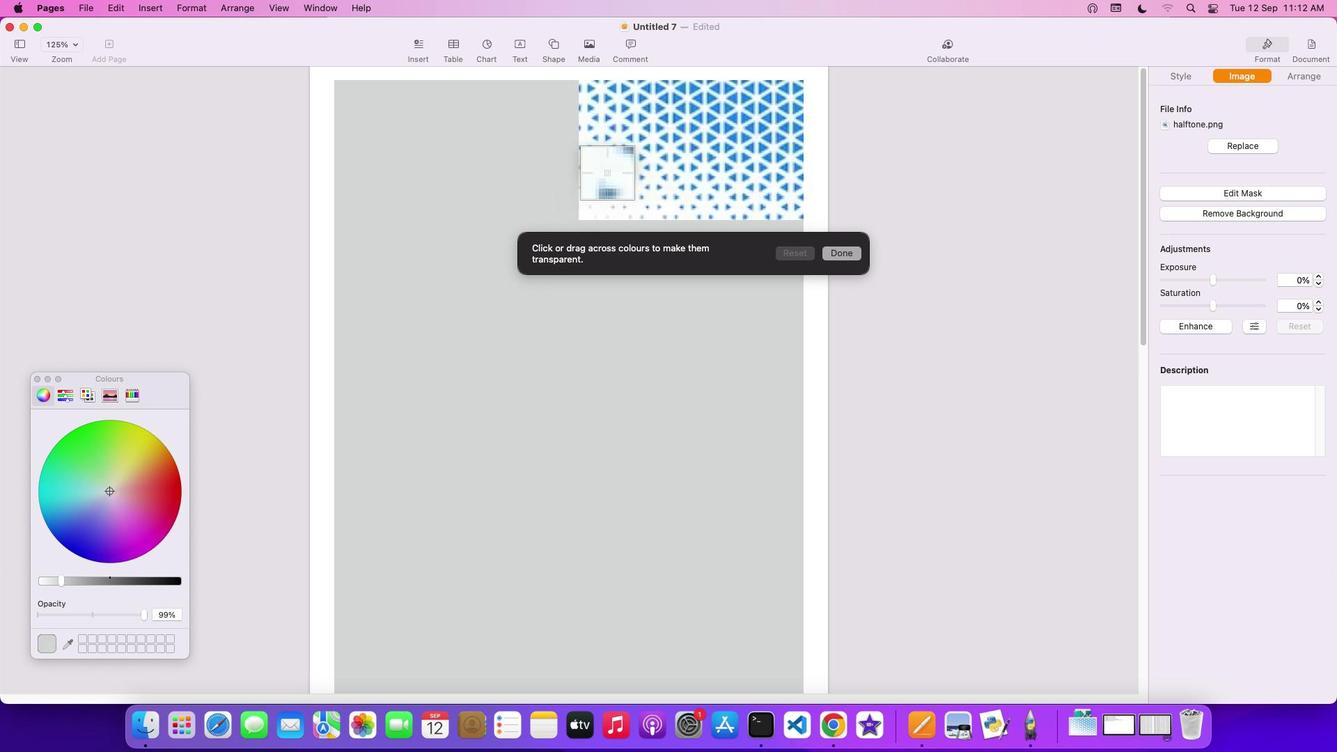 
Action: Mouse pressed left at (607, 172)
Screenshot: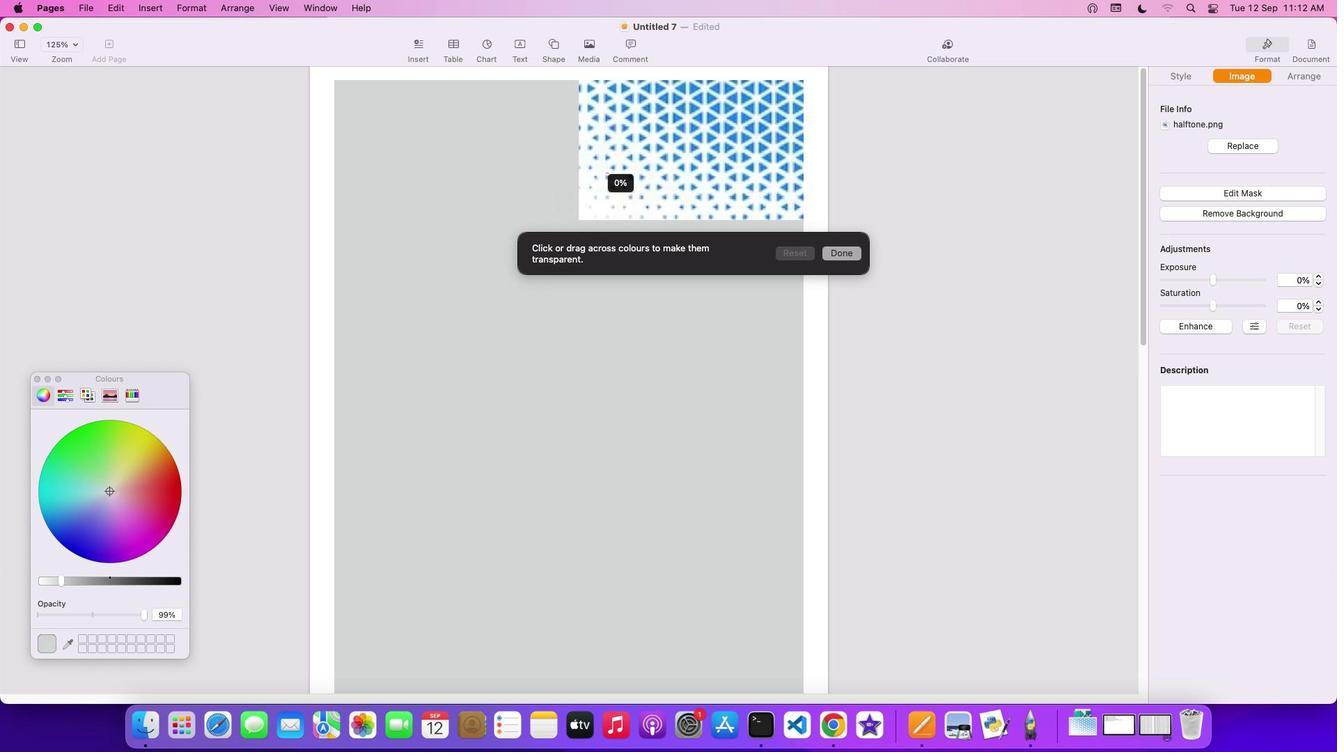 
Action: Mouse moved to (844, 256)
Screenshot: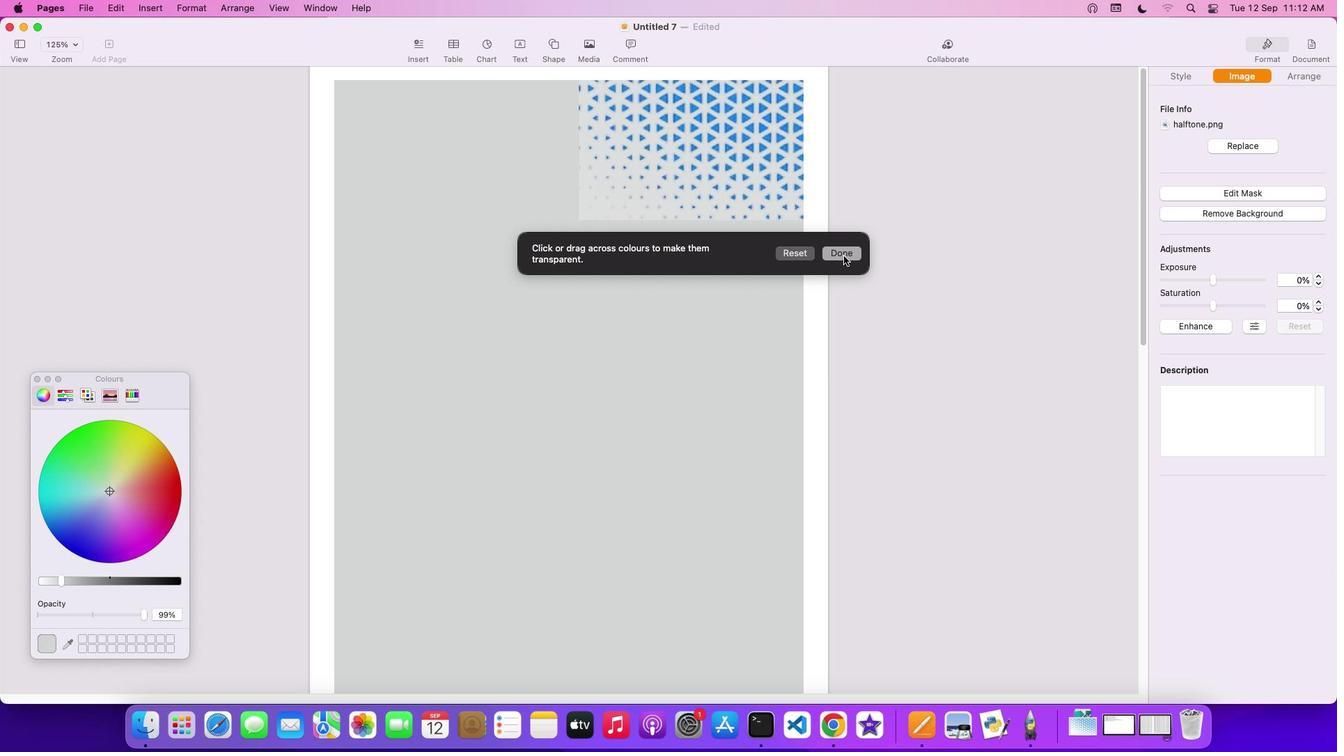 
Action: Mouse pressed left at (844, 256)
Screenshot: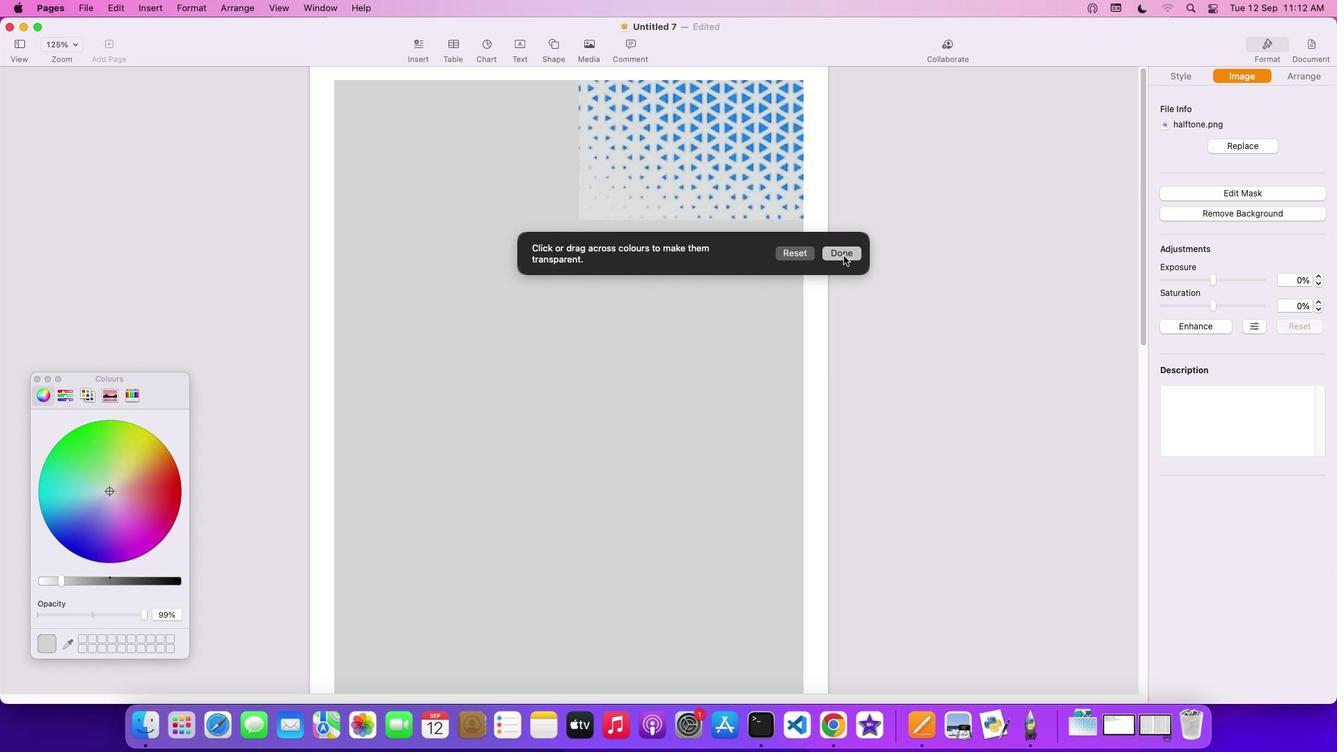 
Action: Mouse moved to (707, 161)
Screenshot: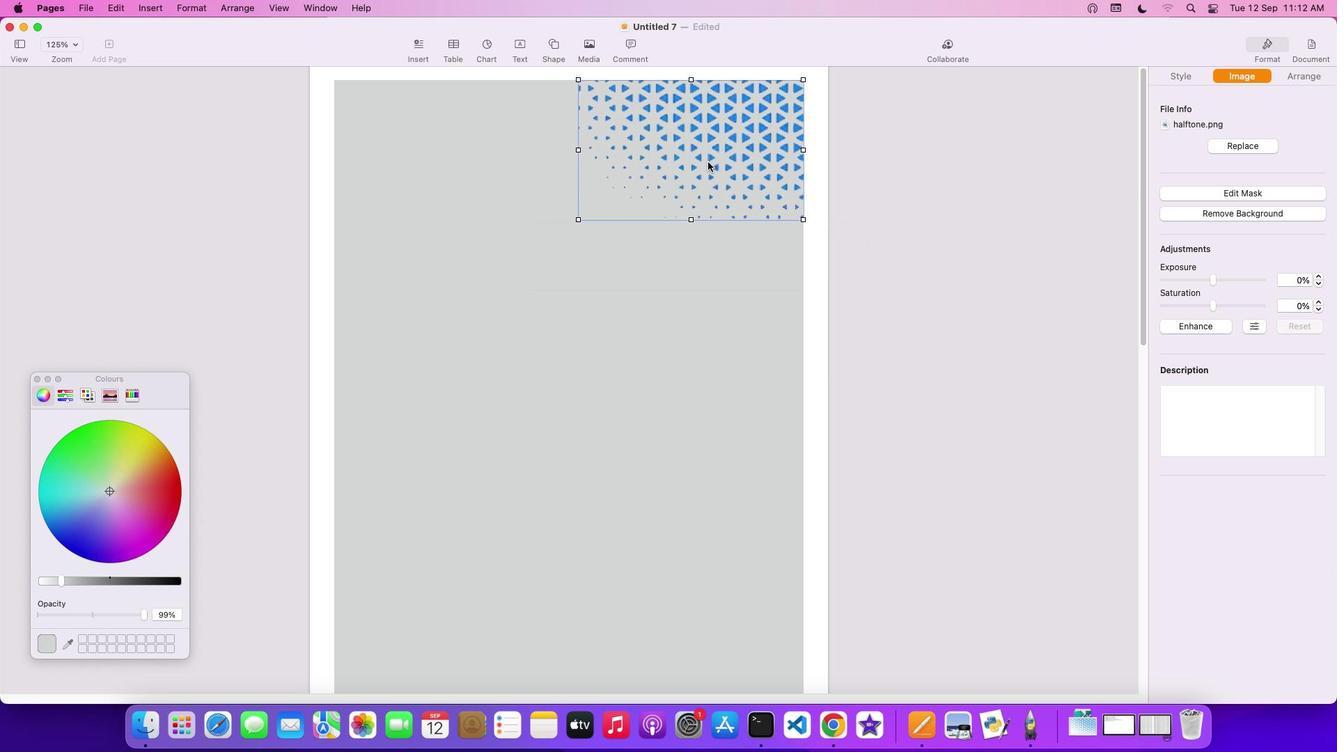 
Action: Mouse pressed left at (707, 161)
Screenshot: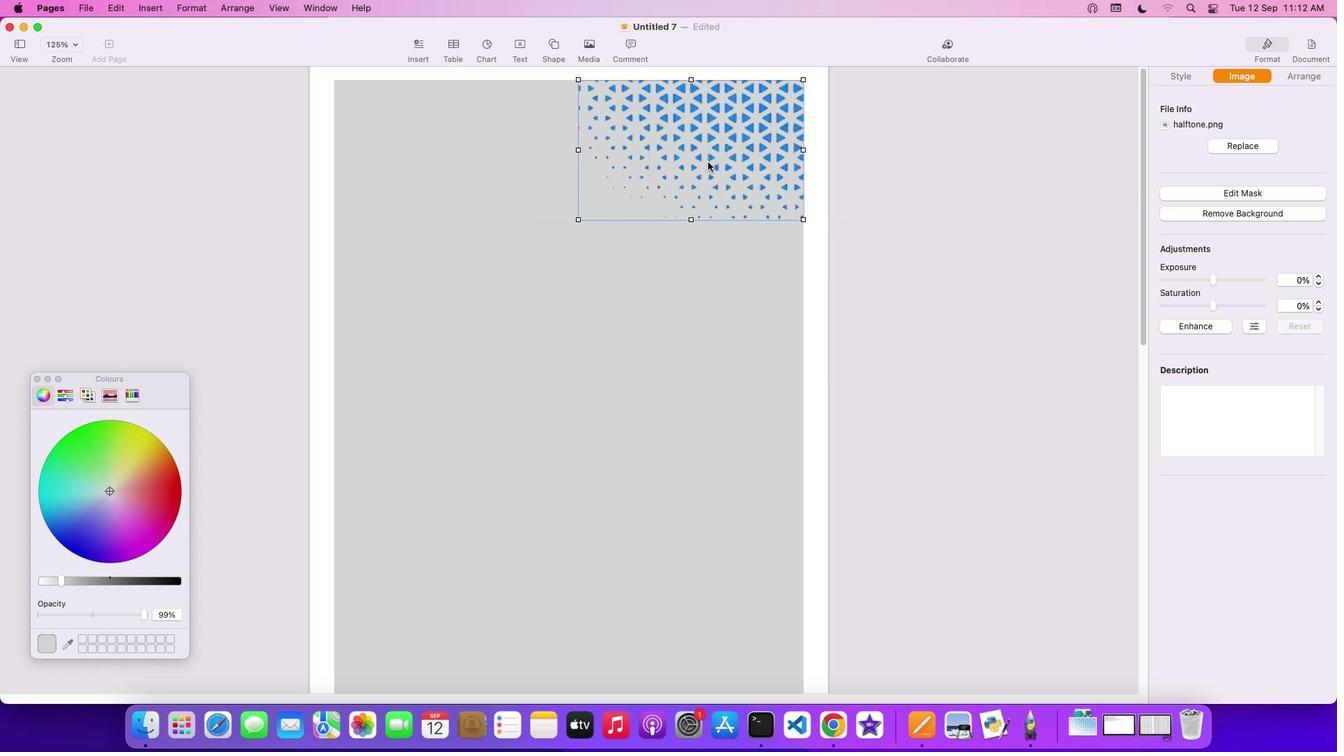 
Action: Mouse moved to (692, 294)
Screenshot: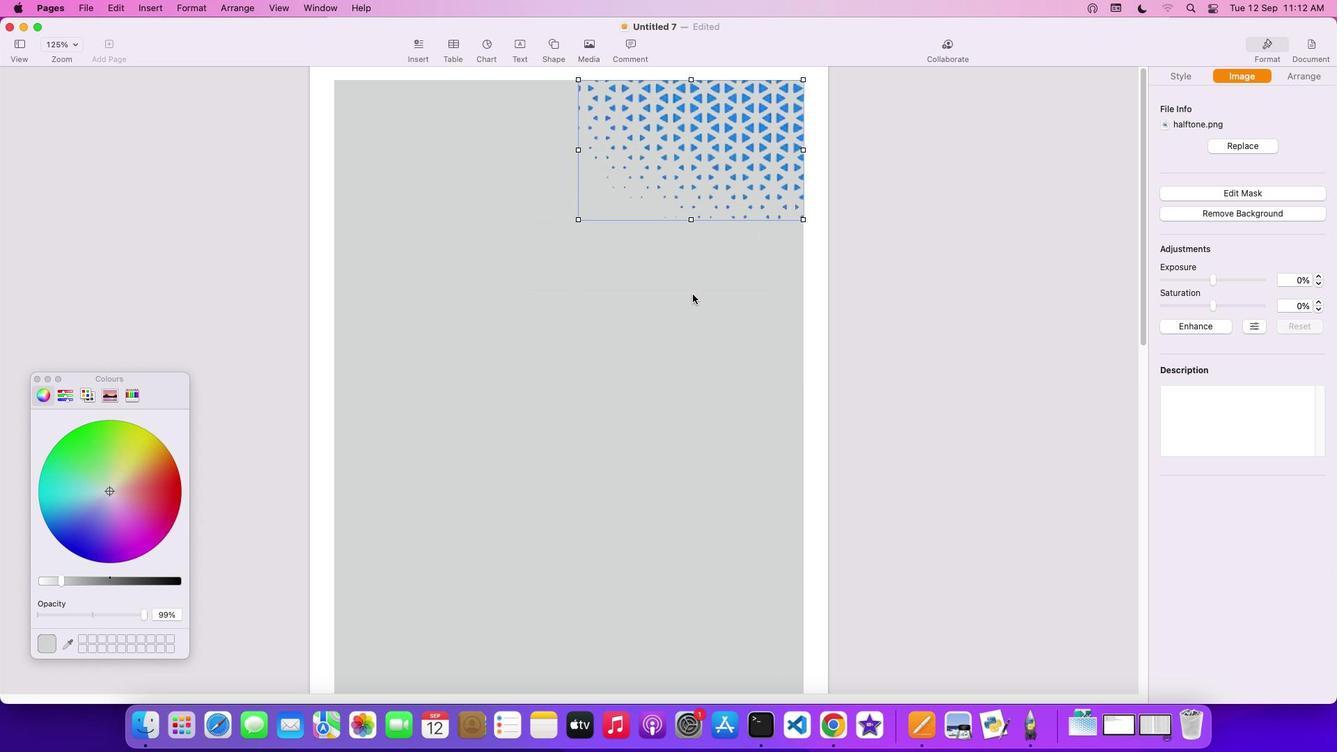 
Action: Mouse pressed left at (692, 294)
Screenshot: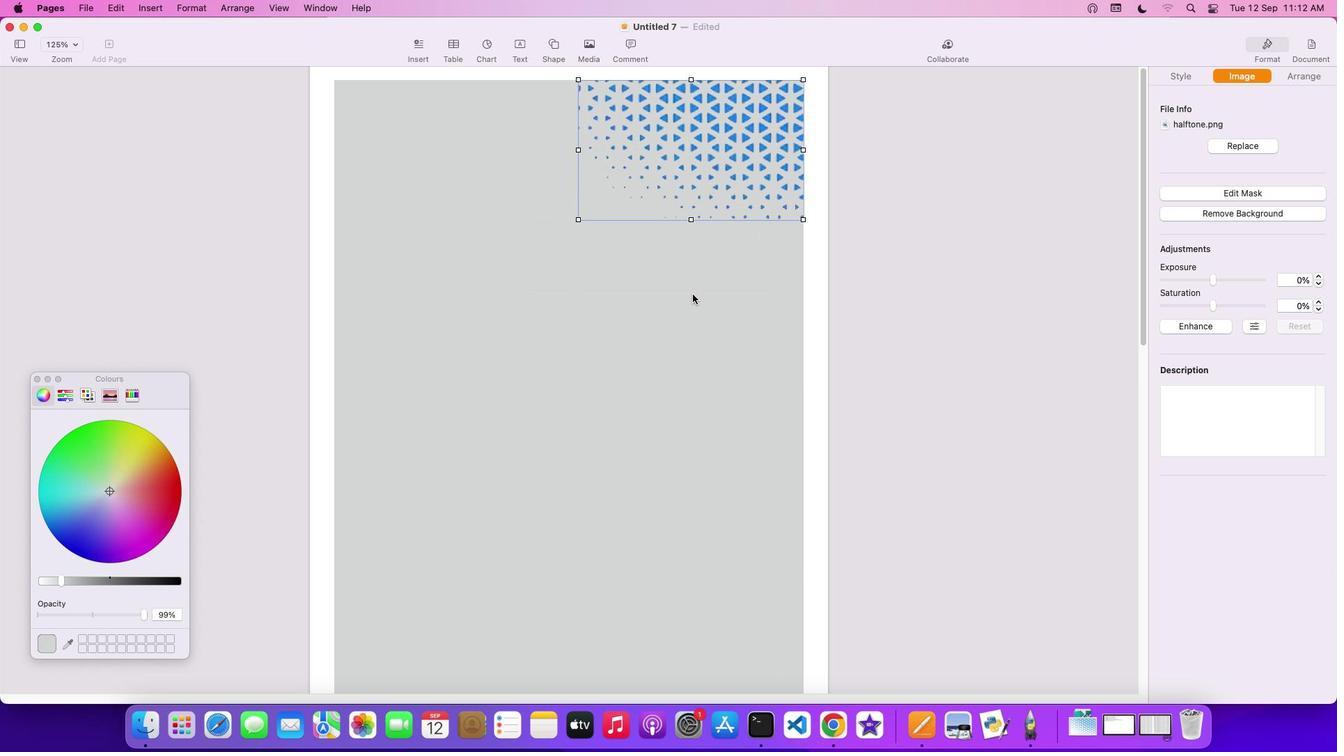 
Action: Mouse moved to (107, 489)
Screenshot: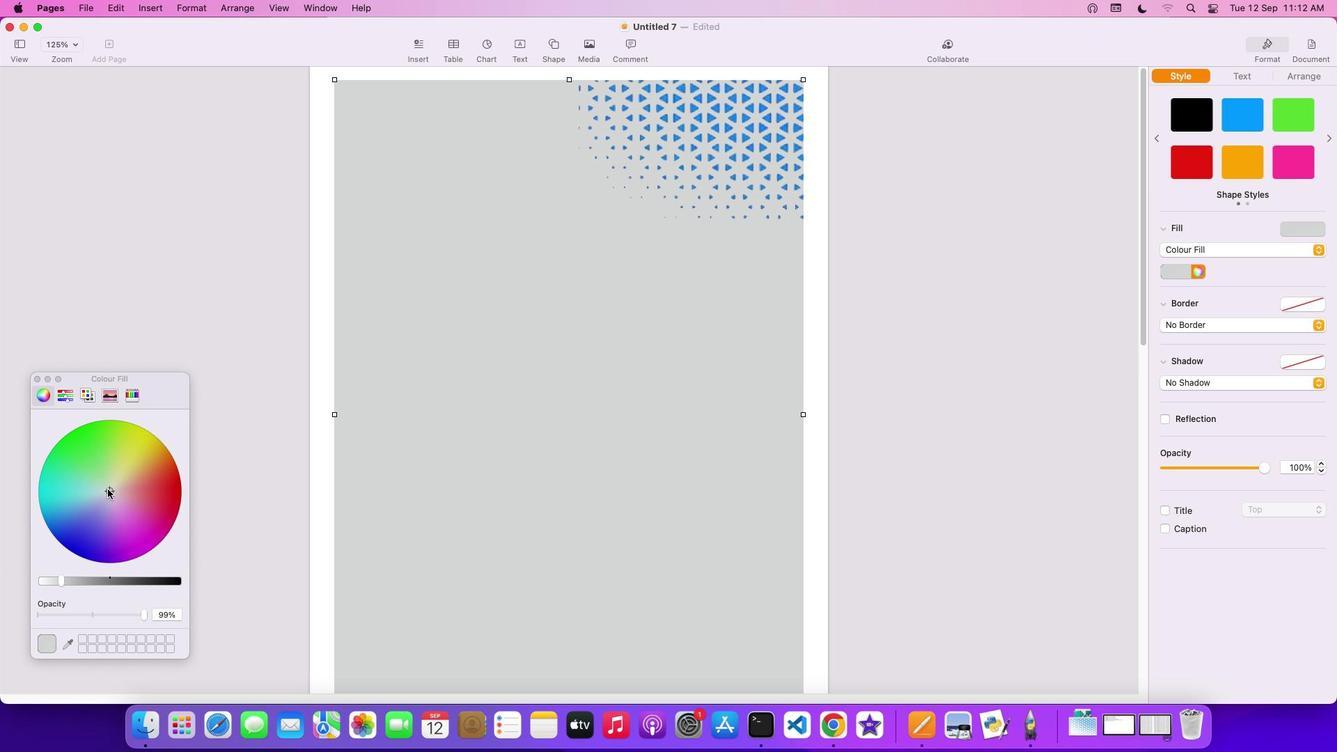 
Action: Mouse pressed left at (107, 489)
Screenshot: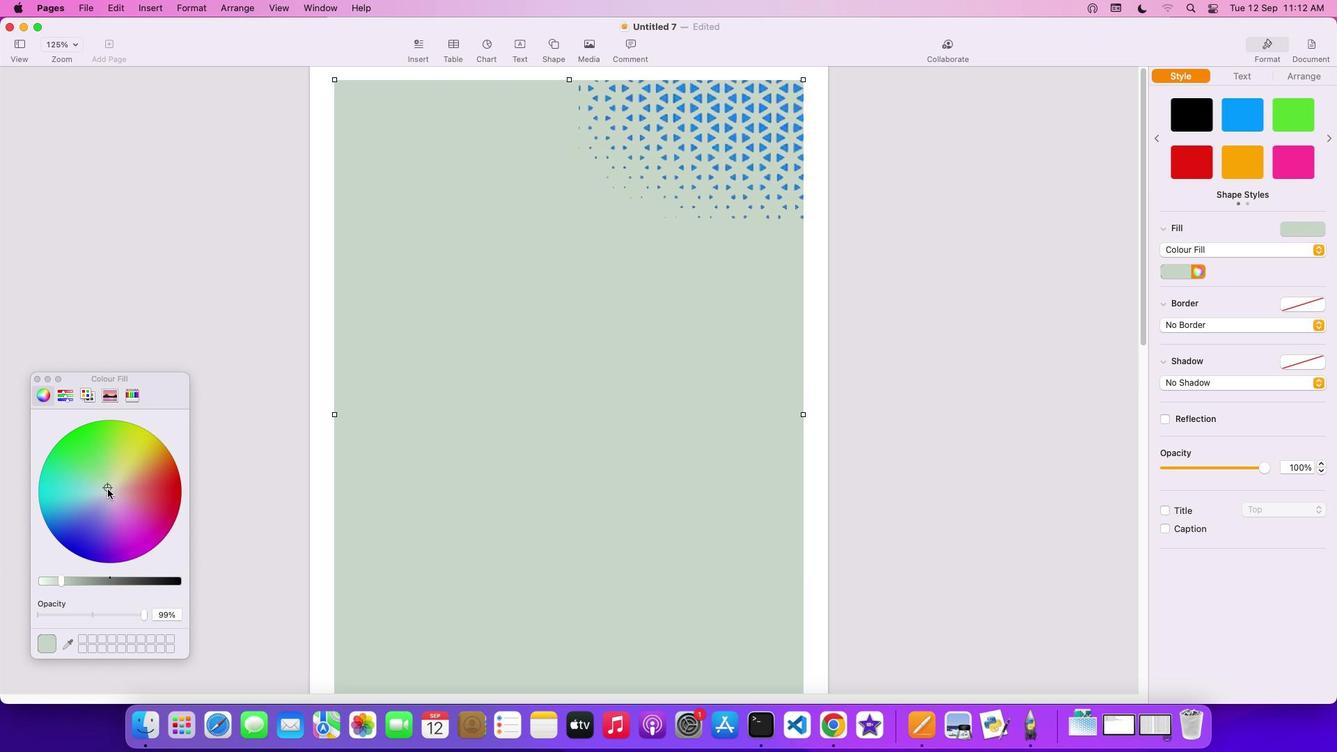 
Action: Mouse moved to (144, 615)
Screenshot: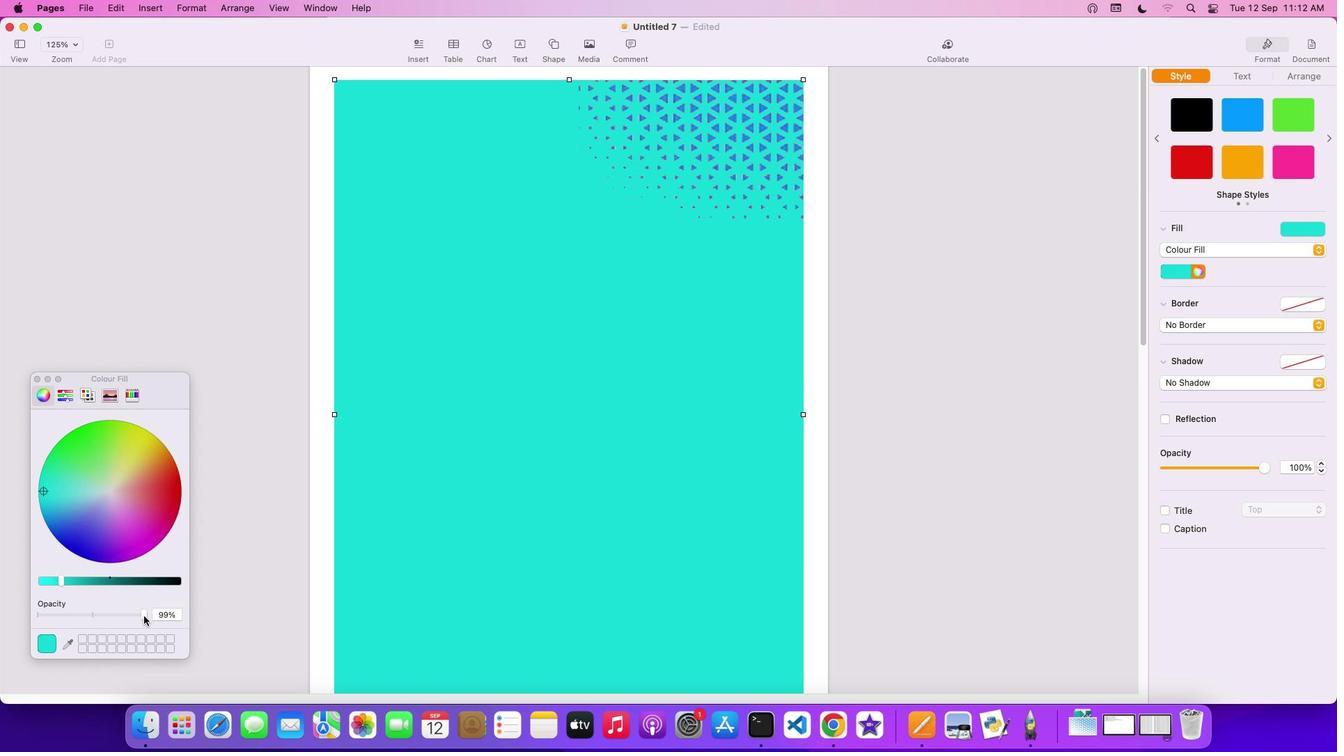 
Action: Mouse pressed left at (144, 615)
Screenshot: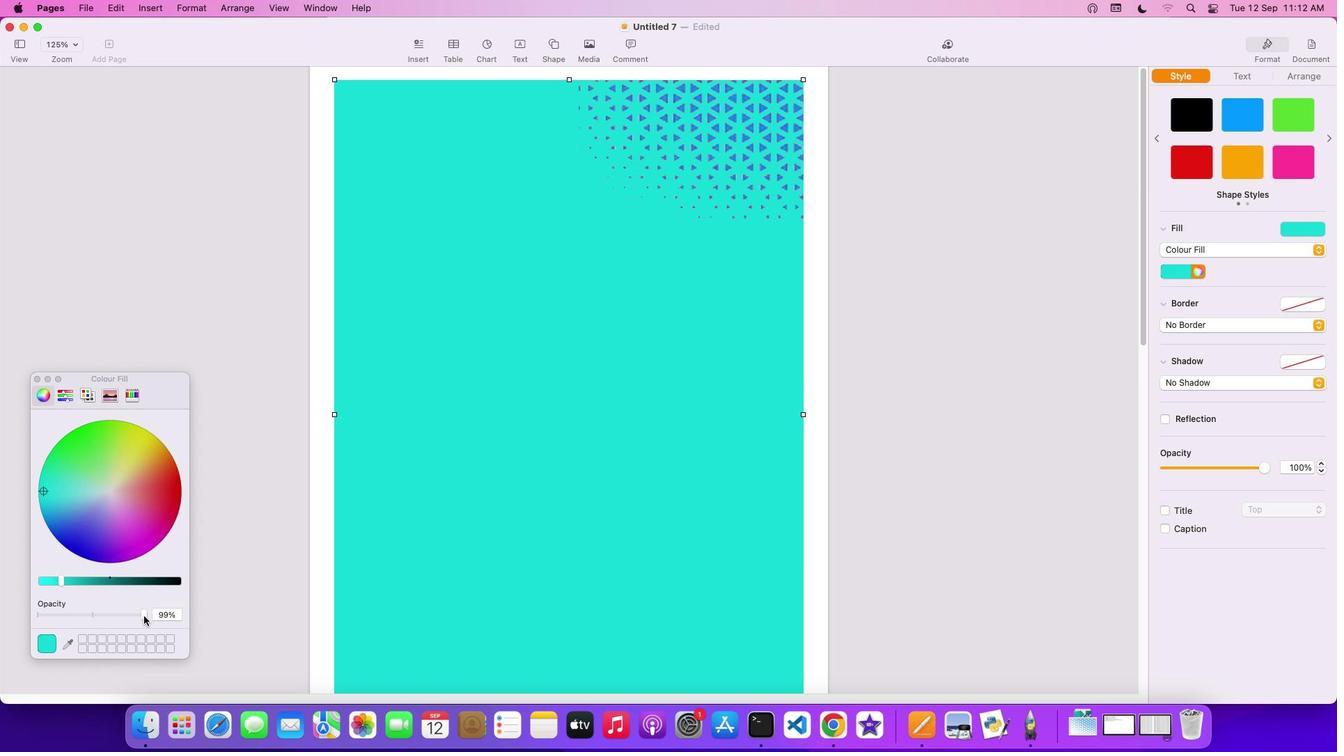 
Action: Mouse moved to (653, 379)
Screenshot: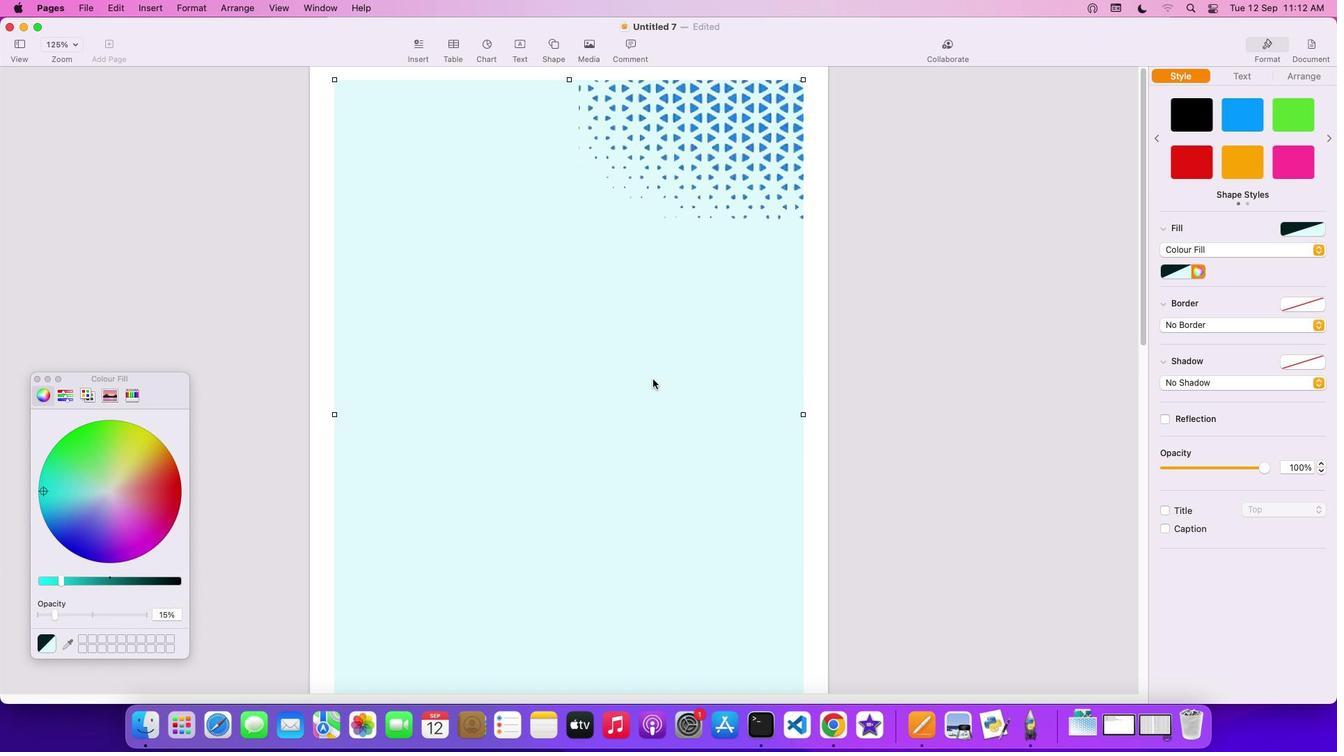 
Action: Mouse pressed left at (653, 379)
Screenshot: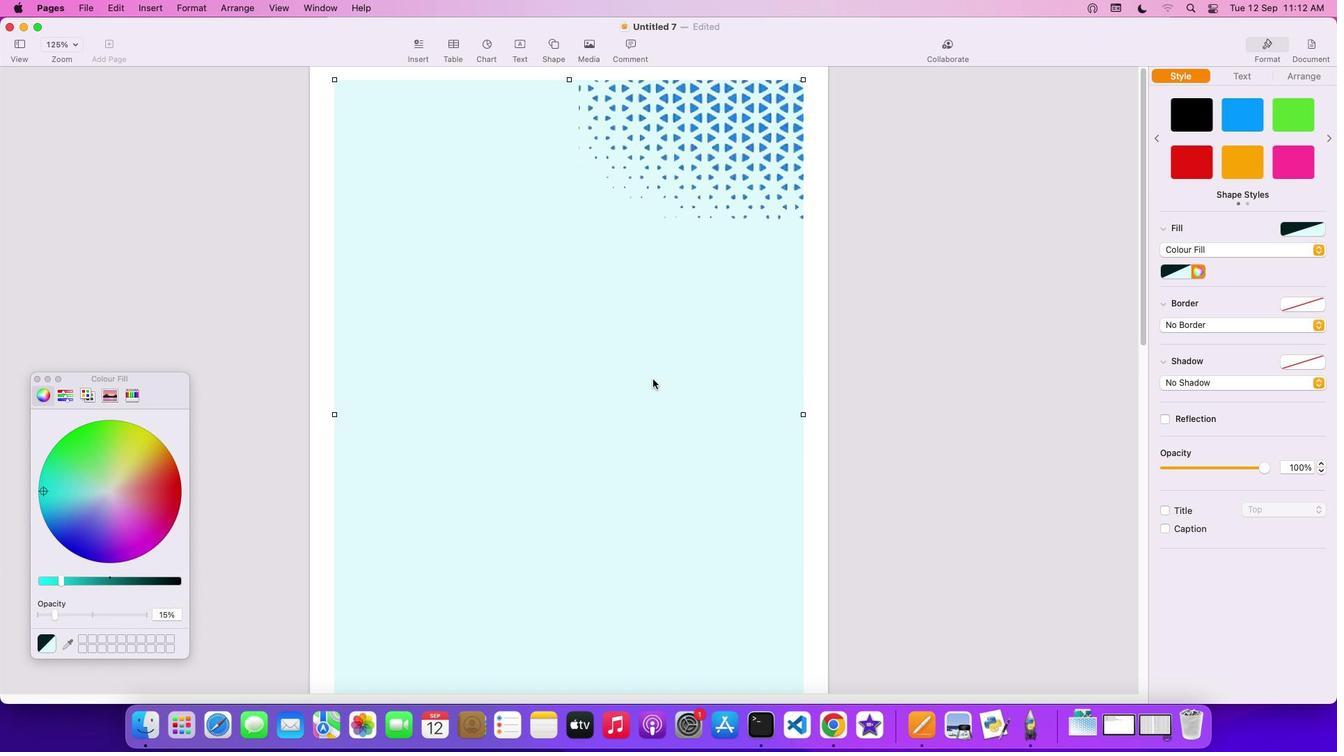 
Action: Mouse moved to (686, 140)
Screenshot: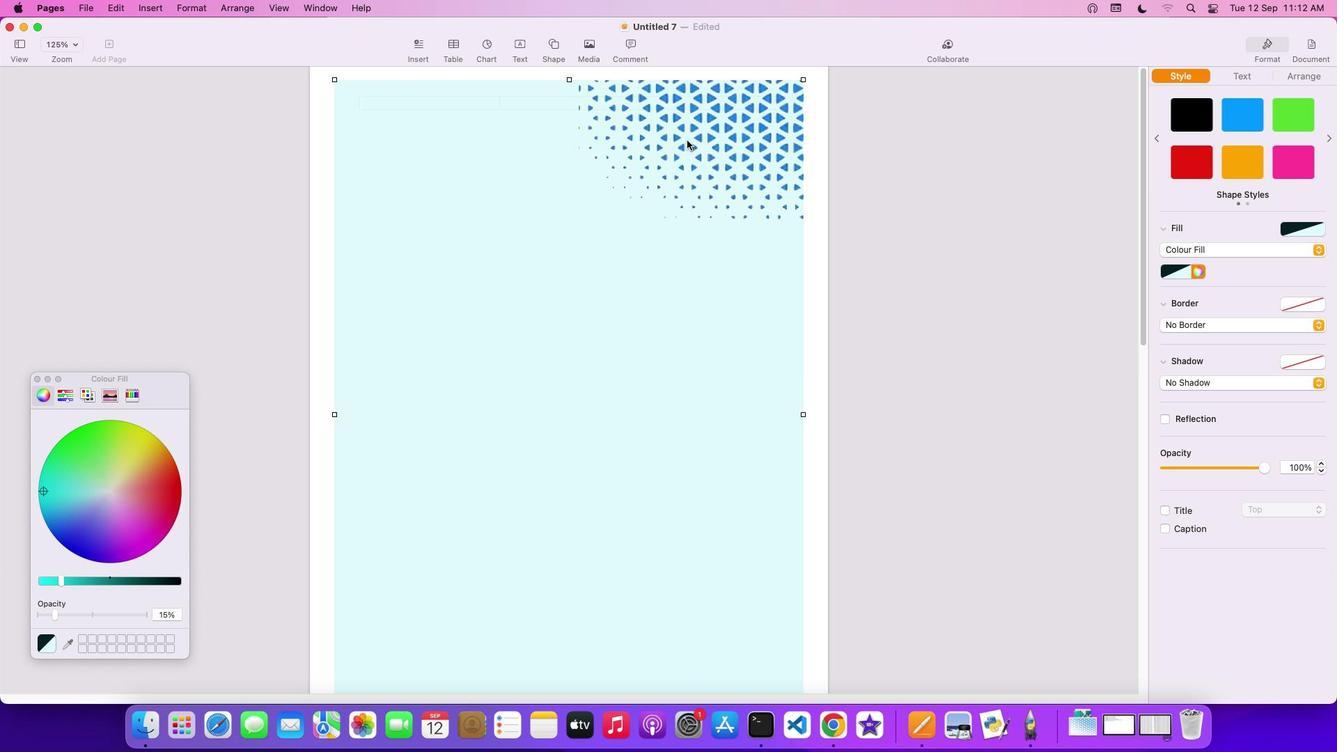 
Action: Mouse pressed left at (686, 140)
Screenshot: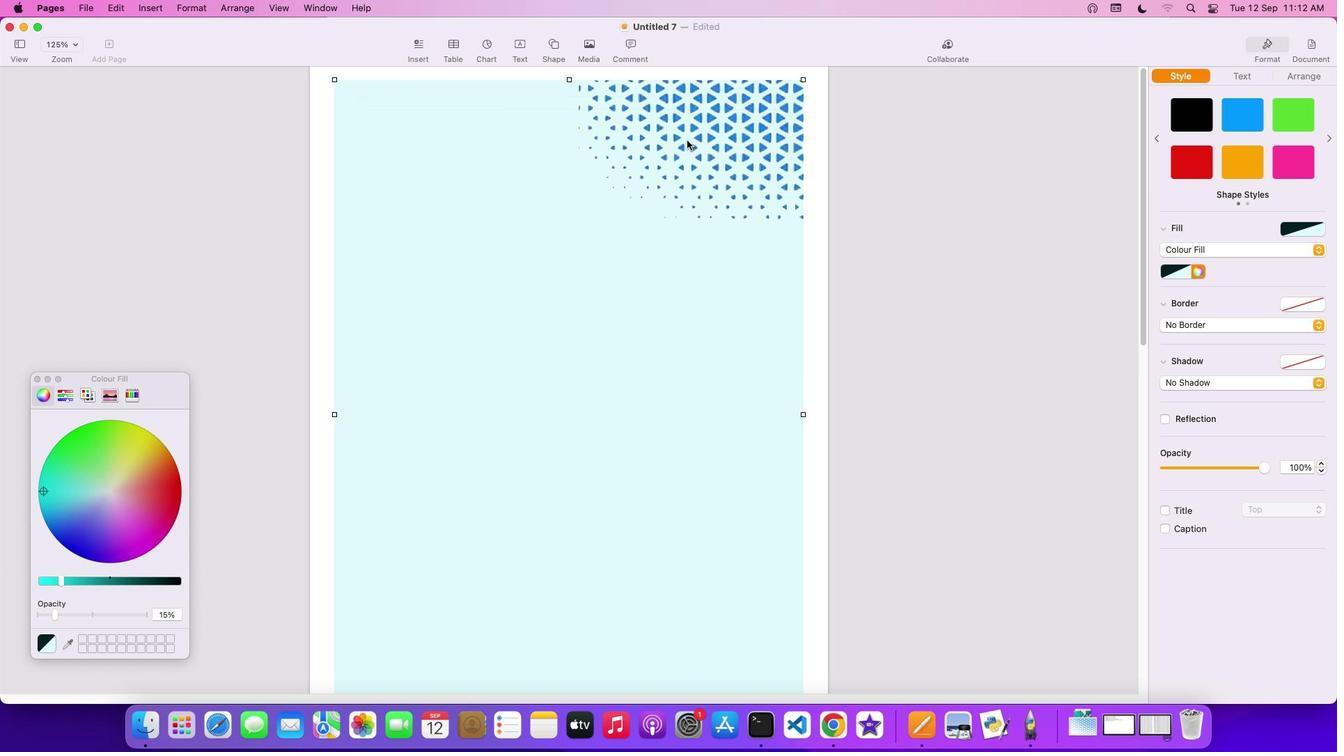 
Action: Mouse moved to (674, 163)
Screenshot: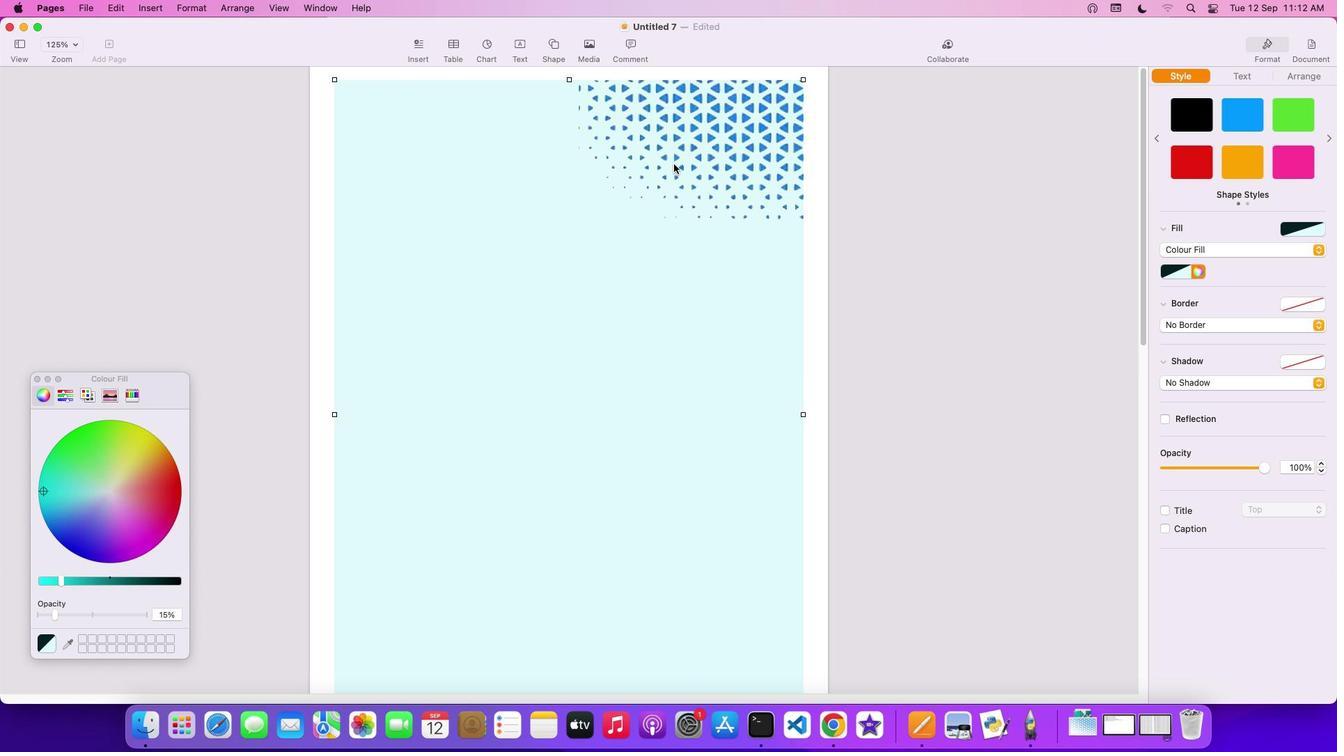 
Action: Mouse pressed left at (674, 163)
Screenshot: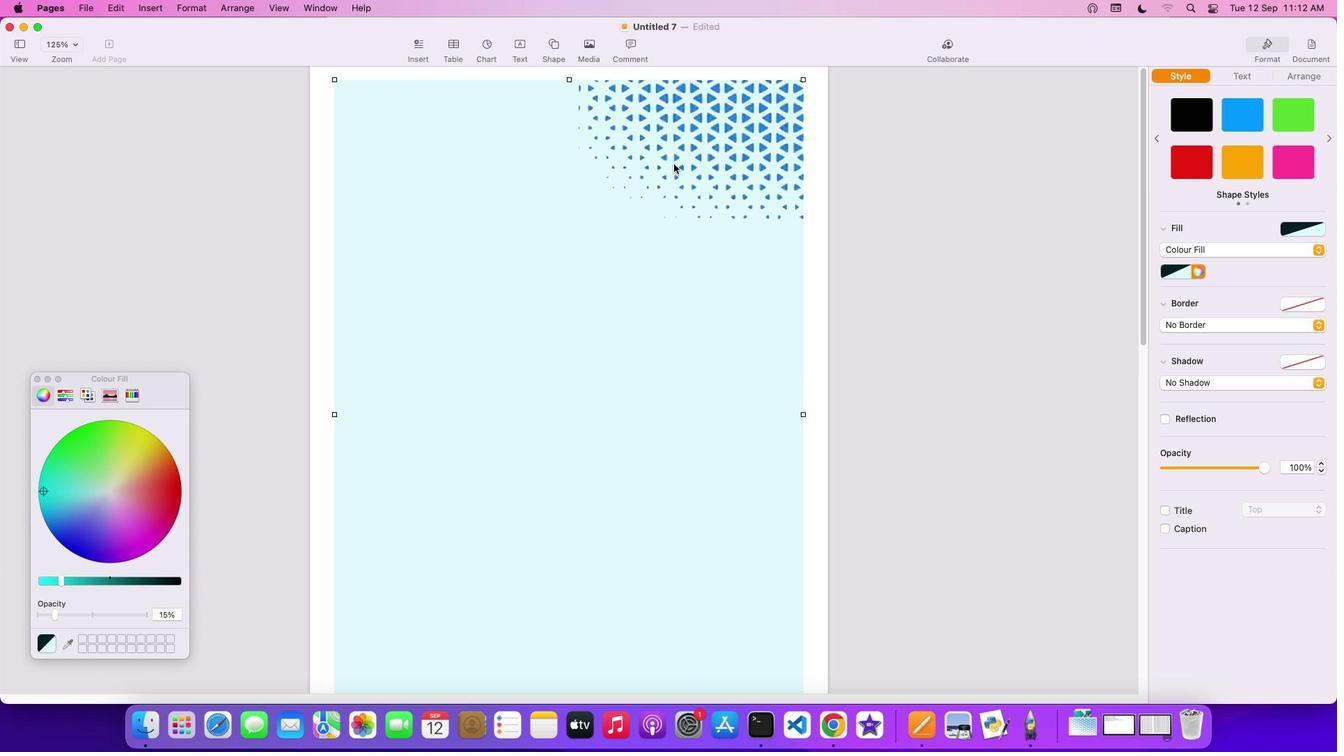 
Action: Mouse moved to (576, 147)
Screenshot: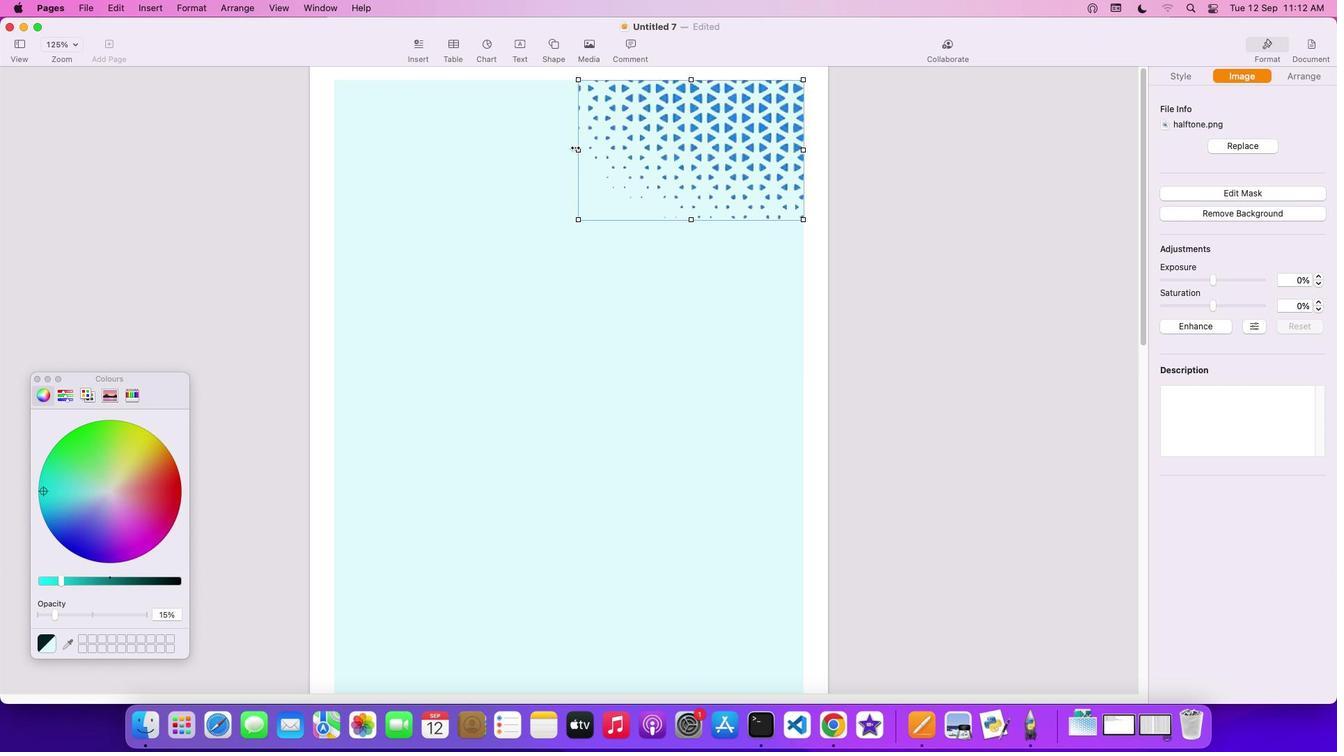 
Action: Mouse pressed left at (576, 147)
Screenshot: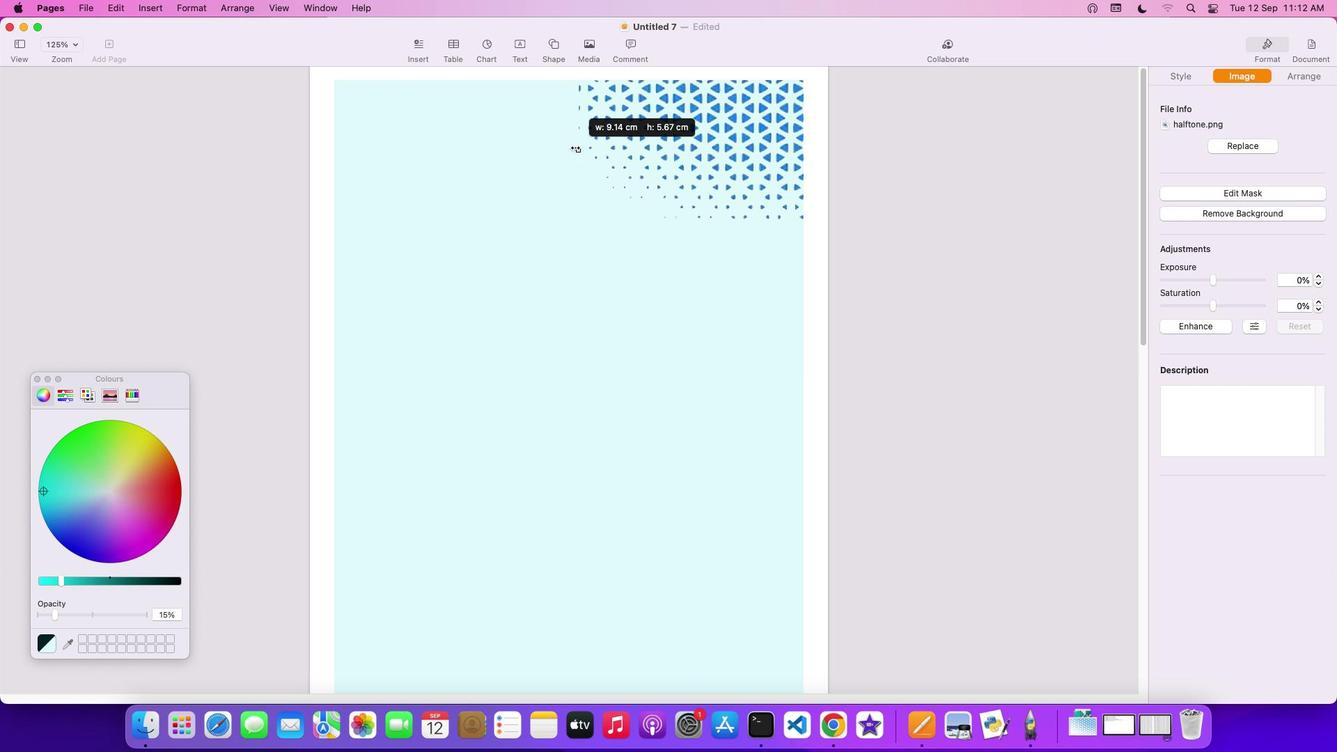 
Action: Mouse moved to (681, 103)
Screenshot: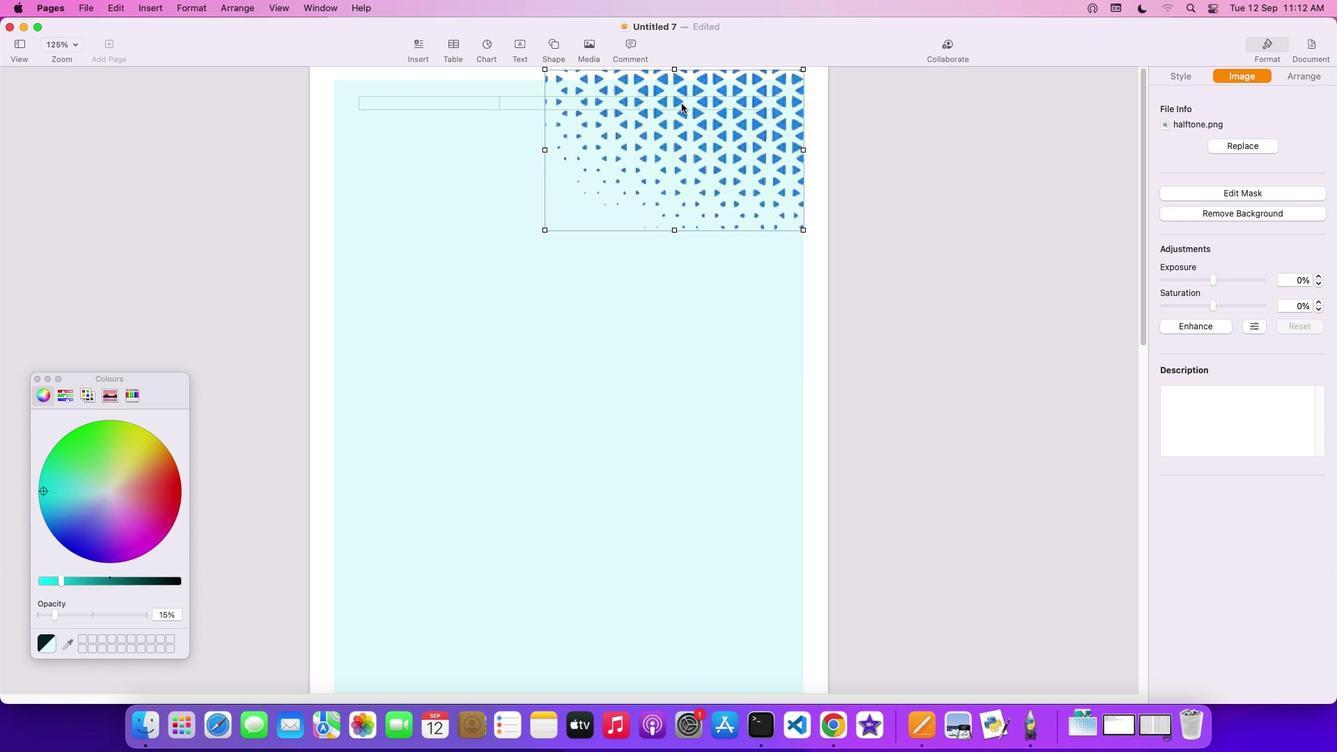 
Action: Mouse pressed left at (681, 103)
Screenshot: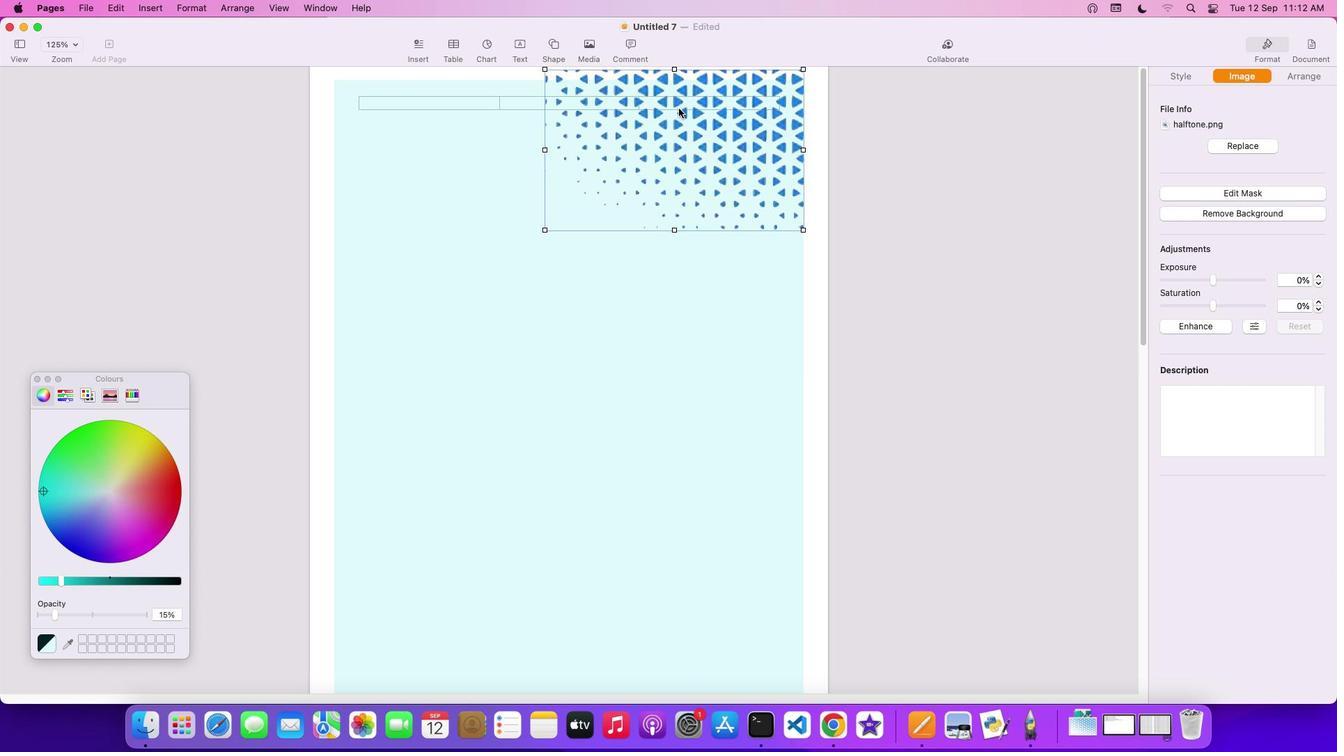 
Action: Mouse moved to (631, 274)
Screenshot: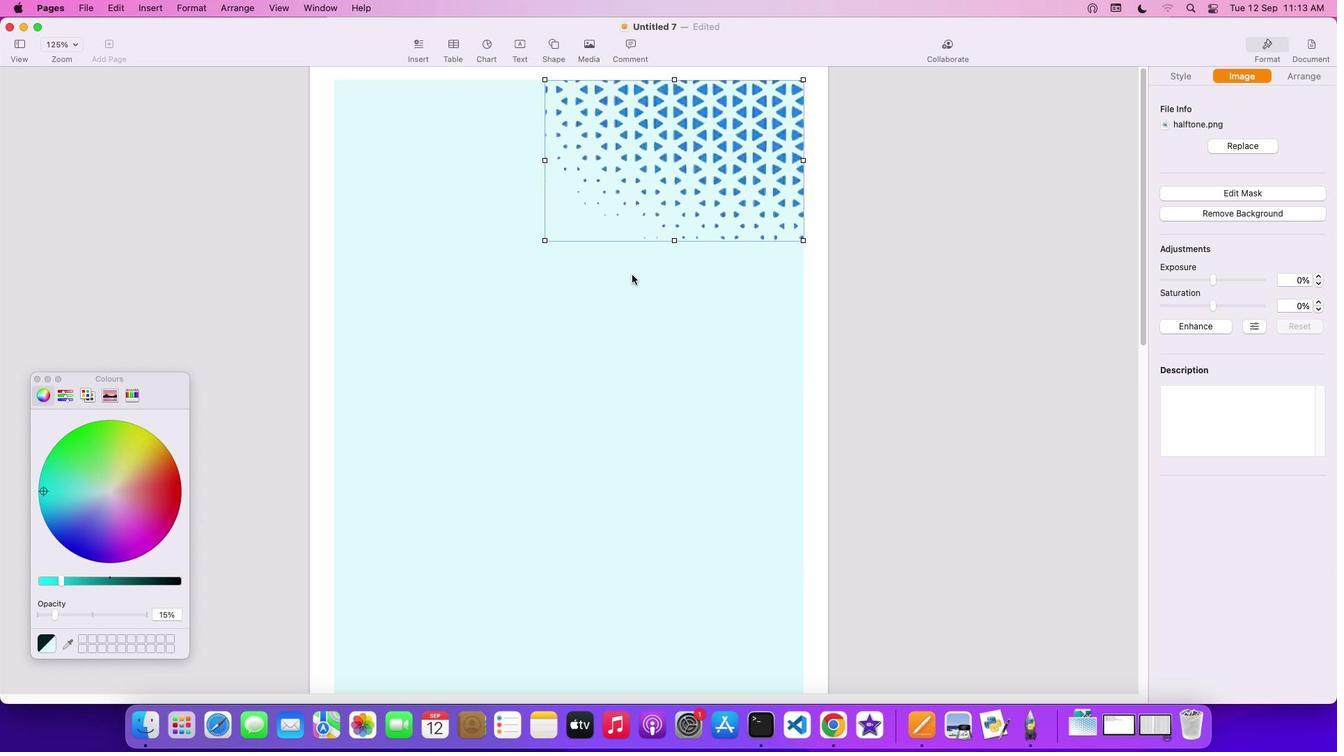 
Action: Mouse pressed left at (631, 274)
Screenshot: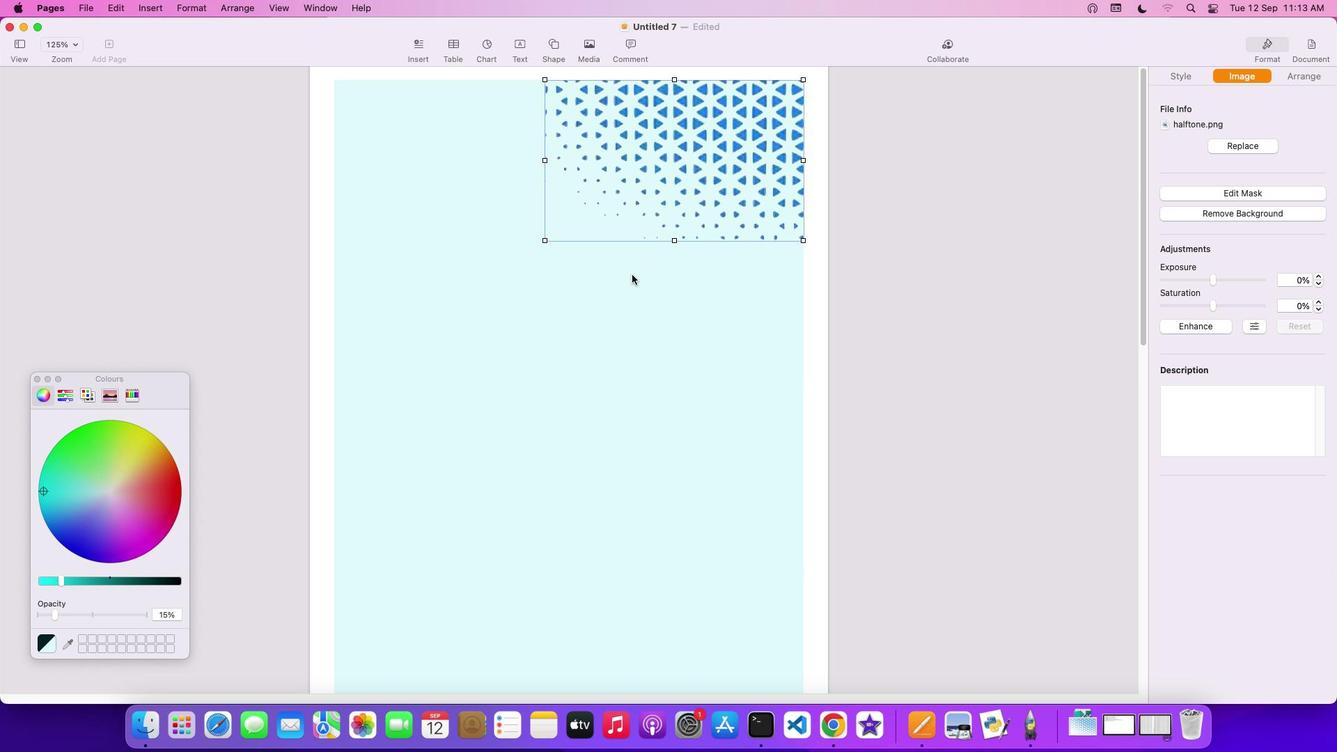 
Action: Mouse moved to (700, 332)
Screenshot: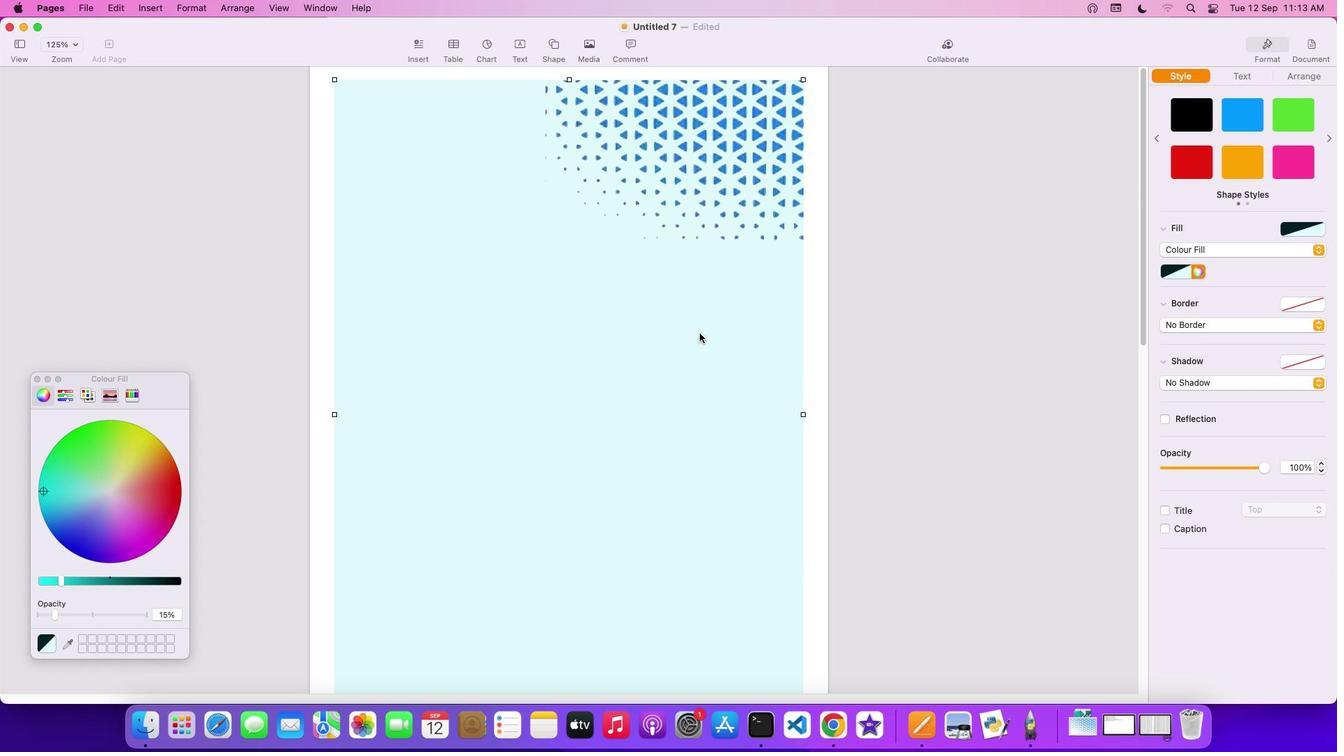 
Action: Mouse scrolled (700, 332) with delta (0, 0)
Screenshot: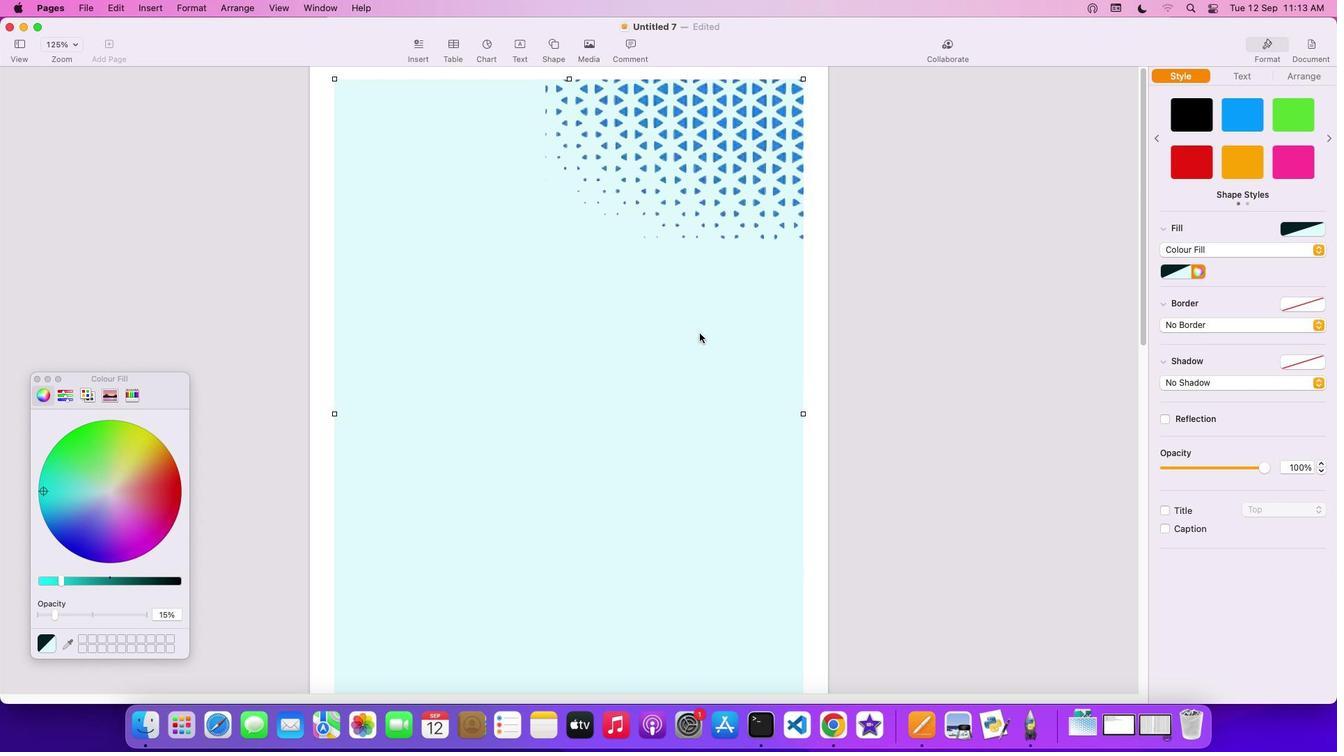 
Action: Mouse scrolled (700, 332) with delta (0, 0)
Screenshot: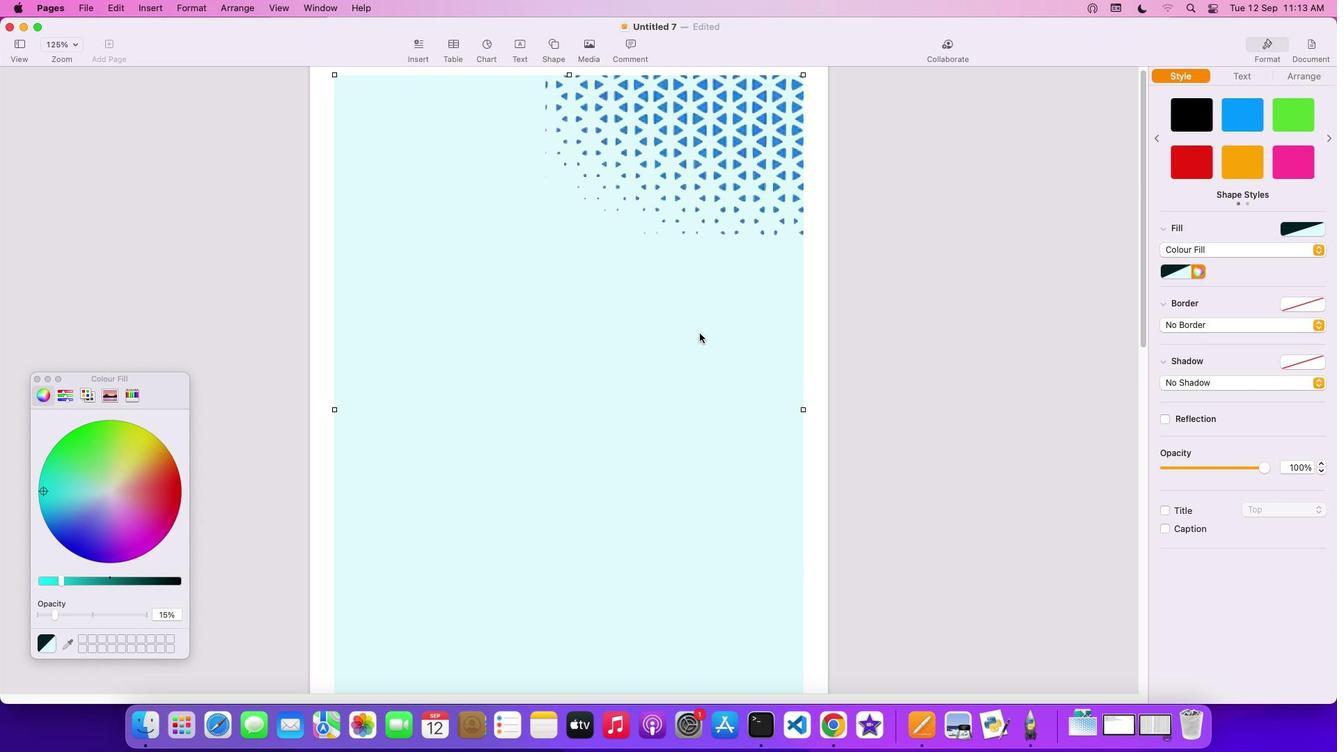 
Action: Mouse scrolled (700, 332) with delta (0, 0)
Screenshot: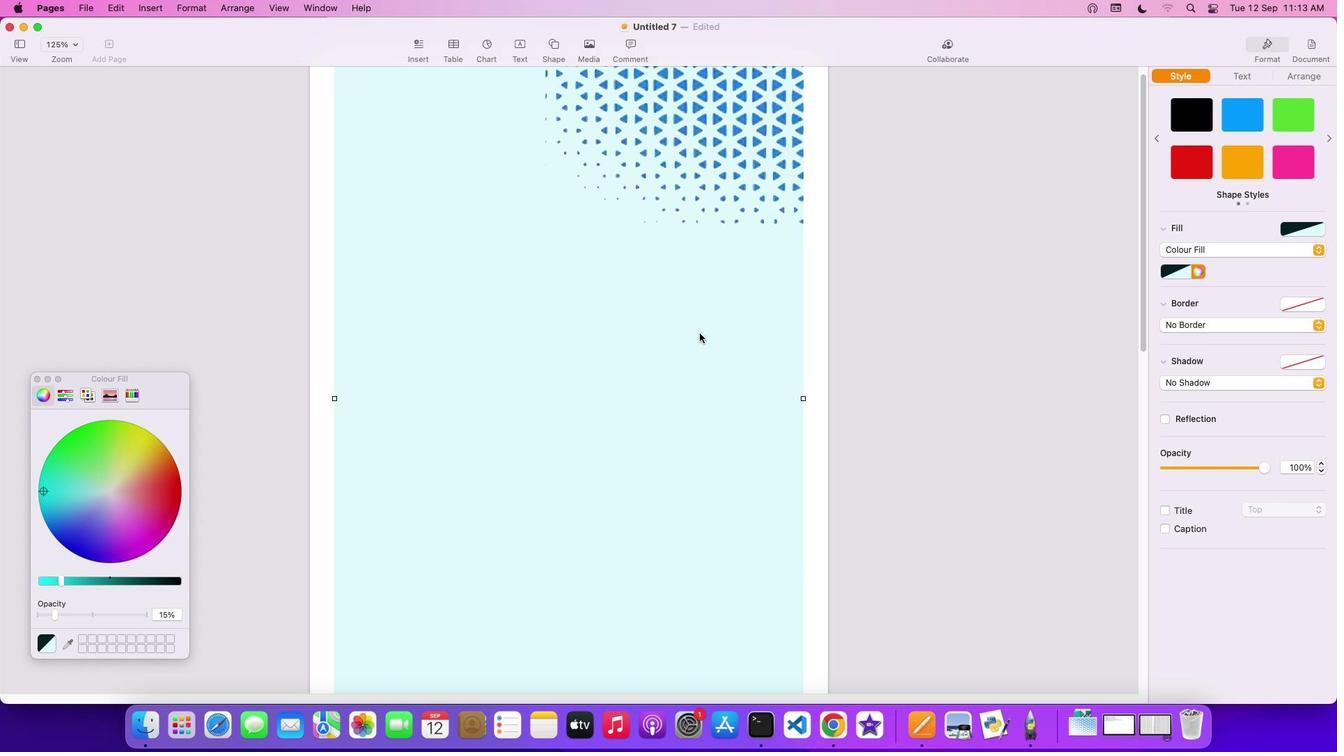 
Action: Mouse moved to (694, 330)
Screenshot: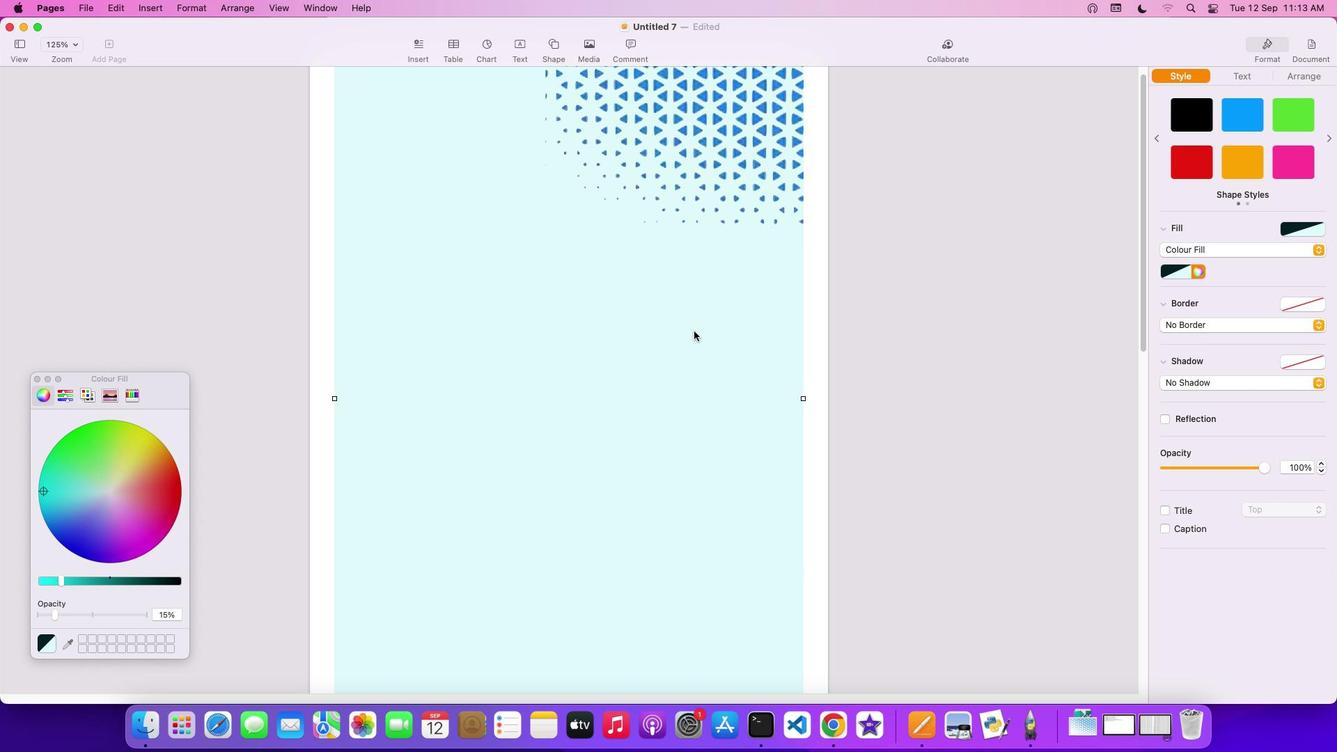 
Action: Mouse scrolled (694, 330) with delta (0, 0)
Screenshot: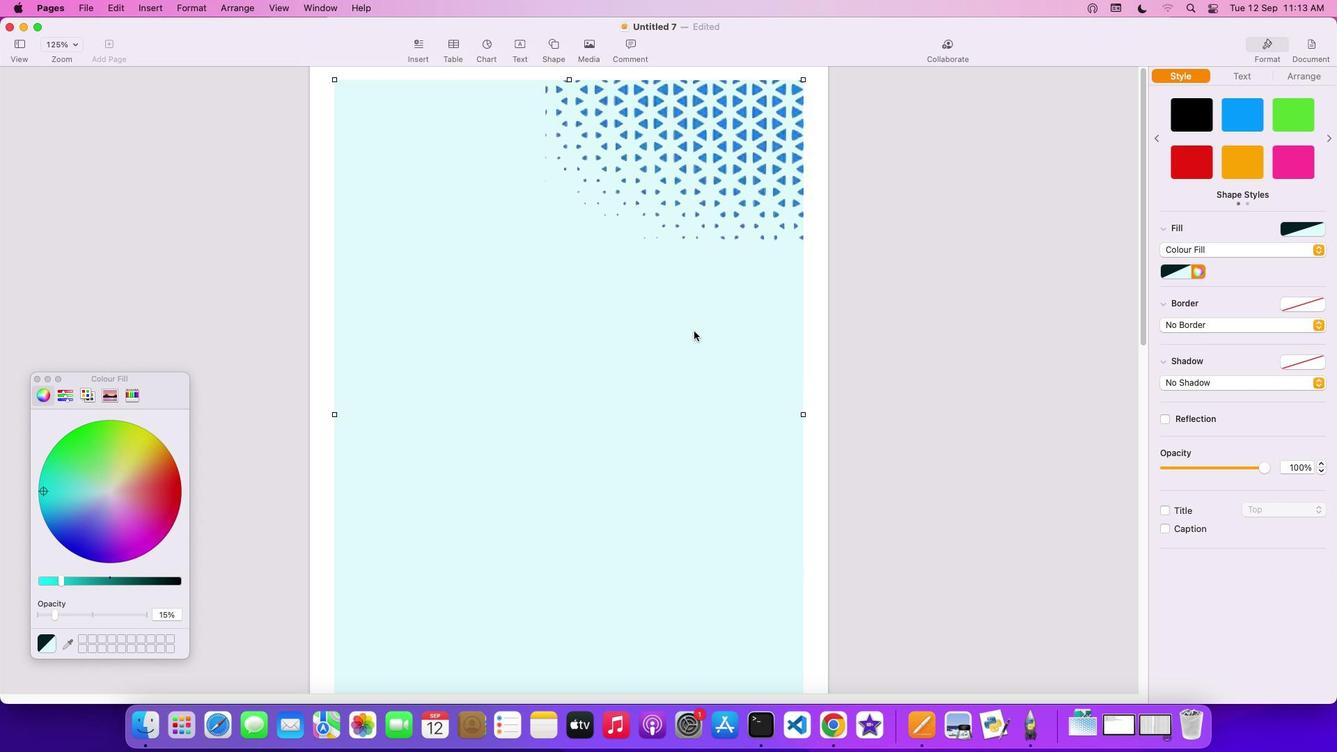 
Action: Mouse scrolled (694, 330) with delta (0, 0)
Screenshot: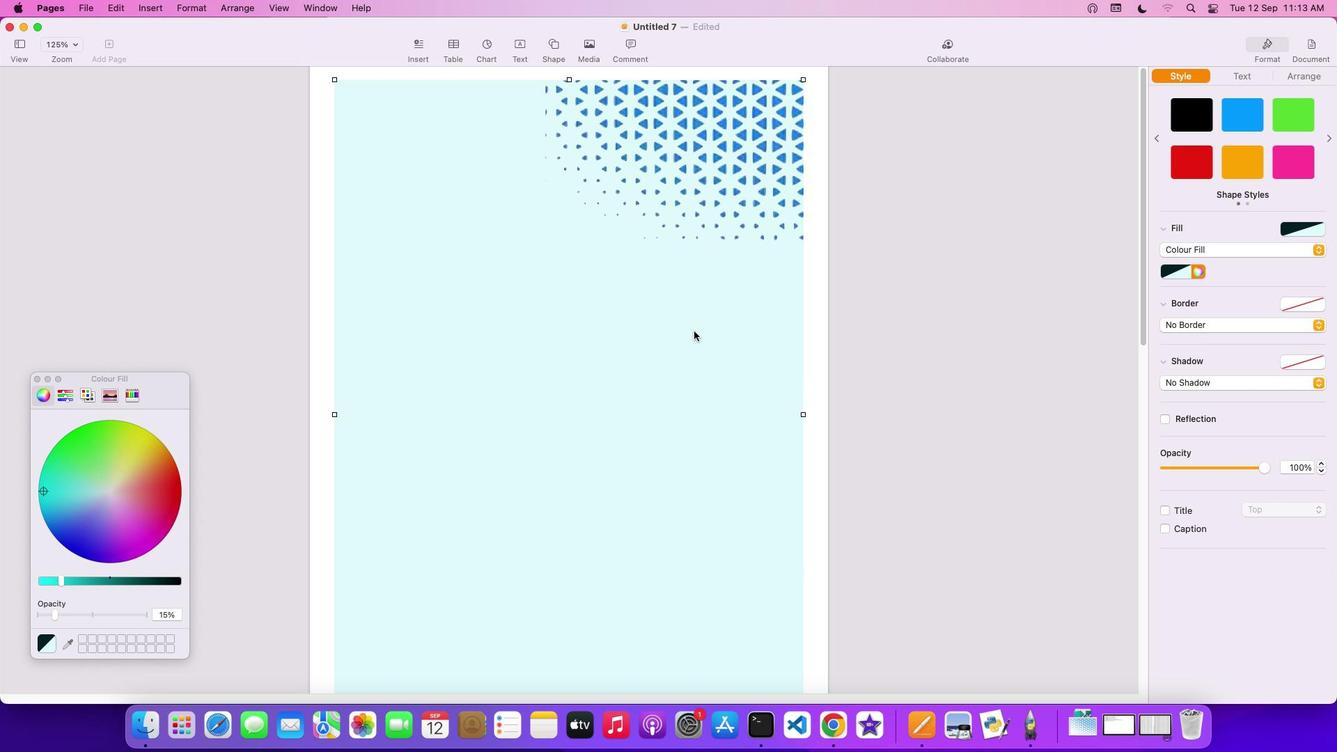 
Action: Mouse scrolled (694, 330) with delta (0, 2)
Screenshot: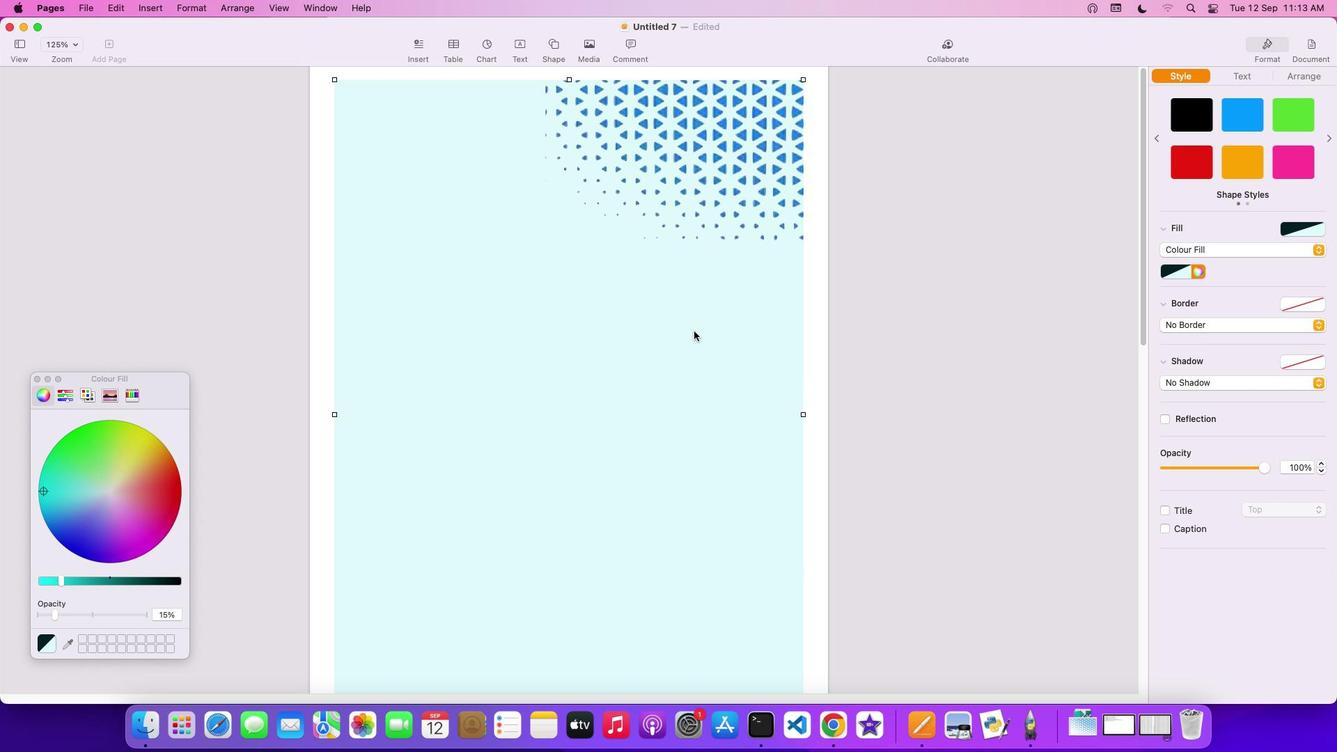 
Action: Mouse scrolled (694, 330) with delta (0, 3)
Screenshot: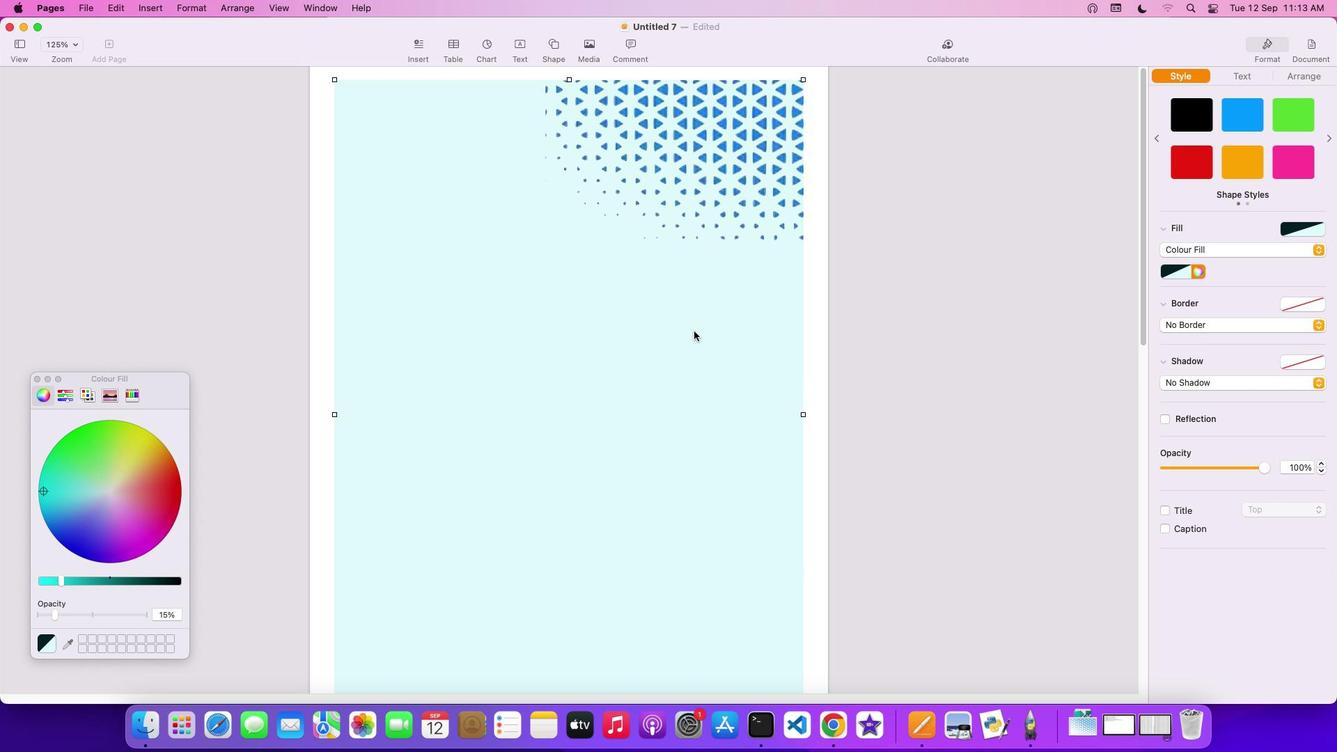 
Action: Mouse scrolled (694, 330) with delta (0, 4)
Screenshot: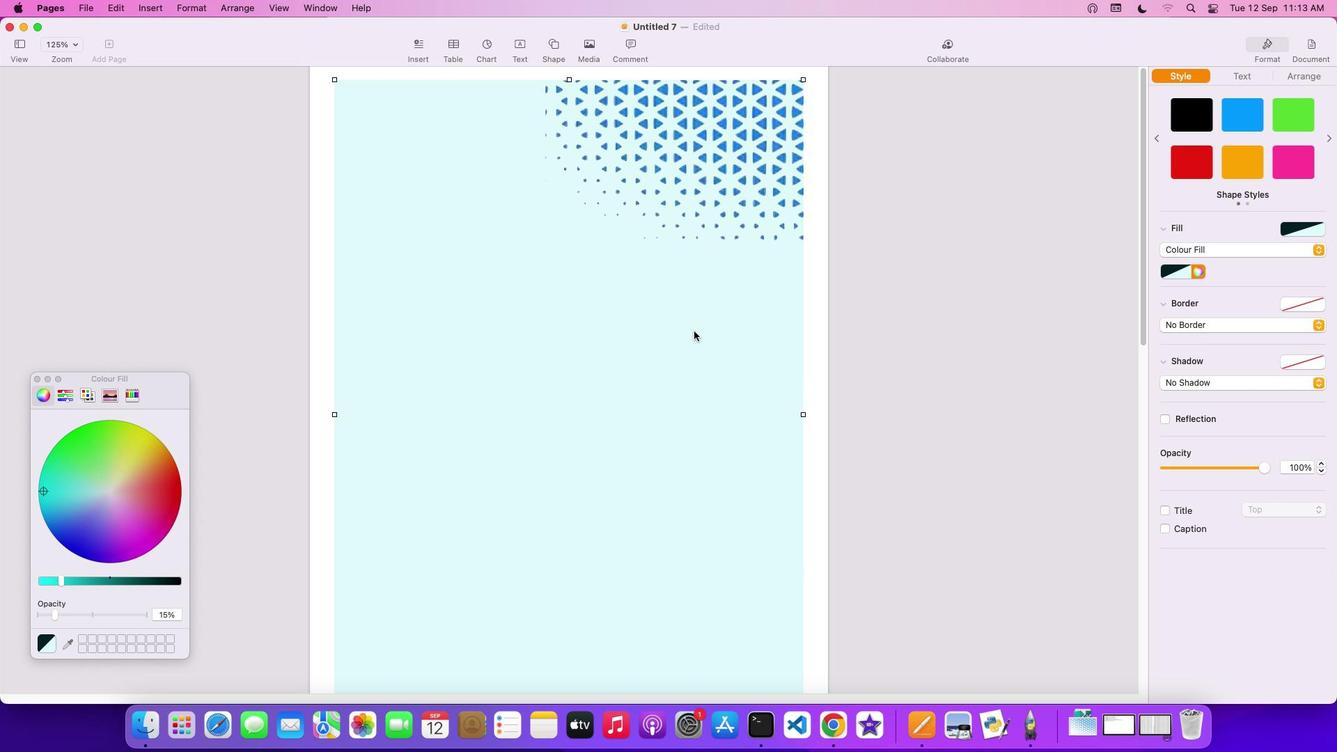 
Action: Mouse moved to (728, 201)
Screenshot: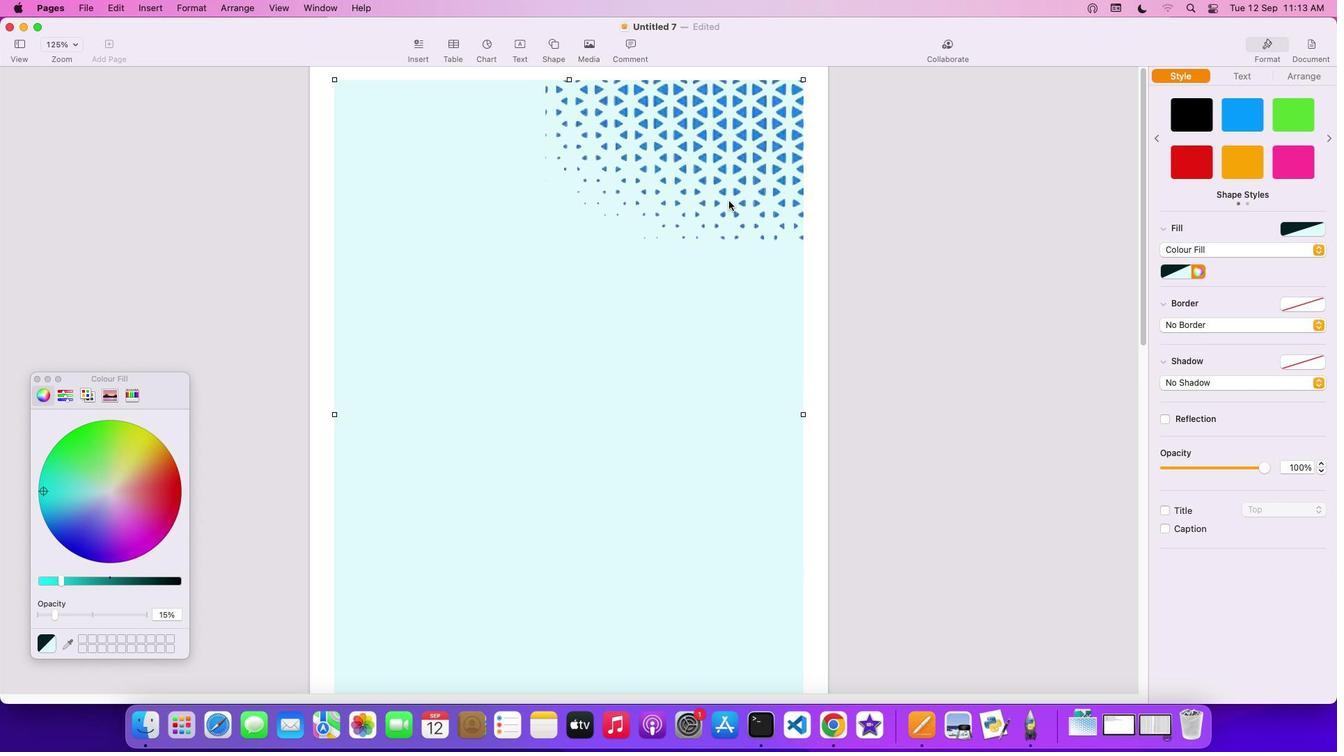
Action: Mouse pressed left at (728, 201)
Screenshot: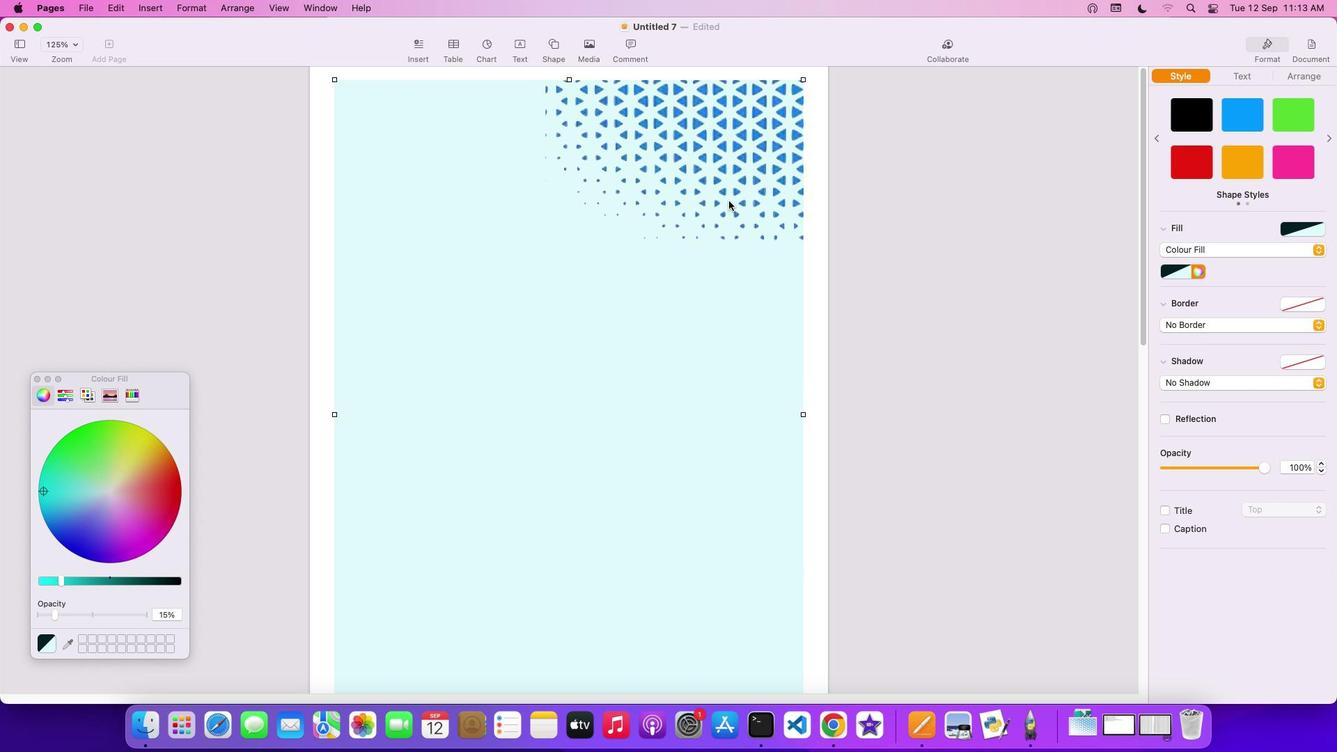 
Action: Mouse moved to (746, 179)
Screenshot: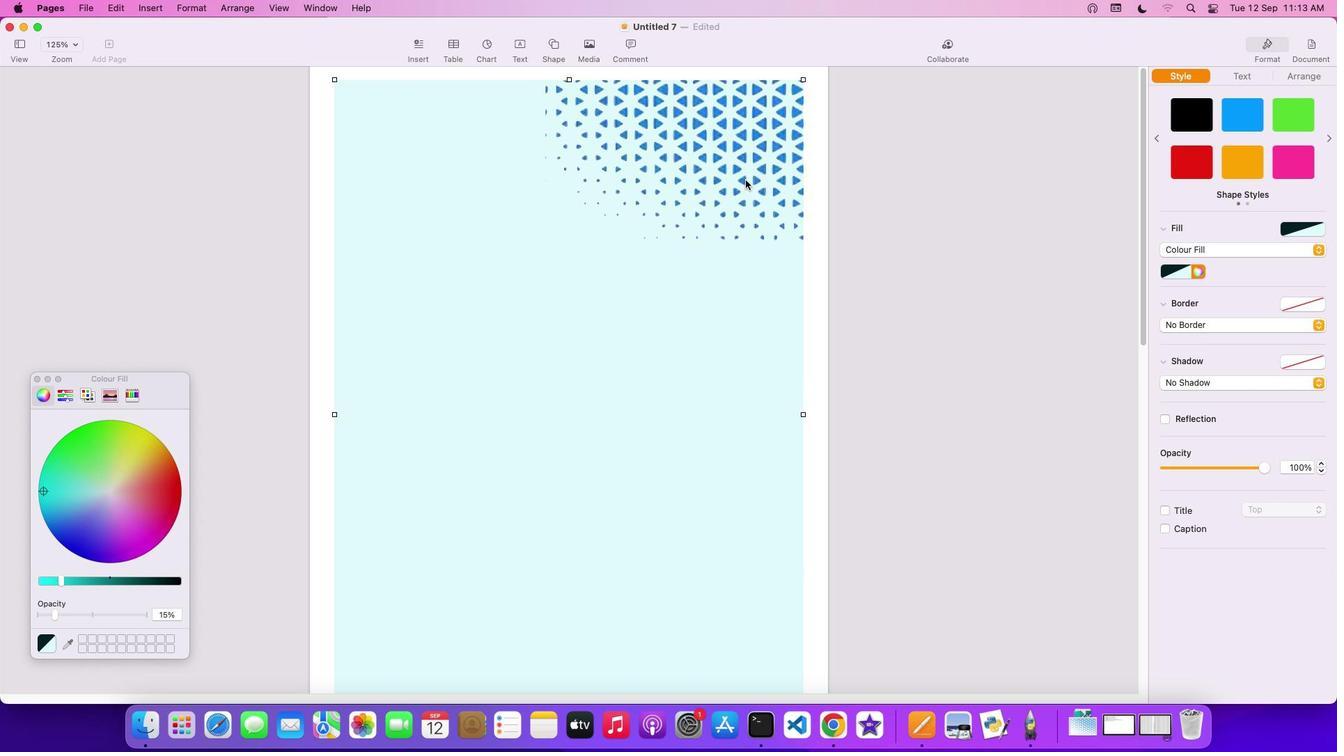 
Action: Mouse pressed left at (746, 179)
Screenshot: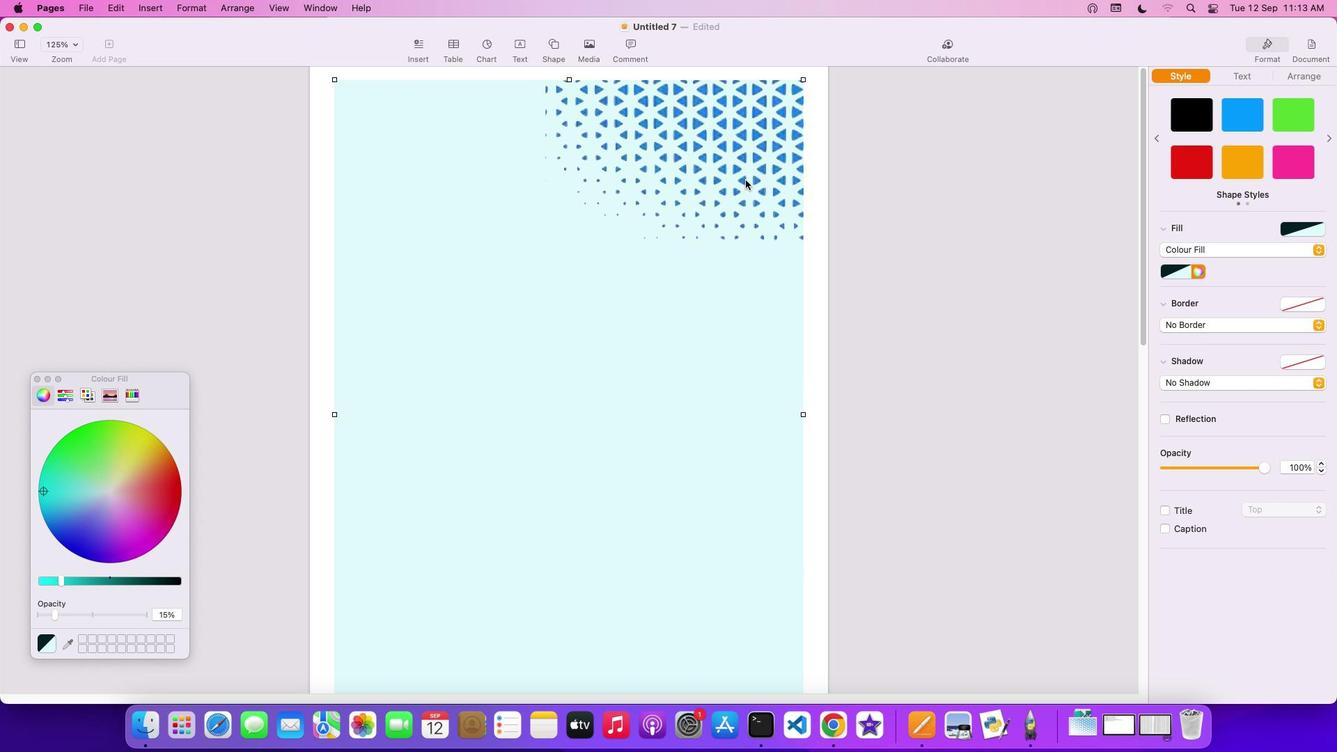 
Action: Key pressed Key.cmd'c'
Screenshot: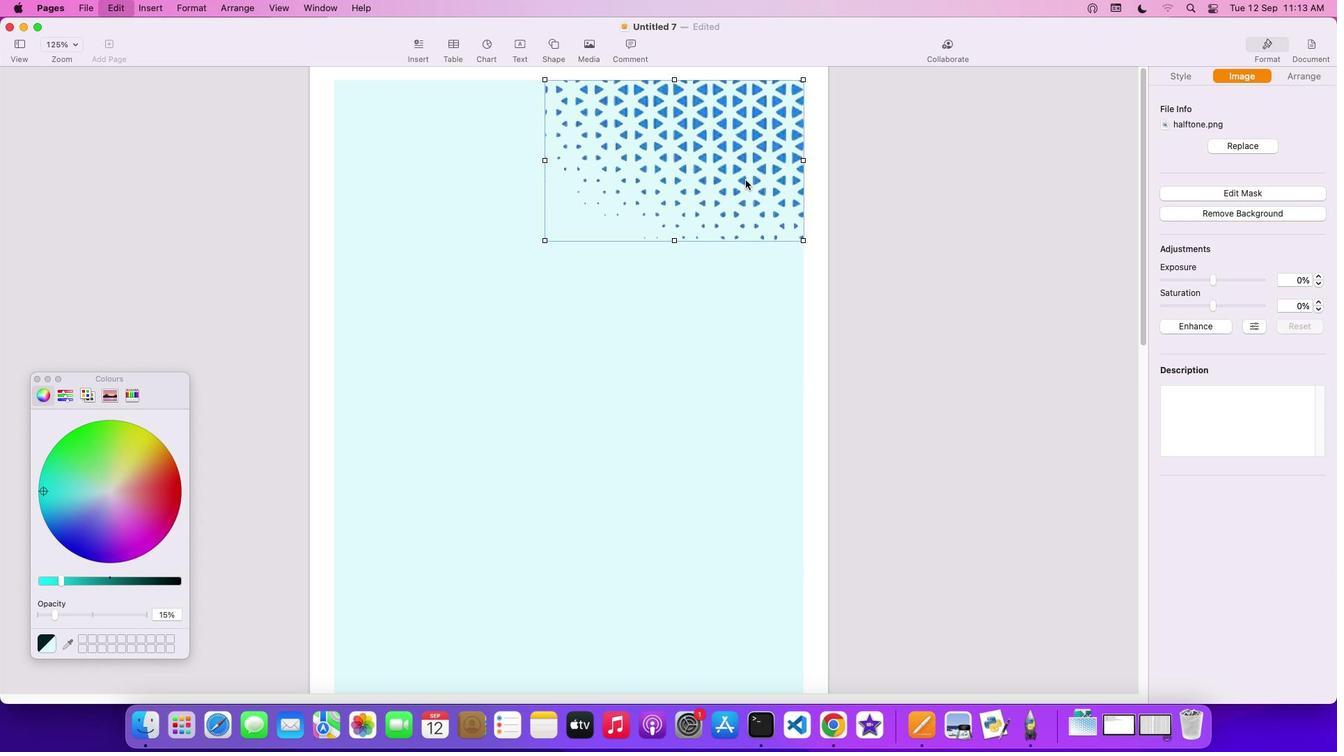 
Action: Mouse moved to (741, 432)
Screenshot: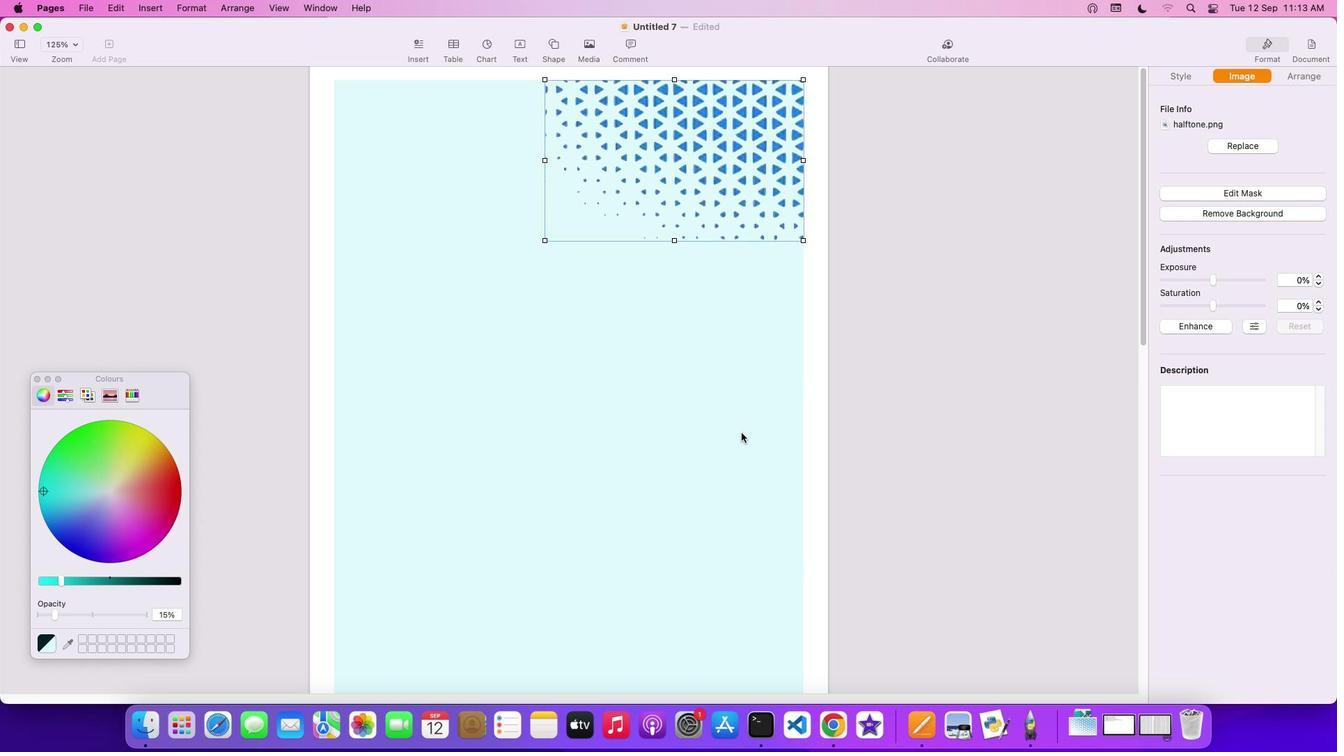 
Action: Mouse scrolled (741, 432) with delta (0, 0)
Screenshot: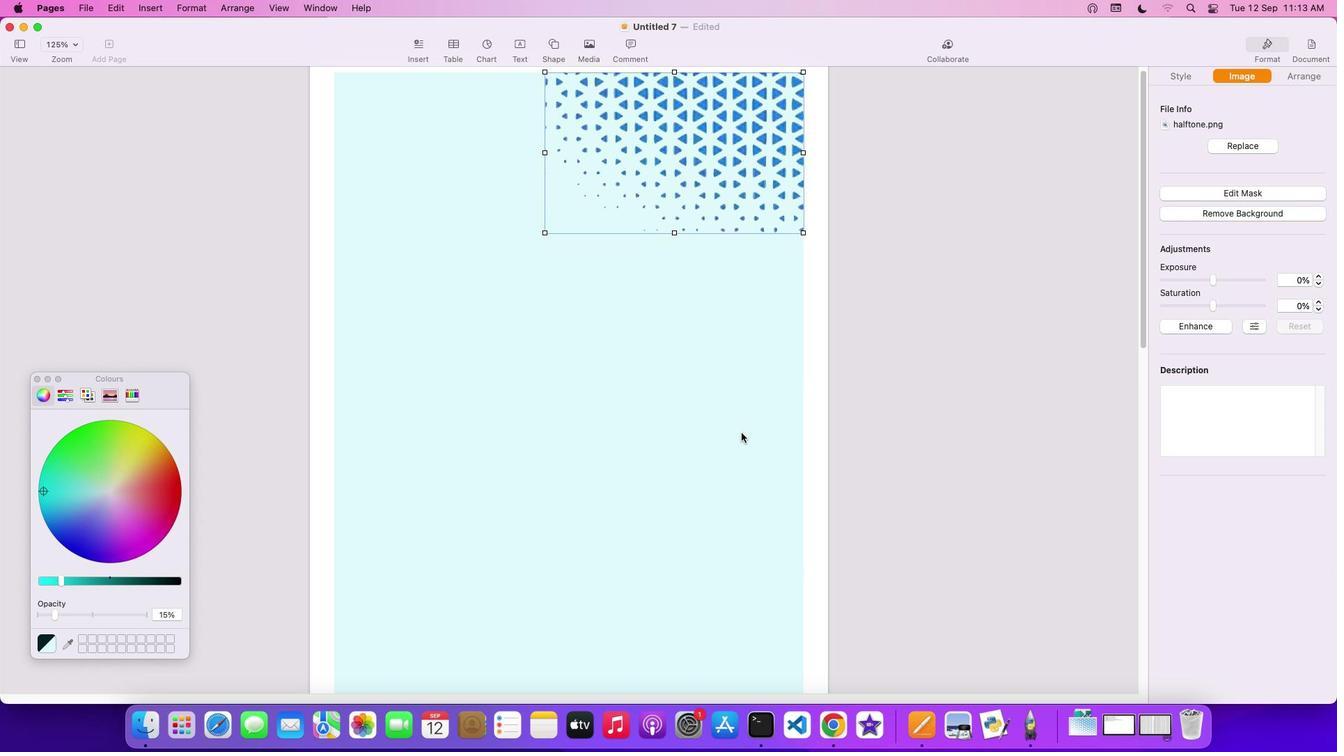 
Action: Mouse scrolled (741, 432) with delta (0, 0)
Screenshot: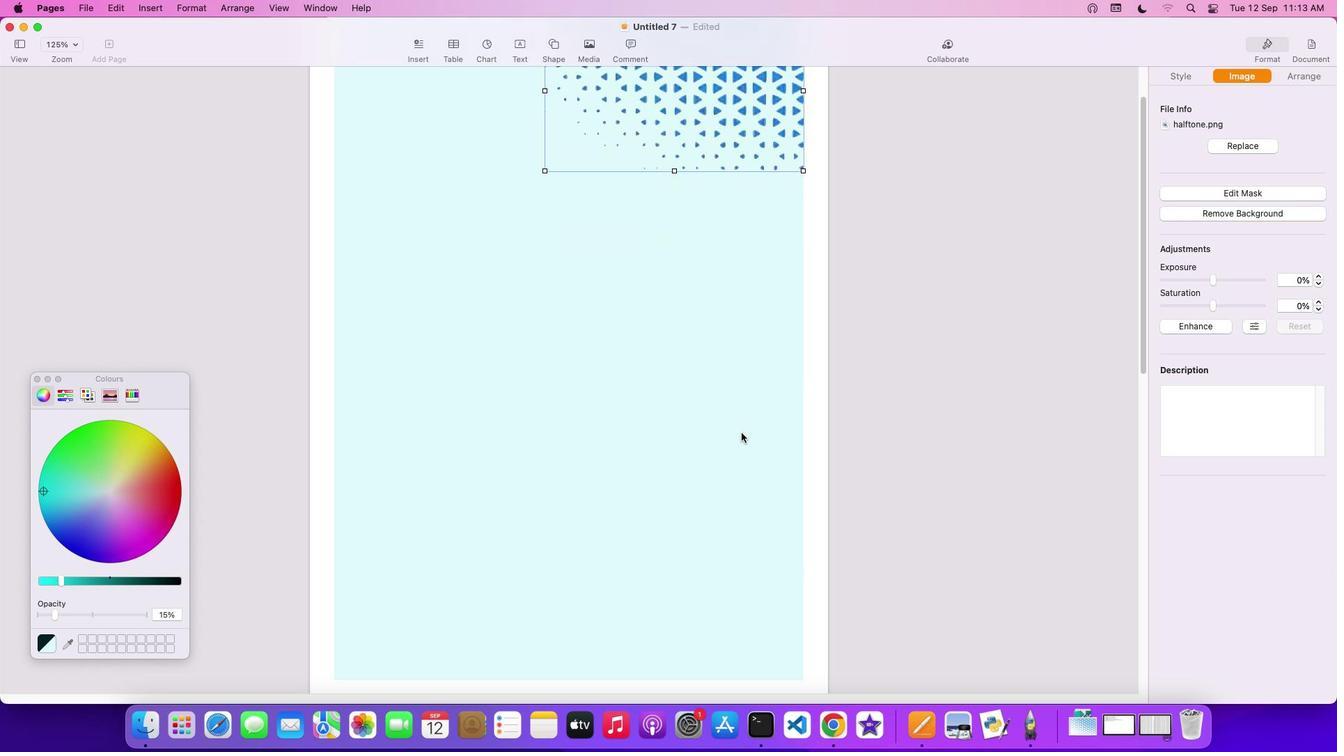 
Action: Mouse scrolled (741, 432) with delta (0, -2)
Screenshot: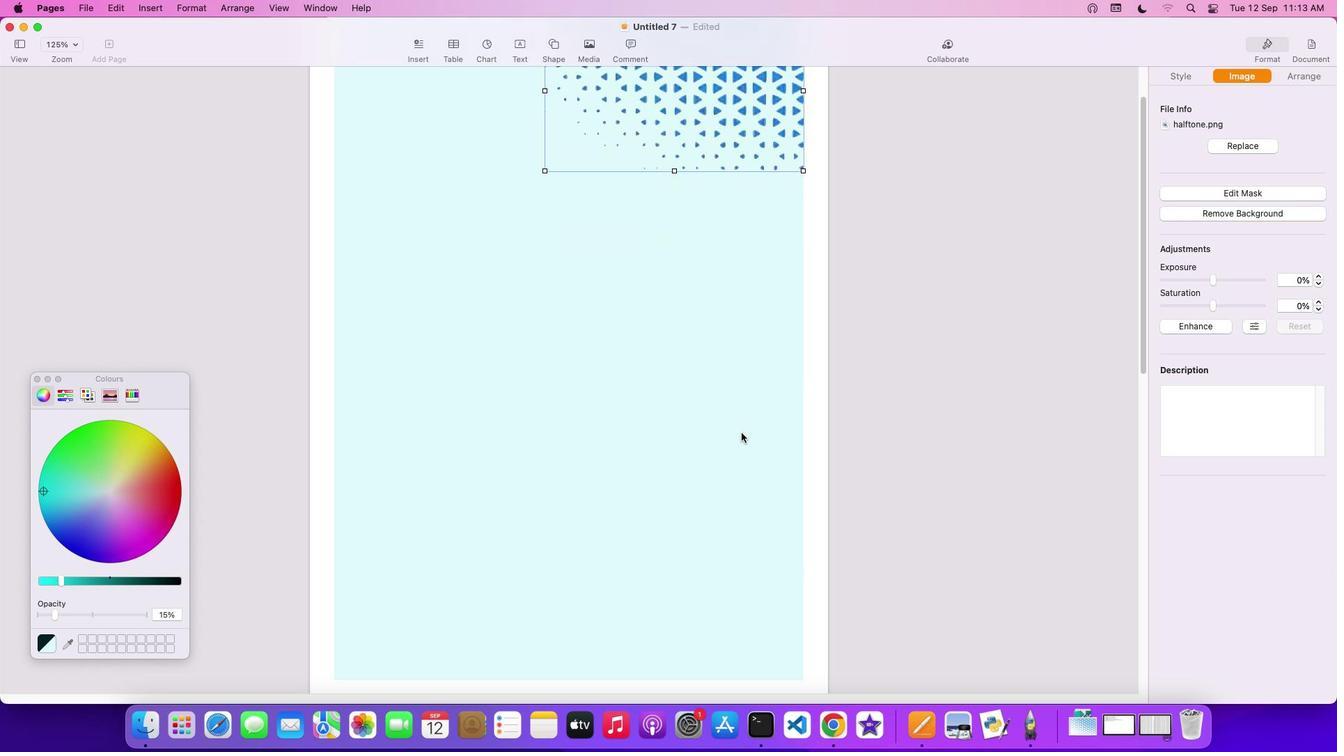 
Action: Mouse scrolled (741, 432) with delta (0, -3)
Screenshot: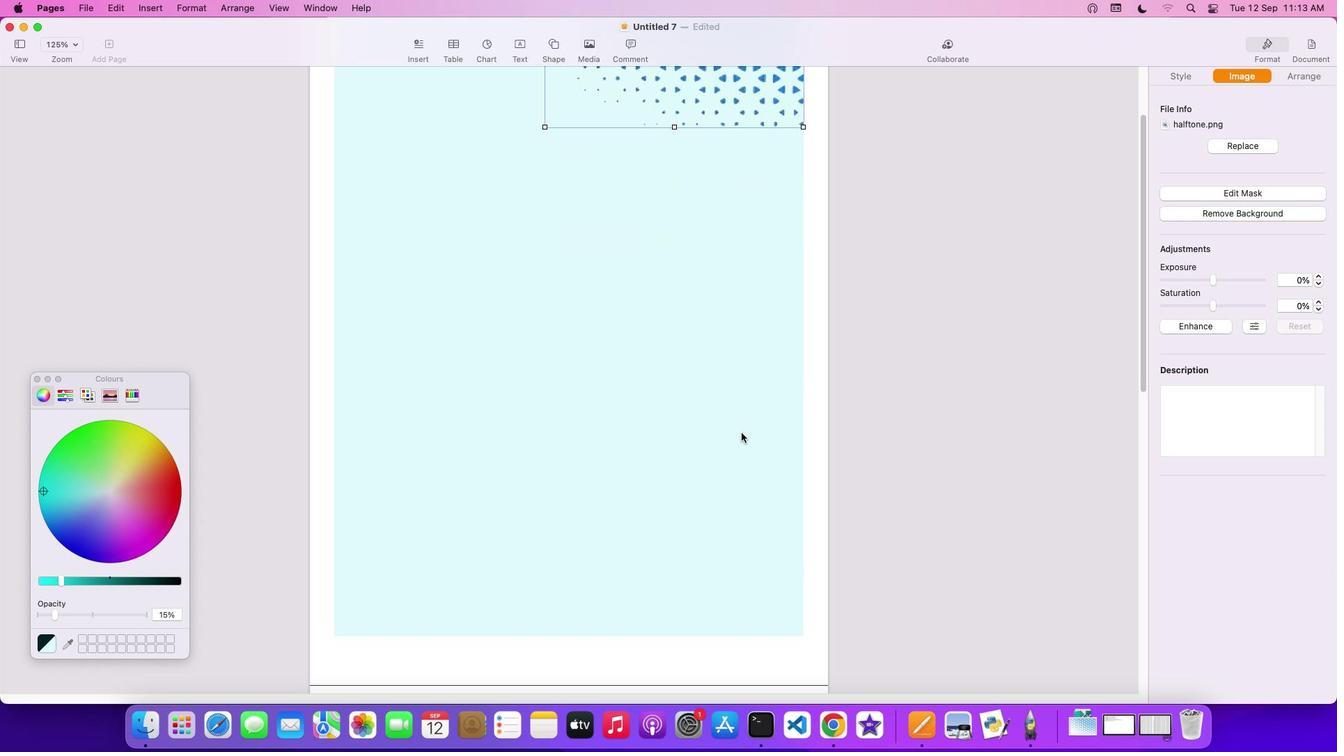 
Action: Mouse scrolled (741, 432) with delta (0, -4)
Screenshot: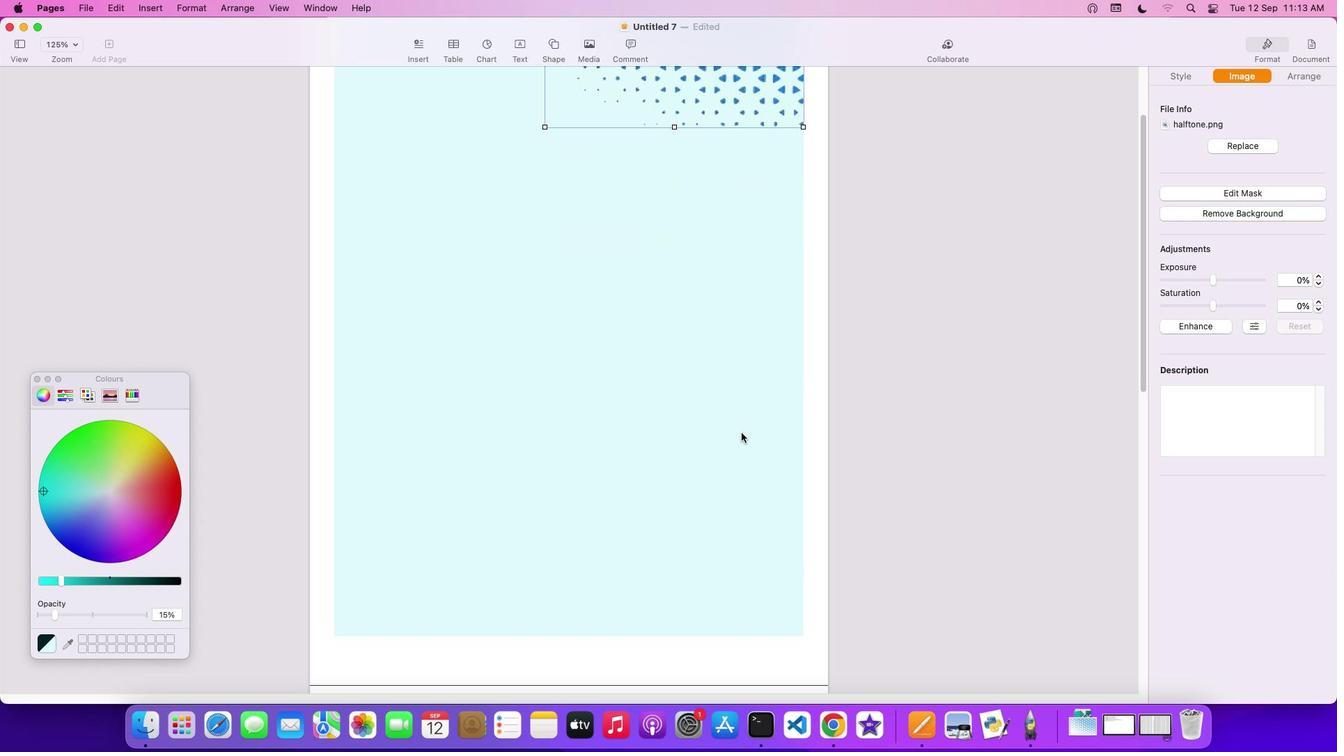 
Action: Mouse scrolled (741, 432) with delta (0, -4)
Screenshot: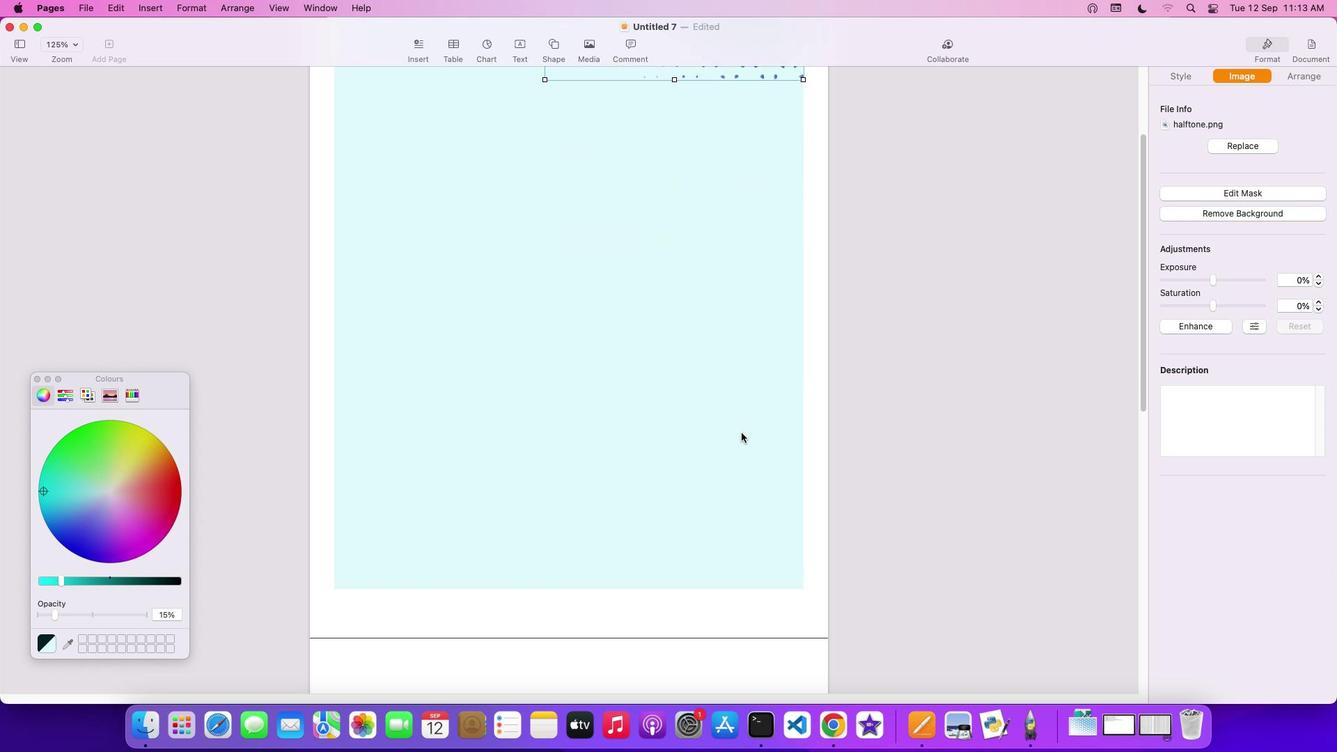 
Action: Mouse scrolled (741, 432) with delta (0, 0)
Screenshot: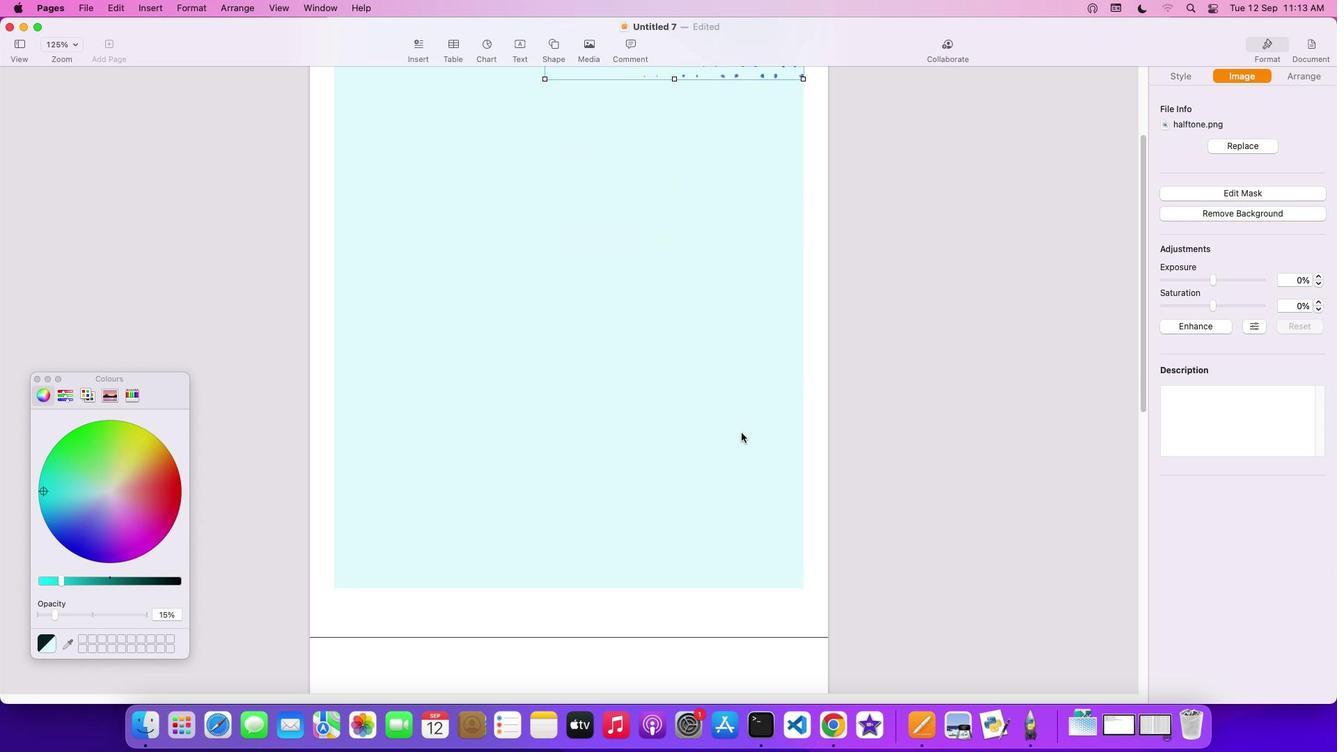 
Action: Mouse moved to (352, 564)
Screenshot: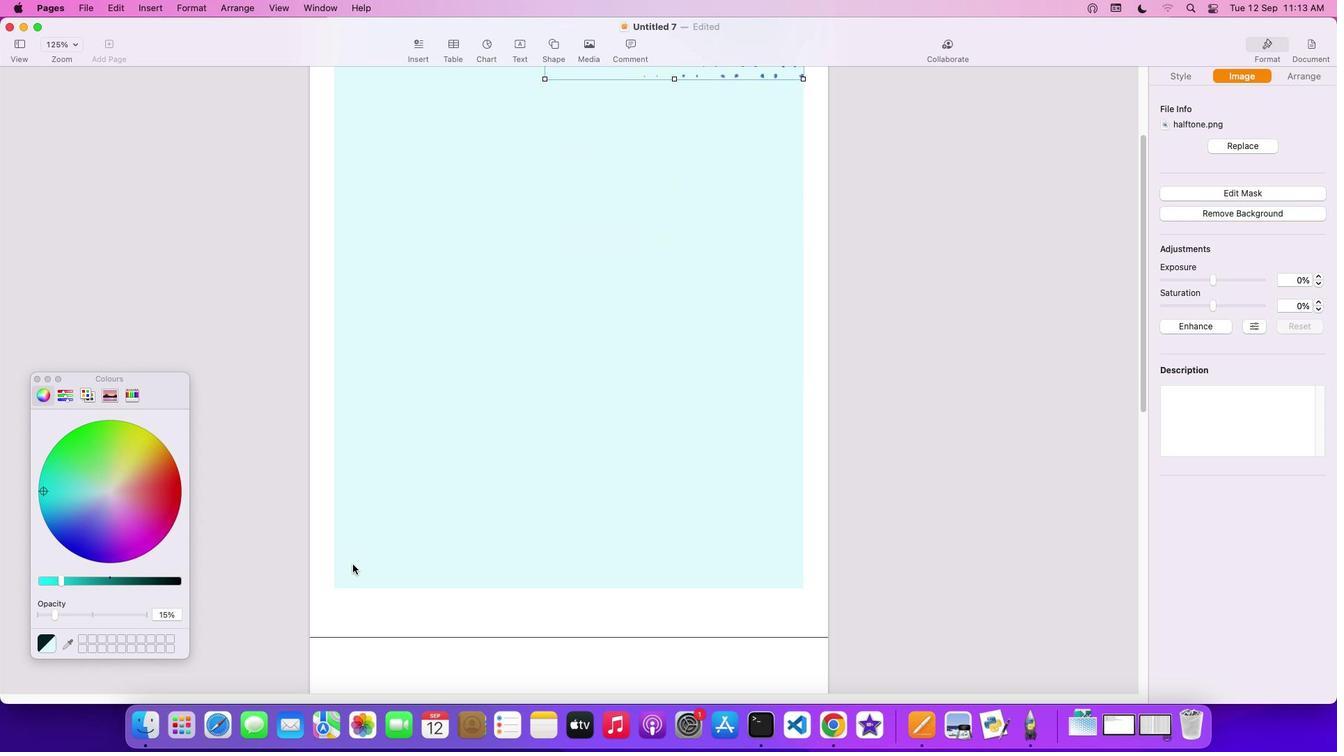 
Action: Mouse pressed left at (352, 564)
Screenshot: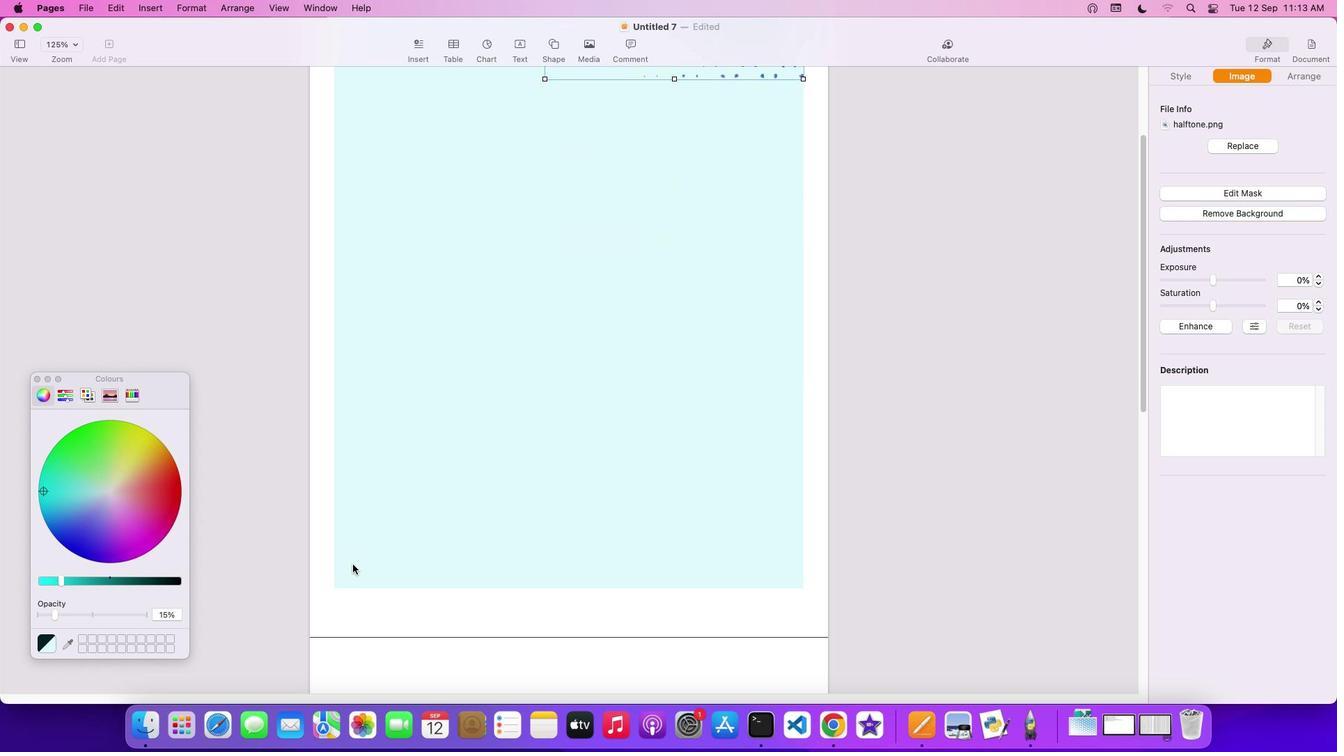 
Action: Mouse moved to (373, 562)
Screenshot: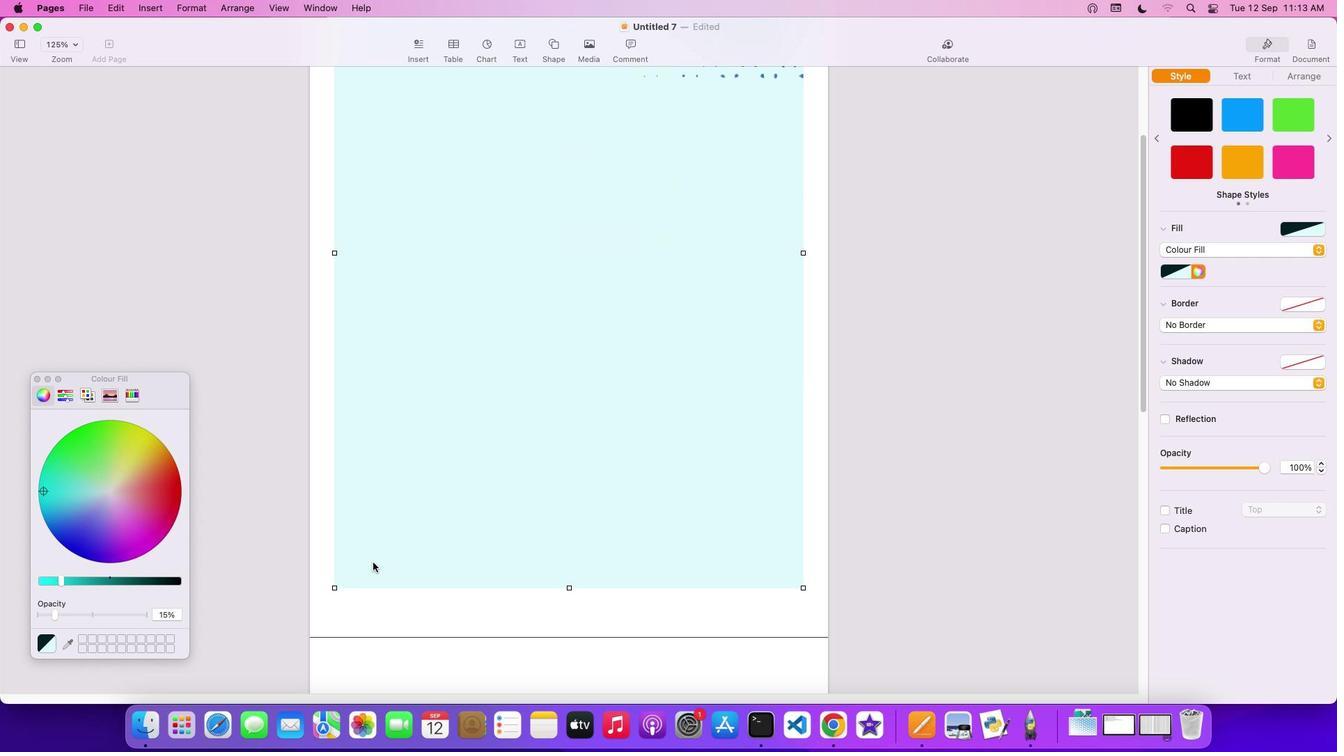 
Action: Mouse pressed left at (373, 562)
Screenshot: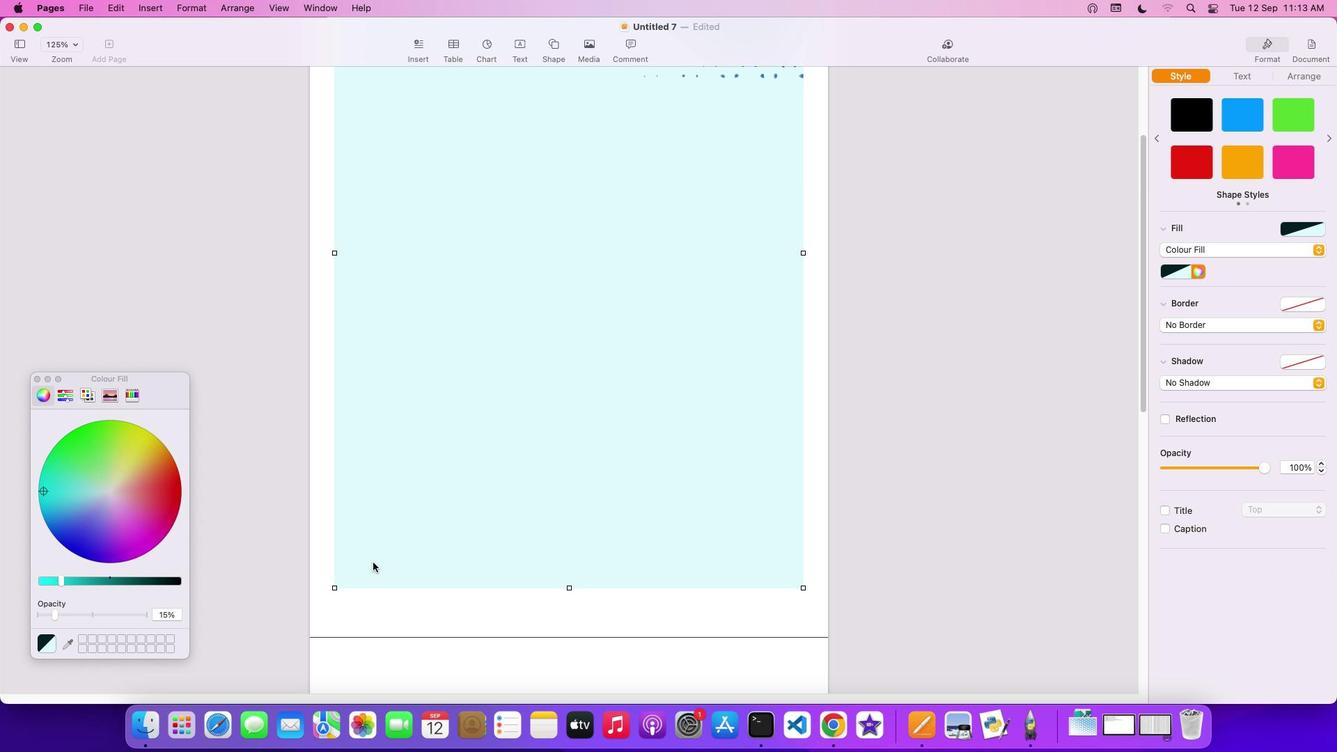 
Action: Key pressed Key.cmd'v'
Screenshot: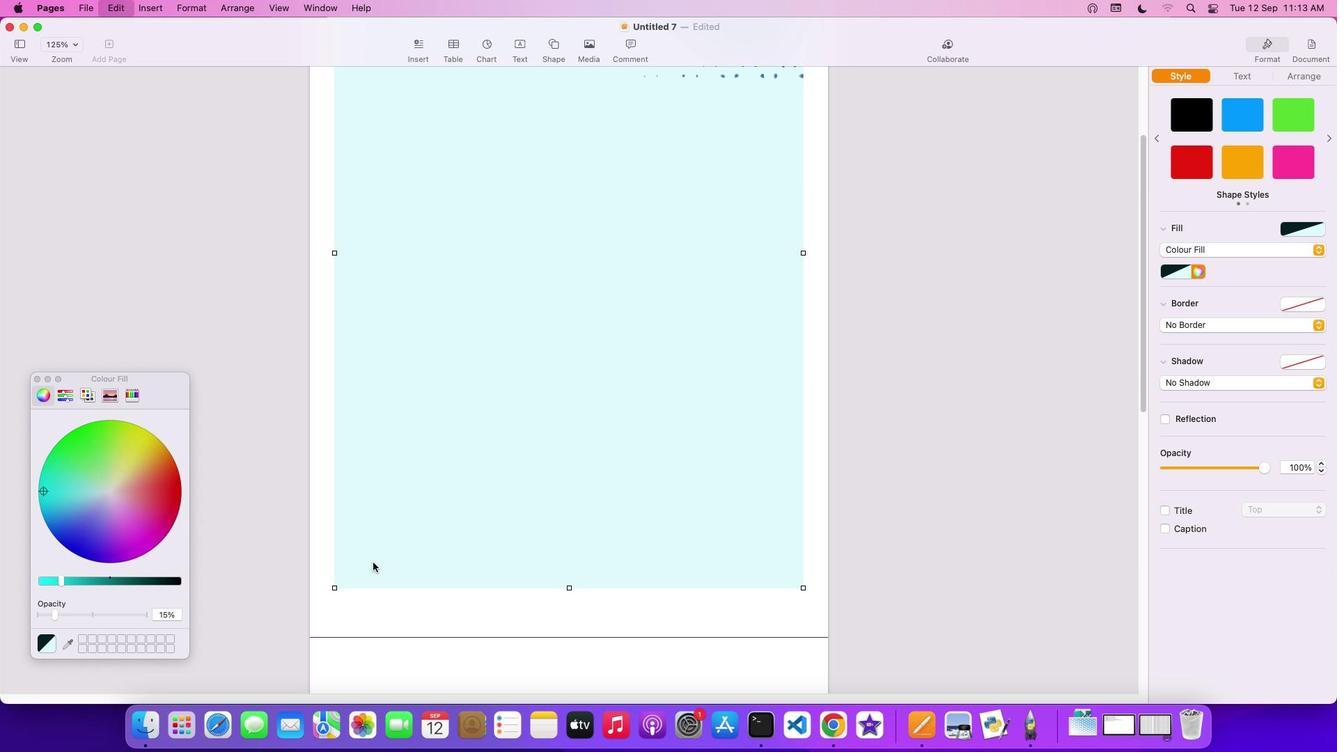 
Action: Mouse moved to (672, 138)
Screenshot: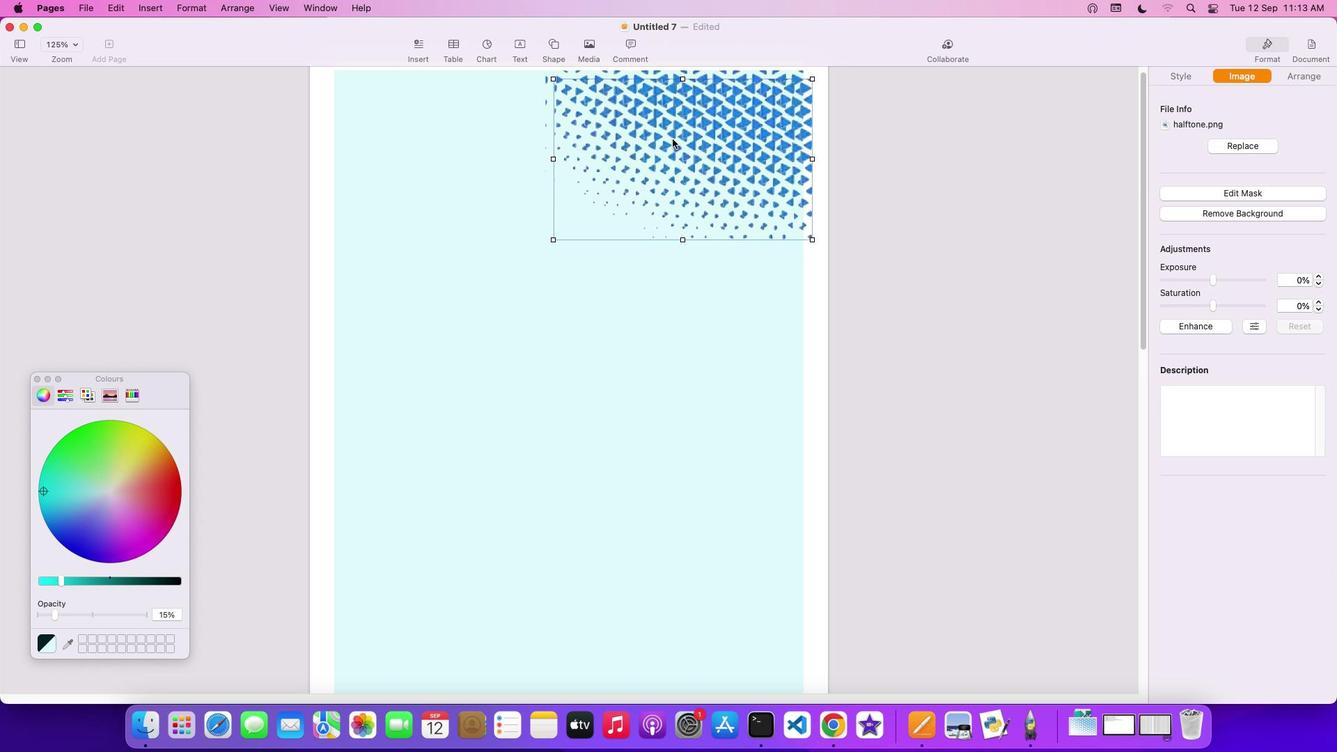 
Action: Mouse pressed left at (672, 138)
Screenshot: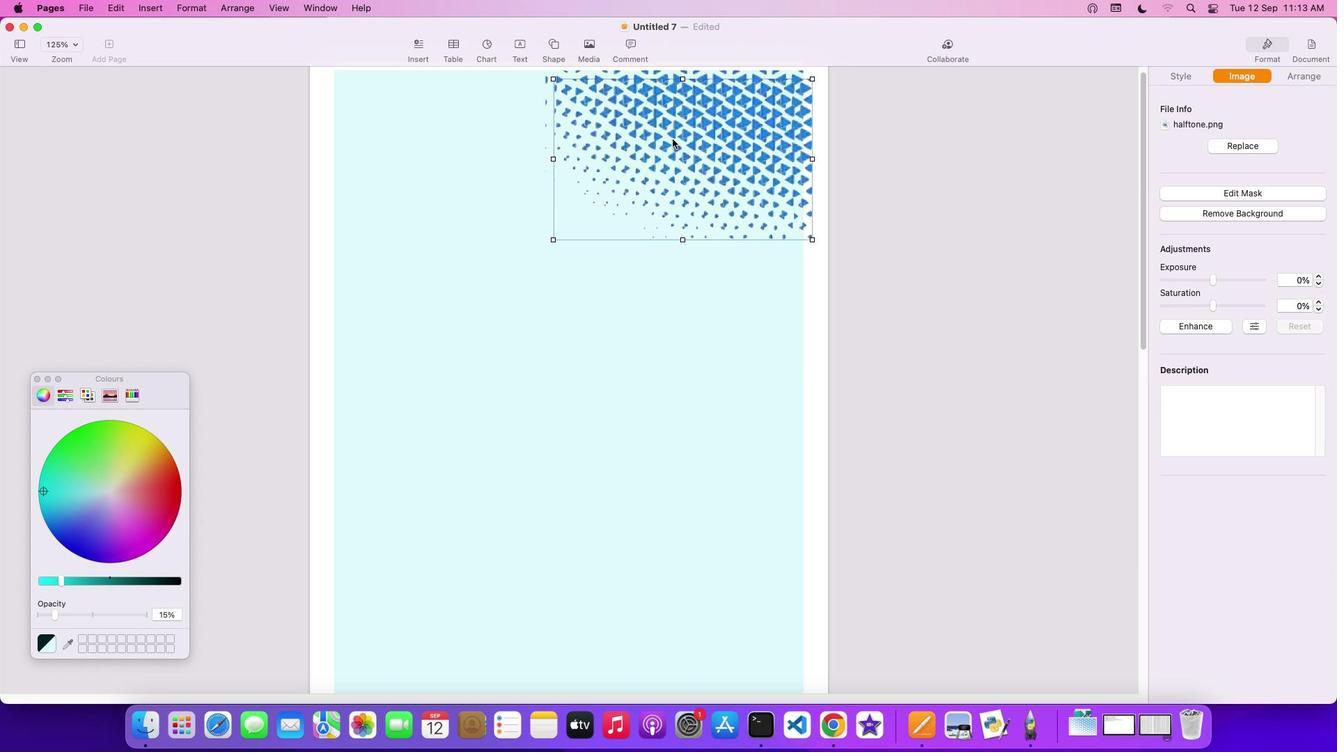 
Action: Mouse moved to (1212, 279)
Screenshot: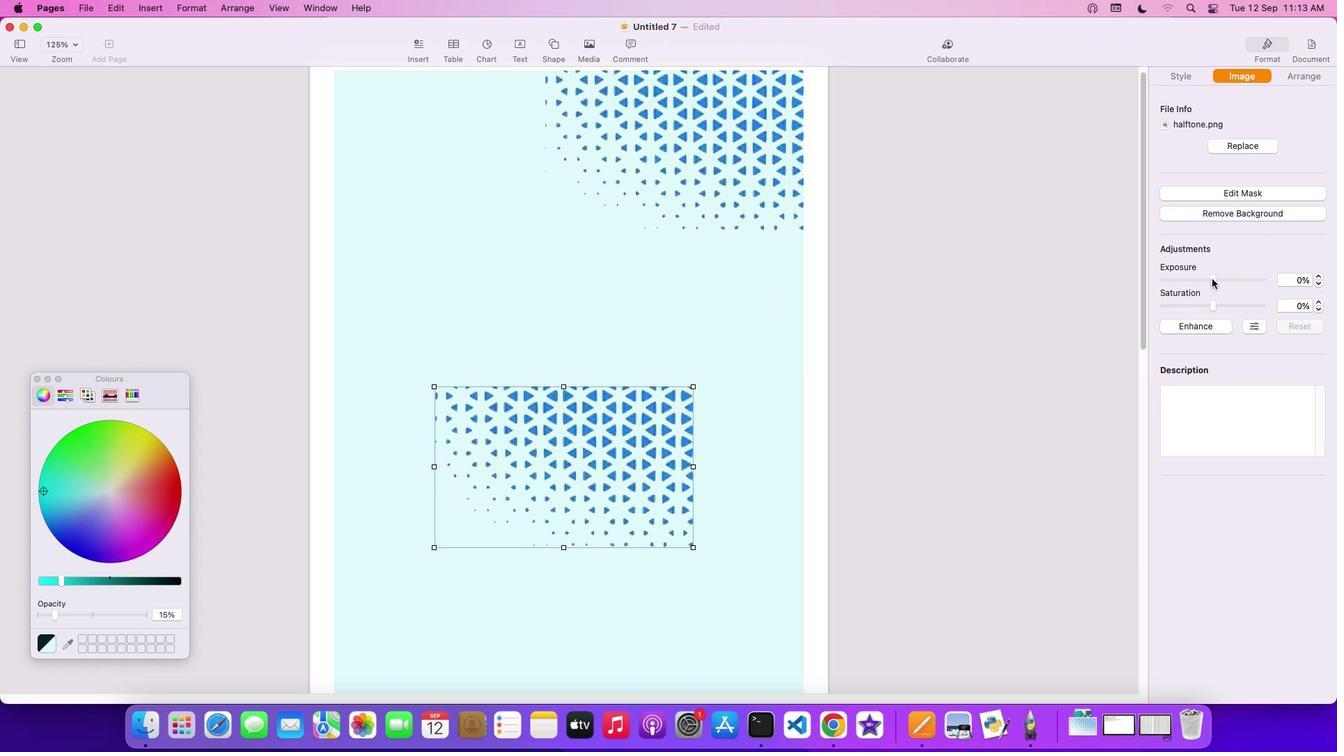 
Action: Mouse pressed left at (1212, 279)
Screenshot: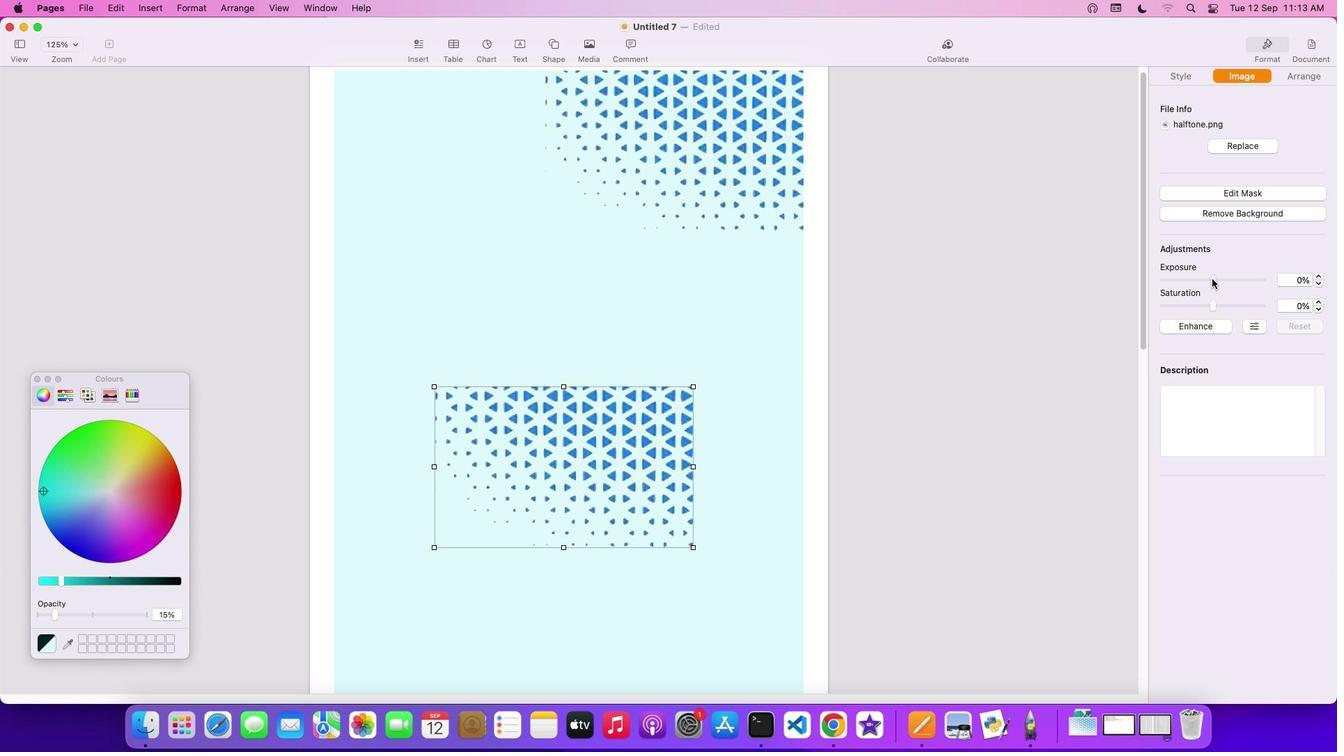 
Action: Mouse moved to (1231, 280)
Screenshot: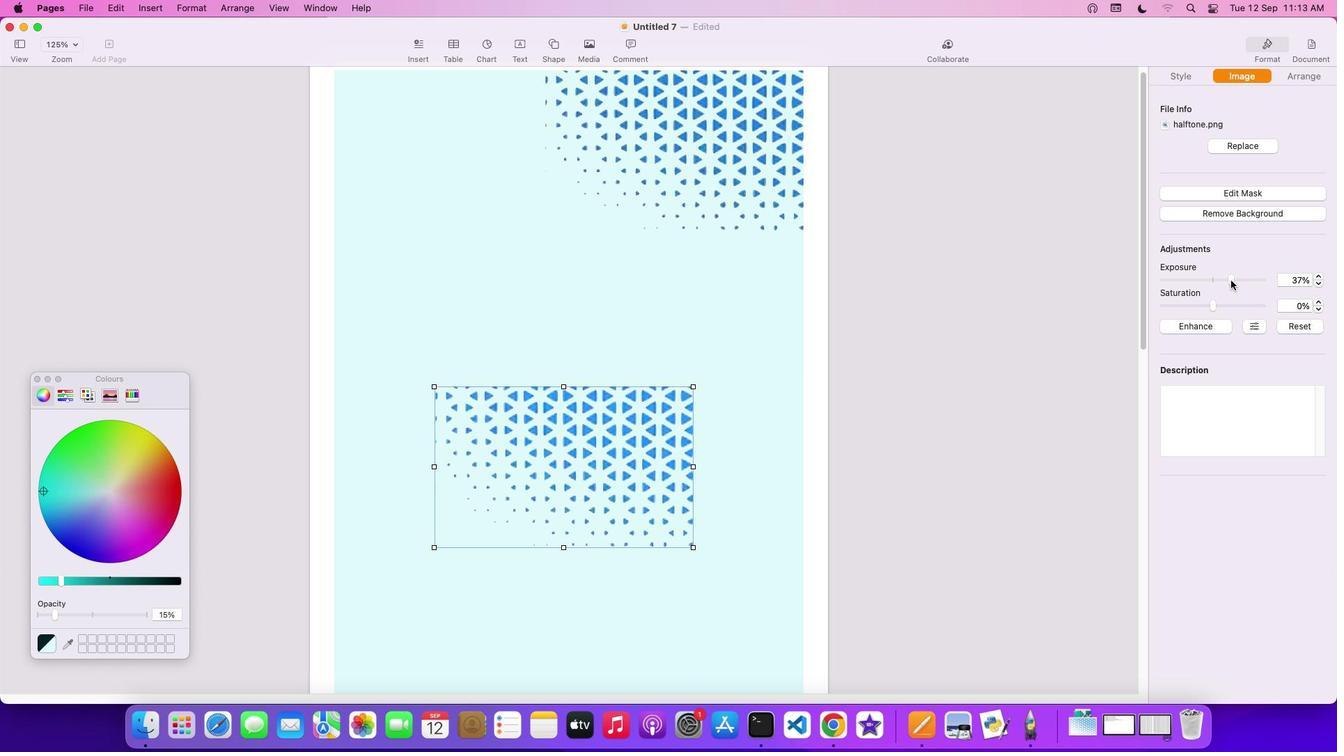 
Action: Mouse pressed left at (1231, 280)
Screenshot: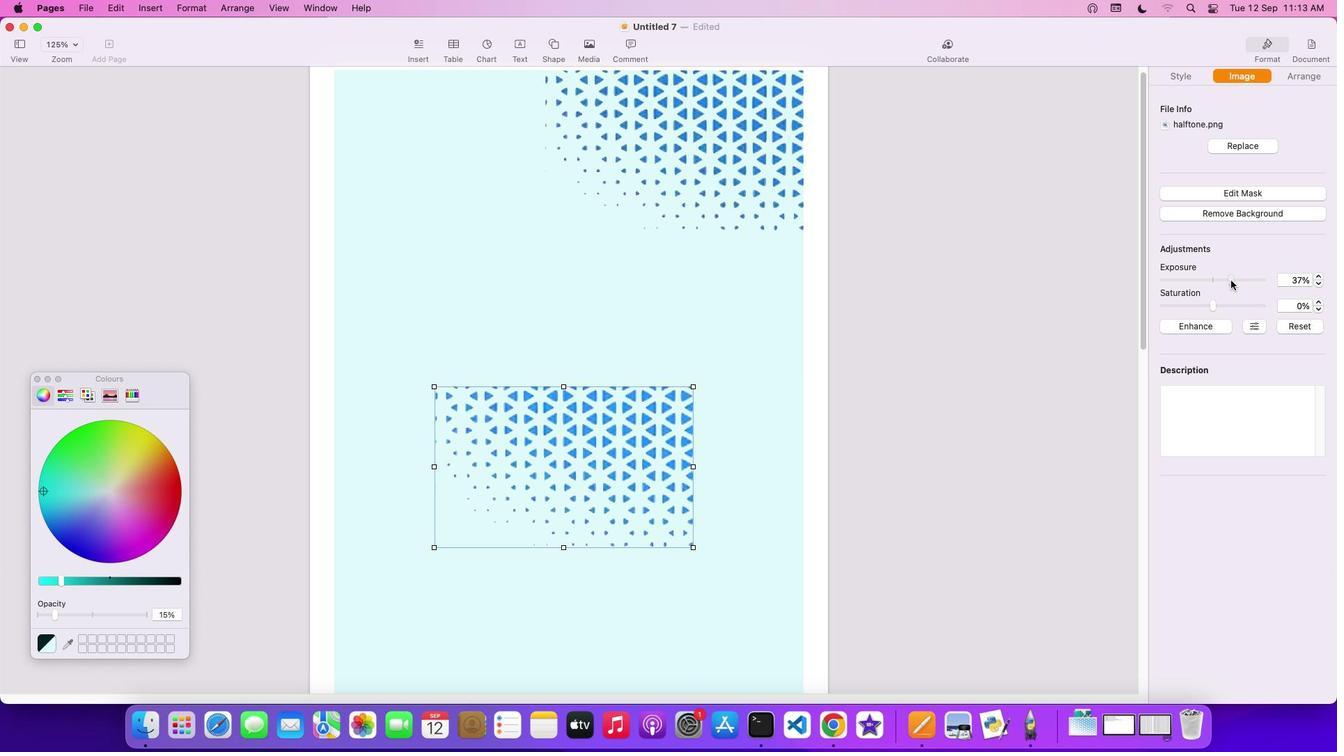
Action: Mouse moved to (1213, 302)
Screenshot: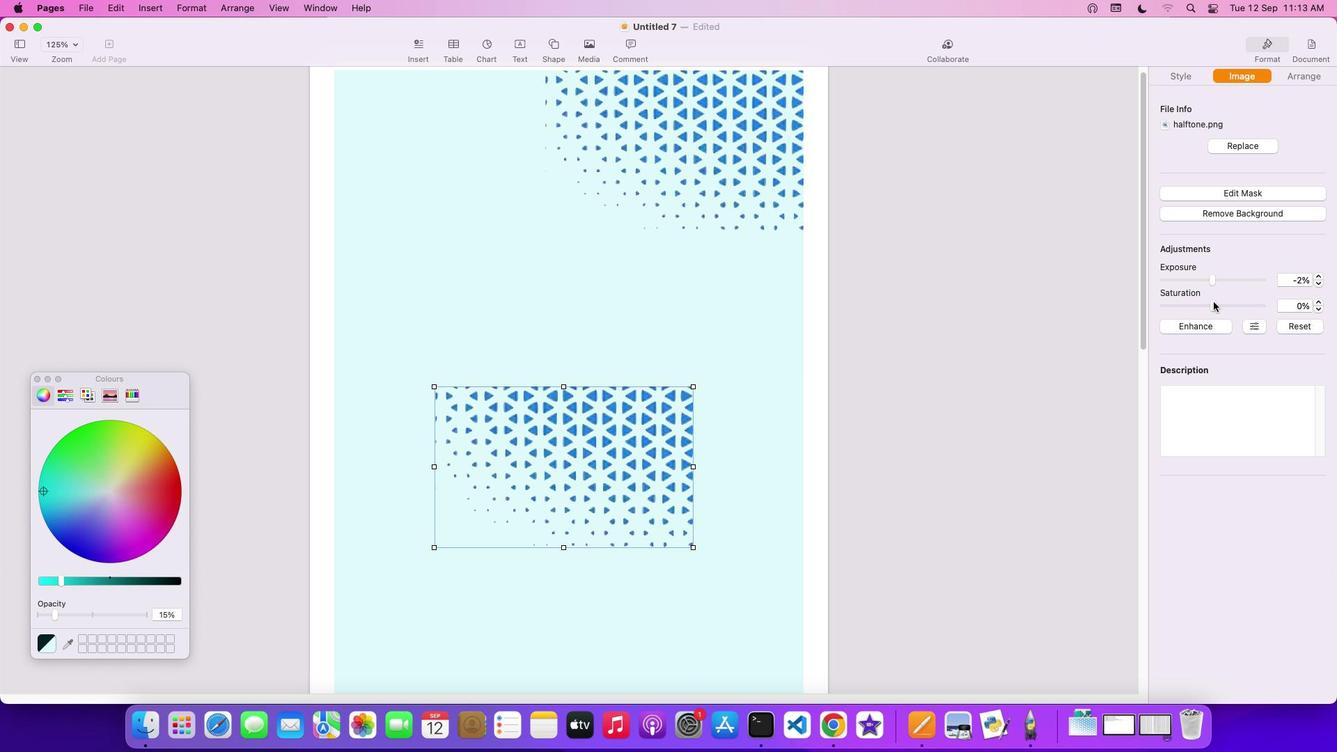 
Action: Mouse pressed left at (1213, 302)
Screenshot: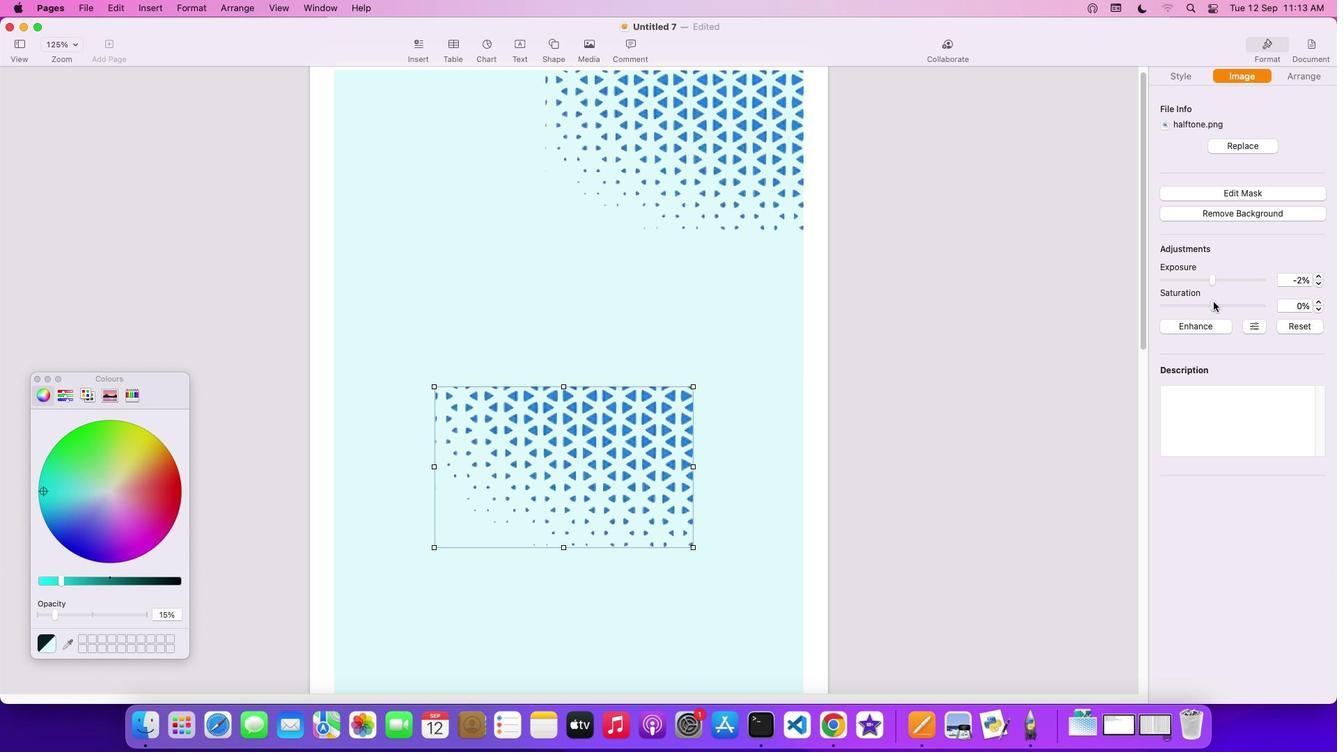 
Action: Mouse moved to (1285, 371)
Screenshot: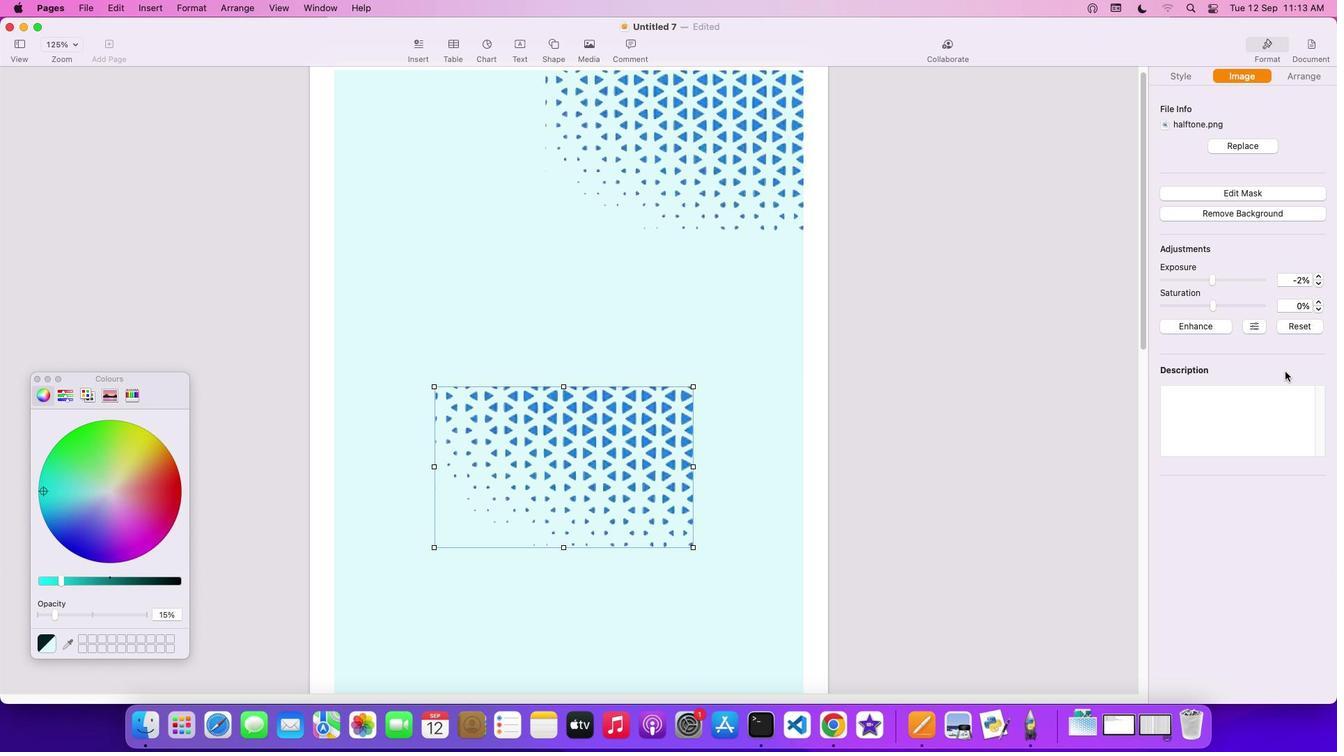 
Action: Mouse pressed left at (1285, 371)
Screenshot: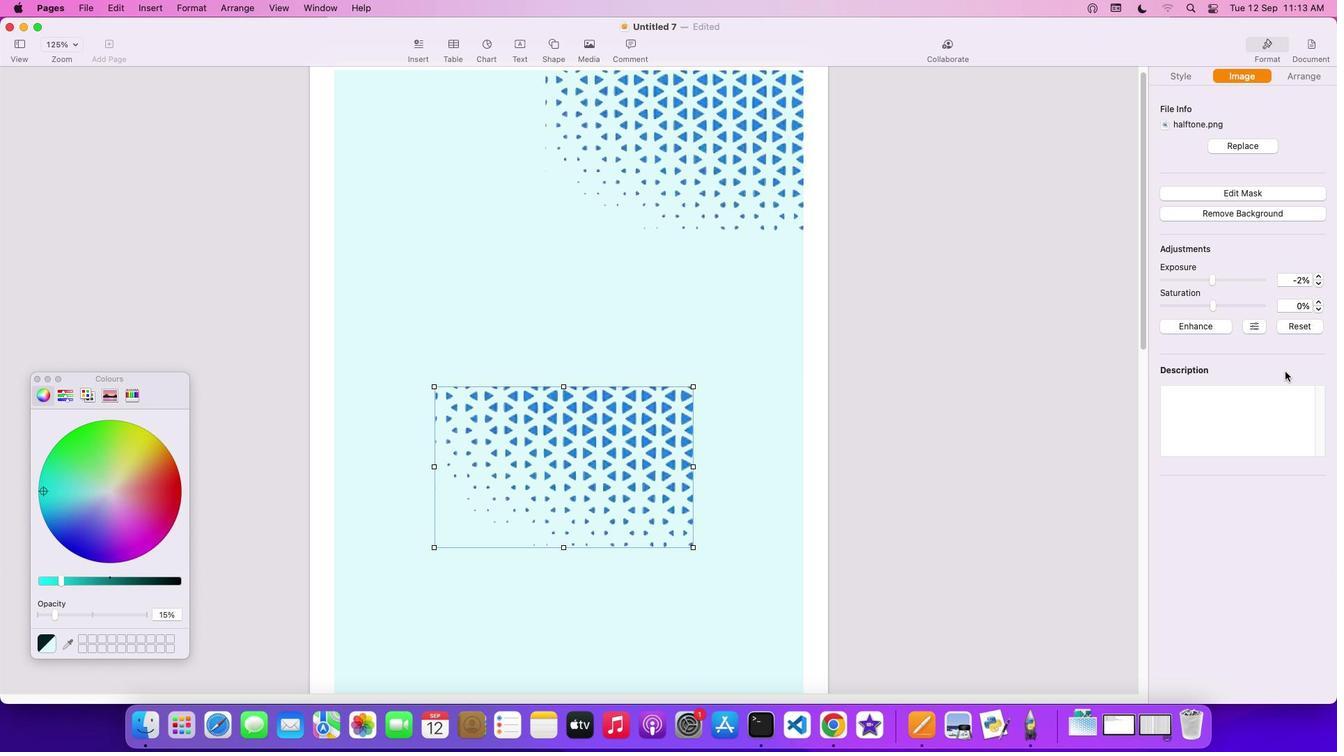 
Action: Mouse moved to (1297, 76)
Screenshot: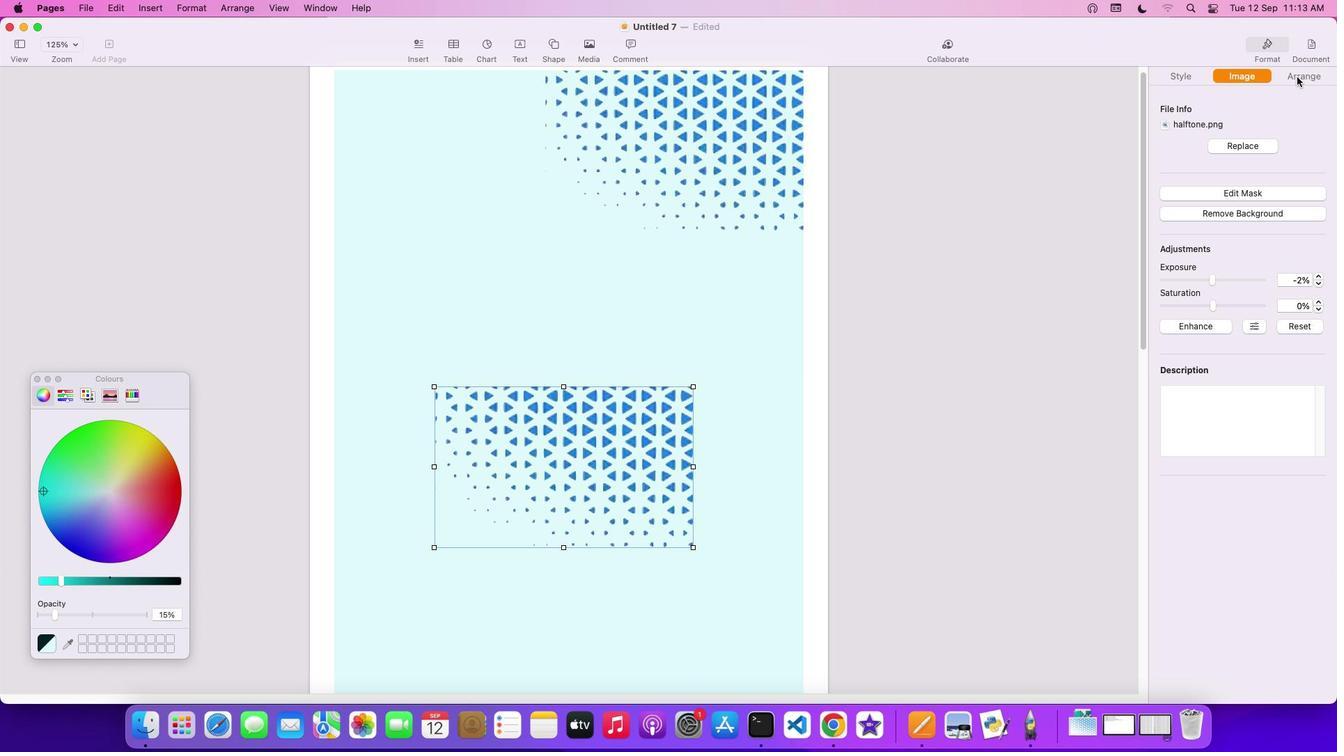 
Action: Mouse pressed left at (1297, 76)
Screenshot: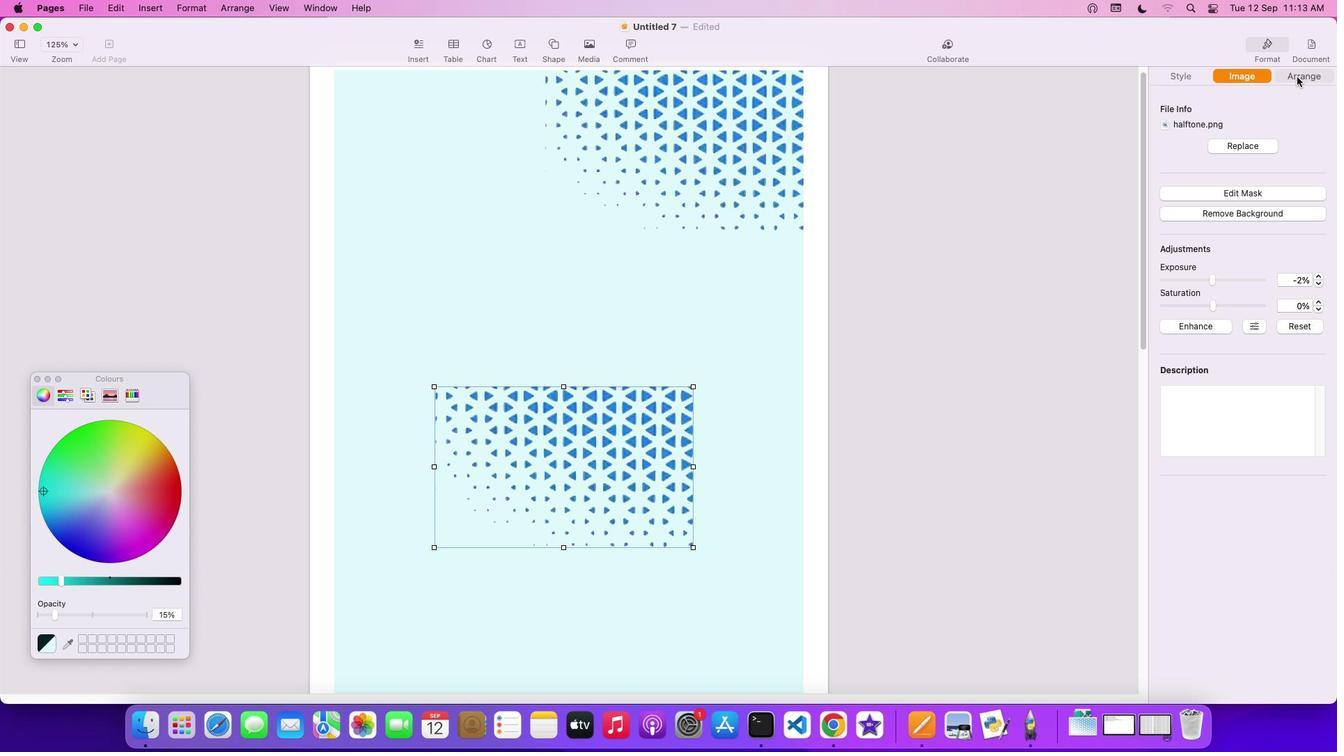 
Action: Mouse moved to (1312, 462)
Screenshot: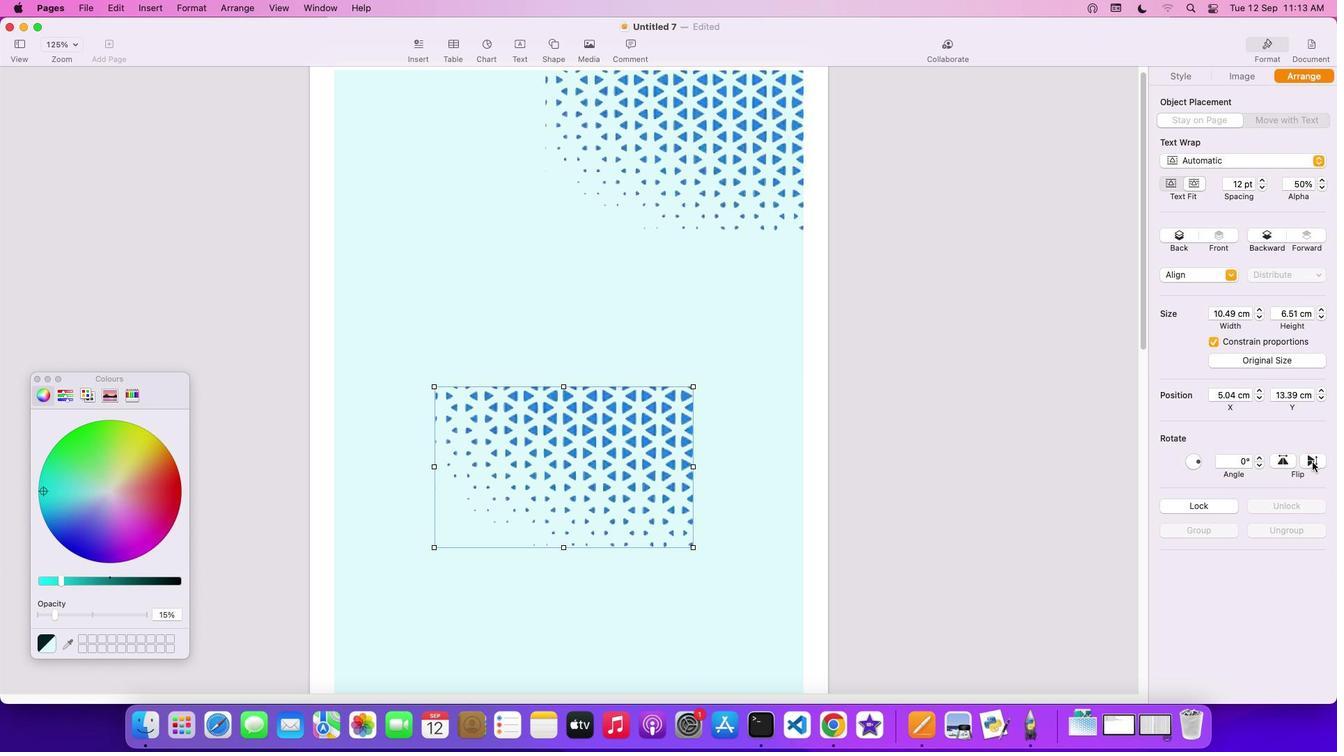 
Action: Mouse pressed left at (1312, 462)
Screenshot: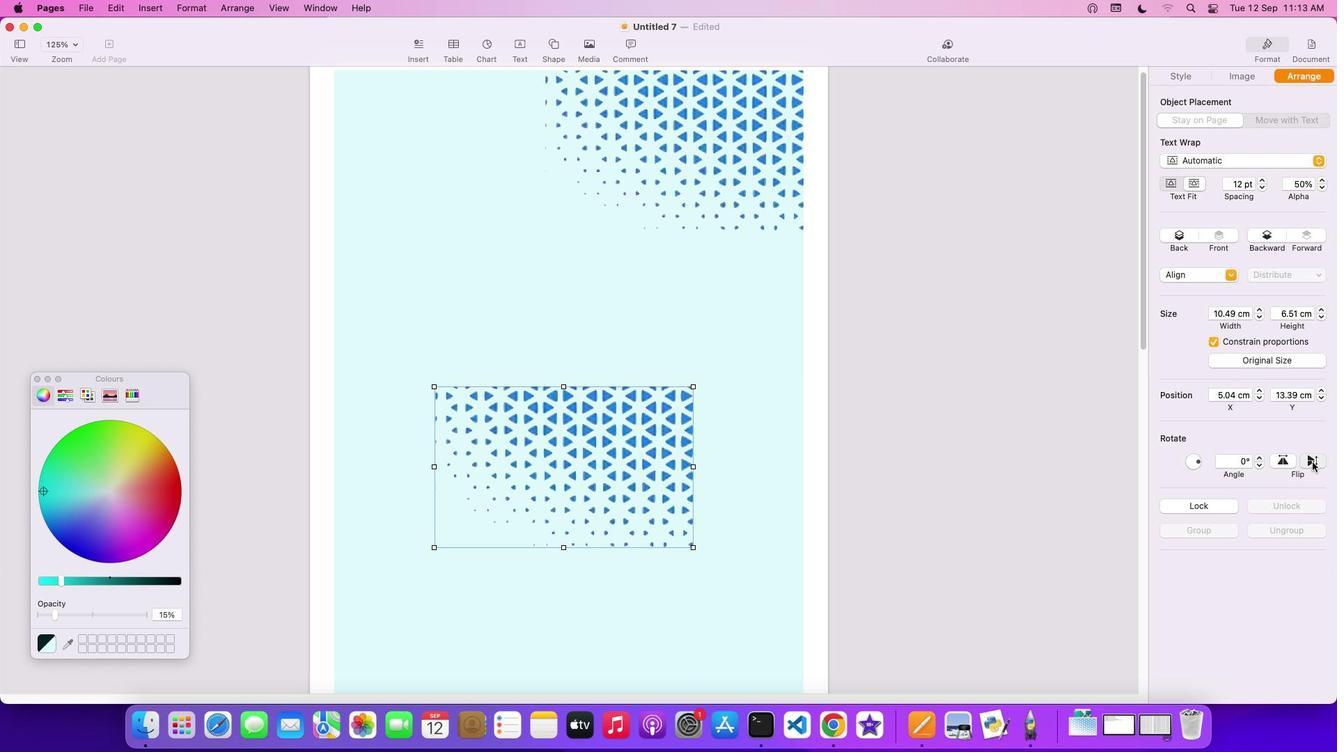 
Action: Mouse moved to (1286, 464)
Screenshot: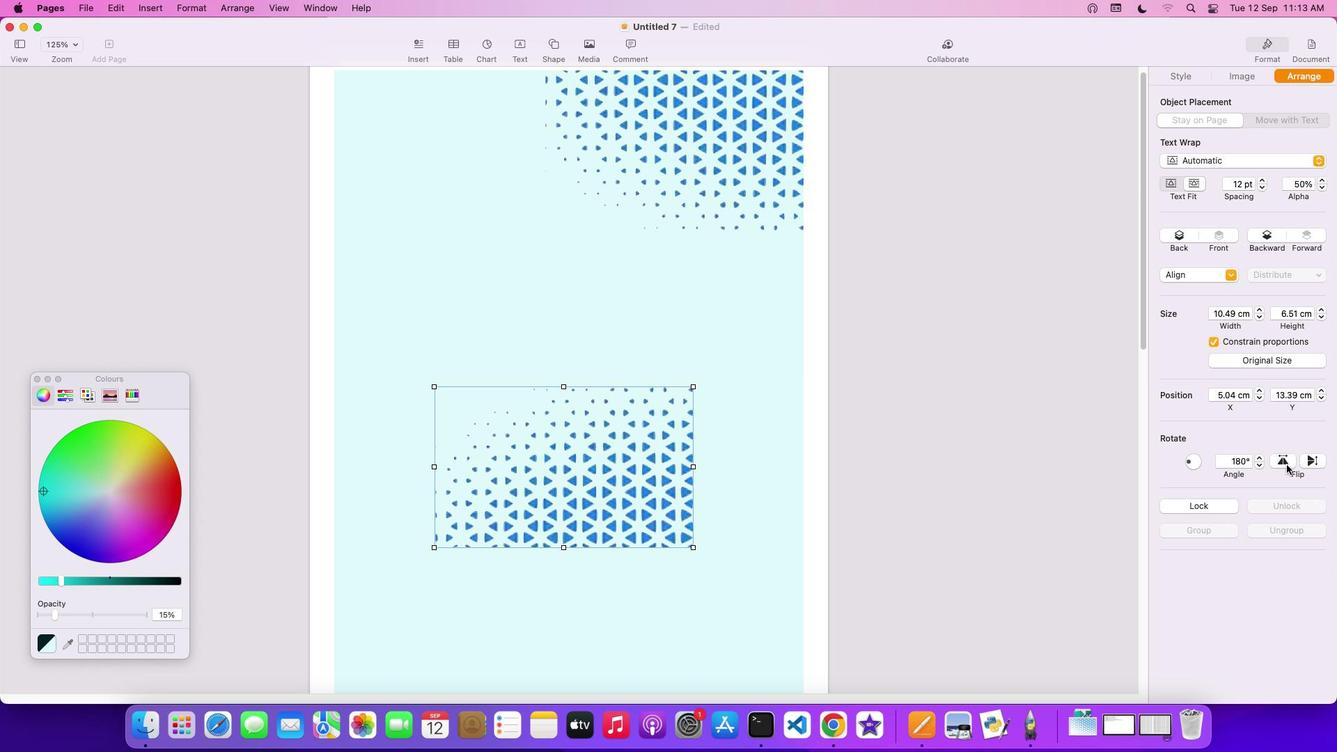 
Action: Mouse pressed left at (1286, 464)
Screenshot: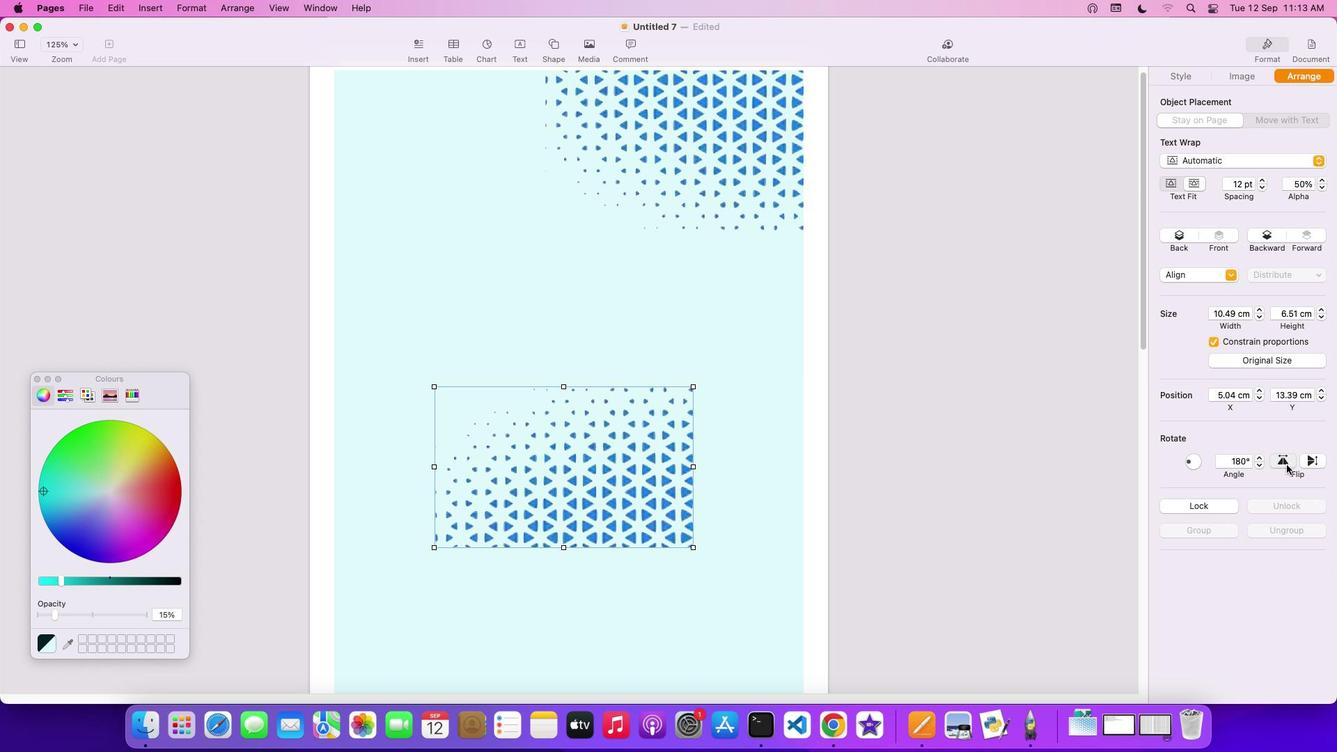
Action: Mouse moved to (683, 523)
Screenshot: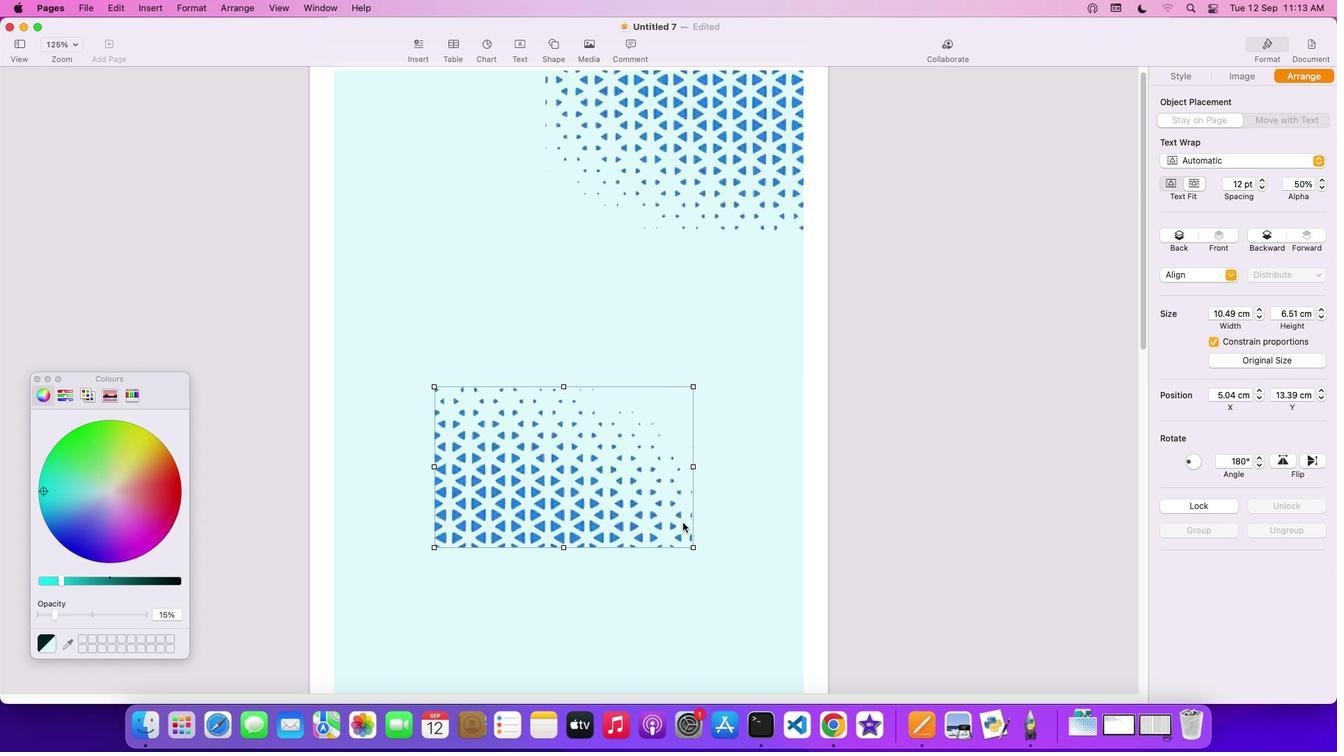 
Action: Mouse scrolled (683, 523) with delta (0, 0)
Screenshot: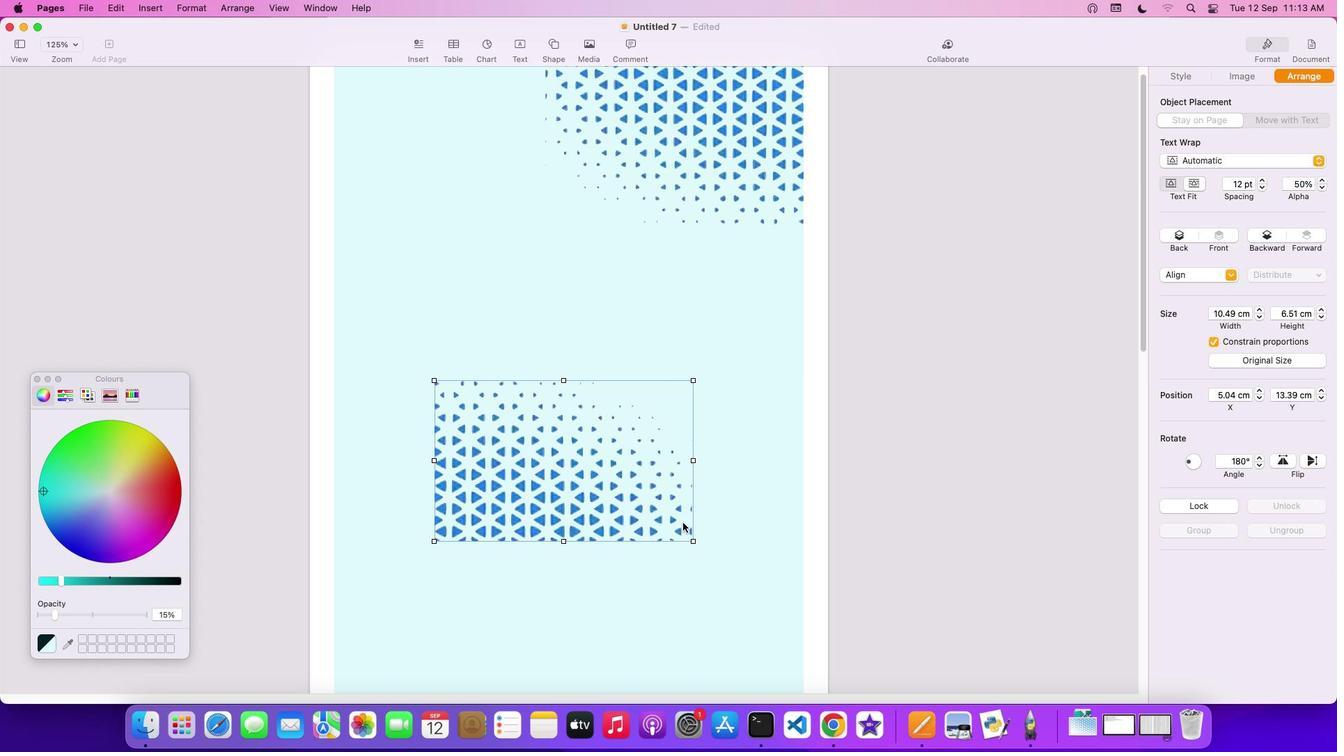 
Action: Mouse scrolled (683, 523) with delta (0, 0)
Screenshot: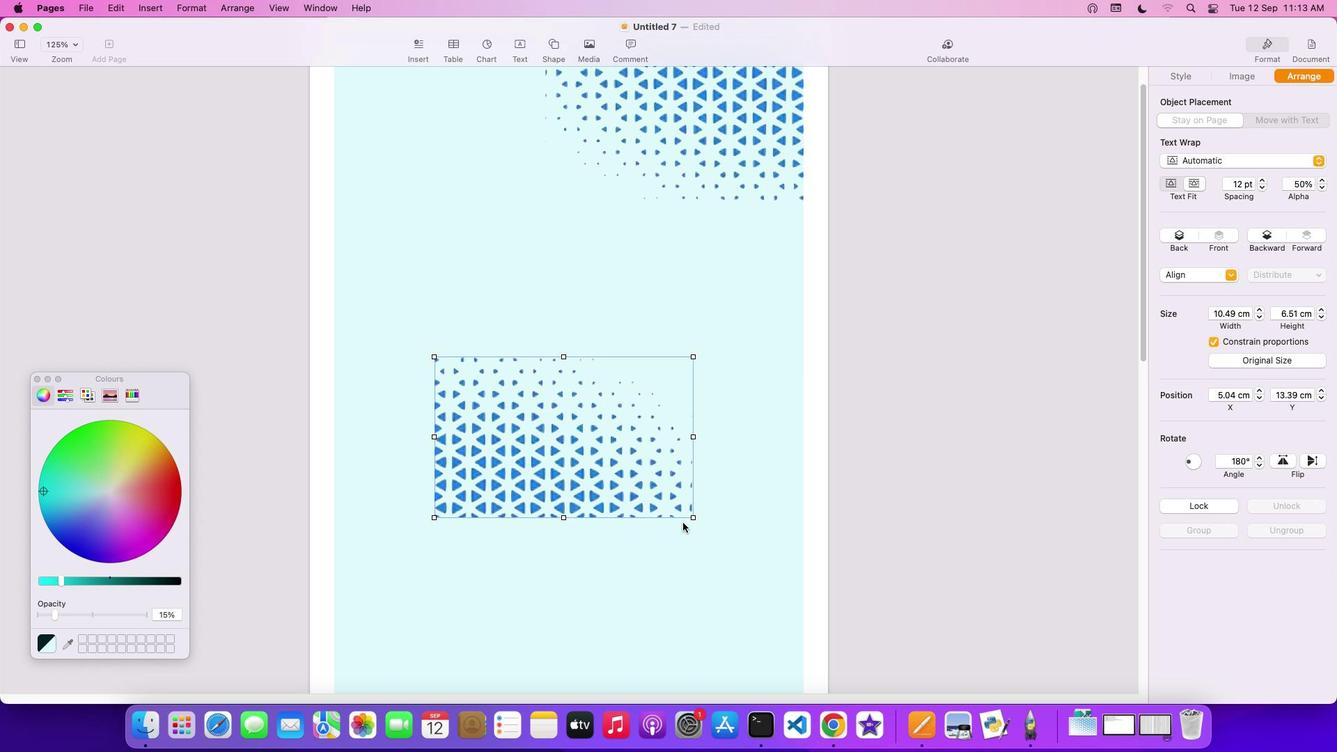 
Action: Mouse scrolled (683, 523) with delta (0, -2)
Screenshot: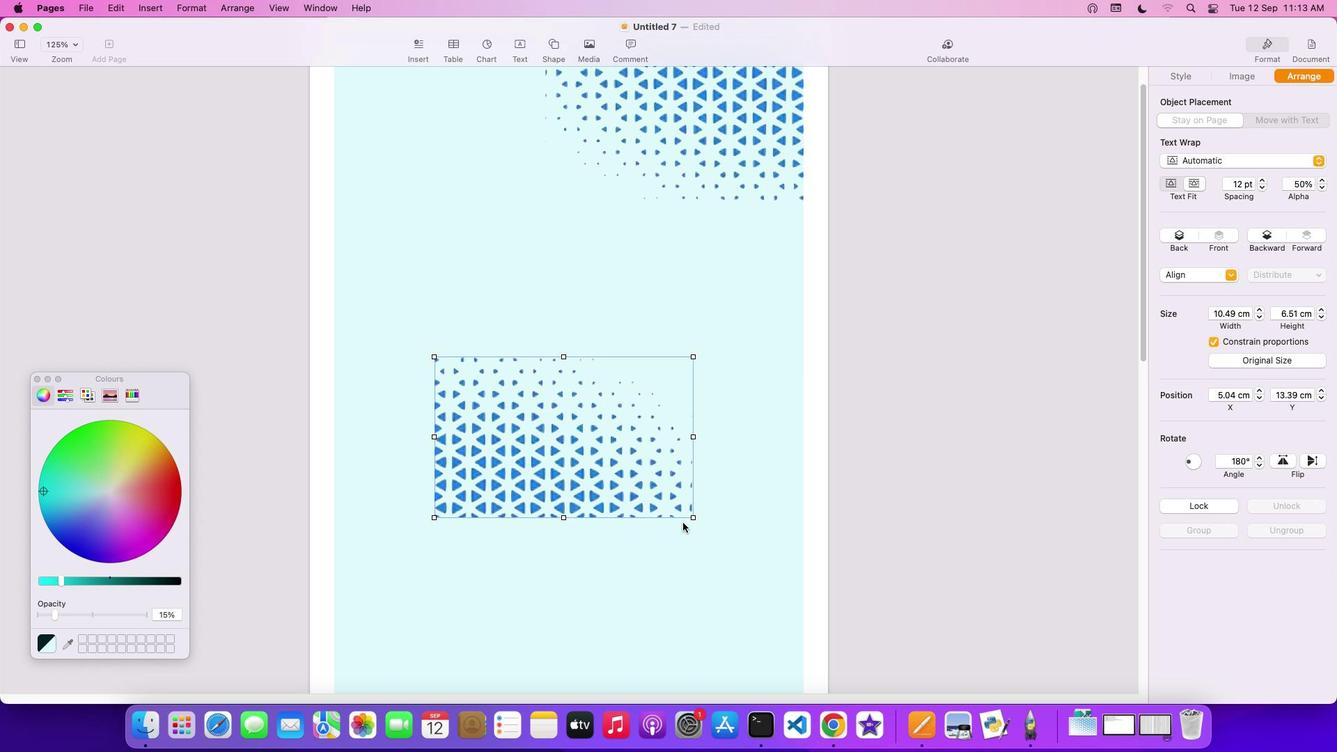 
Action: Mouse scrolled (683, 523) with delta (0, -3)
Screenshot: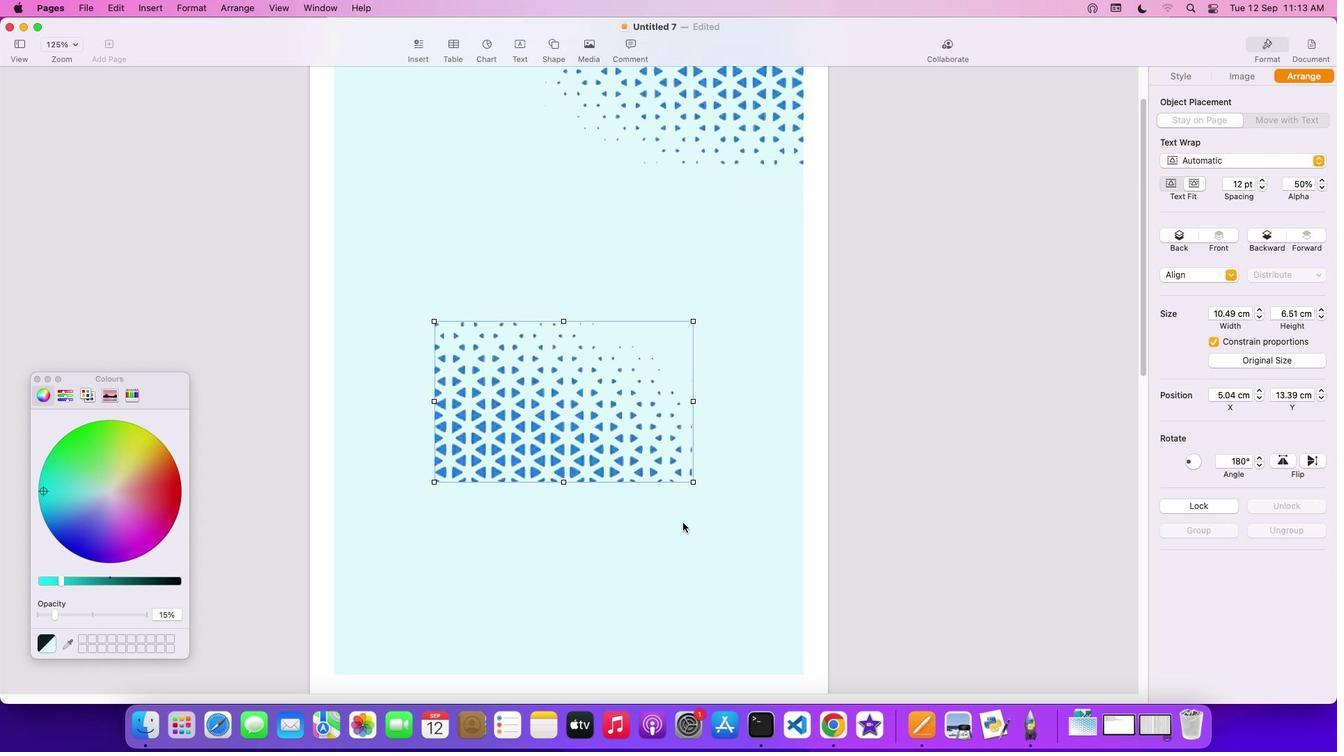 
Action: Mouse scrolled (683, 523) with delta (0, -3)
Screenshot: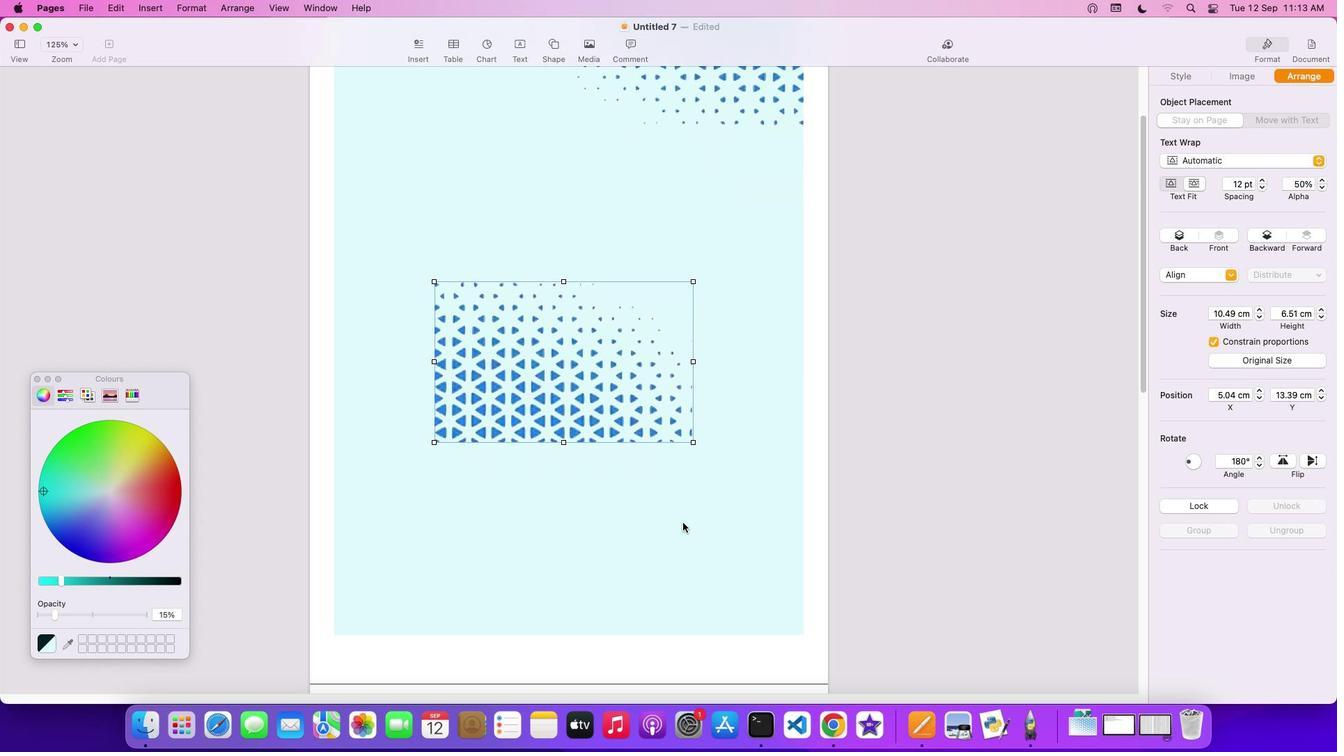 
Action: Mouse scrolled (683, 523) with delta (0, 0)
Screenshot: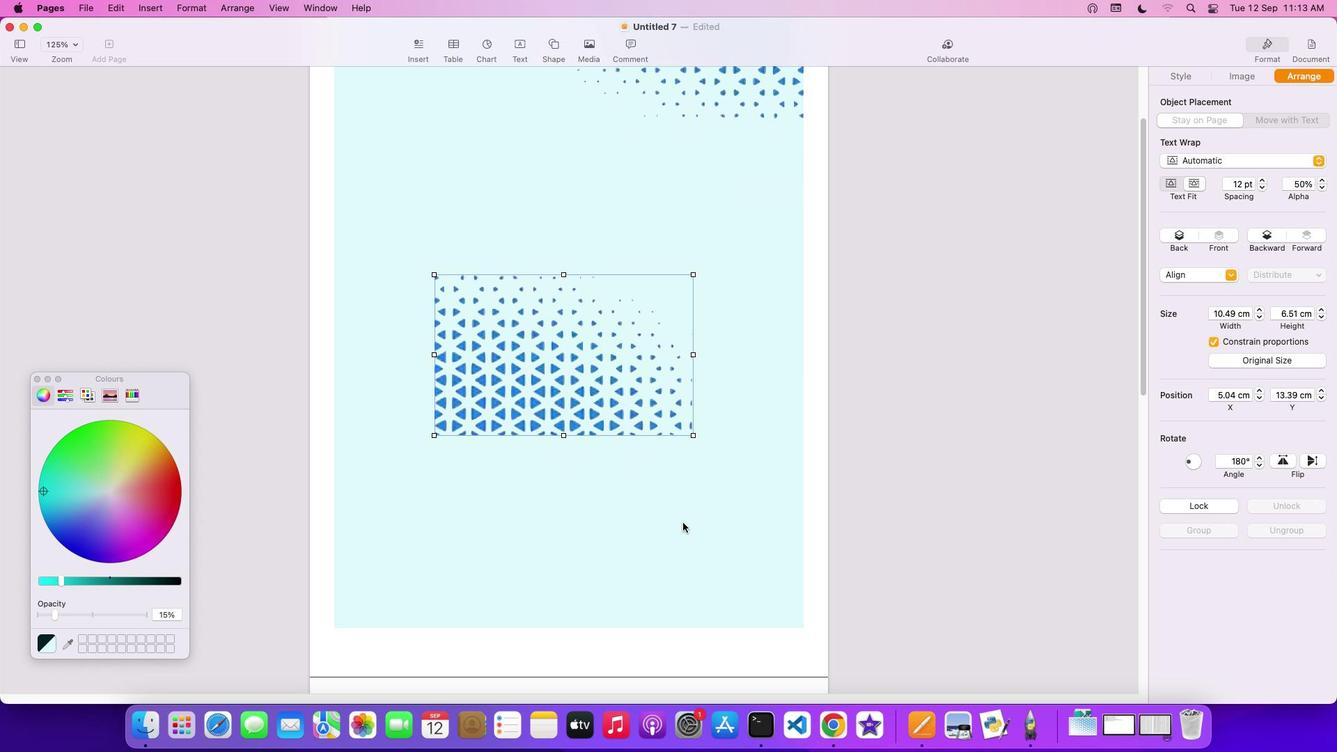 
Action: Mouse scrolled (683, 523) with delta (0, 0)
Screenshot: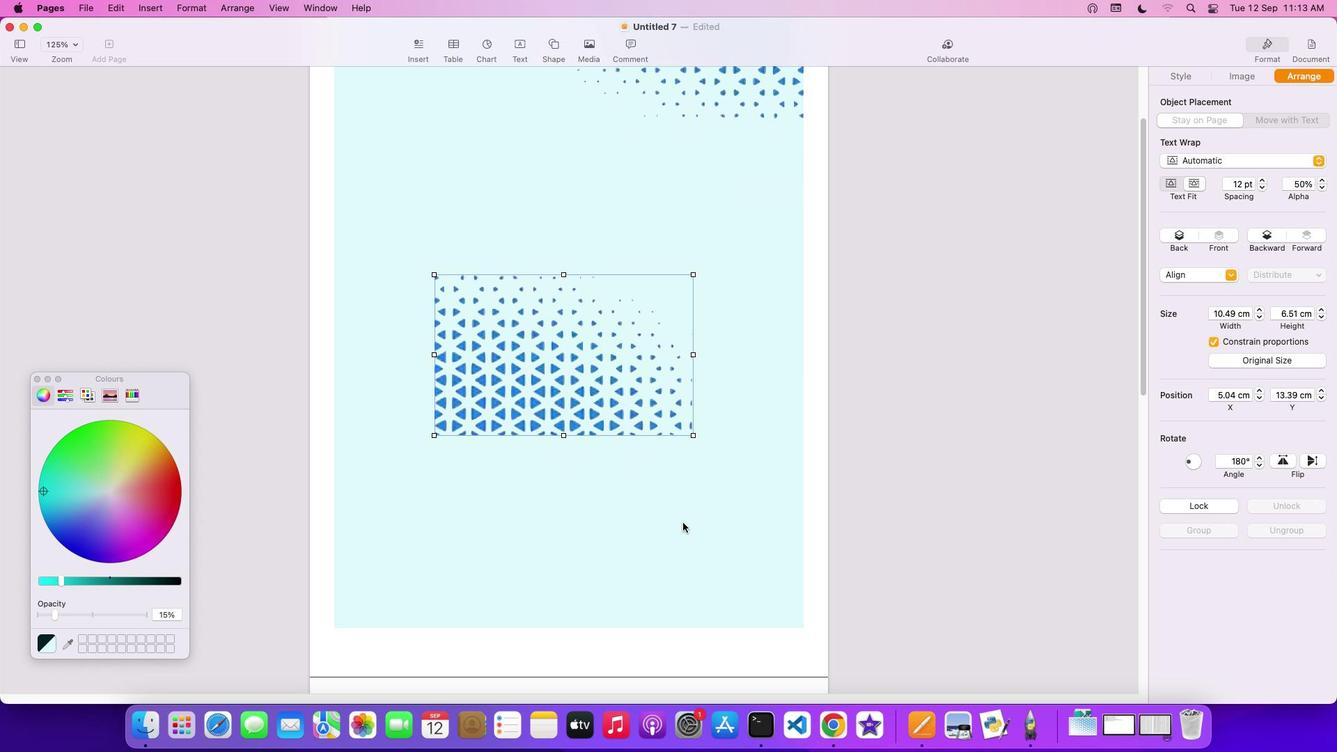 
Action: Mouse moved to (556, 374)
Screenshot: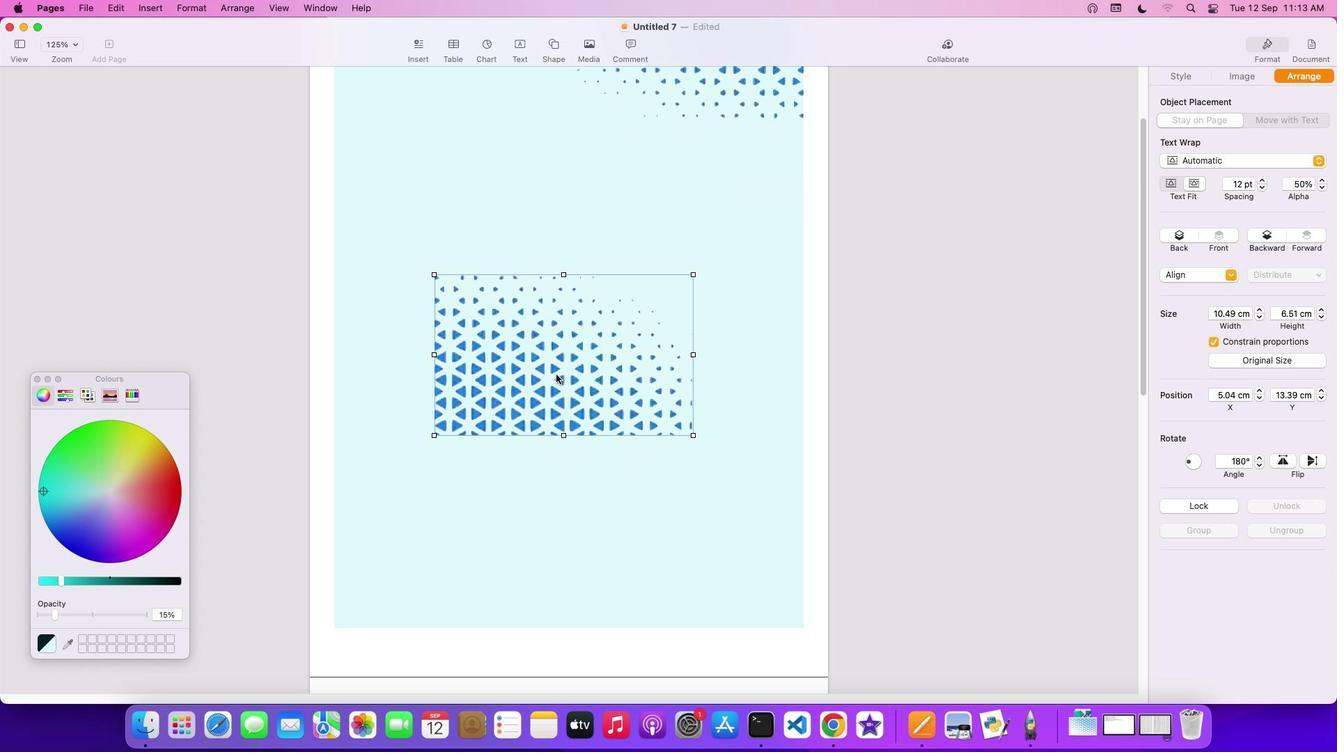 
Action: Mouse pressed left at (556, 374)
Screenshot: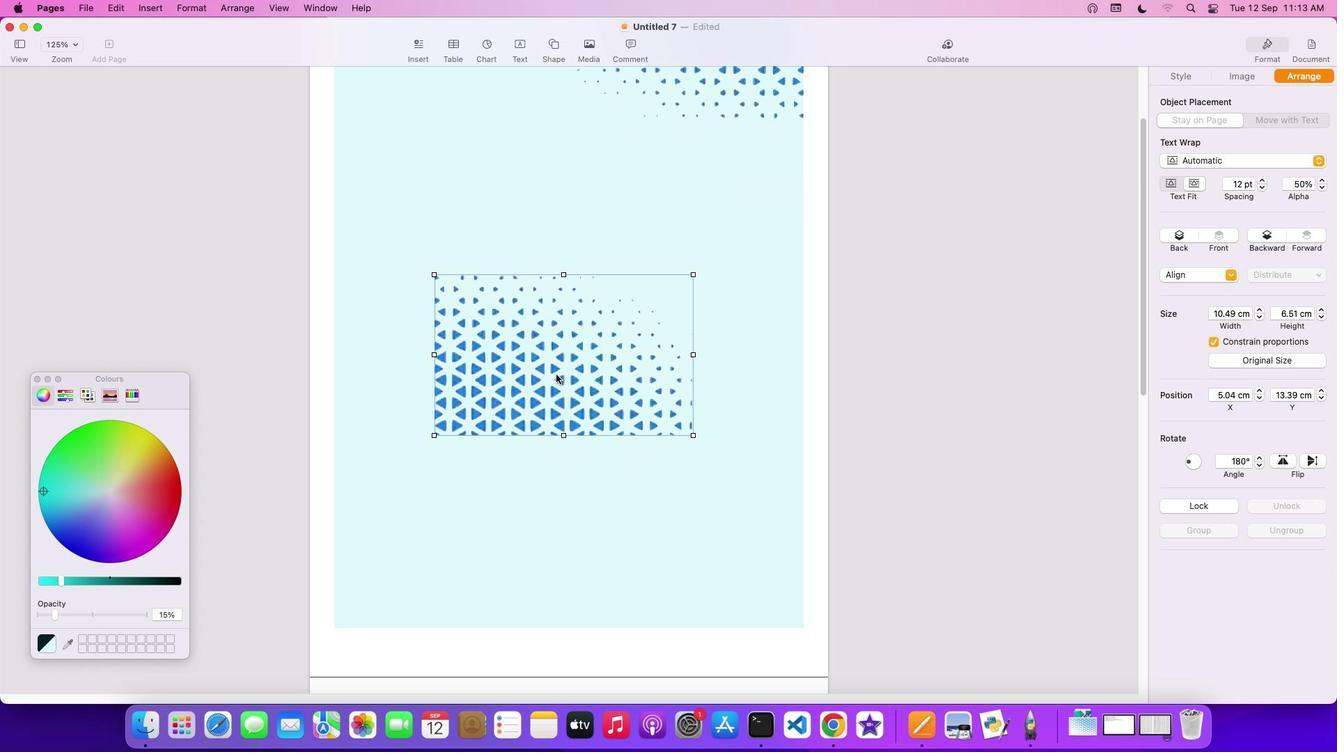
Action: Mouse moved to (594, 468)
Screenshot: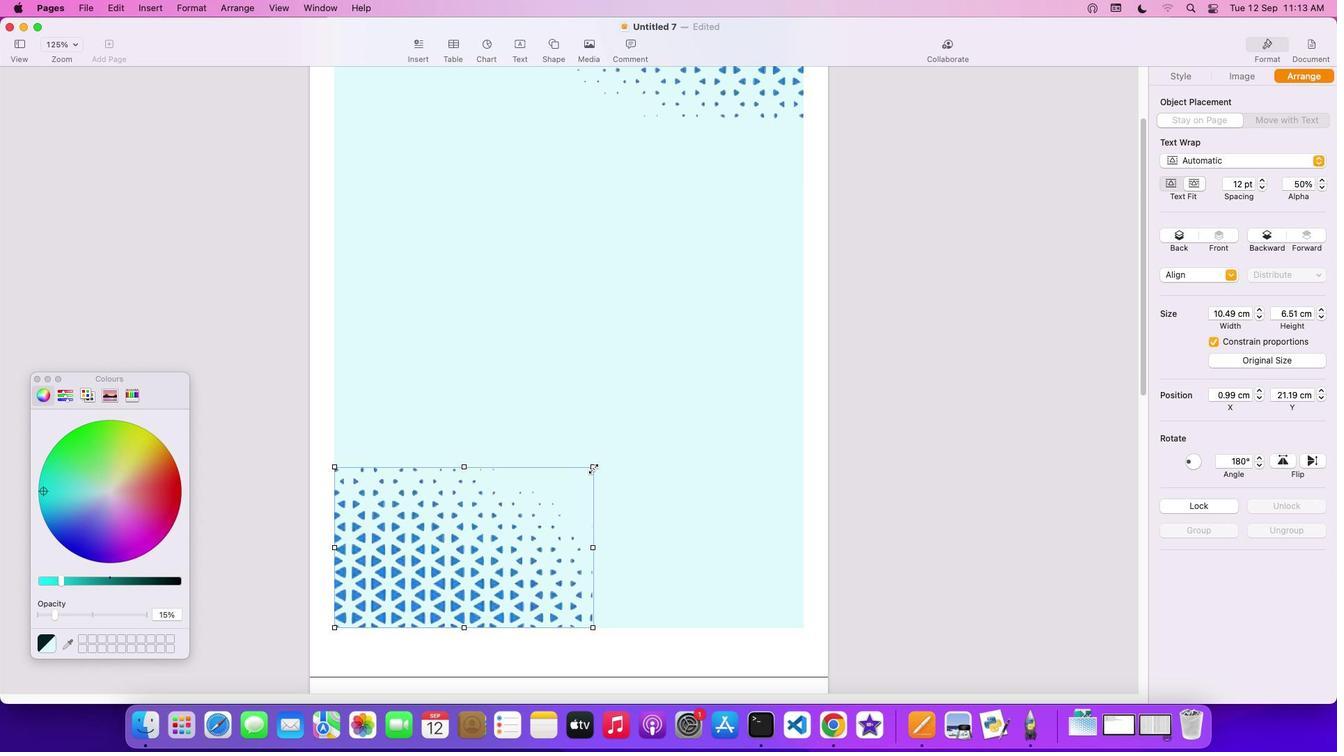 
Action: Mouse pressed left at (594, 468)
Screenshot: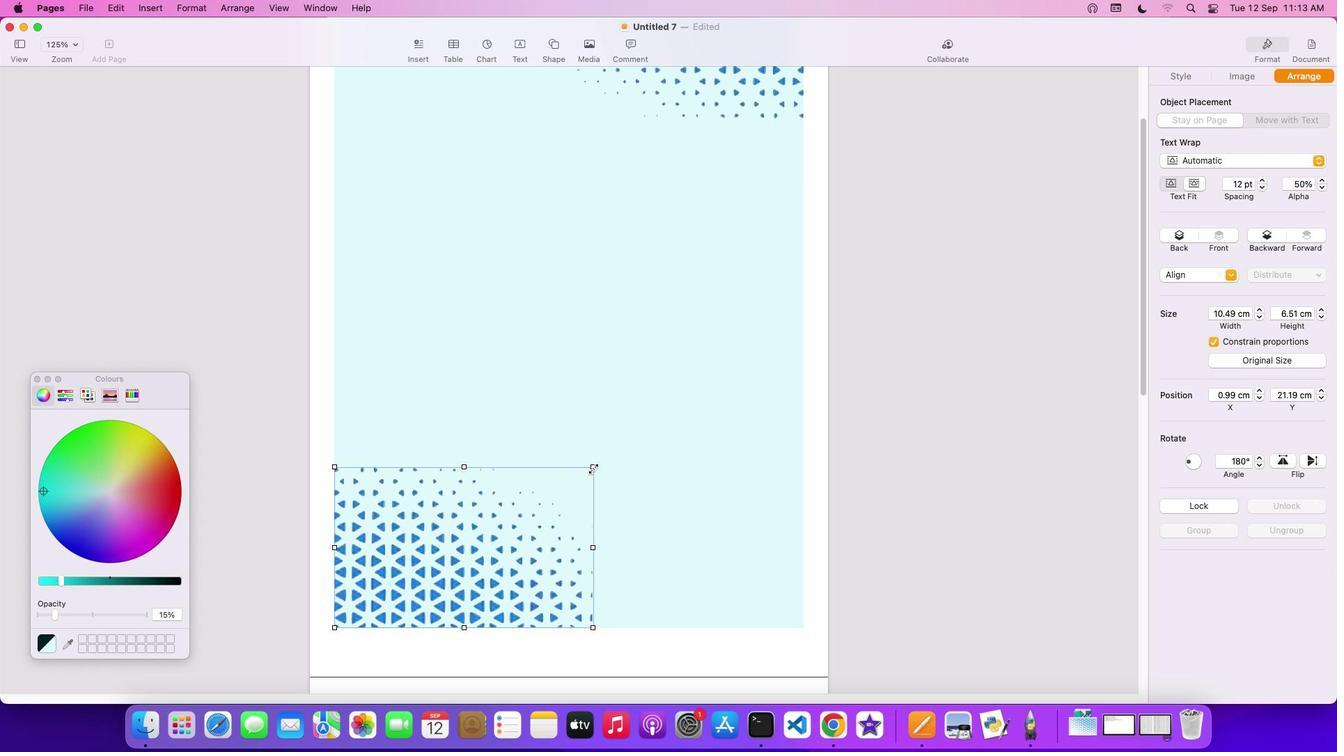 
Action: Mouse moved to (670, 491)
Screenshot: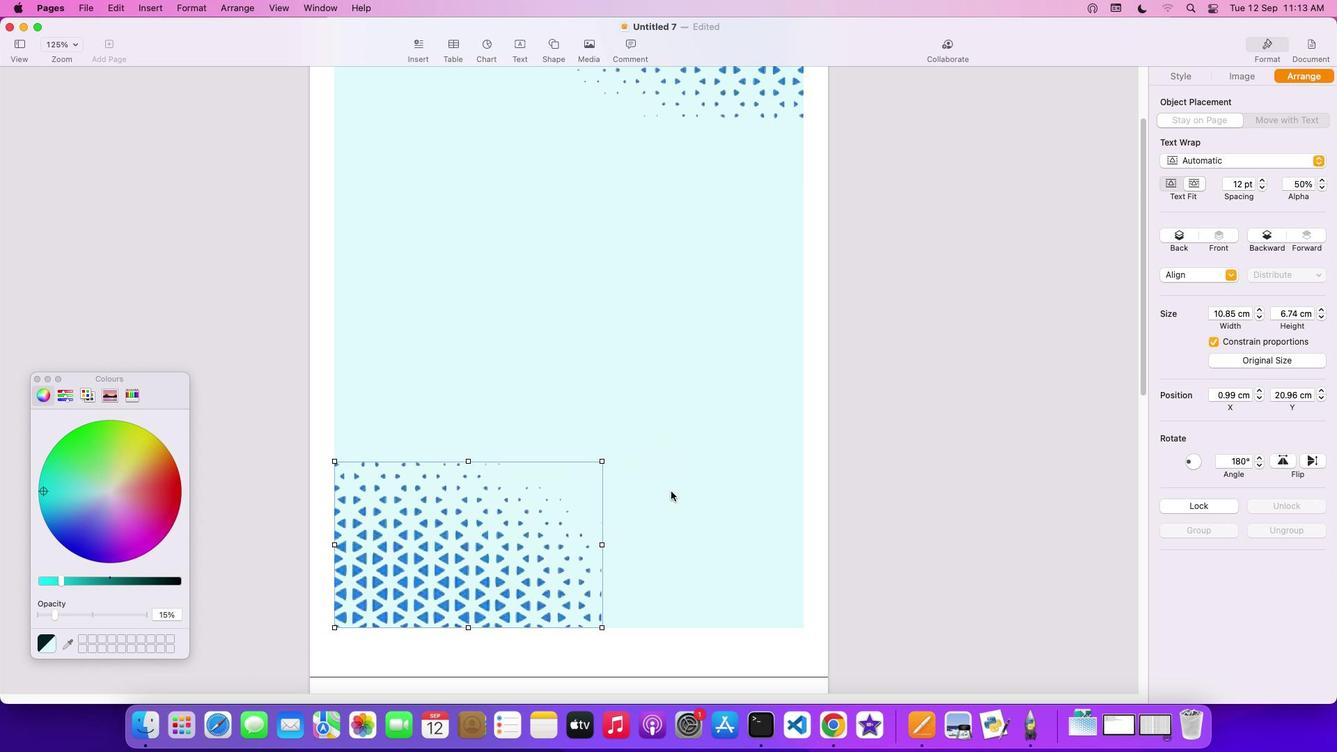 
Action: Mouse pressed left at (670, 491)
Screenshot: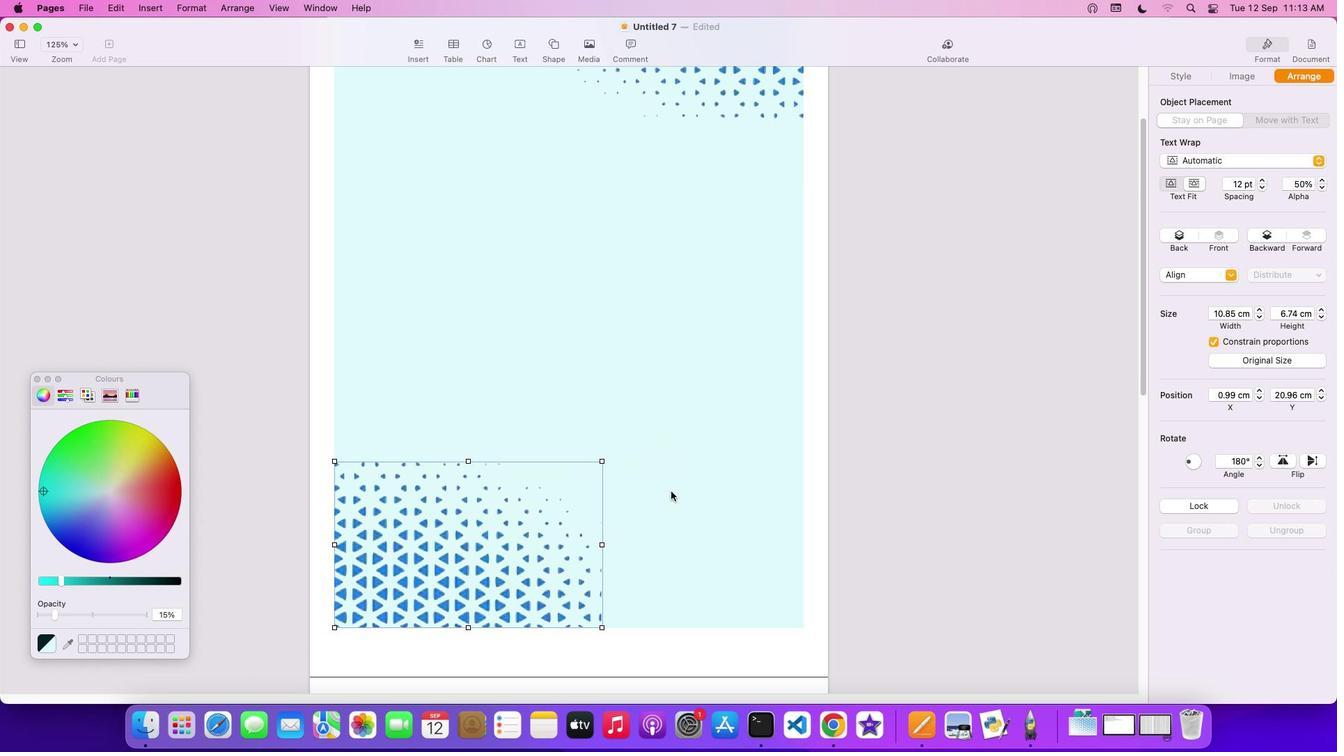 
Action: Mouse moved to (704, 319)
Screenshot: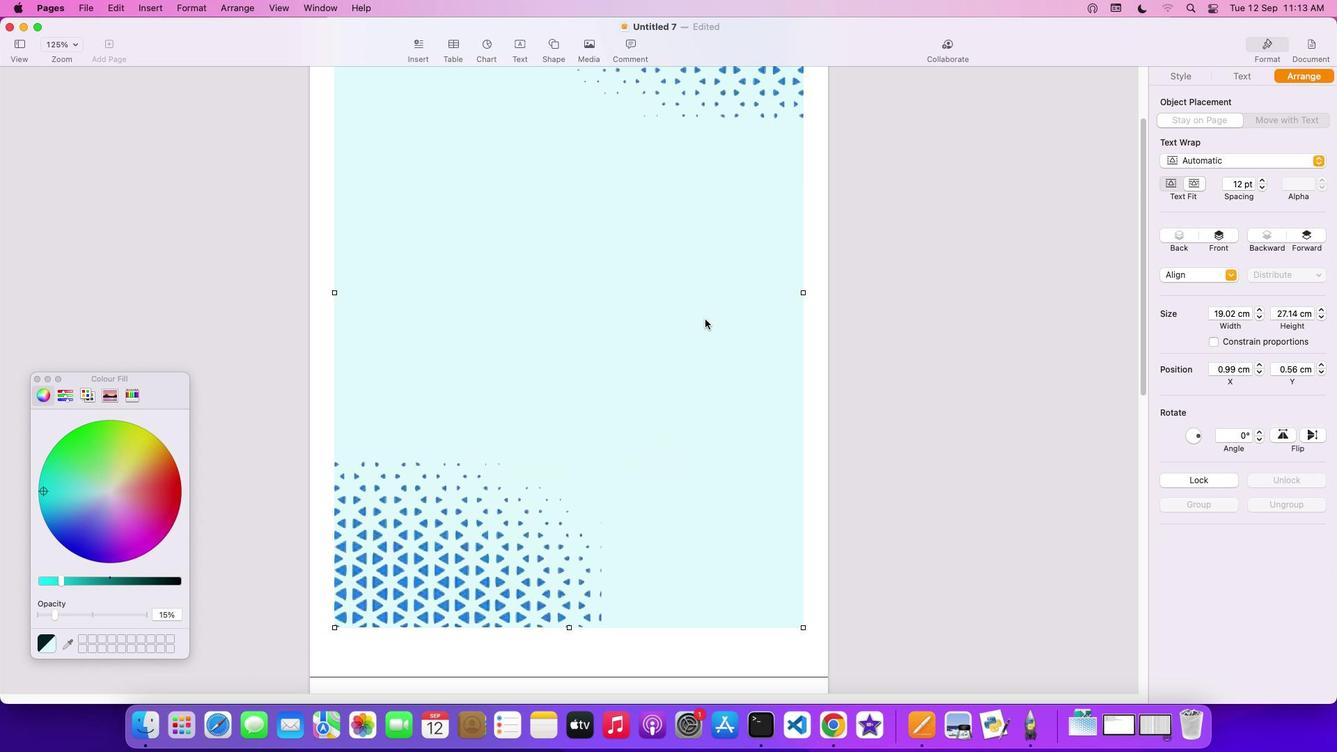 
Action: Mouse scrolled (704, 319) with delta (0, 0)
Screenshot: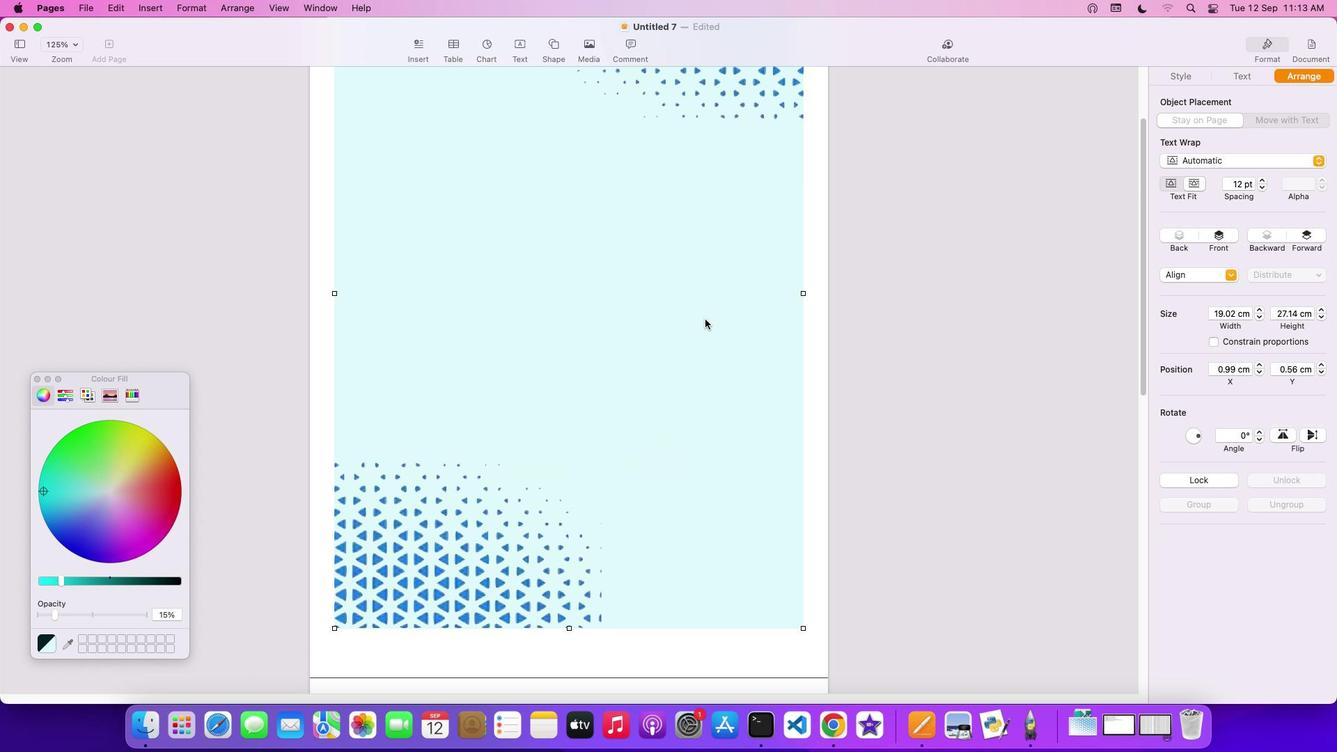 
Action: Mouse scrolled (704, 319) with delta (0, 0)
Screenshot: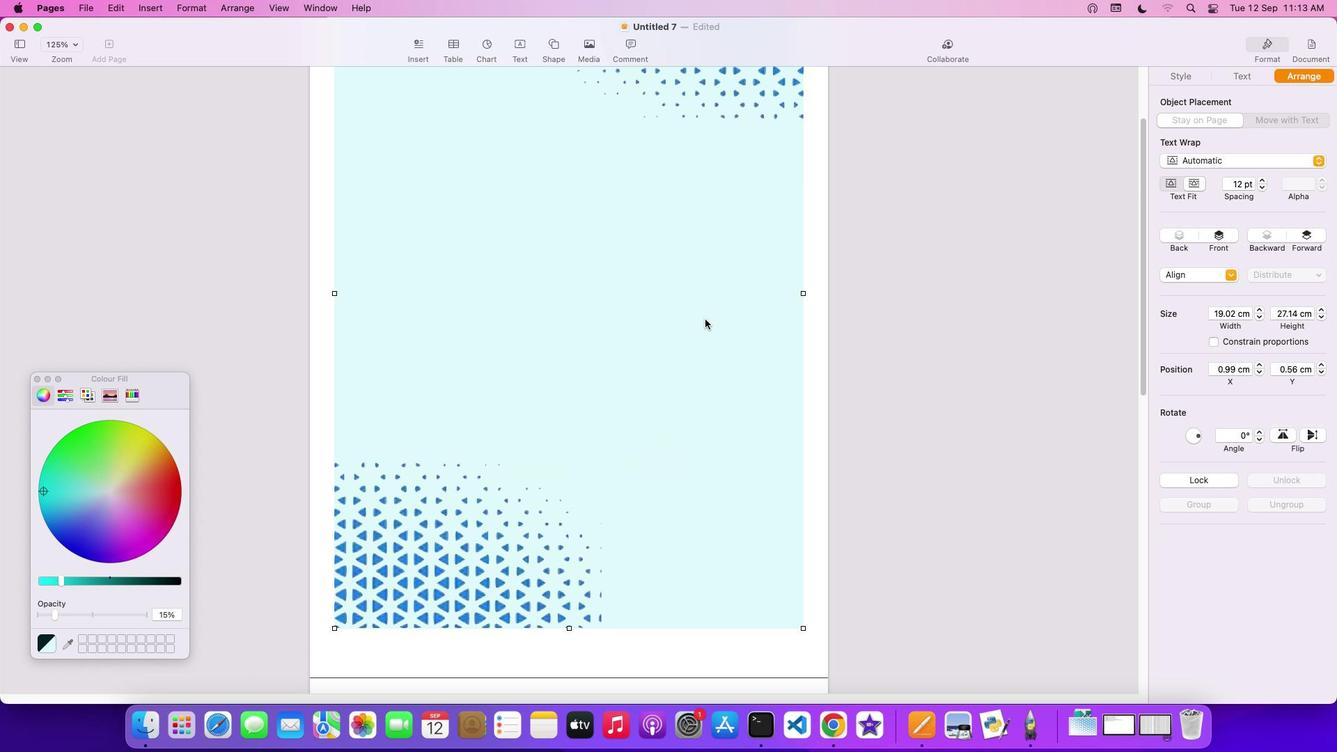 
Action: Mouse scrolled (704, 319) with delta (0, 2)
Screenshot: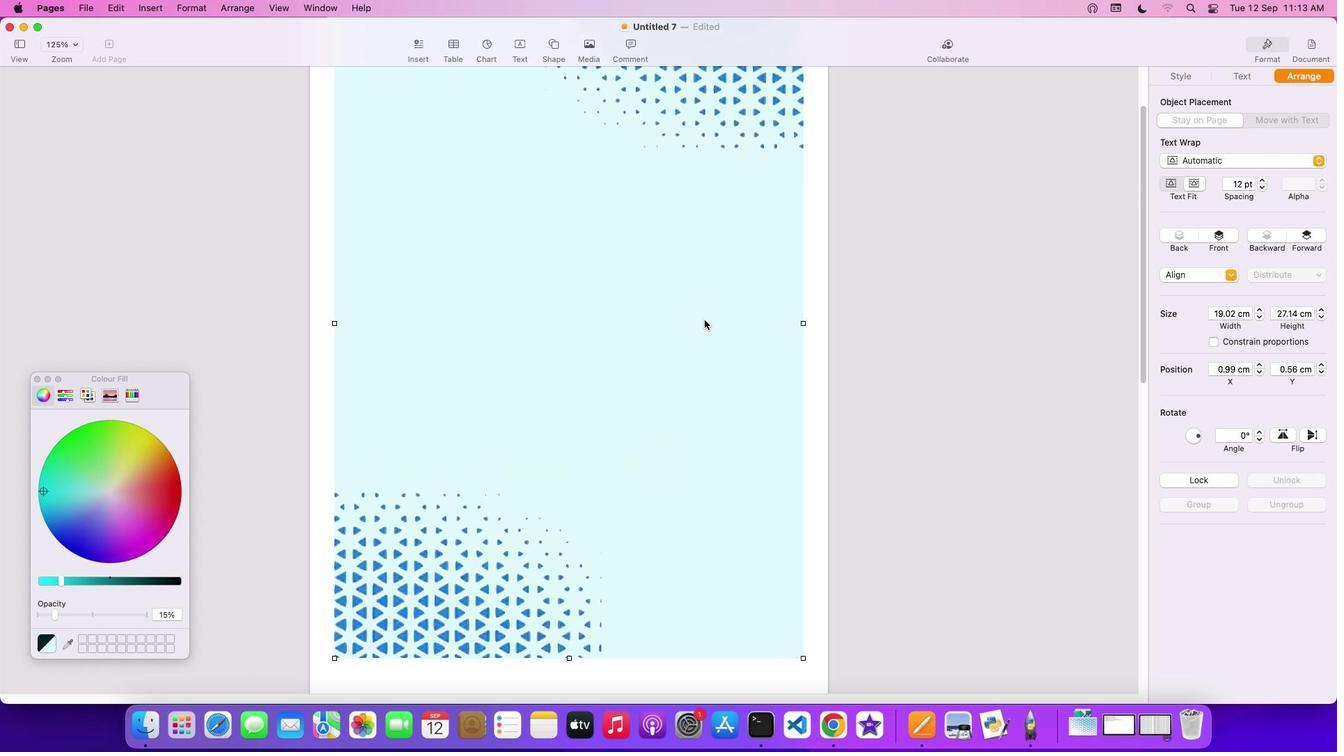 
Action: Mouse scrolled (704, 319) with delta (0, 3)
Screenshot: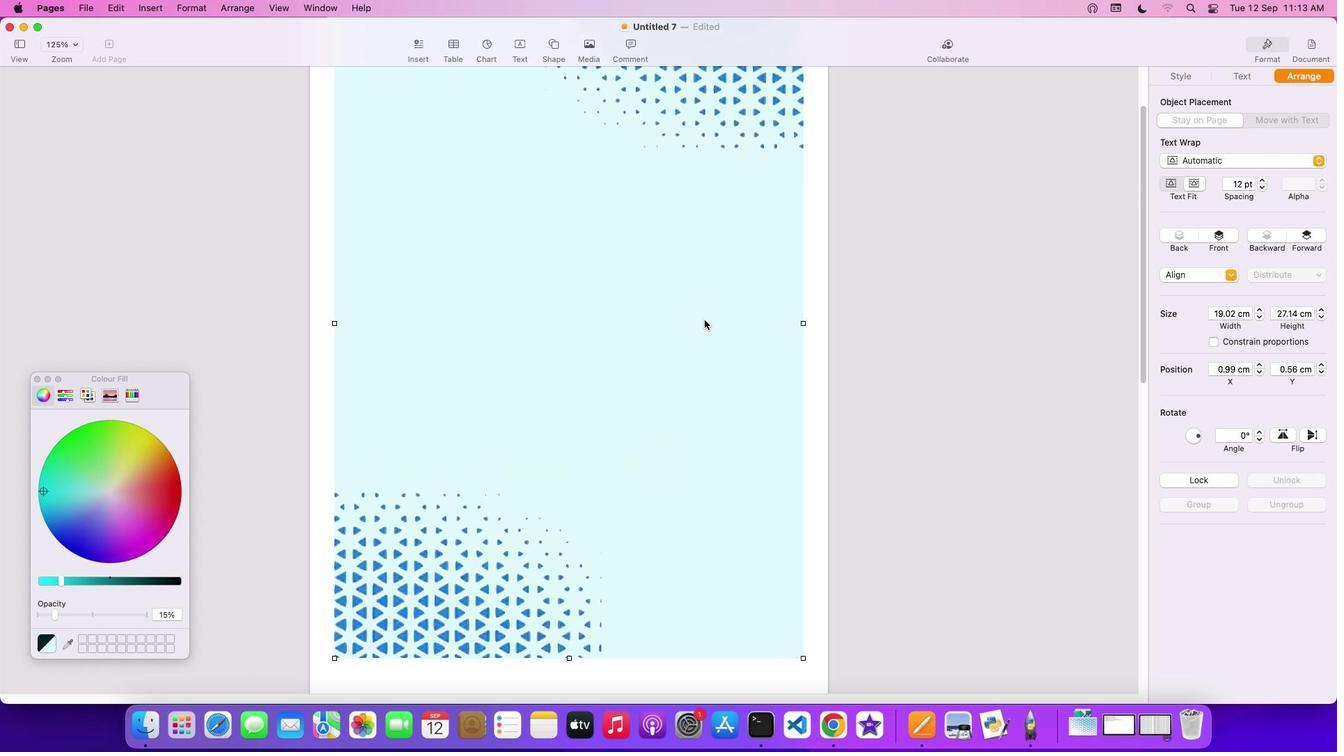 
Action: Mouse scrolled (704, 319) with delta (0, 4)
Screenshot: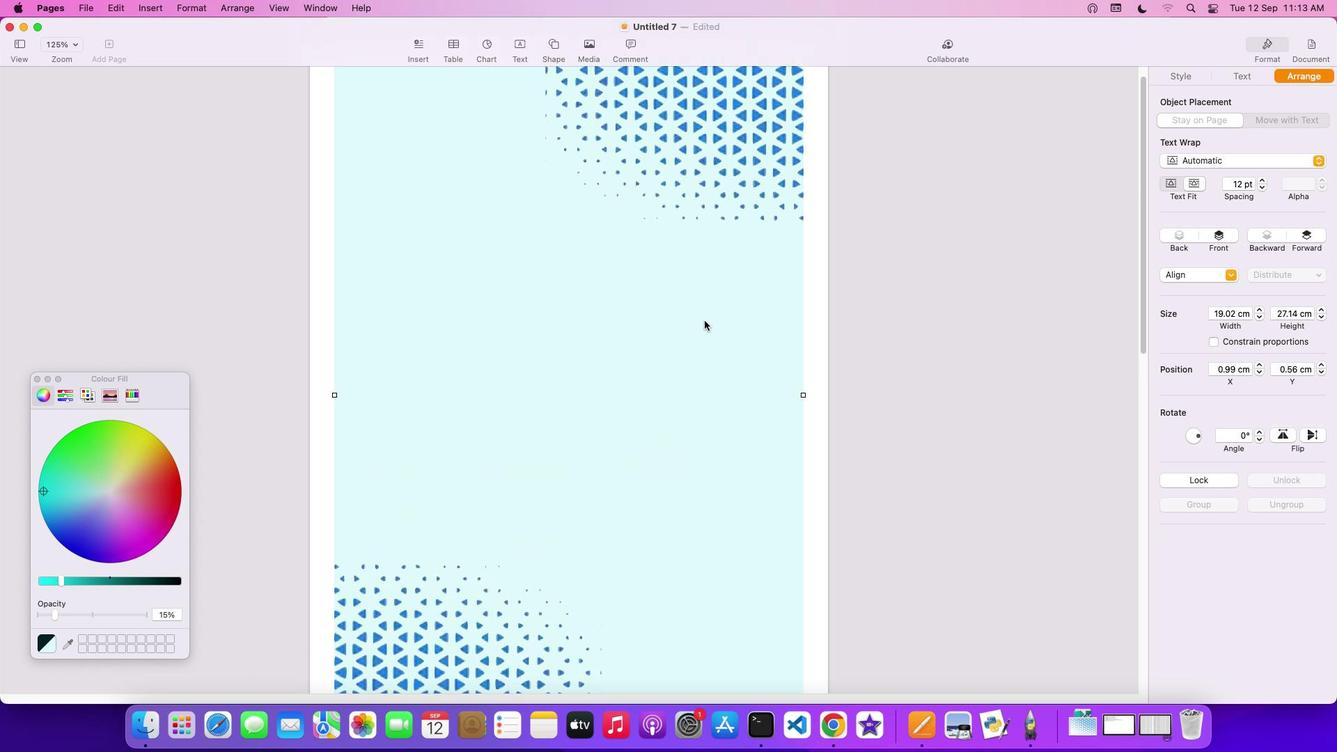 
Action: Mouse moved to (704, 320)
Screenshot: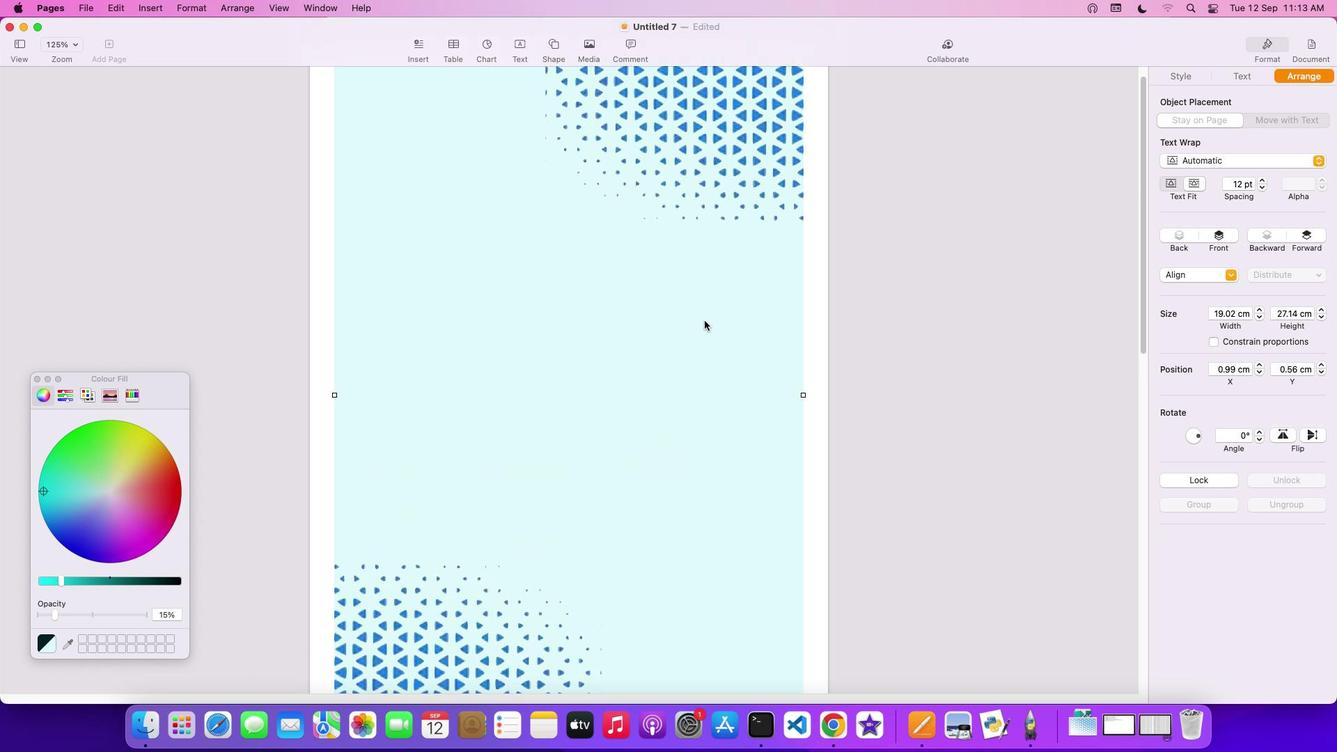 
Action: Mouse scrolled (704, 320) with delta (0, 0)
Screenshot: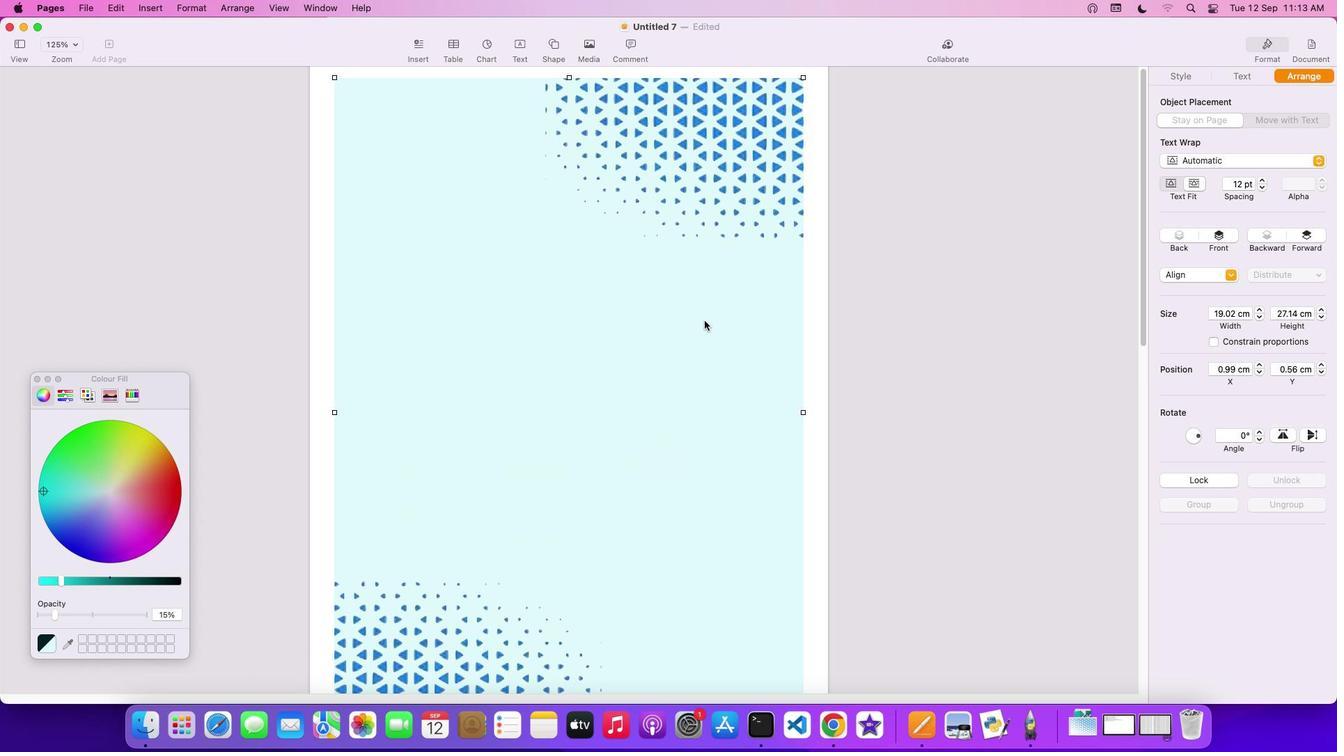 
Action: Mouse scrolled (704, 320) with delta (0, 0)
Screenshot: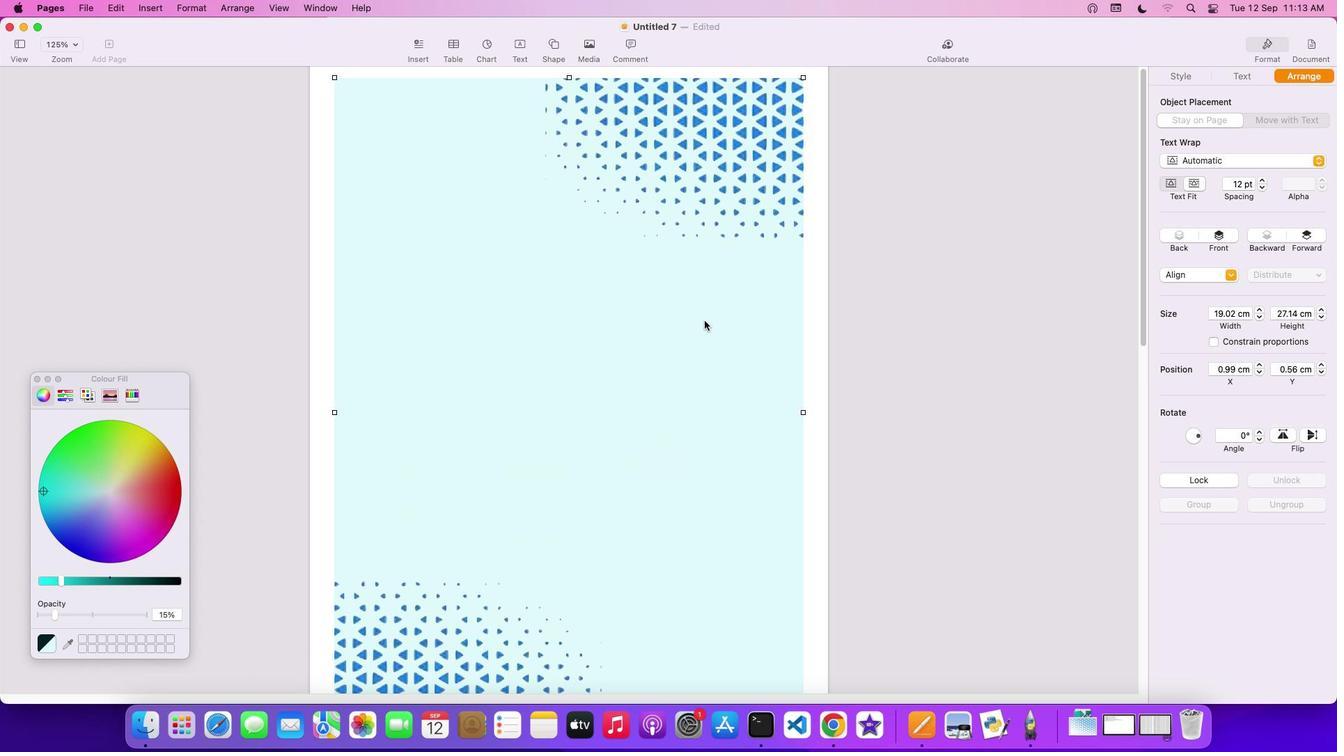 
Action: Mouse scrolled (704, 320) with delta (0, 2)
Screenshot: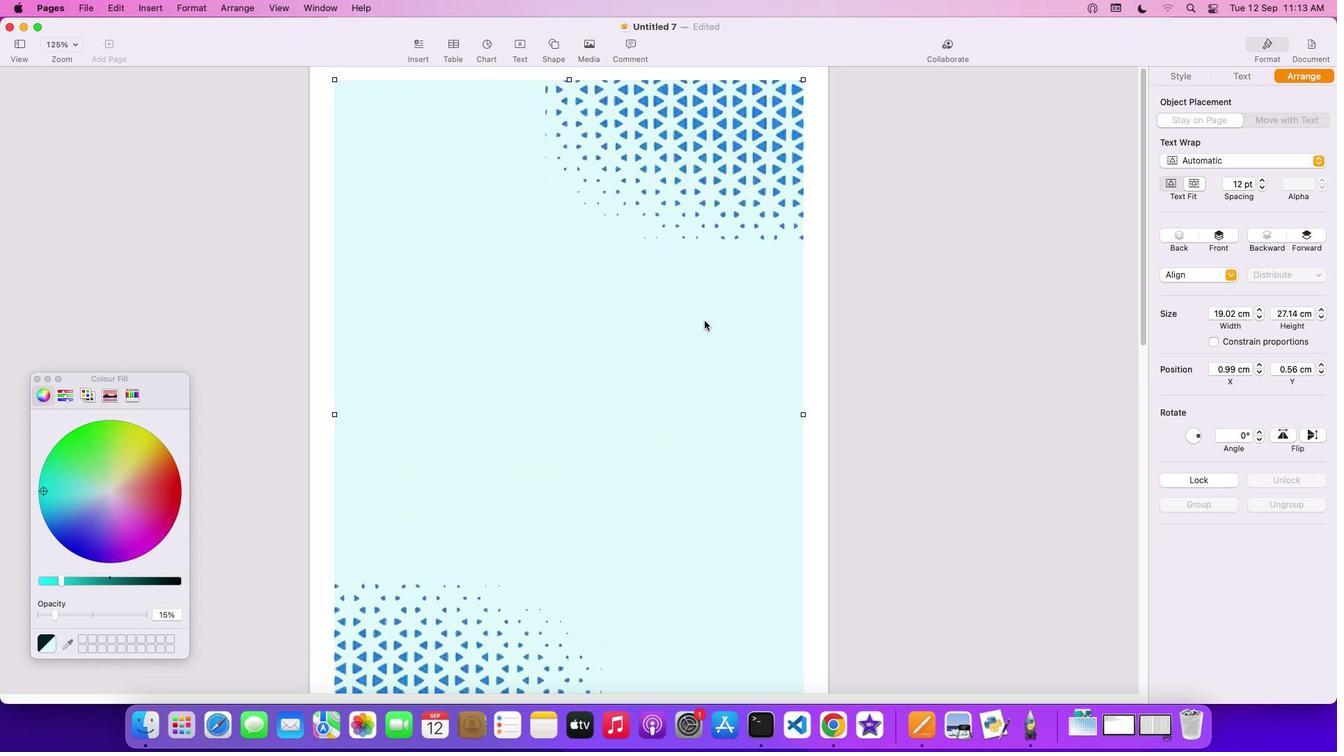 
Action: Mouse scrolled (704, 320) with delta (0, 3)
Screenshot: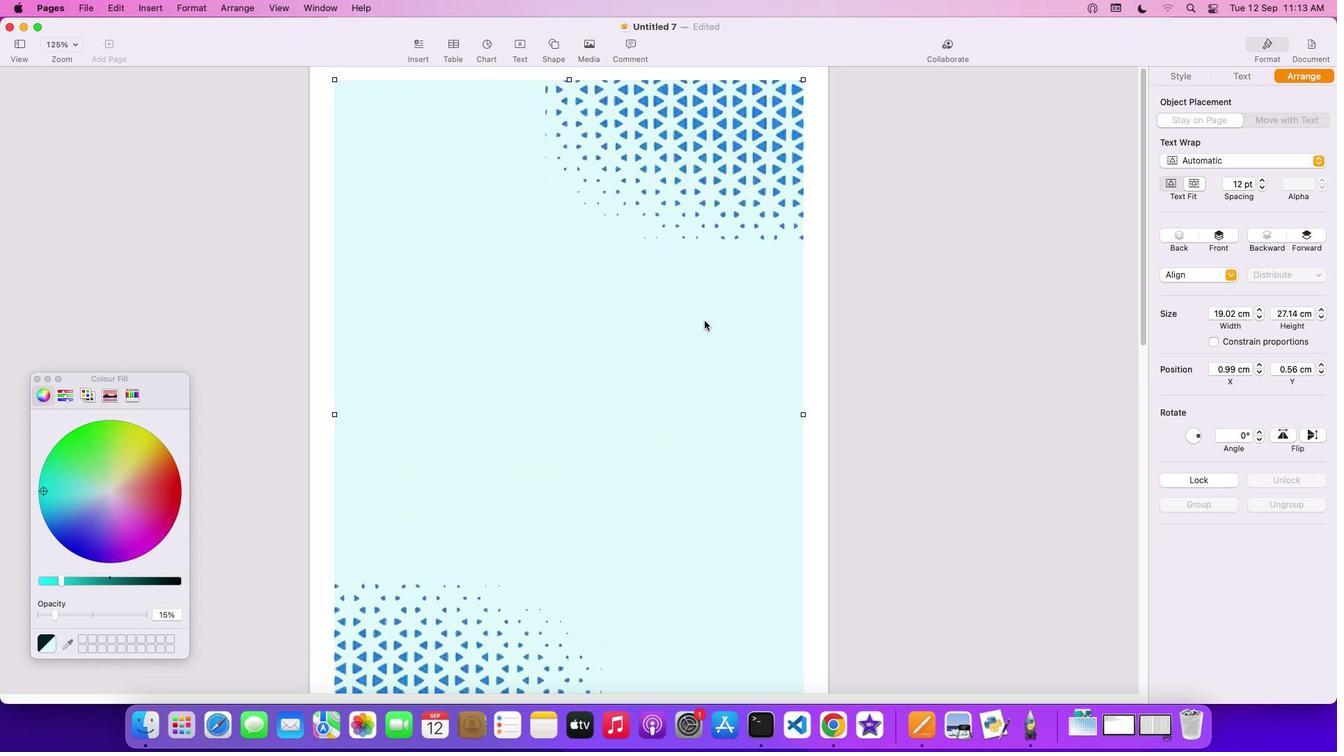 
Action: Mouse scrolled (704, 320) with delta (0, 4)
Screenshot: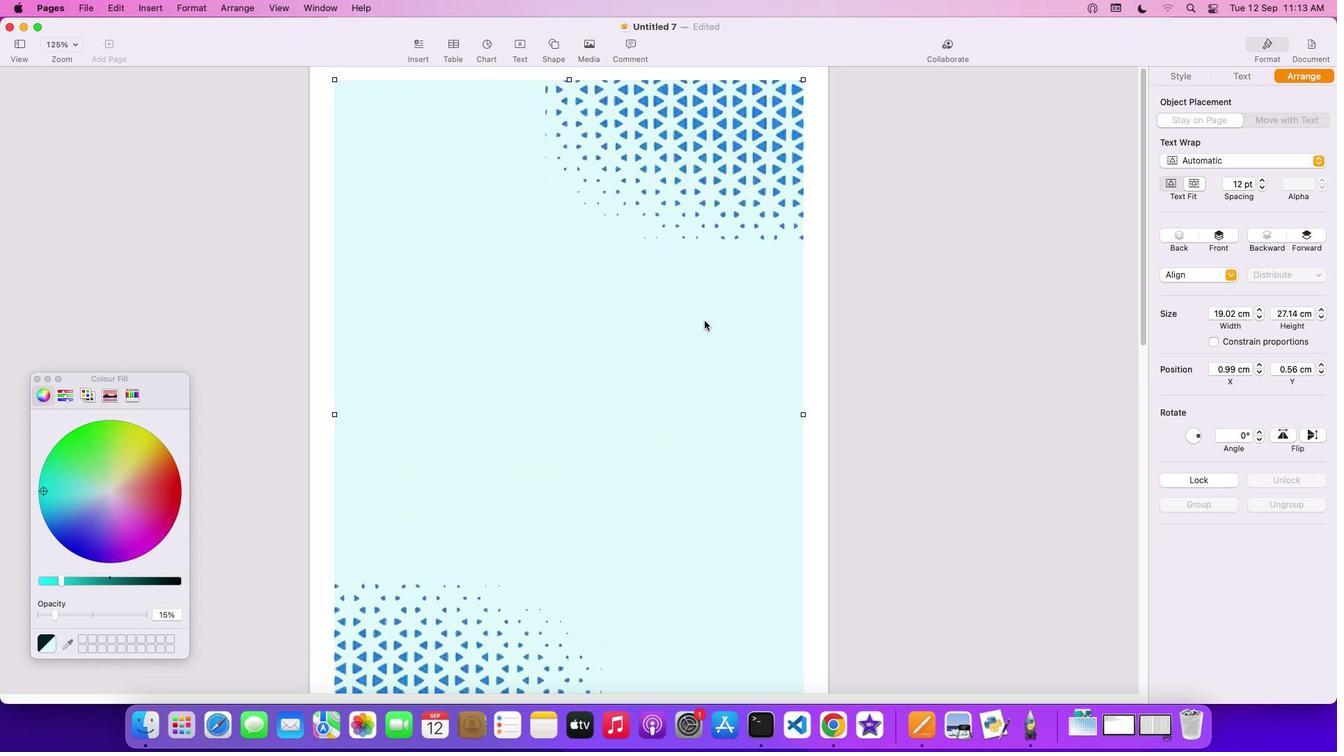 
Action: Mouse moved to (730, 193)
Screenshot: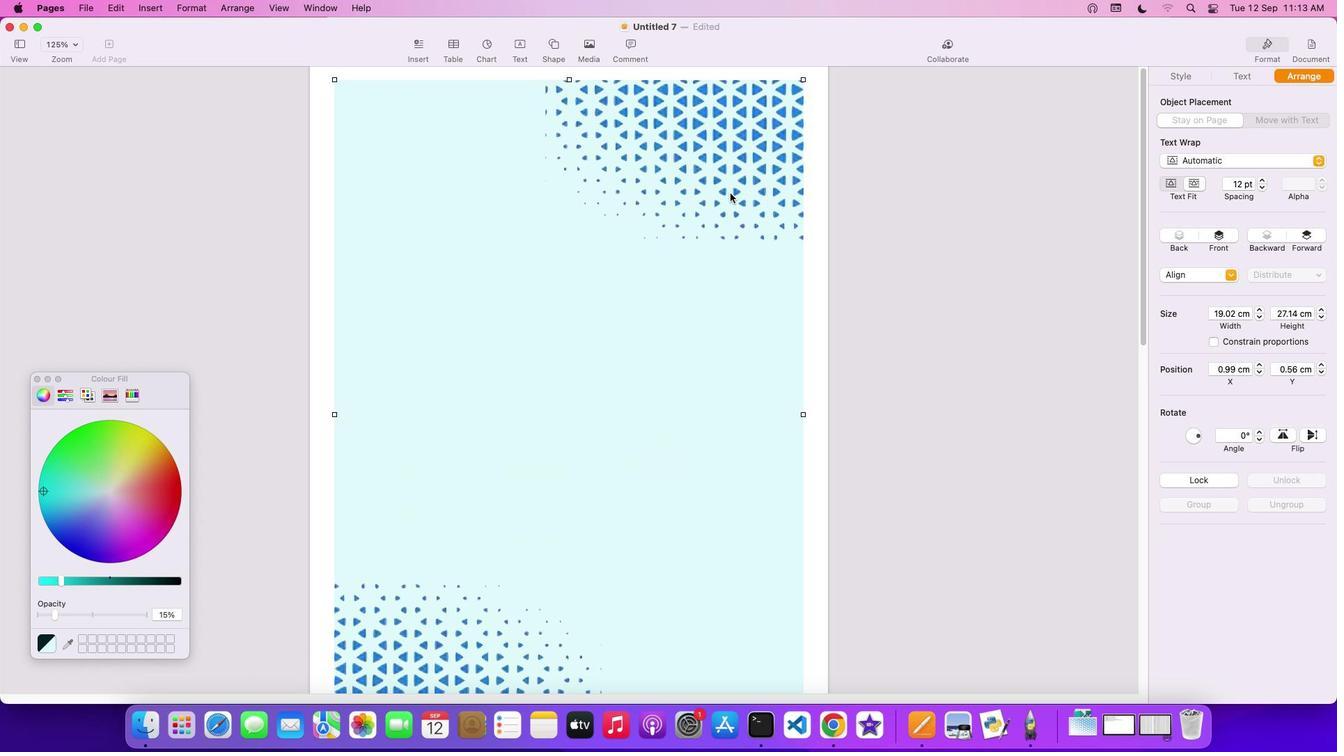
Action: Mouse pressed left at (730, 193)
Screenshot: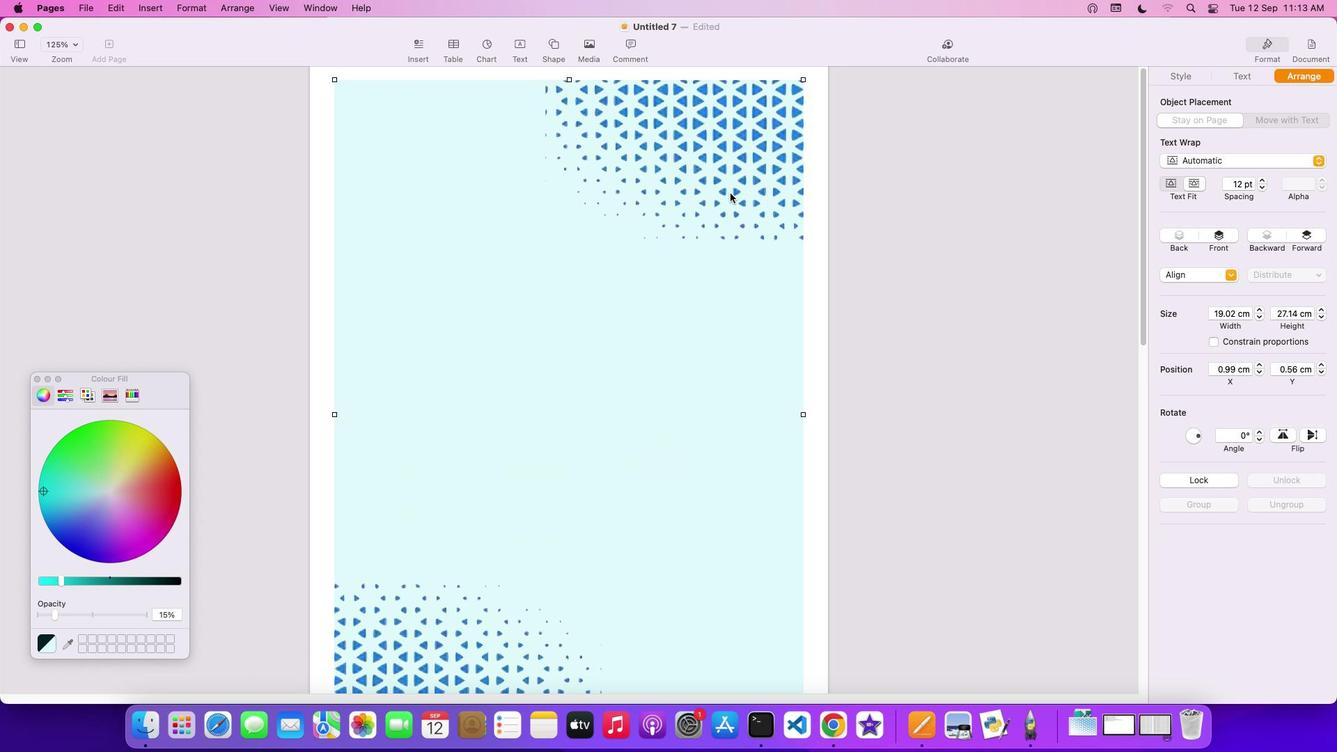 
Action: Mouse moved to (1253, 78)
Screenshot: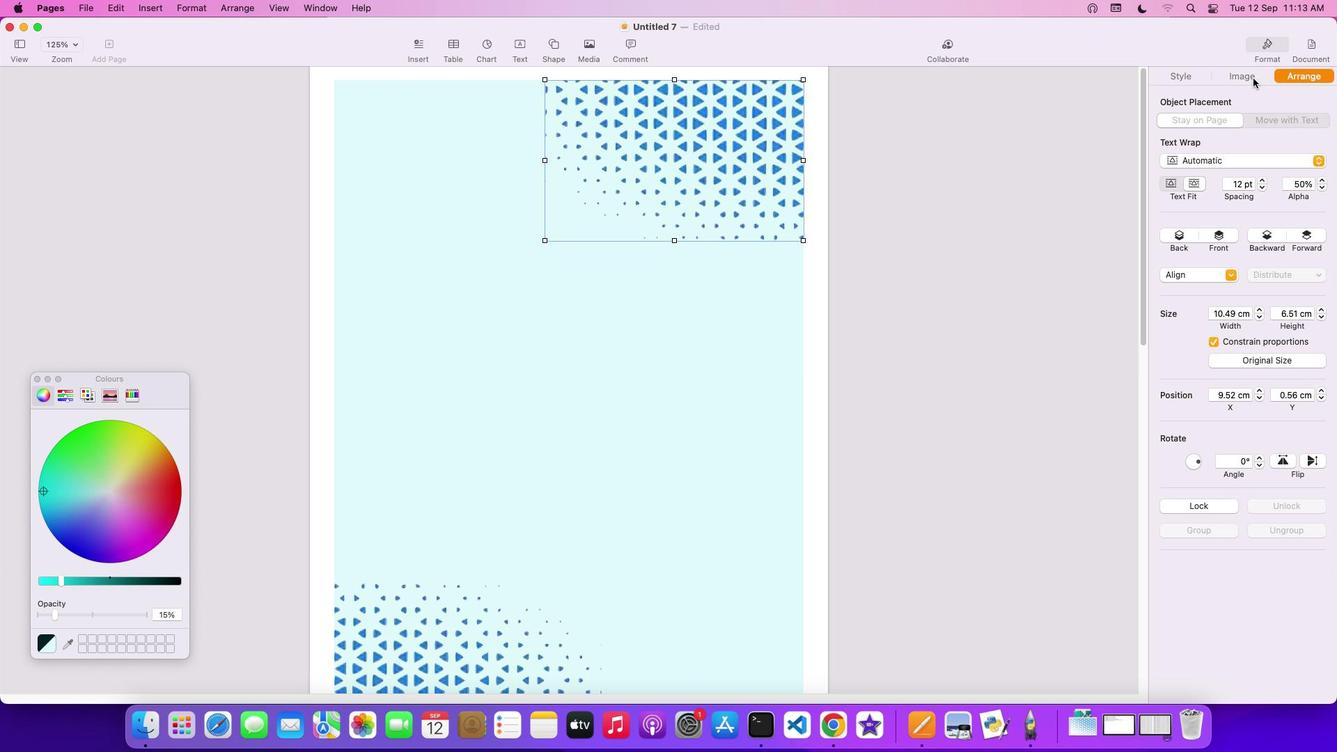 
Action: Mouse pressed left at (1253, 78)
Screenshot: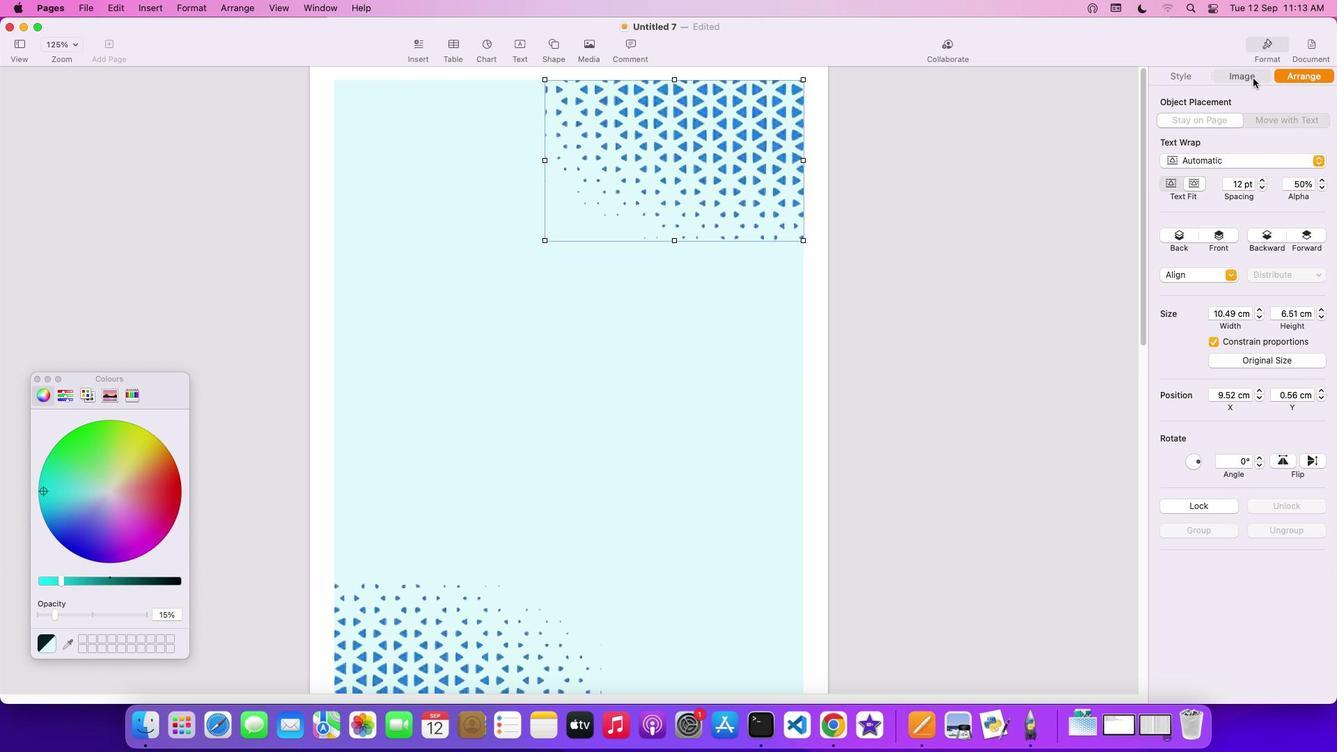 
Action: Mouse moved to (1211, 277)
Screenshot: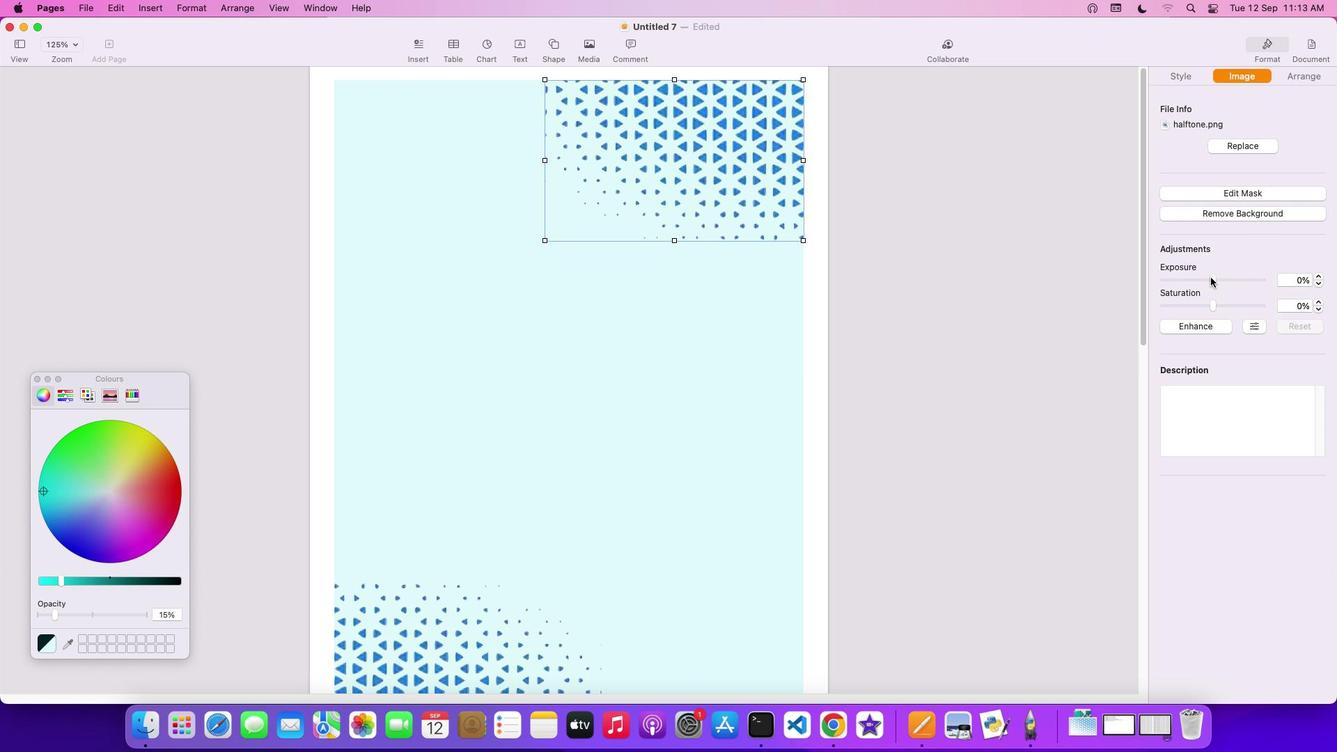 
Action: Mouse pressed left at (1211, 277)
Screenshot: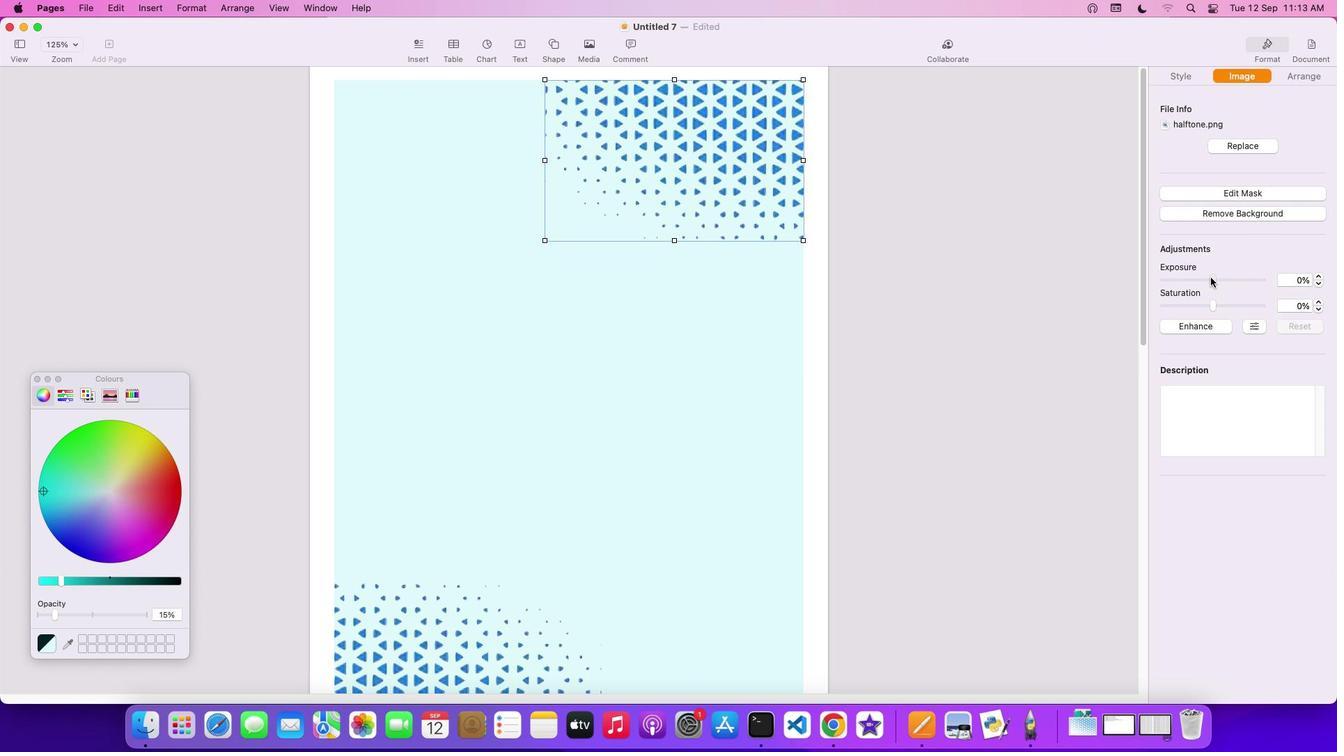
Action: Mouse moved to (1243, 326)
Screenshot: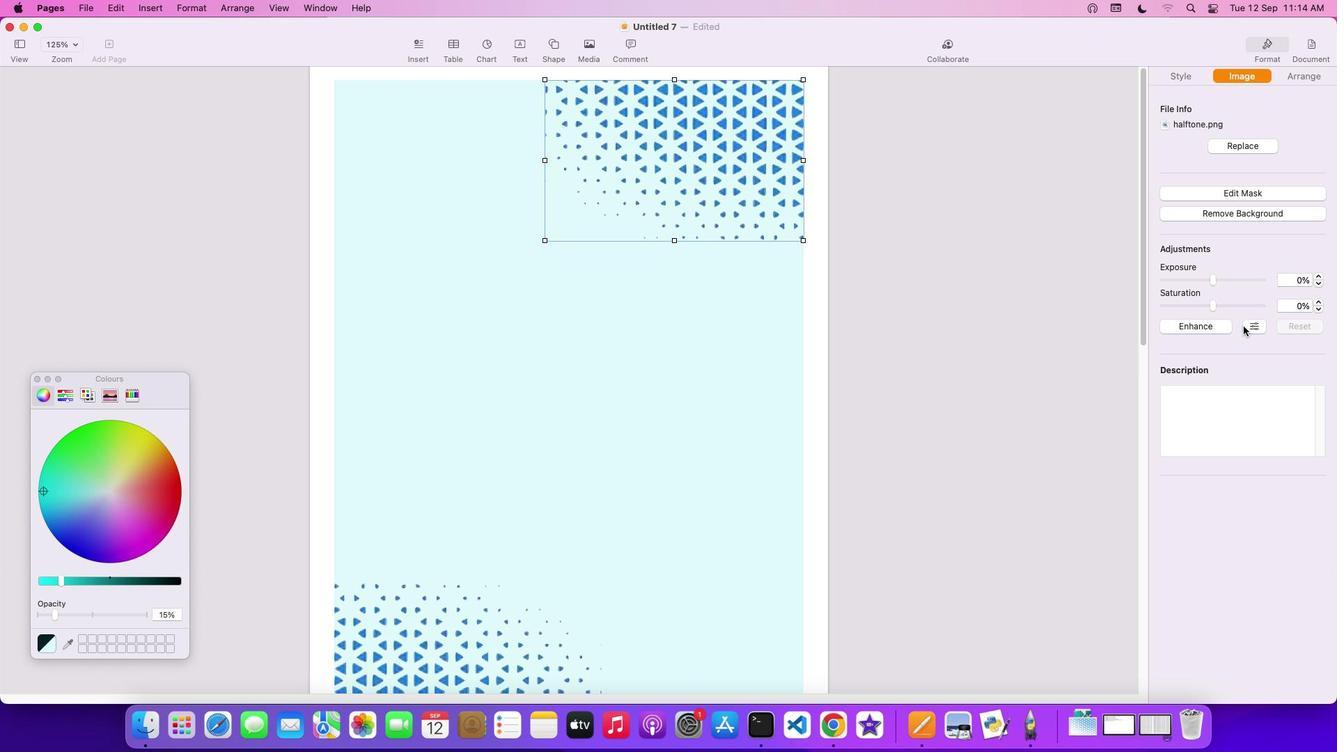 
Action: Mouse scrolled (1243, 326) with delta (0, 0)
Screenshot: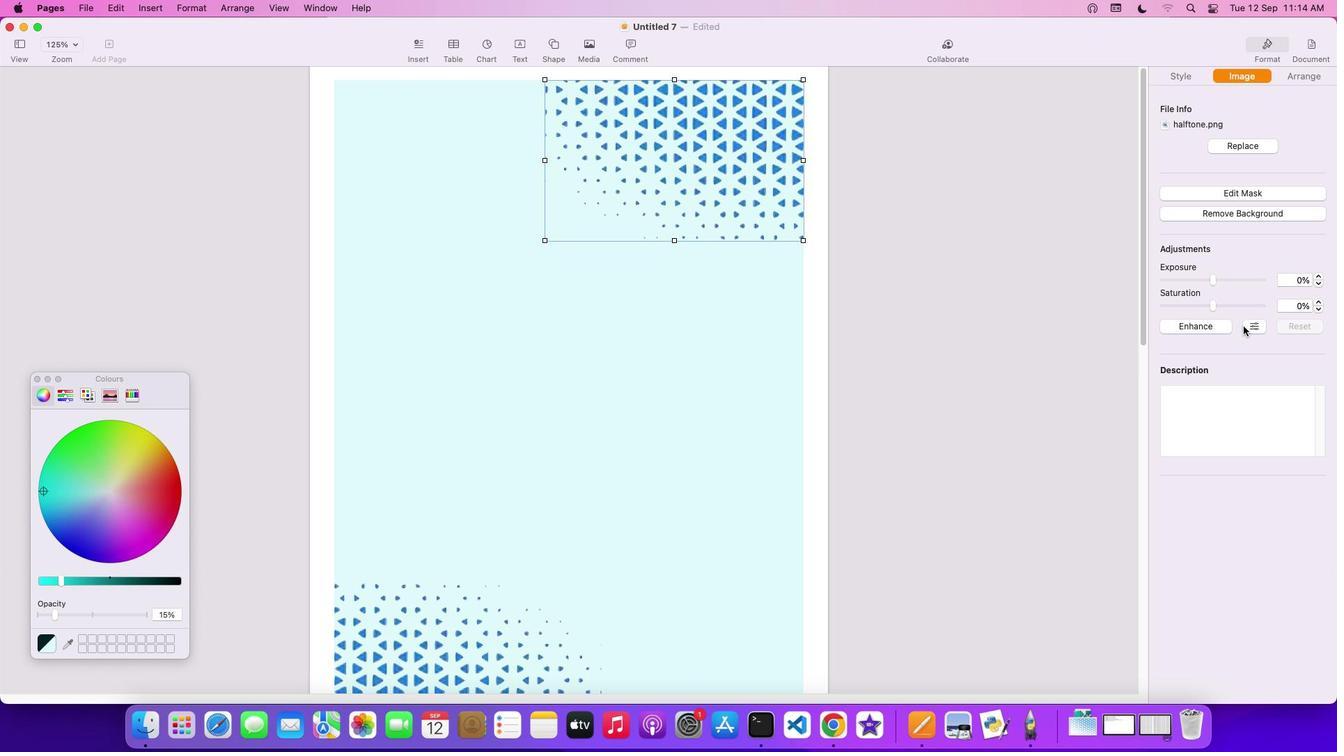 
Action: Mouse scrolled (1243, 326) with delta (0, 0)
Screenshot: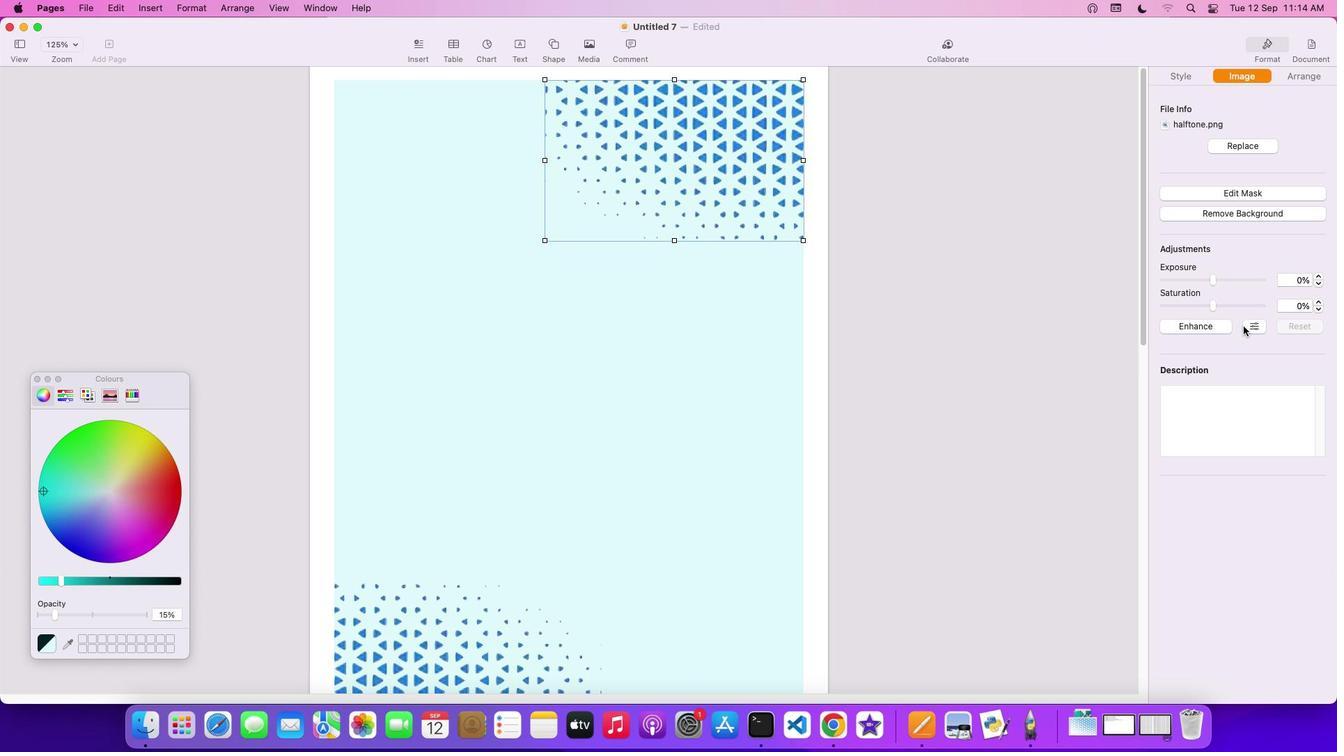 
Action: Mouse moved to (541, 350)
Screenshot: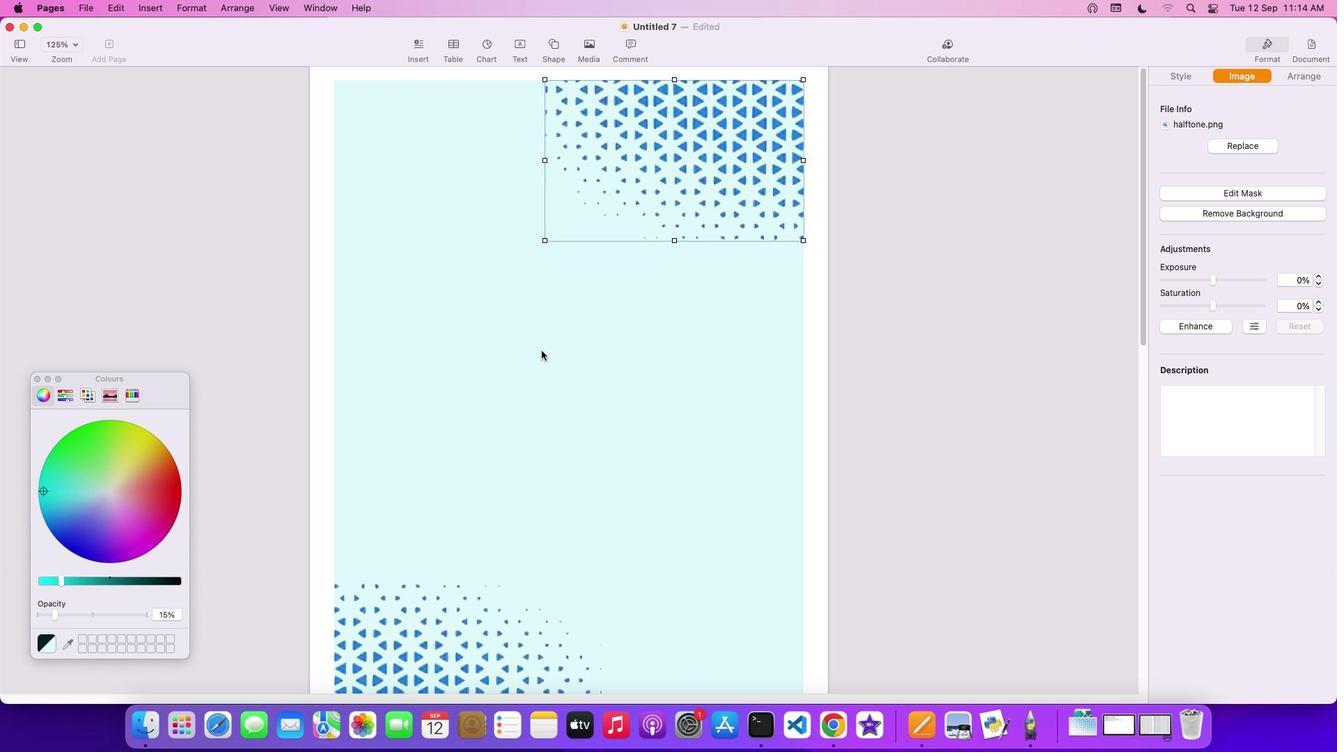 
Action: Mouse pressed left at (541, 350)
Screenshot: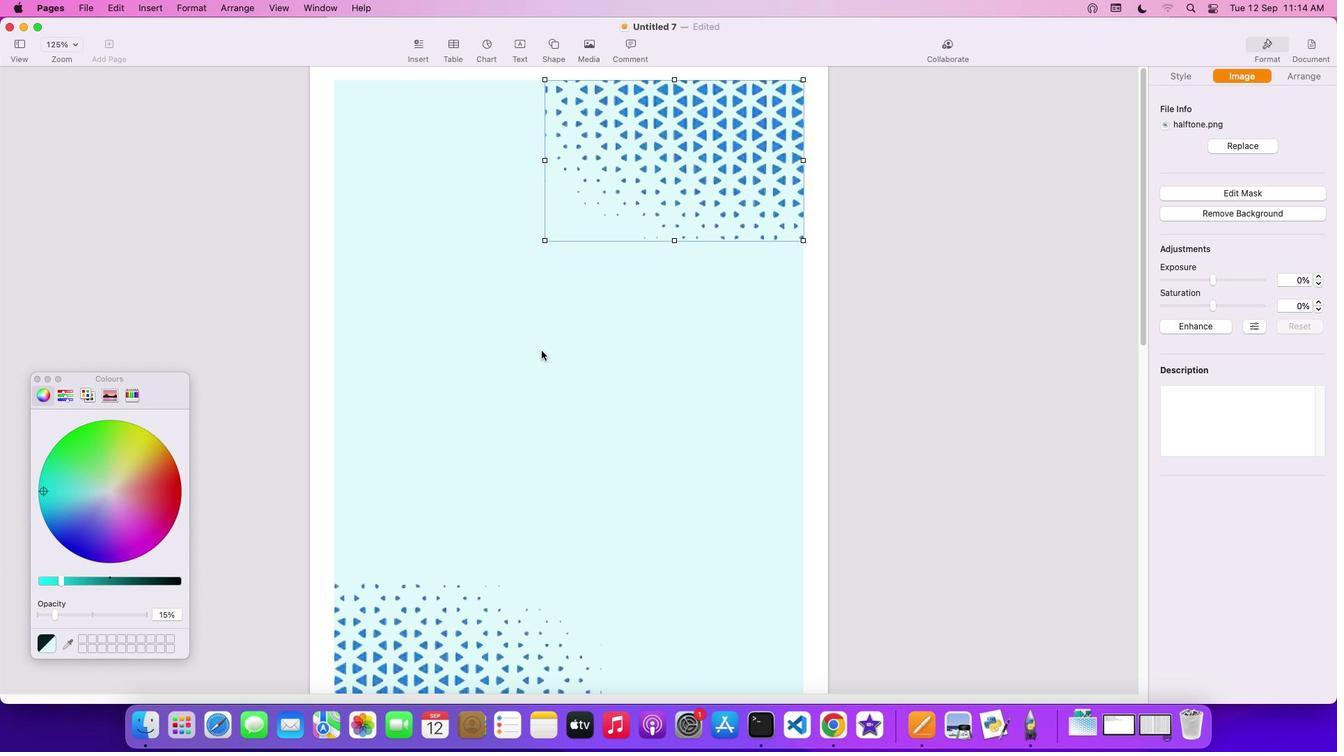 
Action: Mouse moved to (1182, 76)
Screenshot: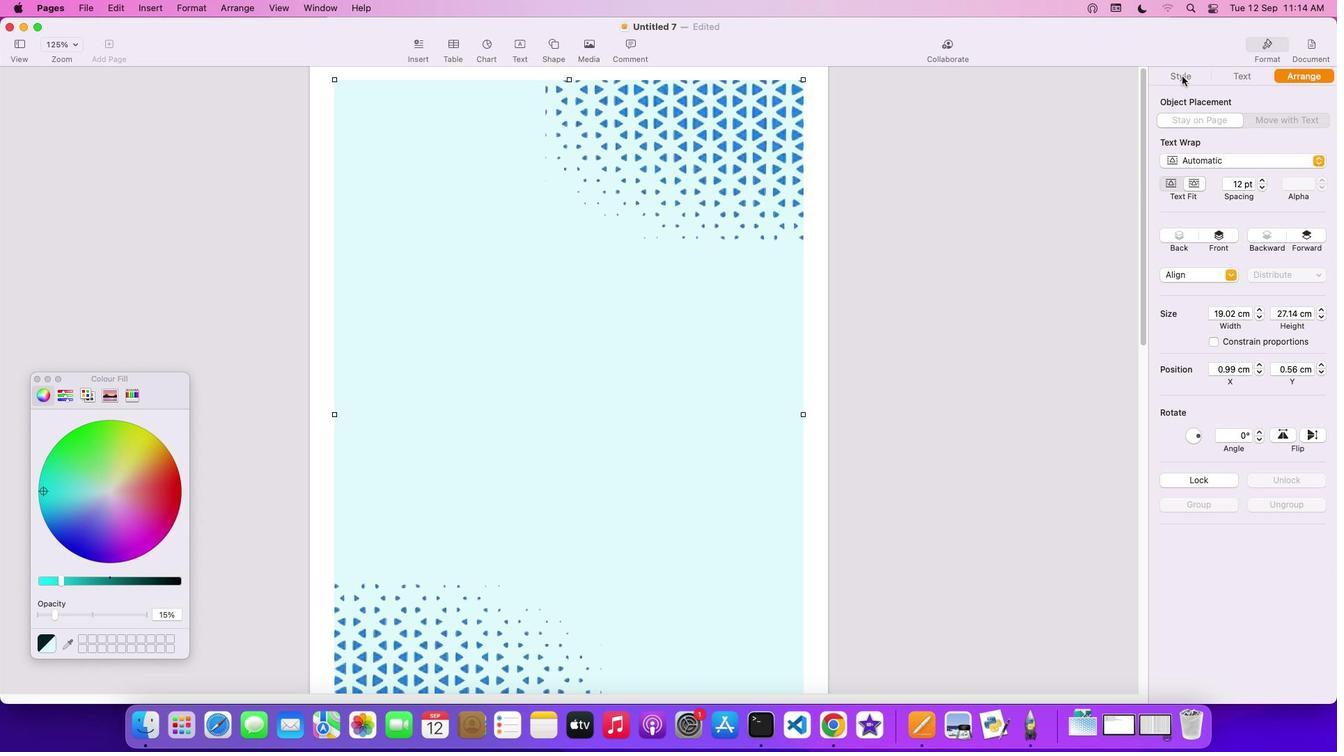 
Action: Mouse pressed left at (1182, 76)
Screenshot: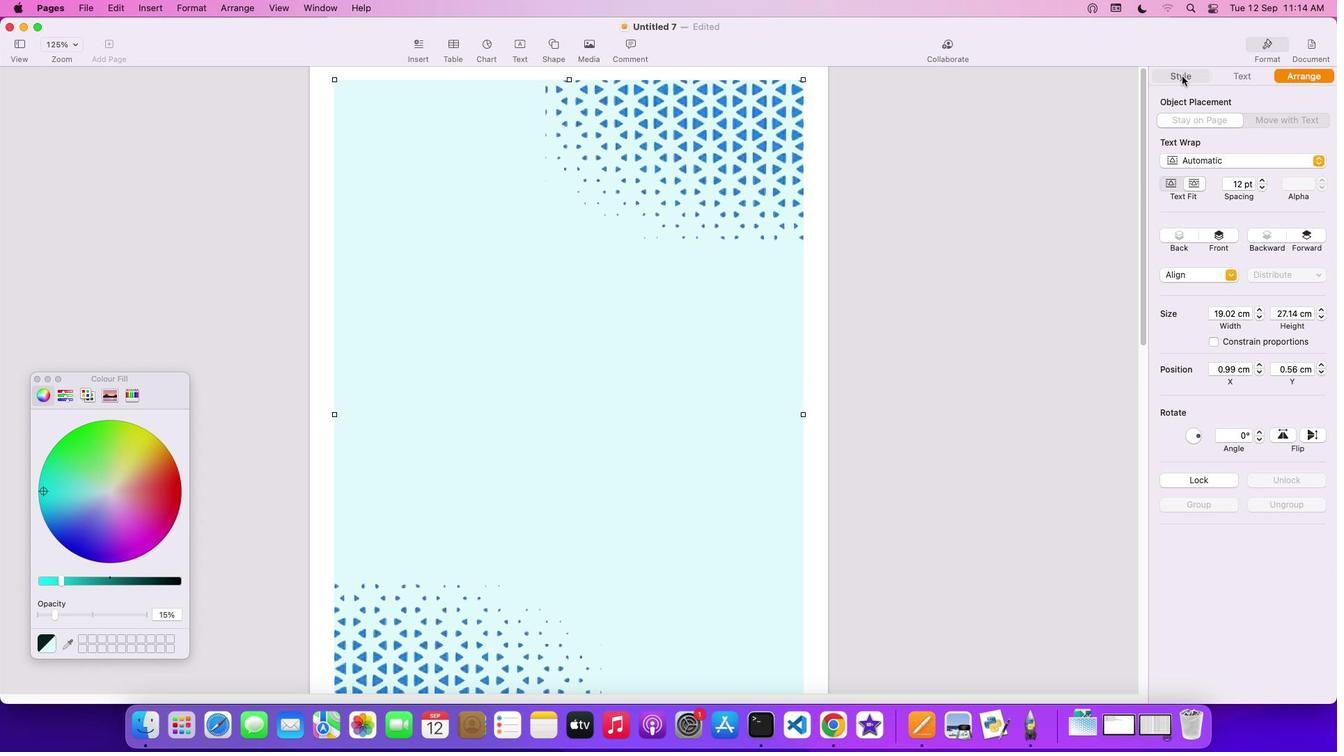 
Action: Mouse moved to (696, 169)
Screenshot: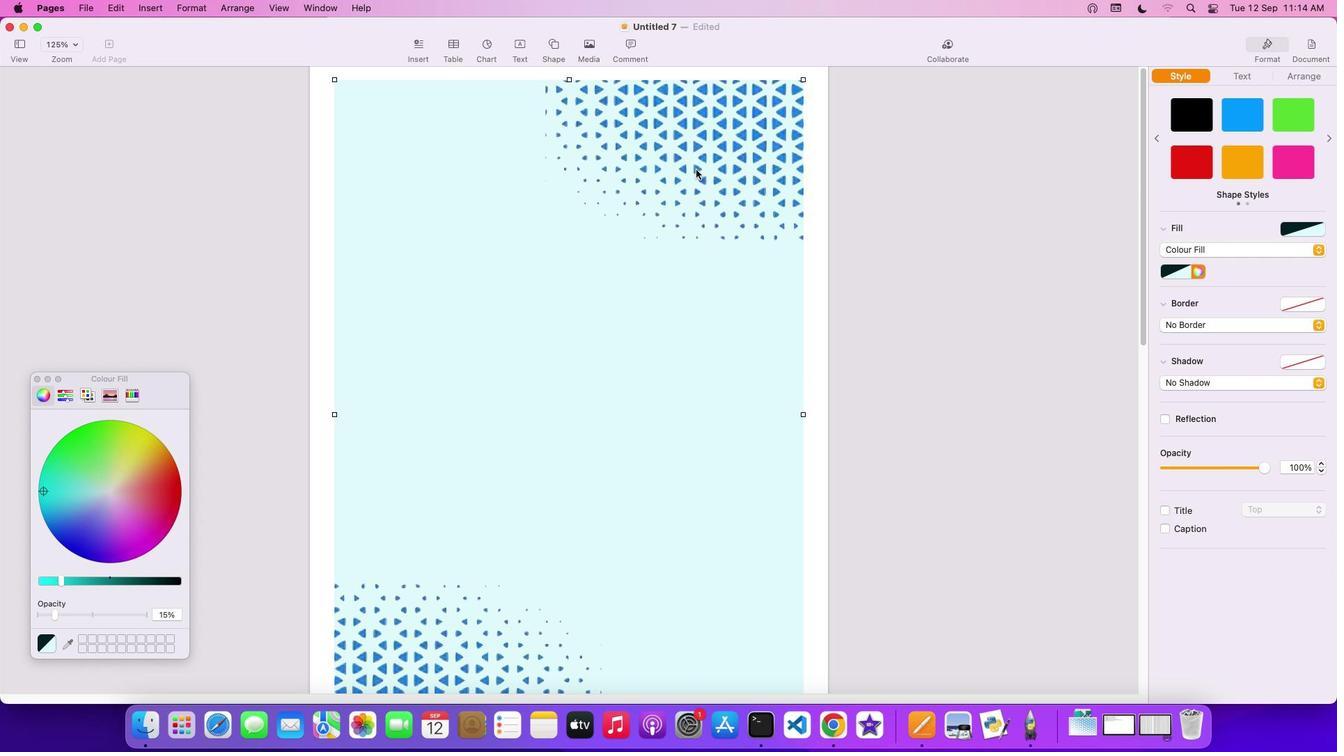 
Action: Mouse pressed left at (696, 169)
Screenshot: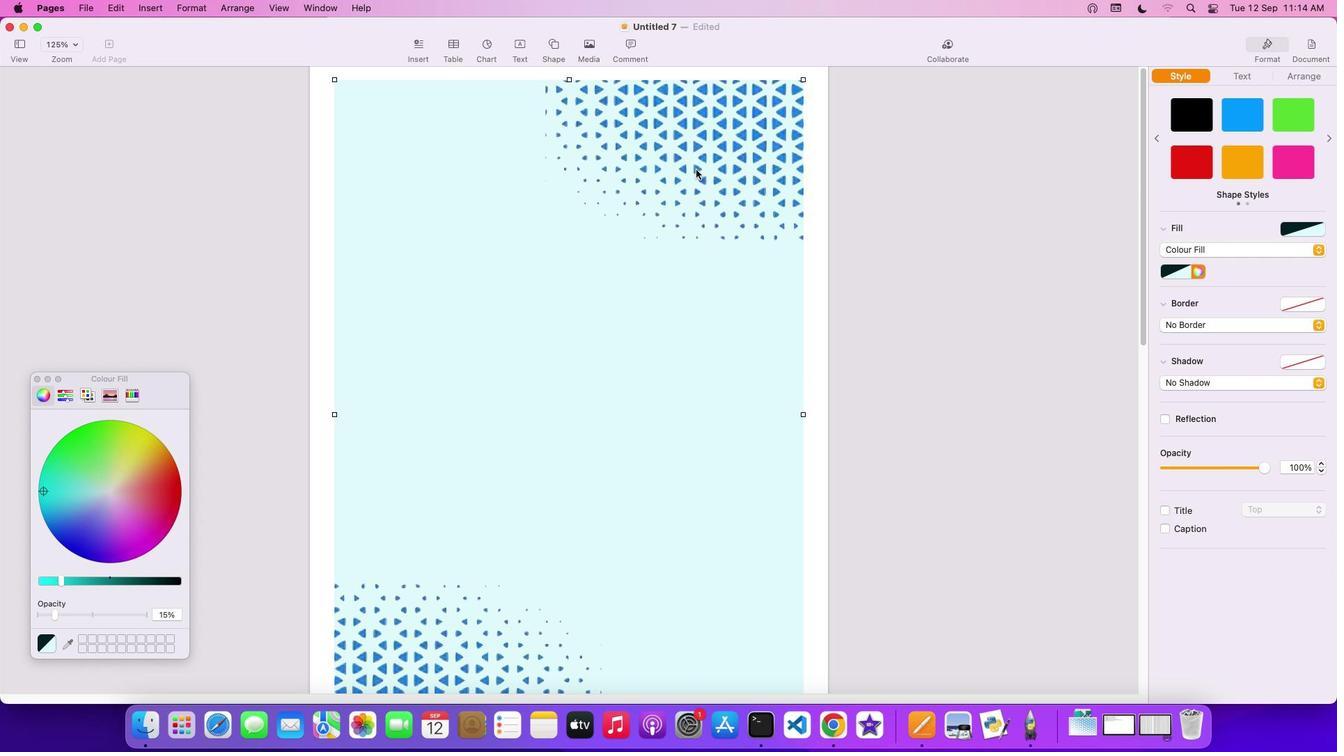 
Action: Mouse moved to (1262, 389)
Screenshot: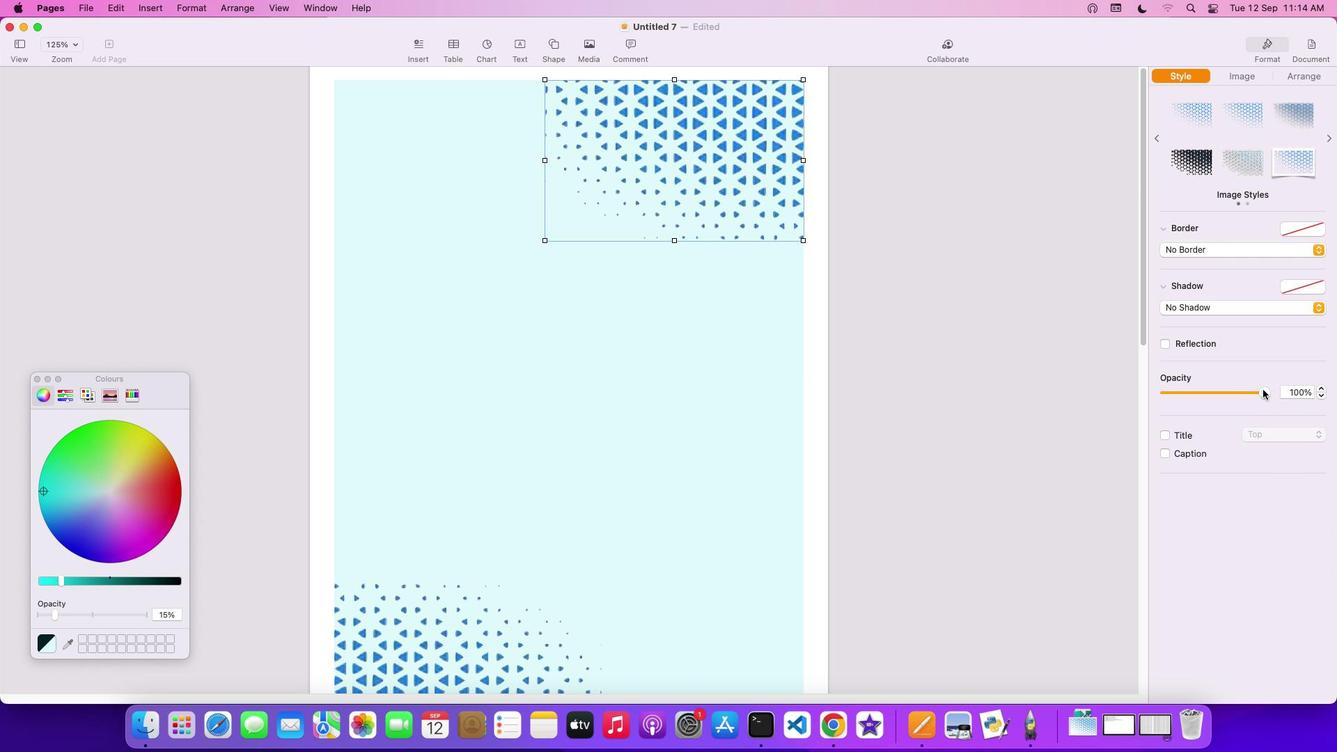 
Action: Mouse pressed left at (1262, 389)
Screenshot: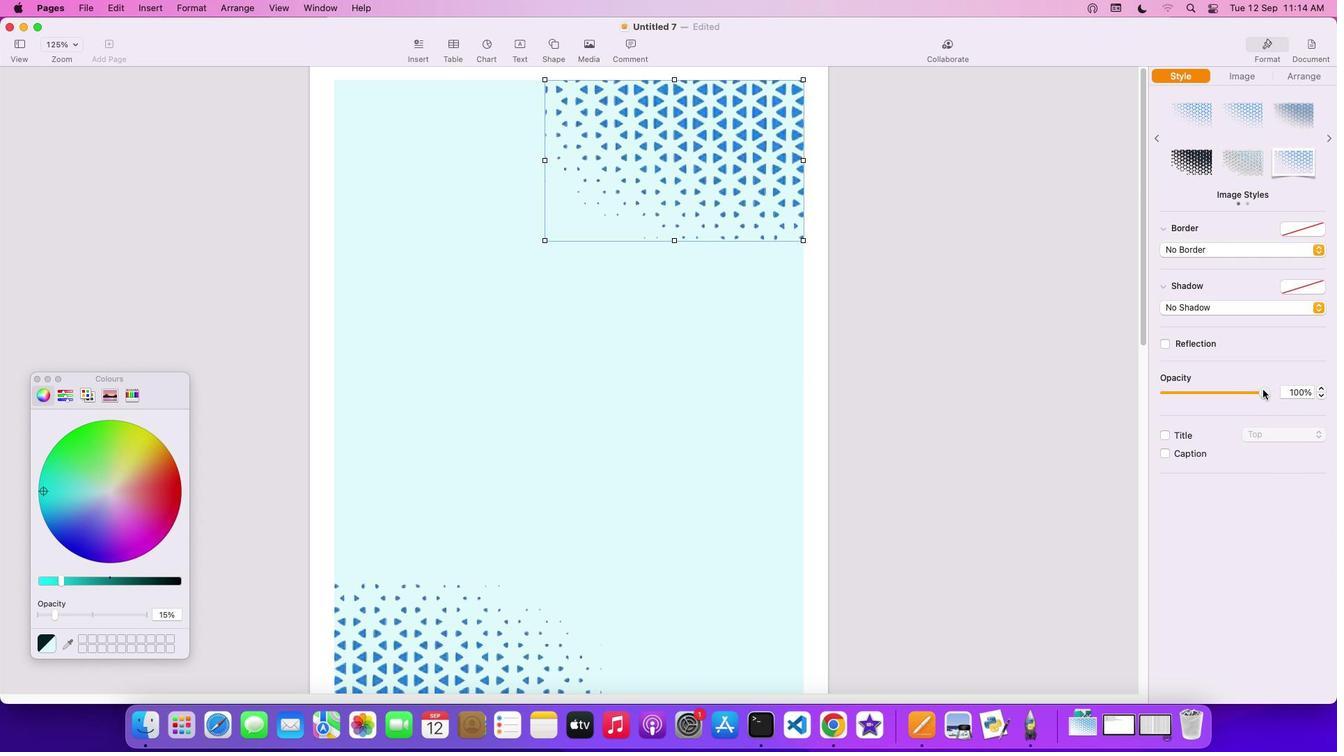 
Action: Mouse moved to (719, 440)
Screenshot: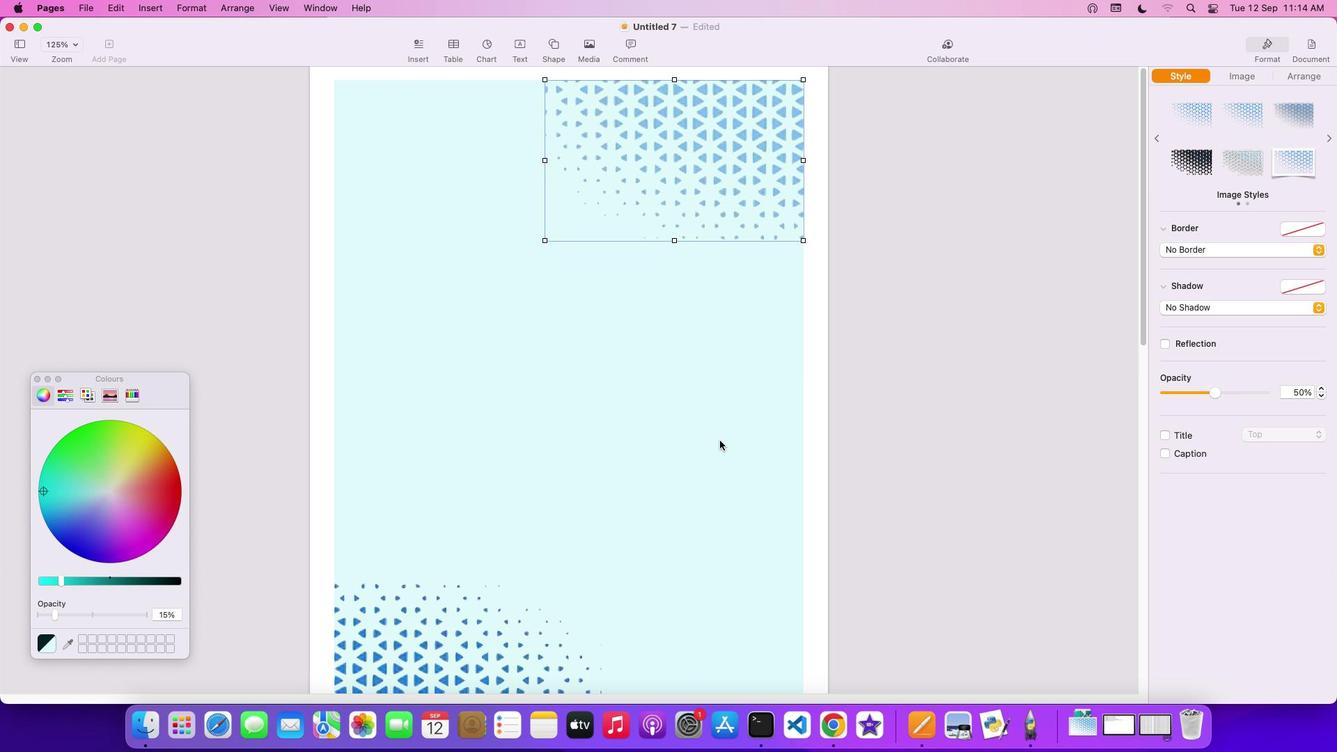 
Action: Mouse pressed left at (719, 440)
Screenshot: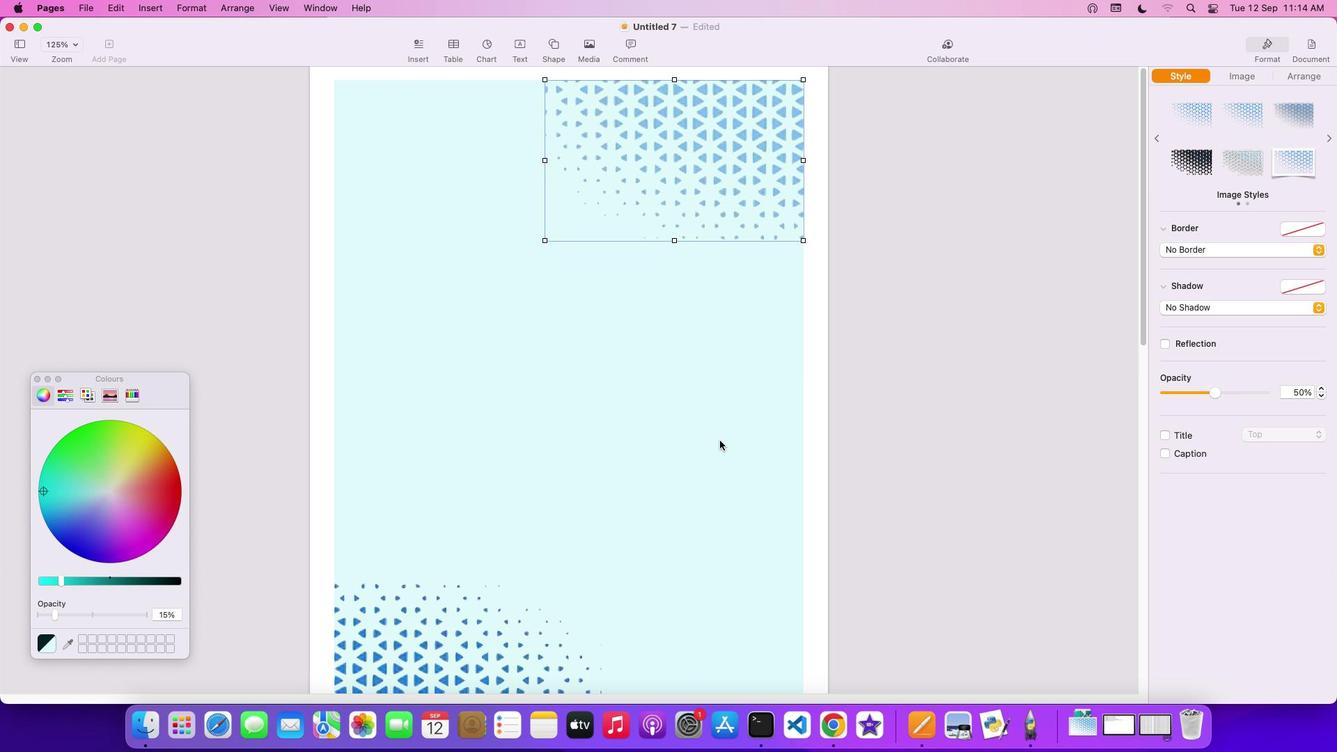
Action: Mouse scrolled (719, 440) with delta (0, 0)
Screenshot: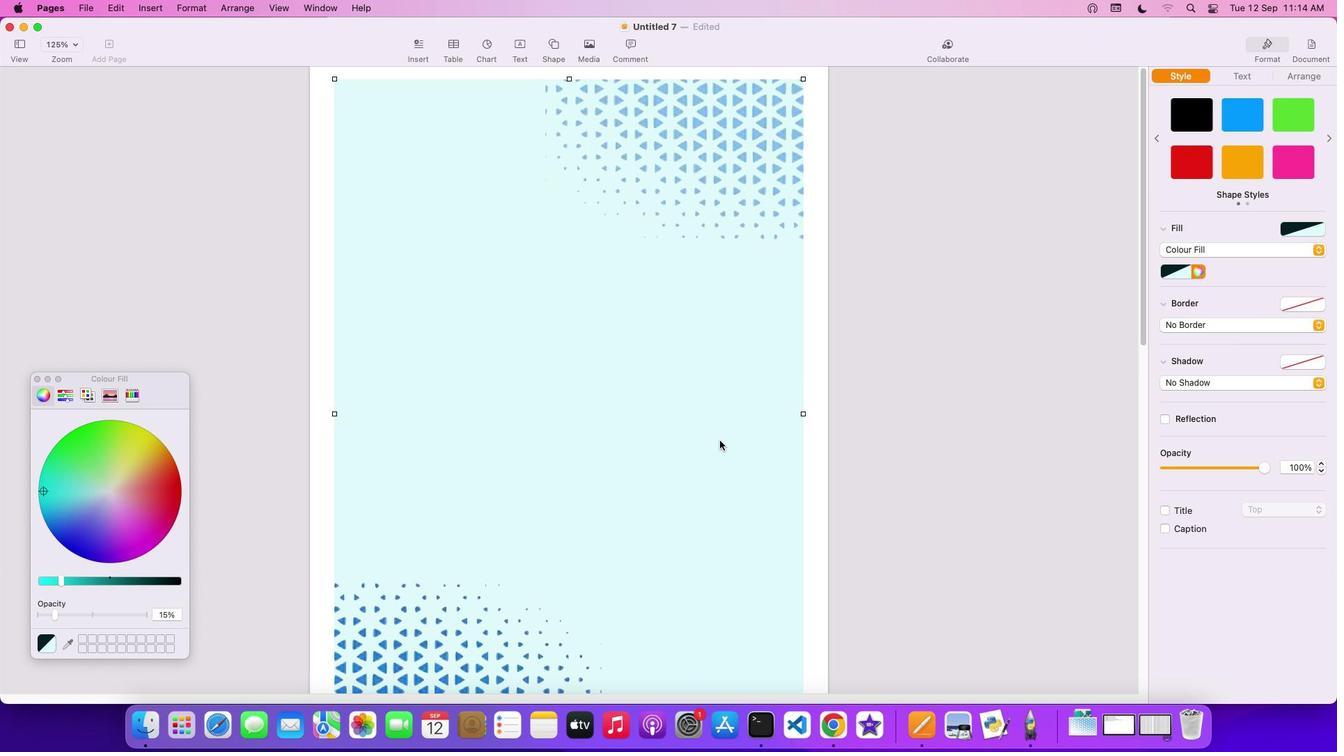 
Action: Mouse scrolled (719, 440) with delta (0, 0)
Screenshot: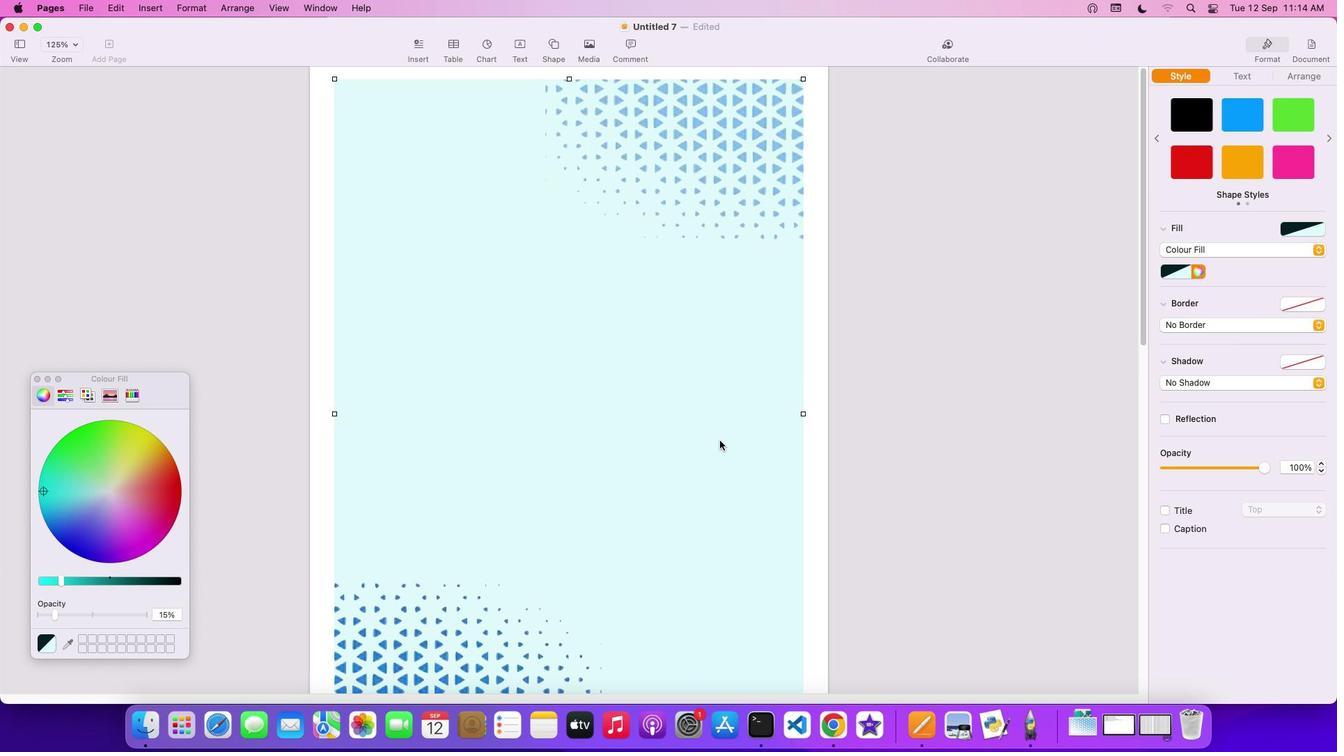 
Action: Mouse scrolled (719, 440) with delta (0, -2)
